 Task: Look for Airbnb properties in Tajpur, India from 24th December, 2023 to 28th December, 2023 for 1 adult. Place can be private room with 1  bedroom having 1 bed and 1 bathroom.
Action: Mouse moved to (471, 117)
Screenshot: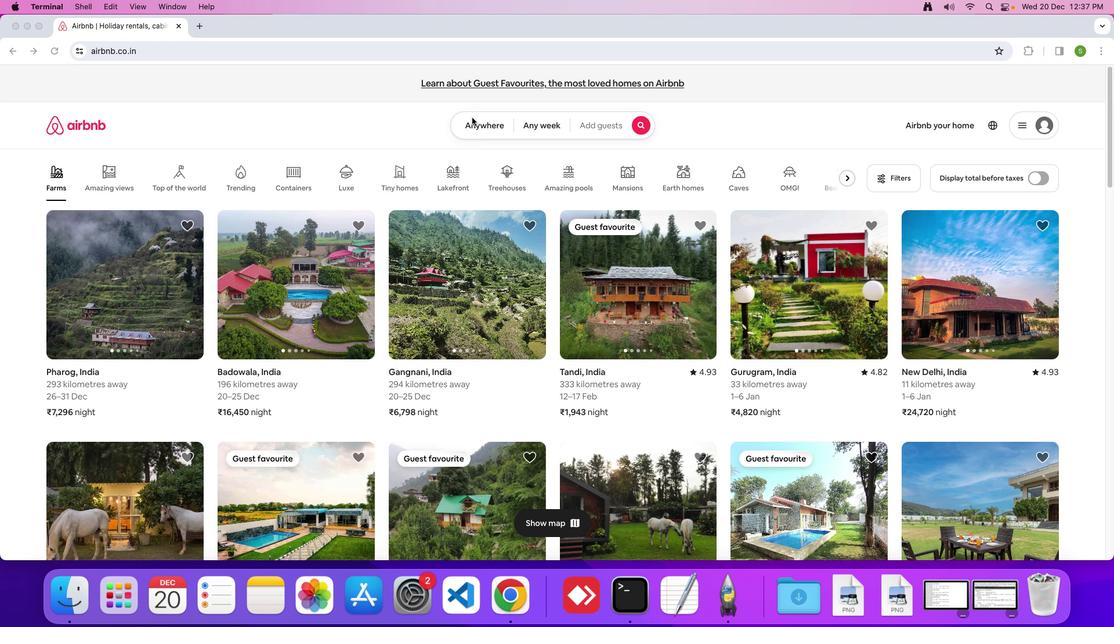 
Action: Mouse pressed left at (471, 117)
Screenshot: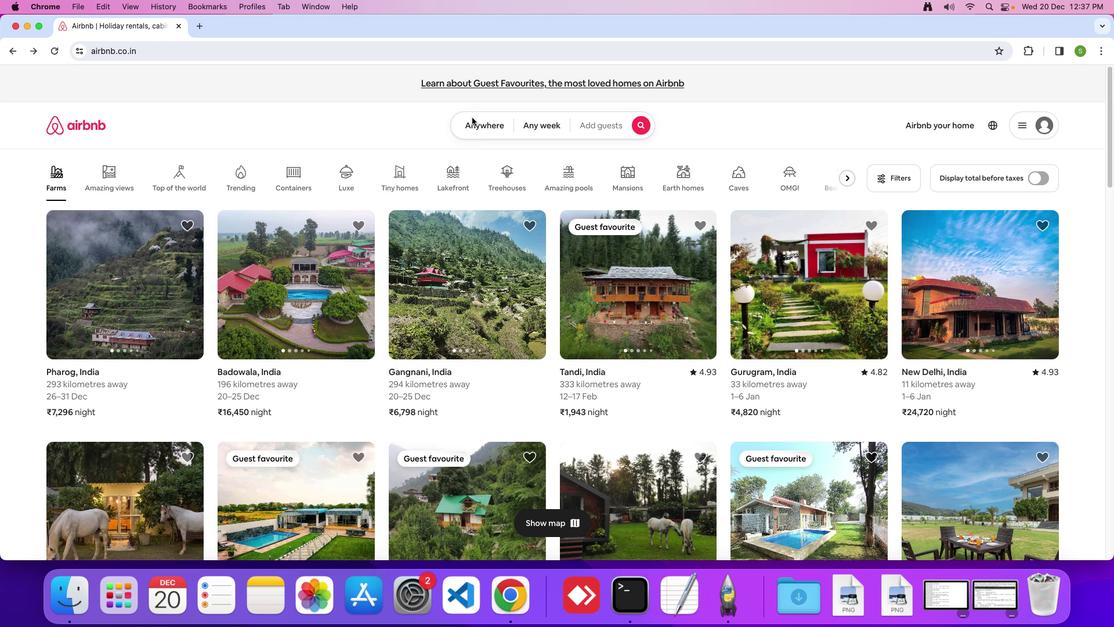 
Action: Mouse moved to (473, 123)
Screenshot: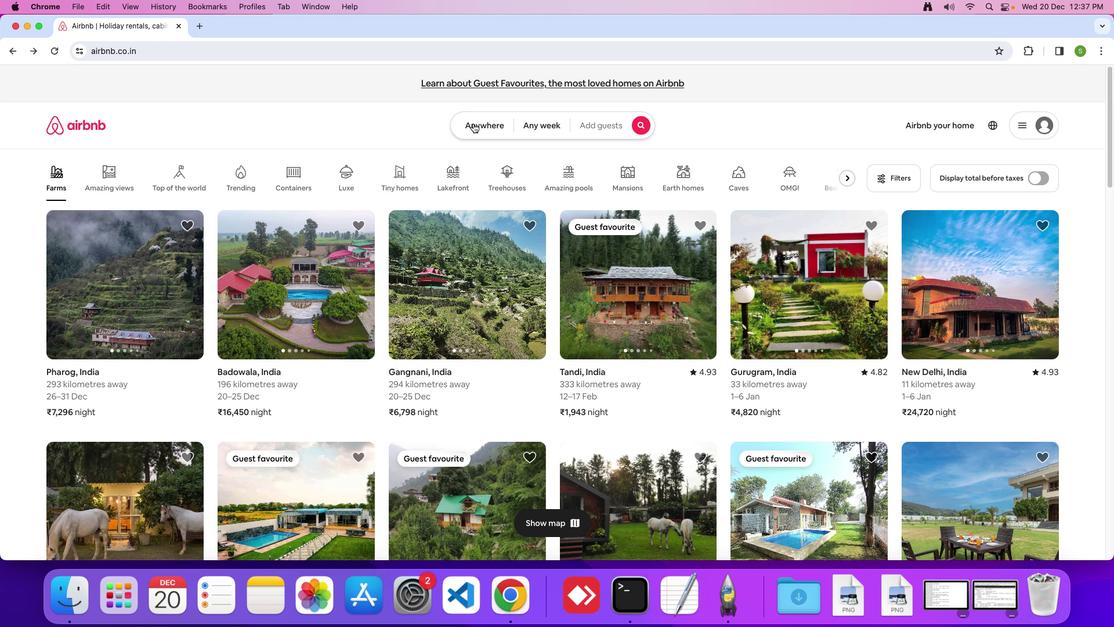 
Action: Mouse pressed left at (473, 123)
Screenshot: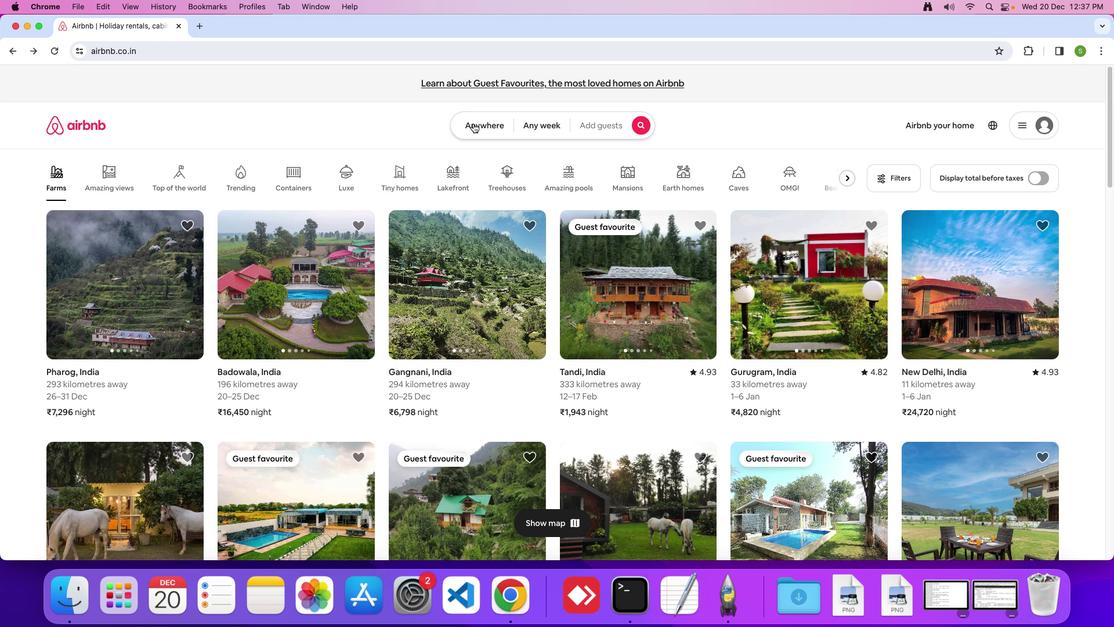 
Action: Mouse moved to (394, 170)
Screenshot: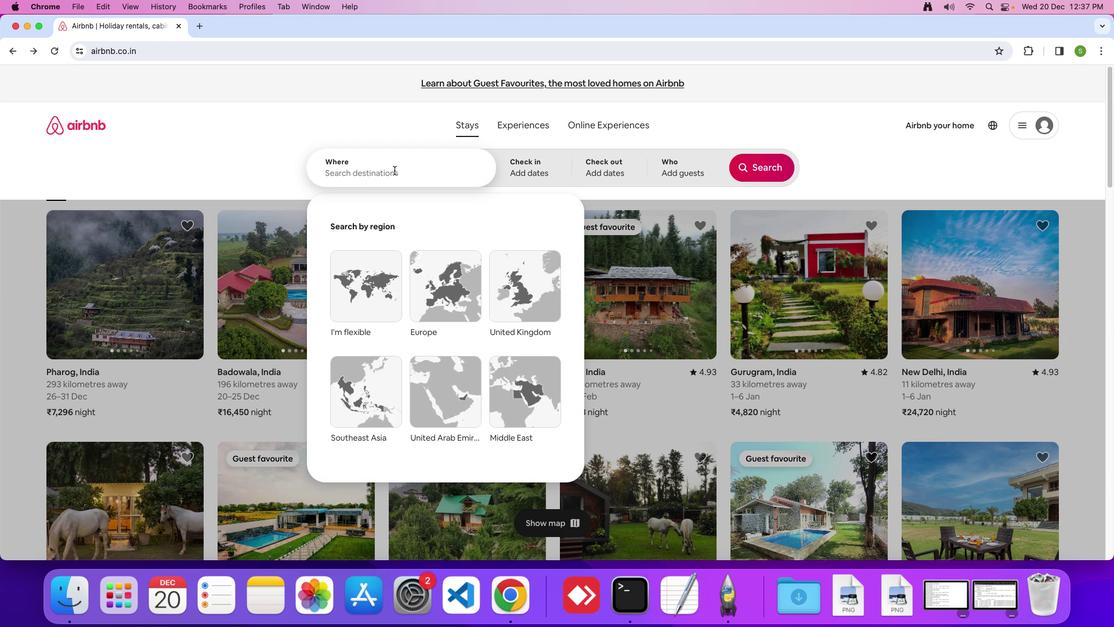 
Action: Mouse pressed left at (394, 170)
Screenshot: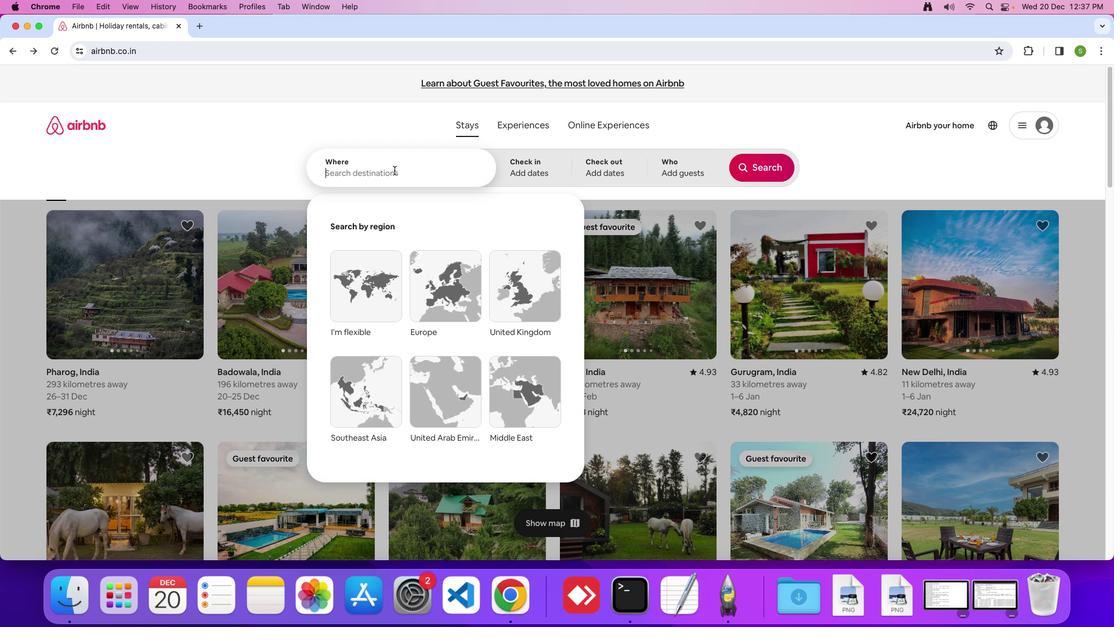 
Action: Key pressed 'T'Key.caps_lock'a''j''p''u''r'','Key.spaceKey.shift'I''n''d''i''a'Key.enter
Screenshot: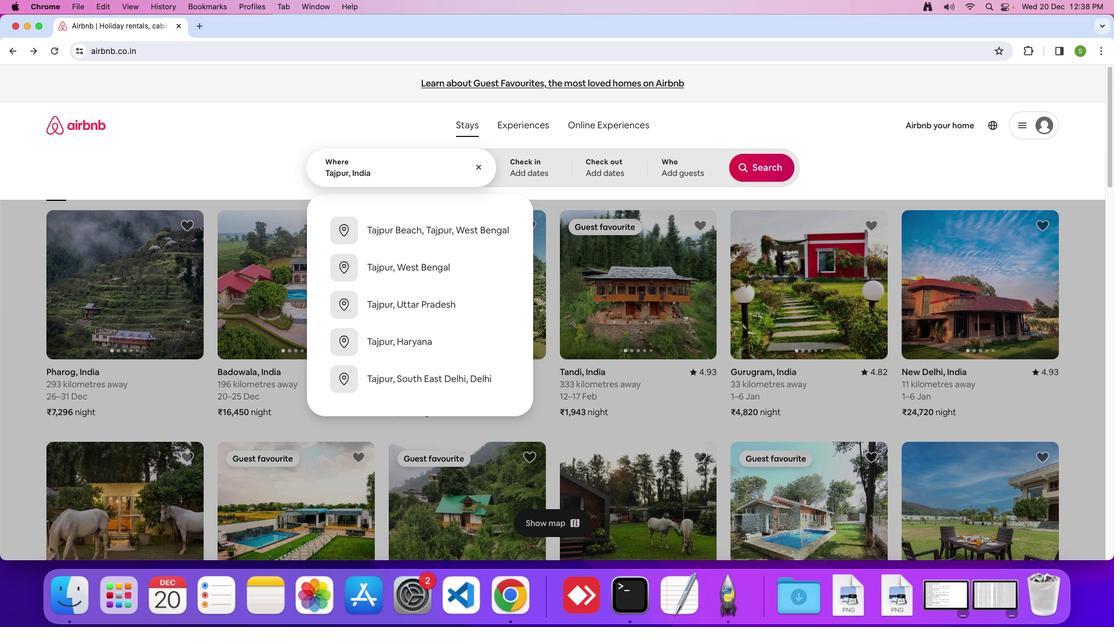 
Action: Mouse moved to (361, 429)
Screenshot: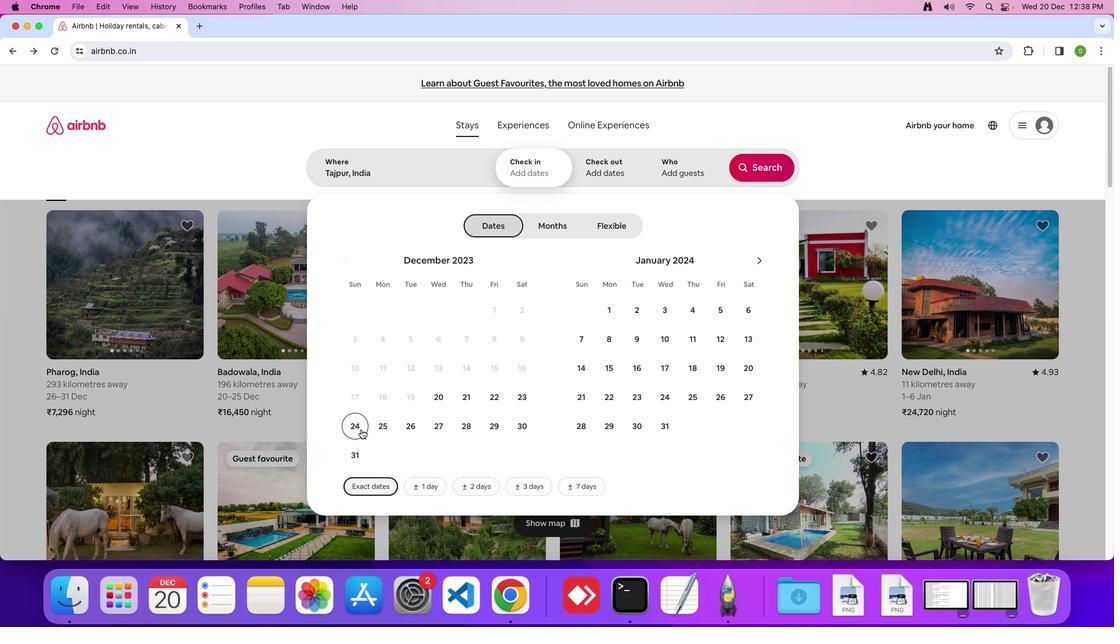 
Action: Mouse pressed left at (361, 429)
Screenshot: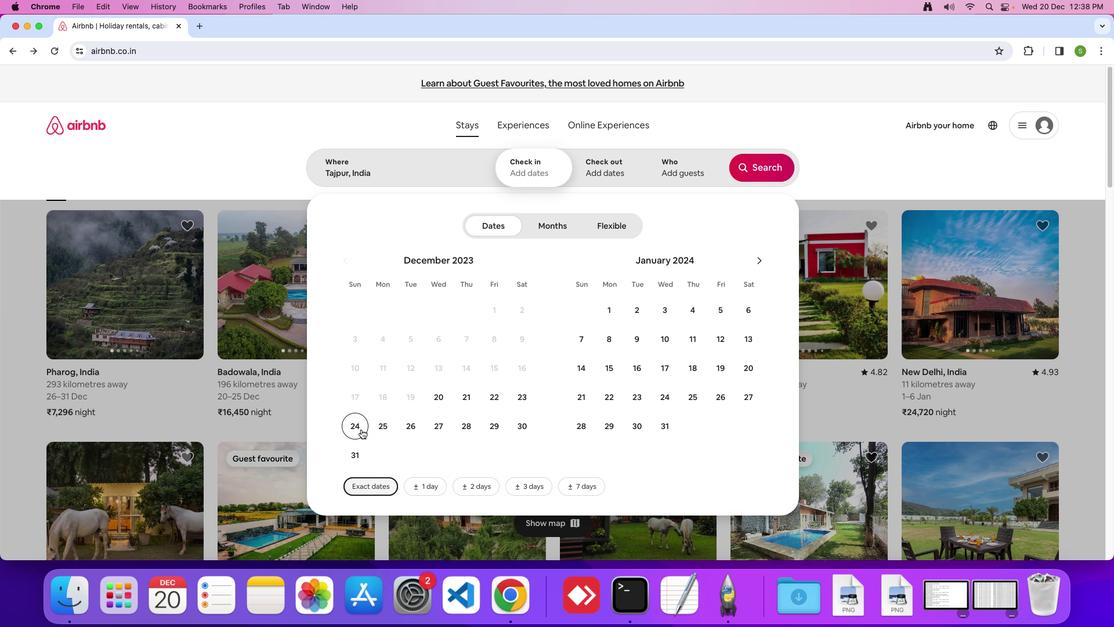 
Action: Mouse moved to (463, 424)
Screenshot: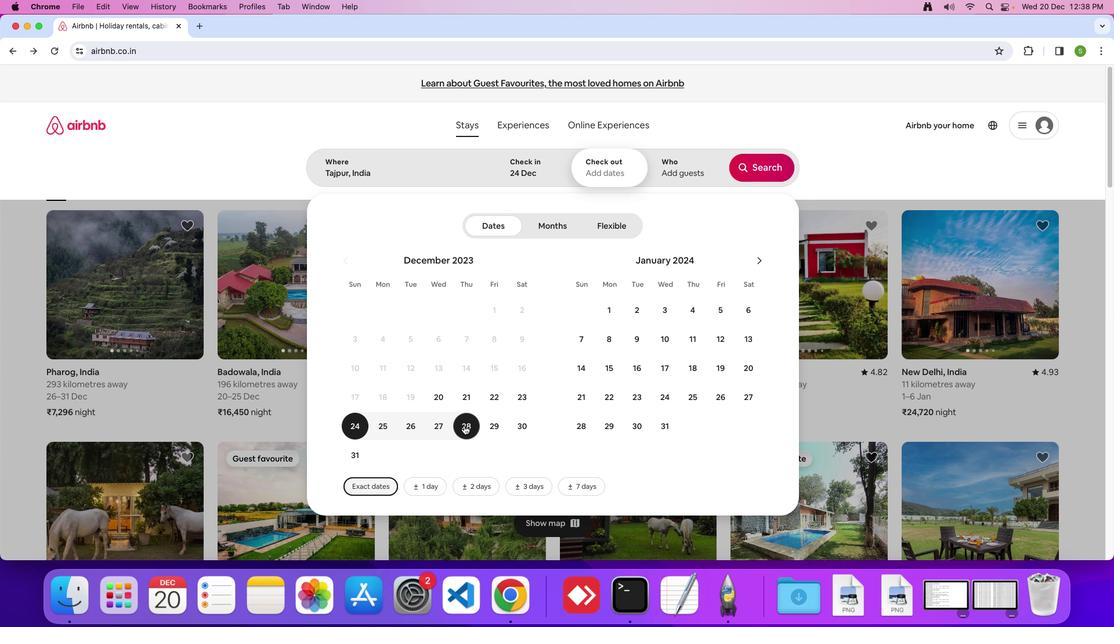 
Action: Mouse pressed left at (463, 424)
Screenshot: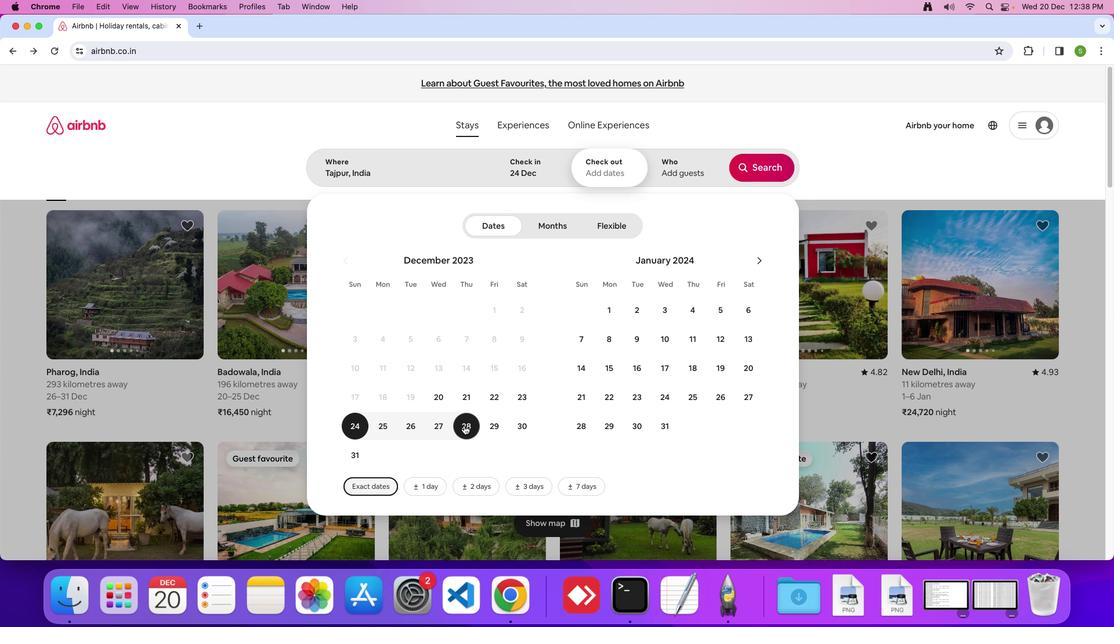 
Action: Mouse moved to (681, 167)
Screenshot: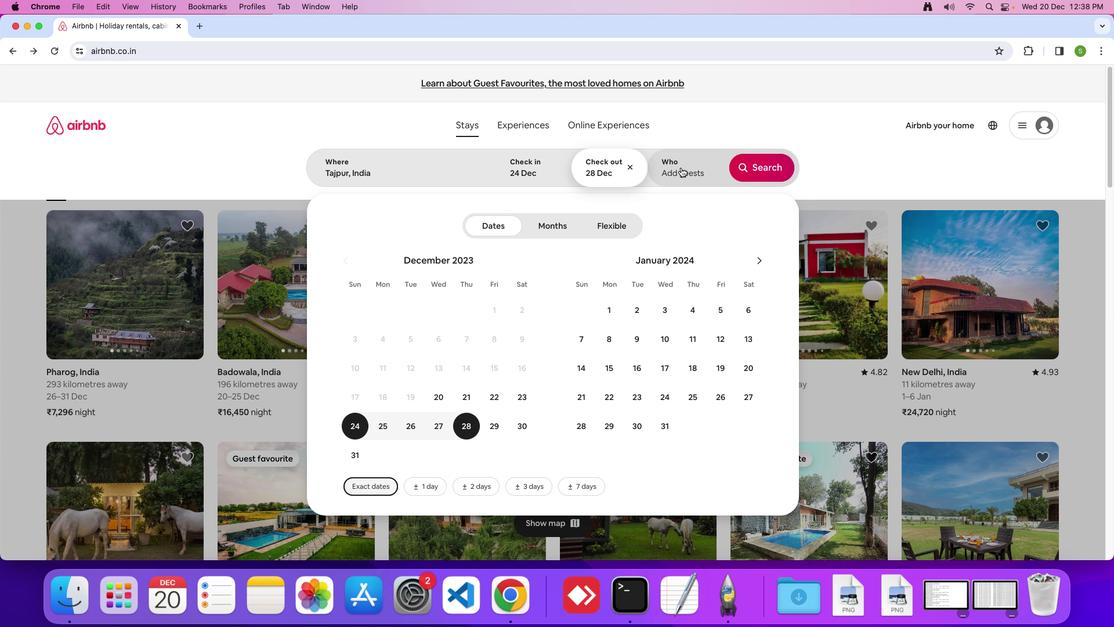 
Action: Mouse pressed left at (681, 167)
Screenshot: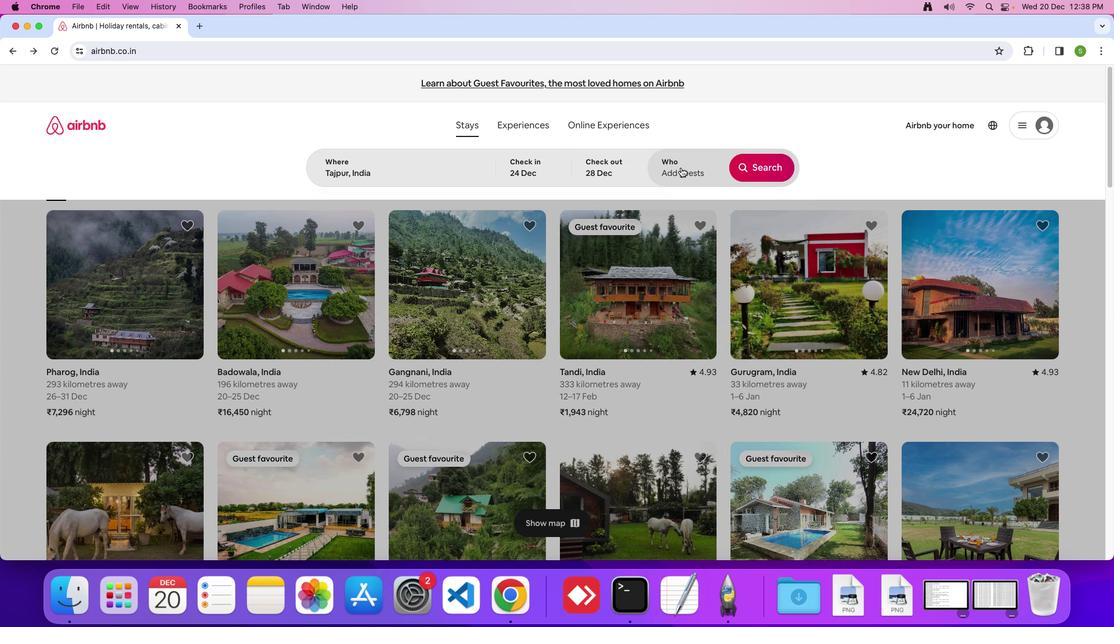 
Action: Mouse moved to (765, 230)
Screenshot: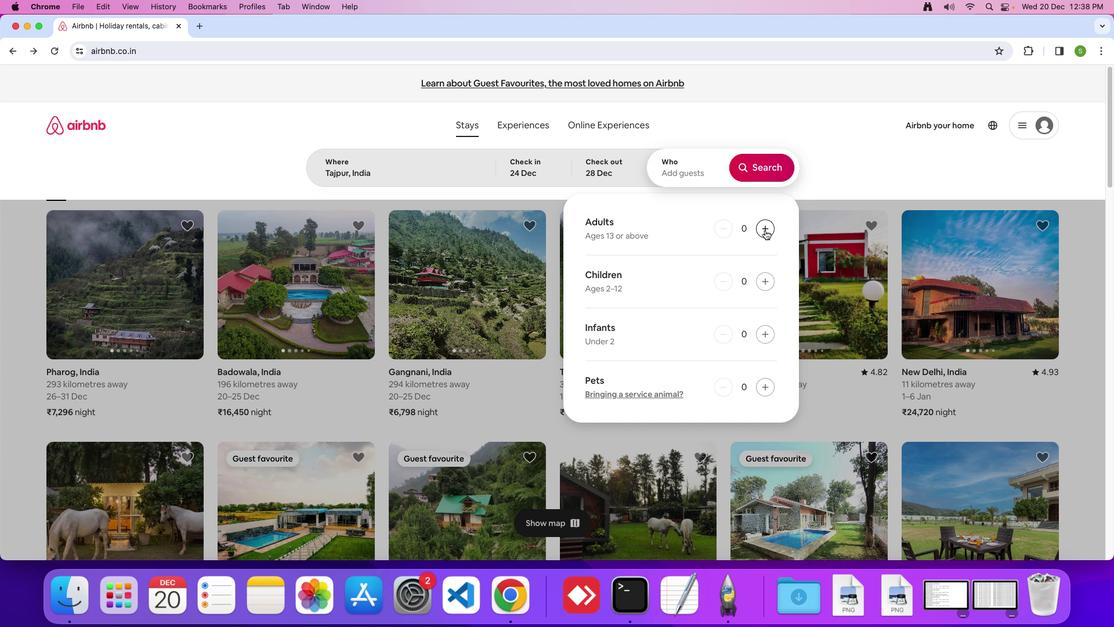 
Action: Mouse pressed left at (765, 230)
Screenshot: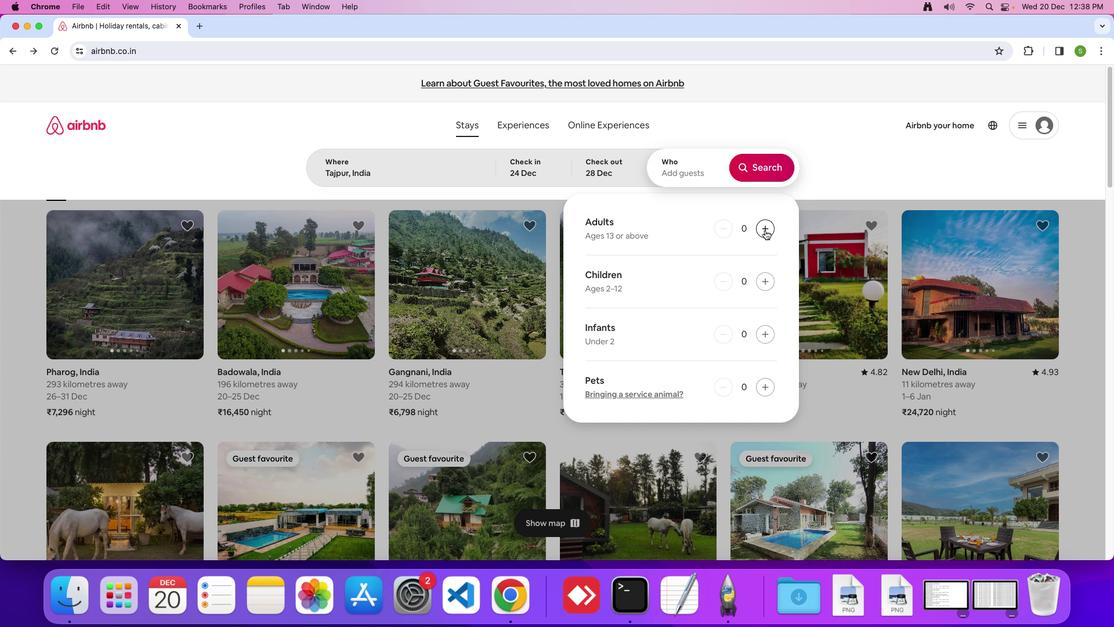 
Action: Mouse moved to (765, 164)
Screenshot: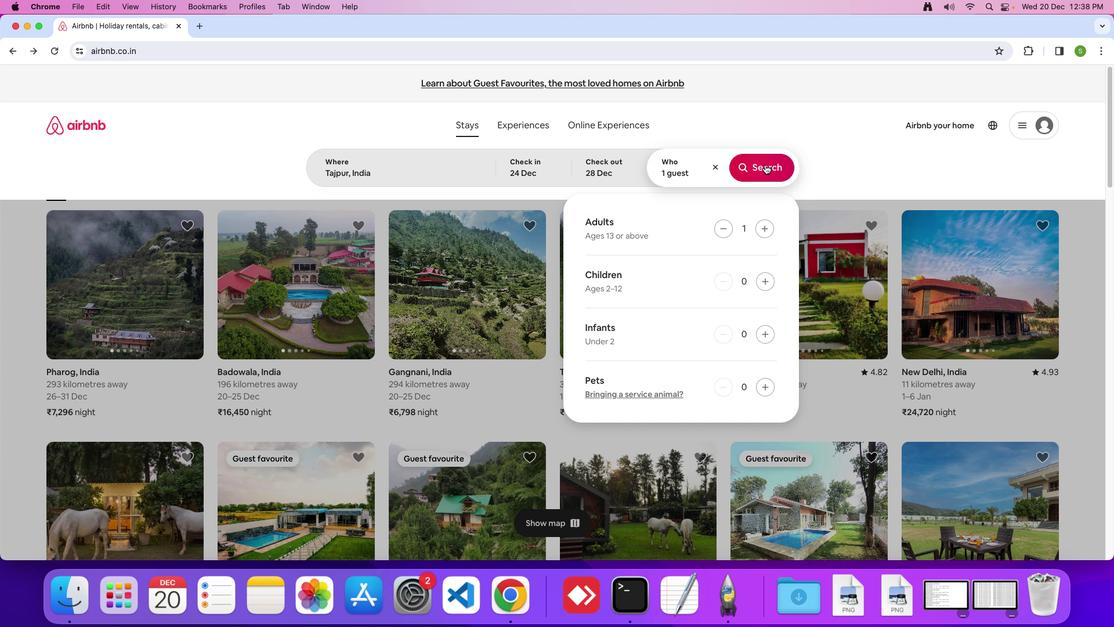
Action: Mouse pressed left at (765, 164)
Screenshot: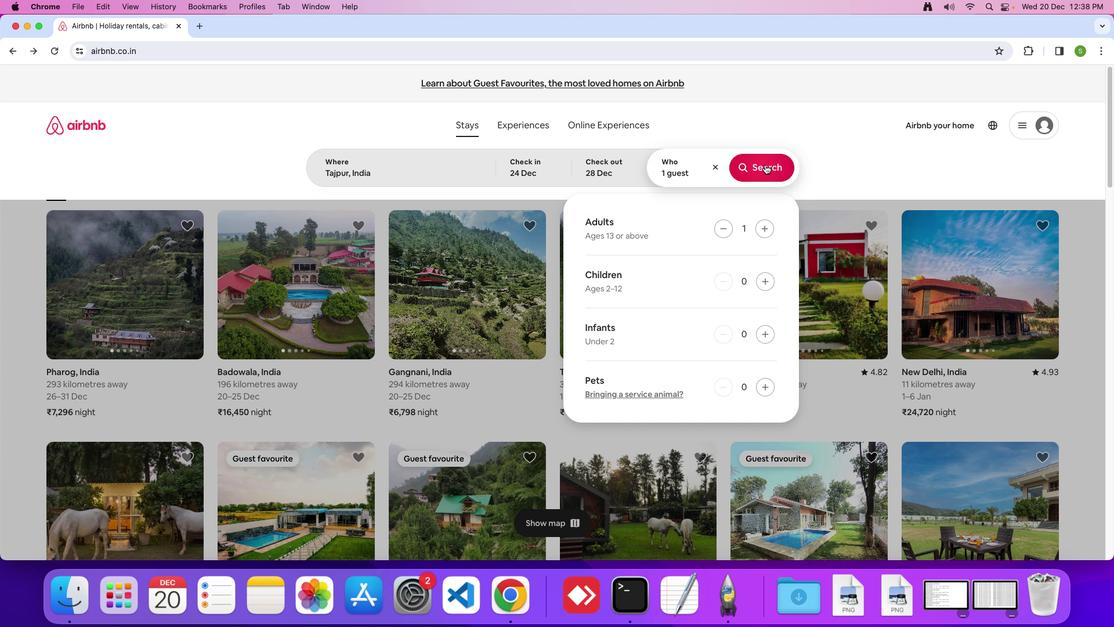 
Action: Mouse moved to (922, 133)
Screenshot: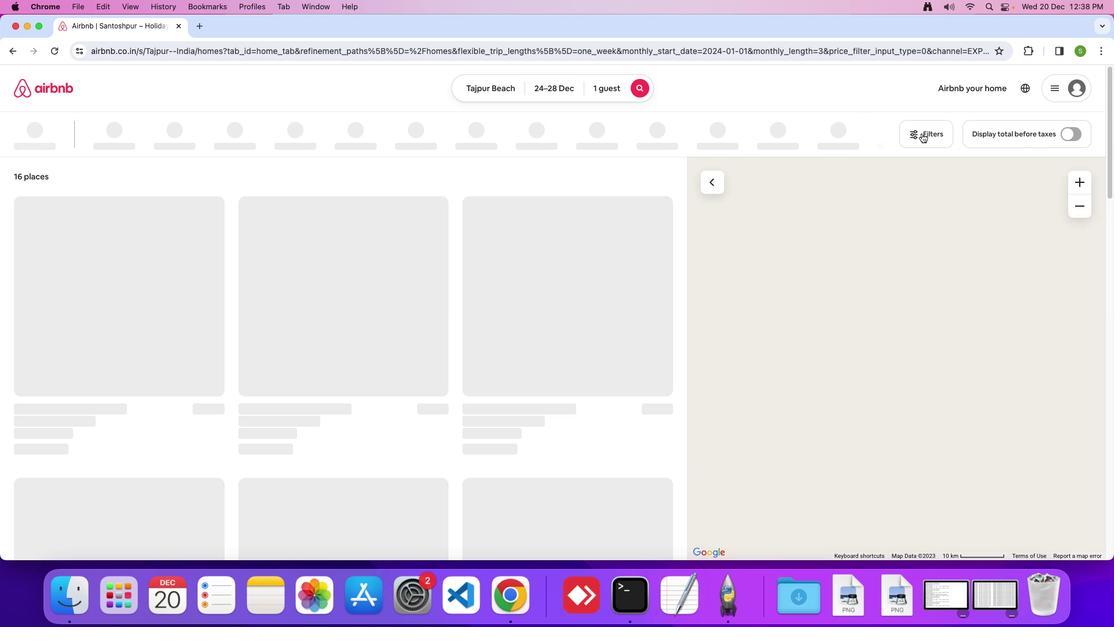 
Action: Mouse pressed left at (922, 133)
Screenshot: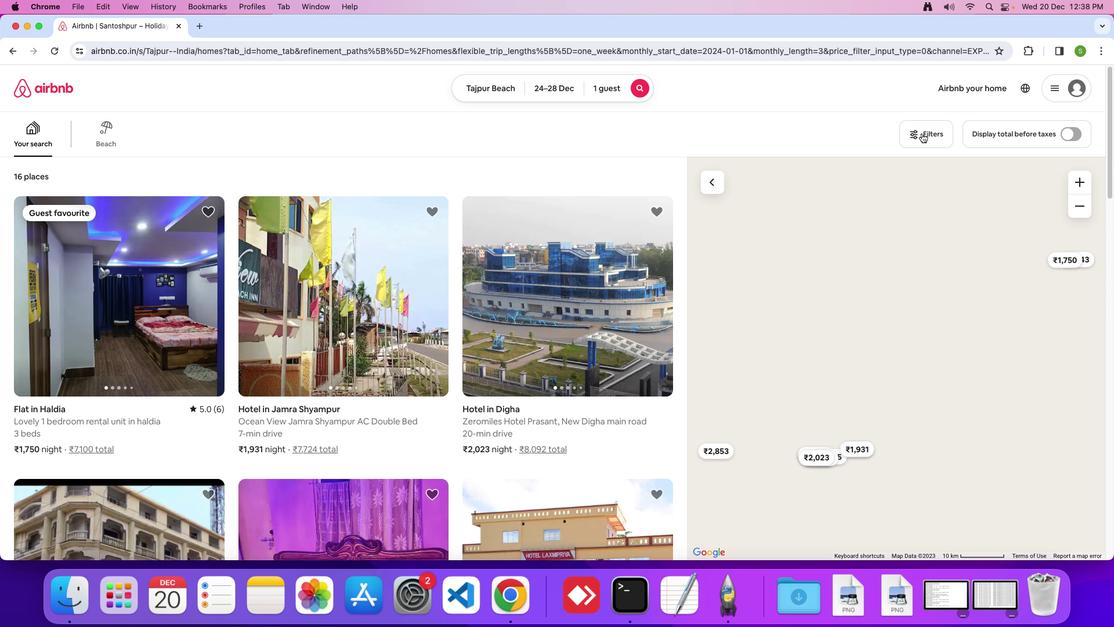 
Action: Mouse moved to (537, 328)
Screenshot: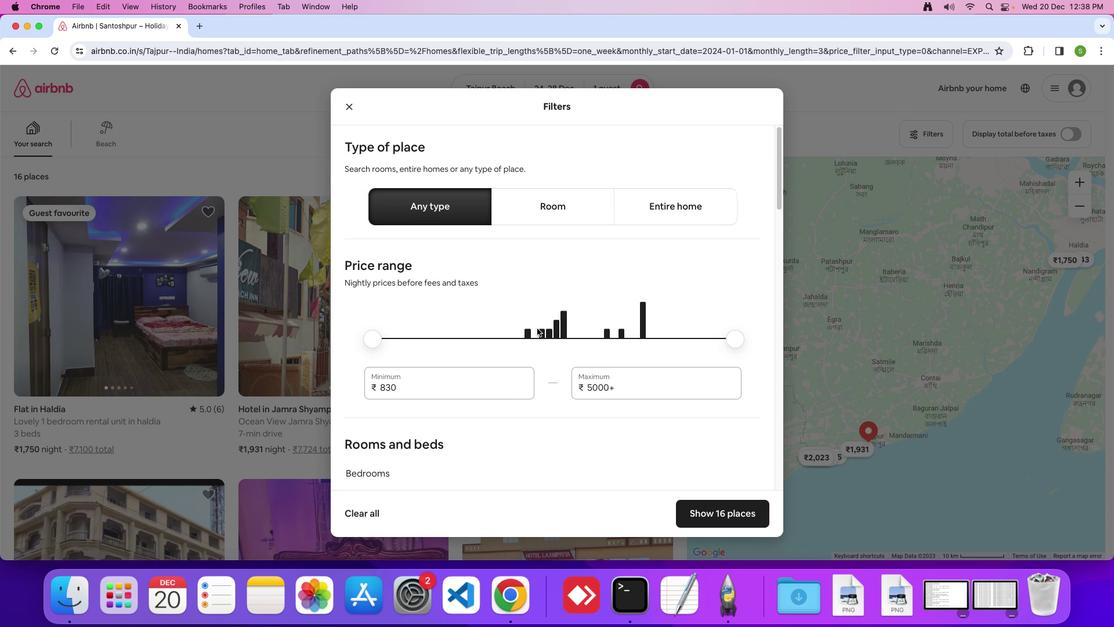 
Action: Mouse scrolled (537, 328) with delta (0, 0)
Screenshot: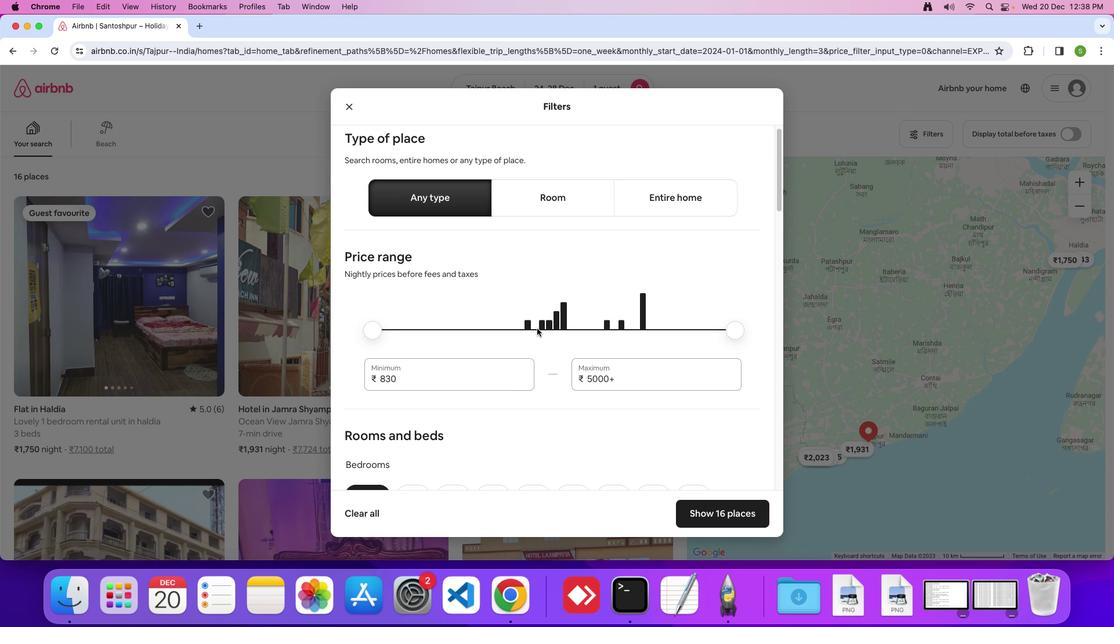 
Action: Mouse scrolled (537, 328) with delta (0, 0)
Screenshot: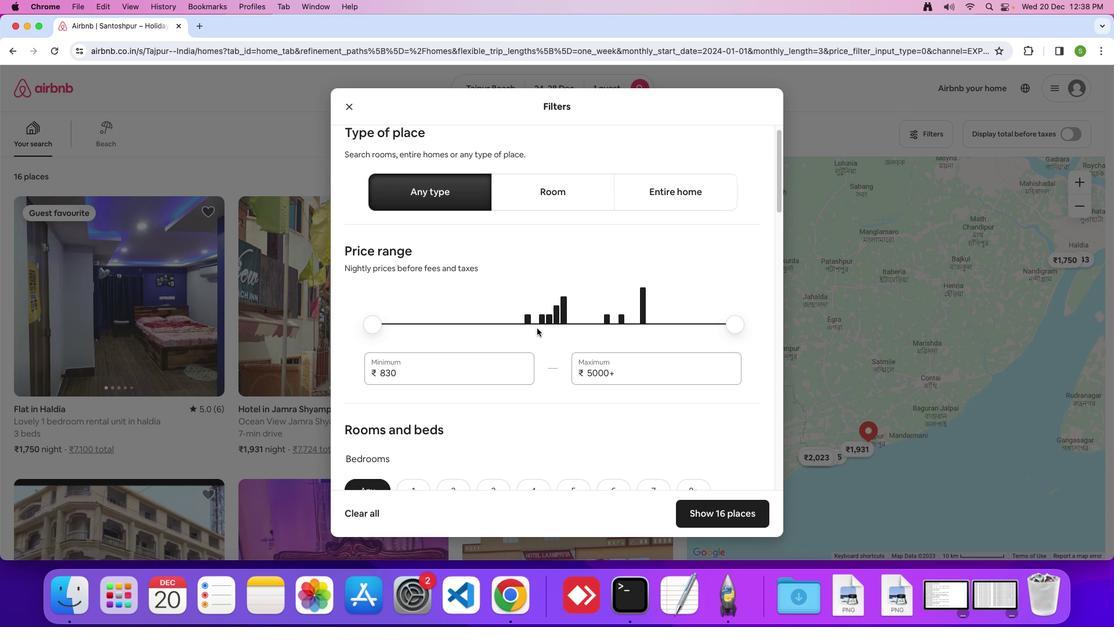 
Action: Mouse scrolled (537, 328) with delta (0, 0)
Screenshot: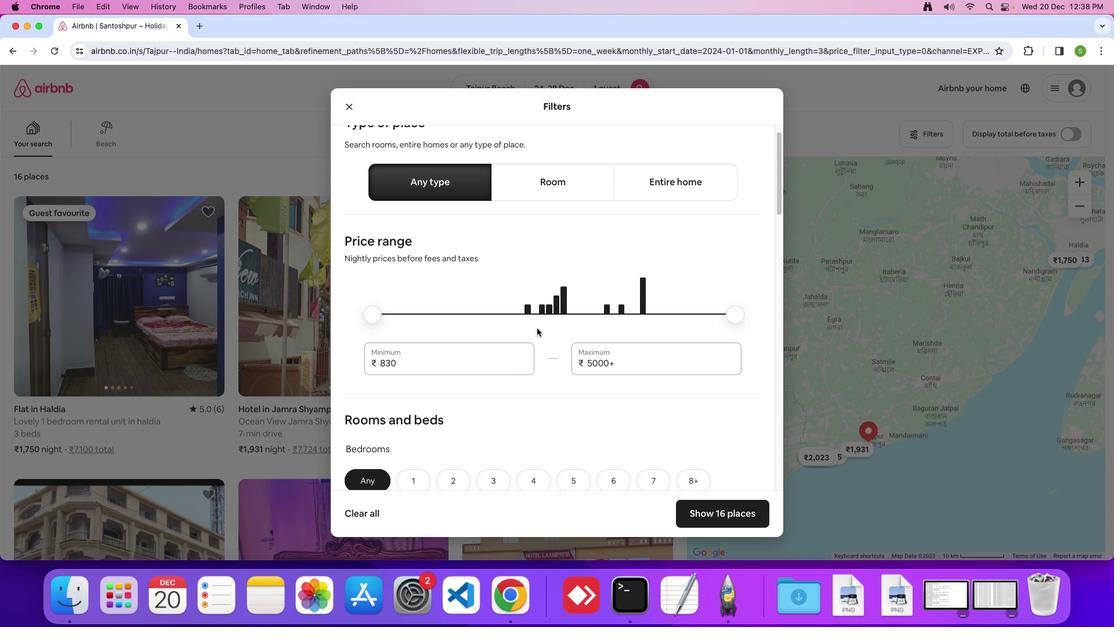 
Action: Mouse scrolled (537, 328) with delta (0, 0)
Screenshot: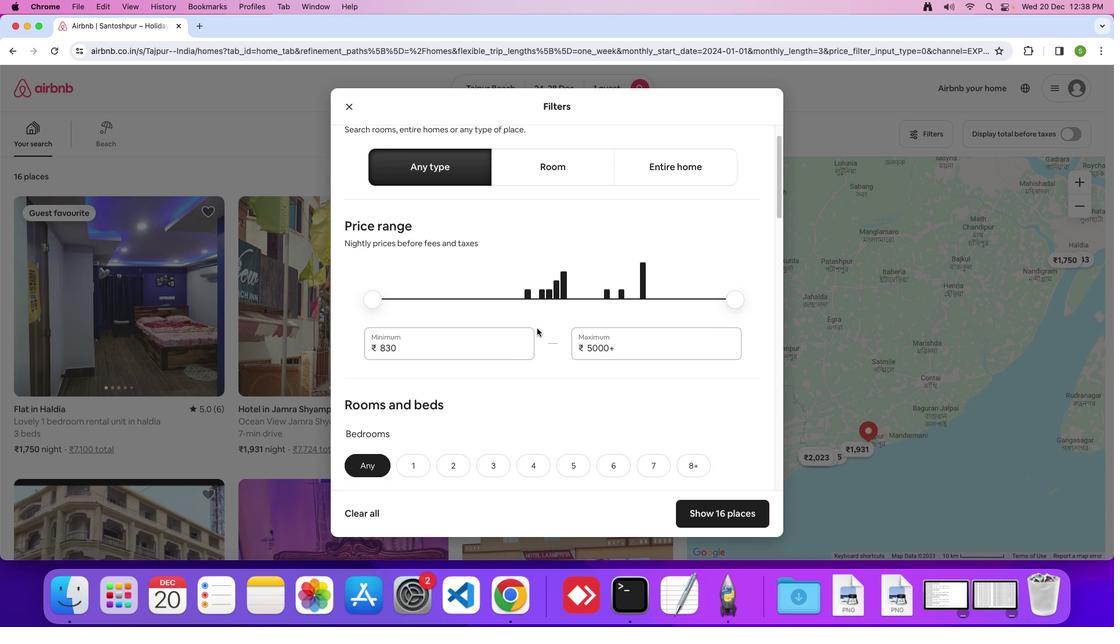 
Action: Mouse scrolled (537, 328) with delta (0, -1)
Screenshot: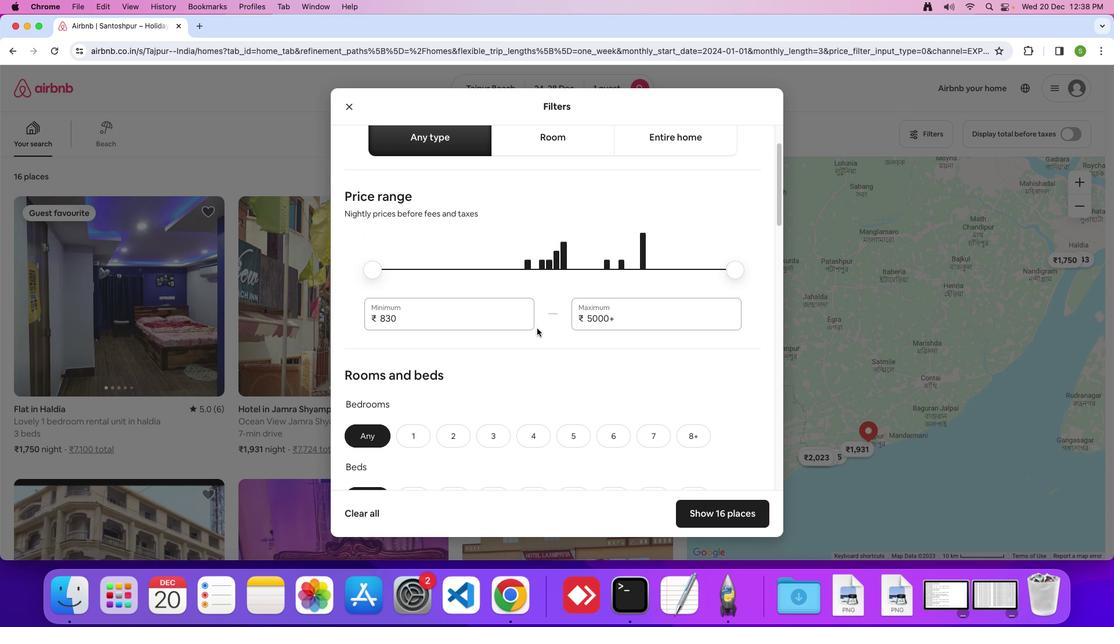 
Action: Mouse scrolled (537, 328) with delta (0, 0)
Screenshot: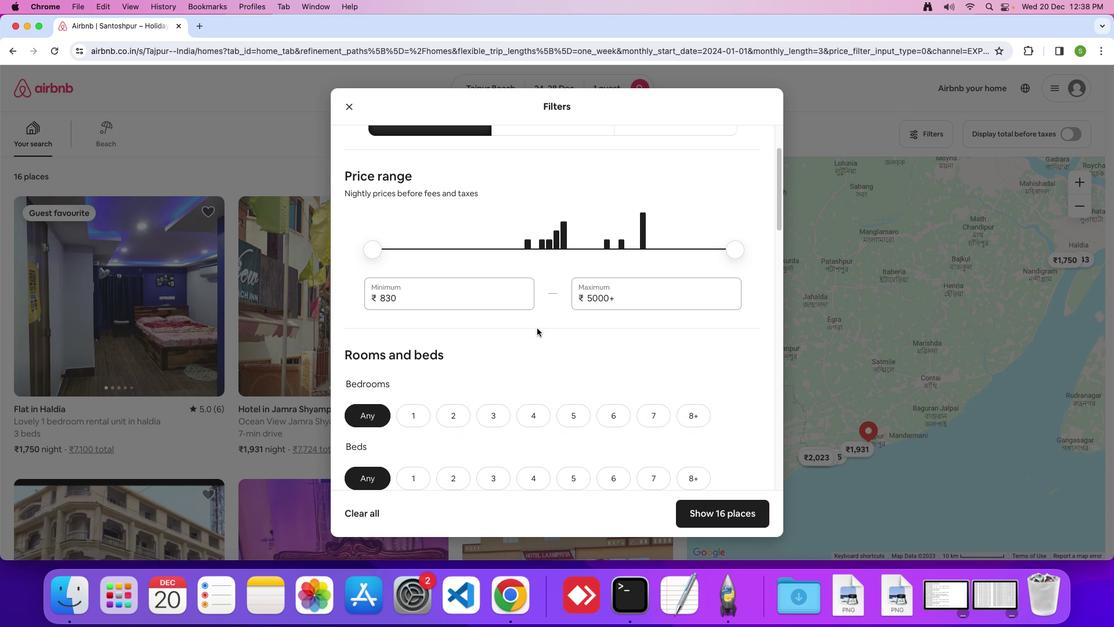 
Action: Mouse scrolled (537, 328) with delta (0, 0)
Screenshot: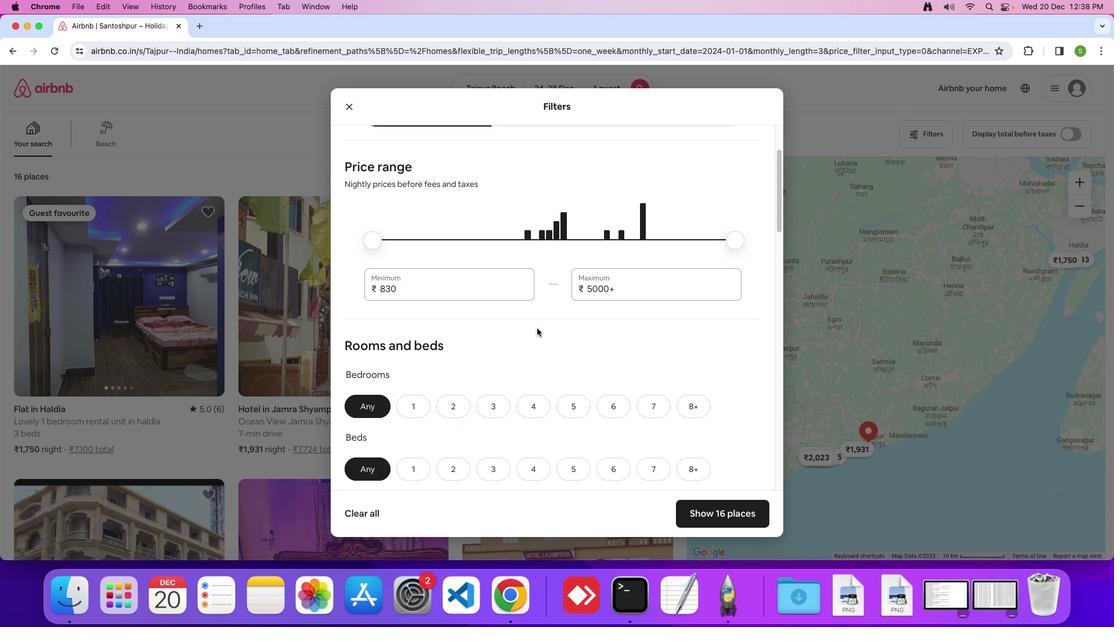
Action: Mouse scrolled (537, 328) with delta (0, 0)
Screenshot: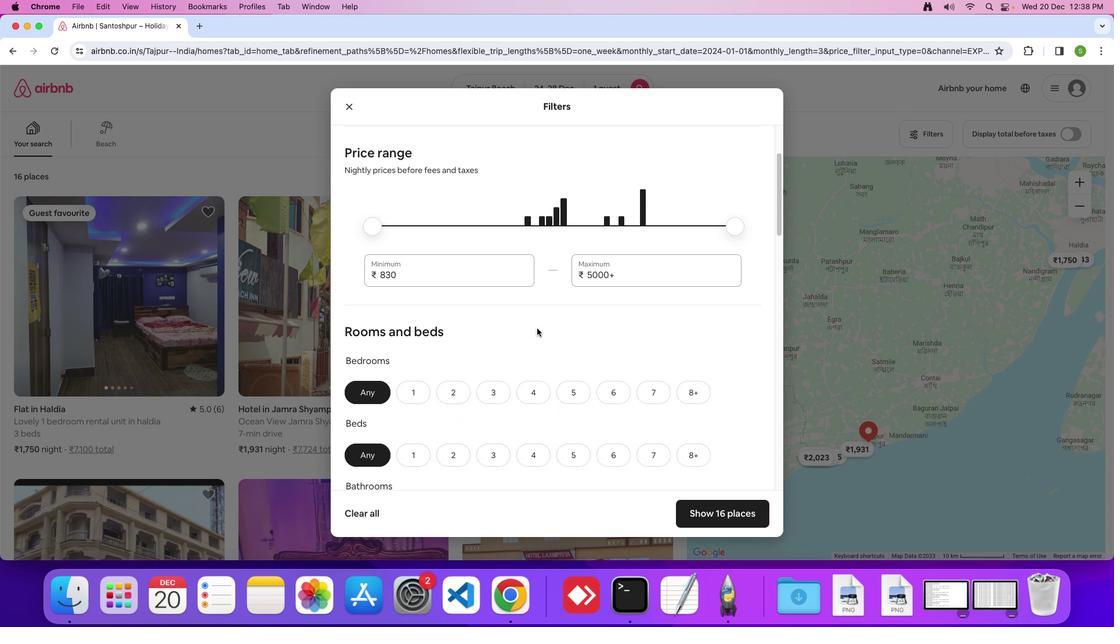 
Action: Mouse scrolled (537, 328) with delta (0, 0)
Screenshot: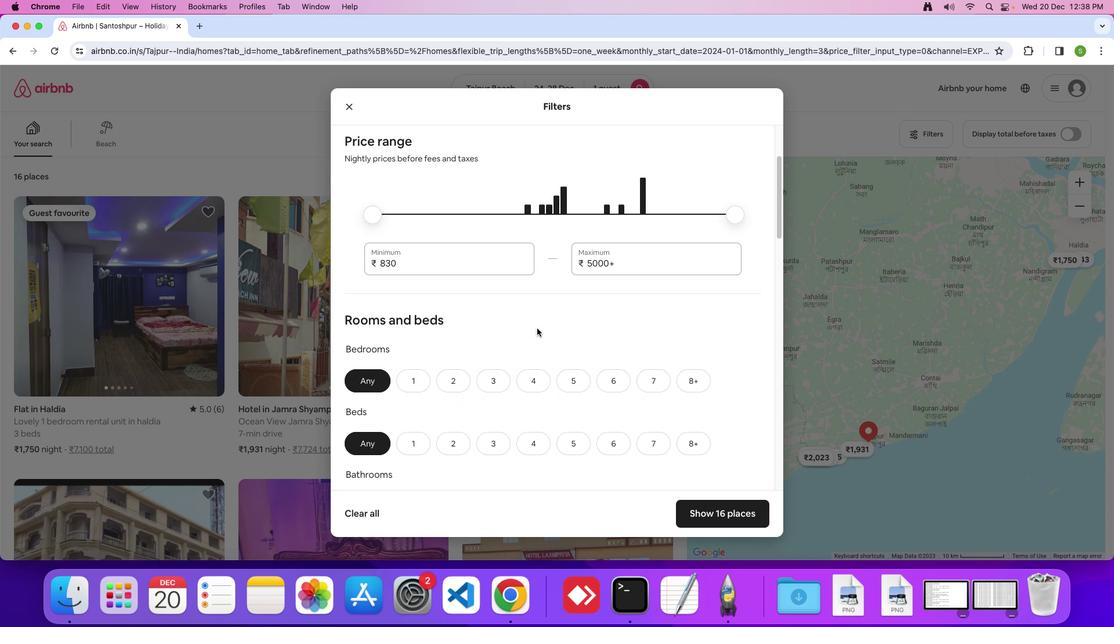 
Action: Mouse scrolled (537, 328) with delta (0, -1)
Screenshot: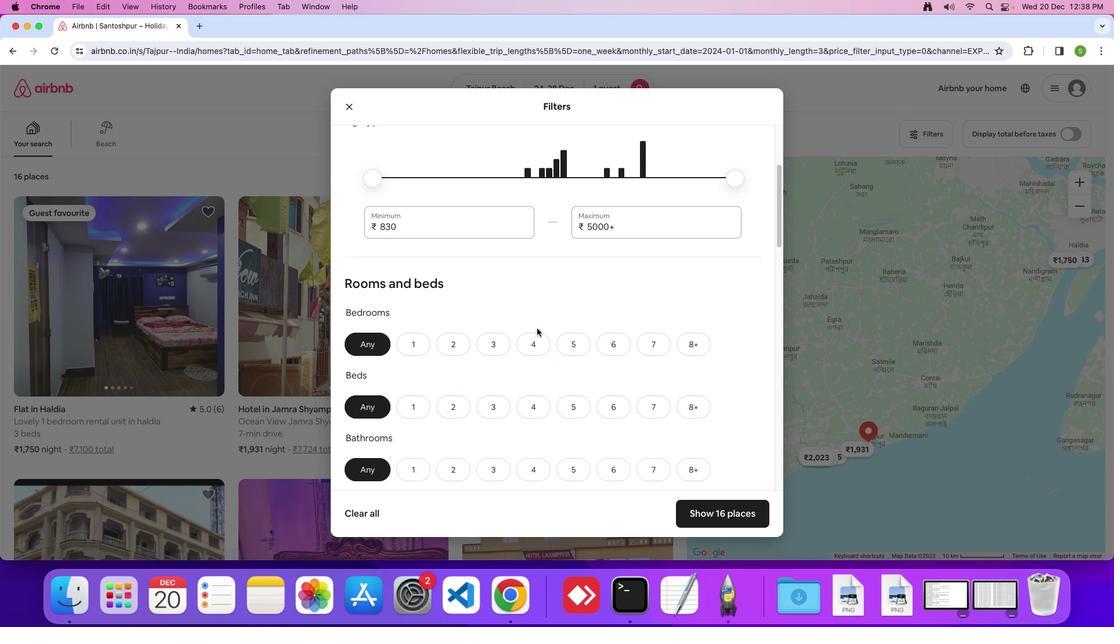 
Action: Mouse scrolled (537, 328) with delta (0, 0)
Screenshot: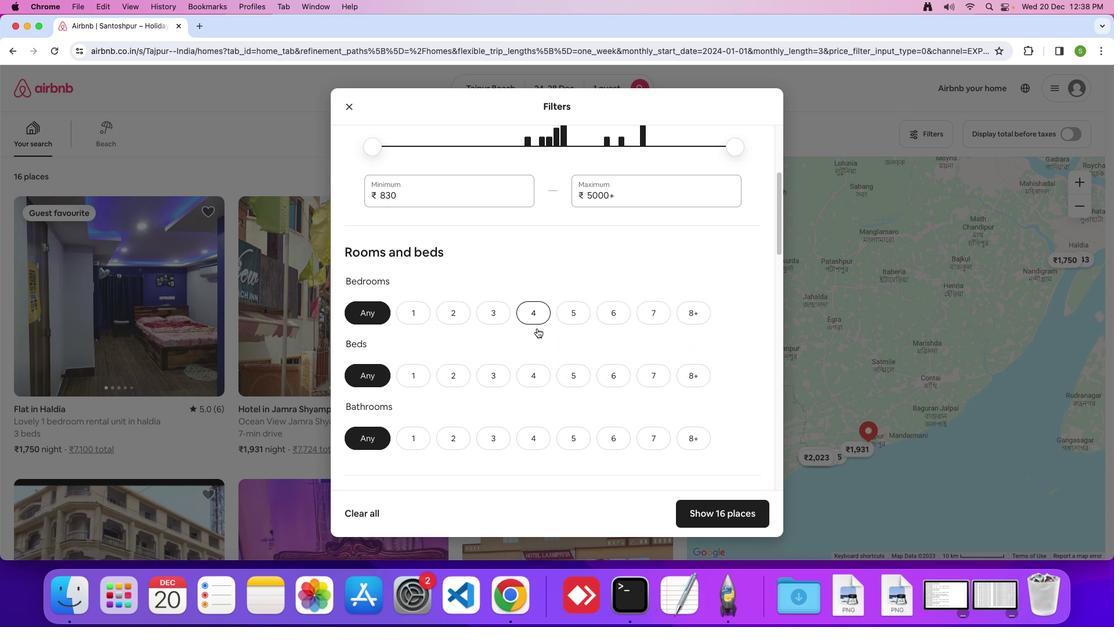 
Action: Mouse scrolled (537, 328) with delta (0, 0)
Screenshot: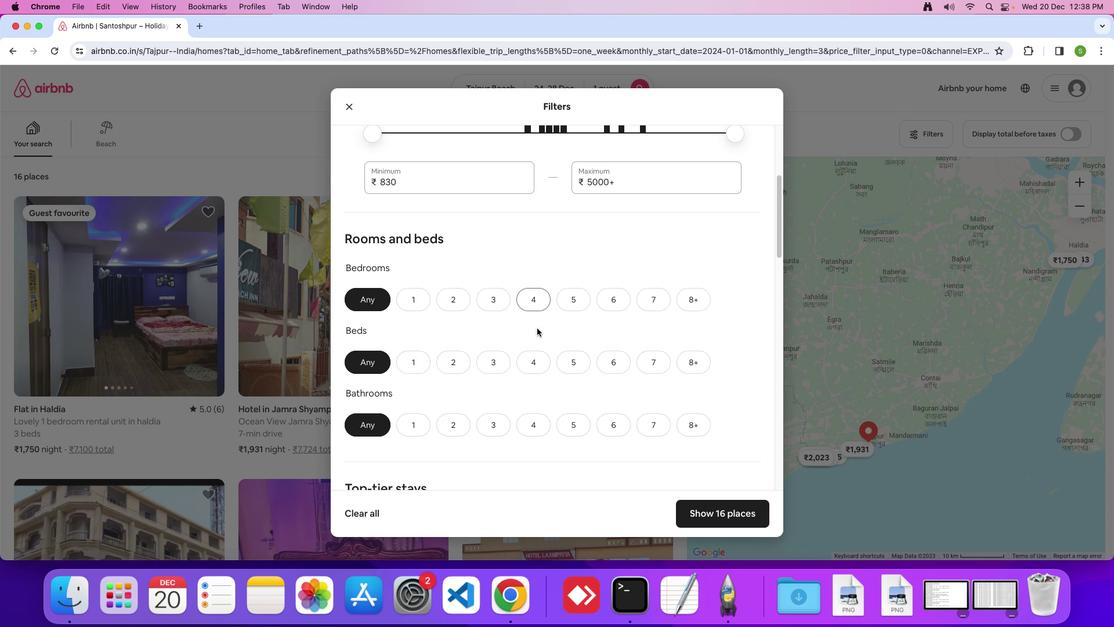 
Action: Mouse scrolled (537, 328) with delta (0, 0)
Screenshot: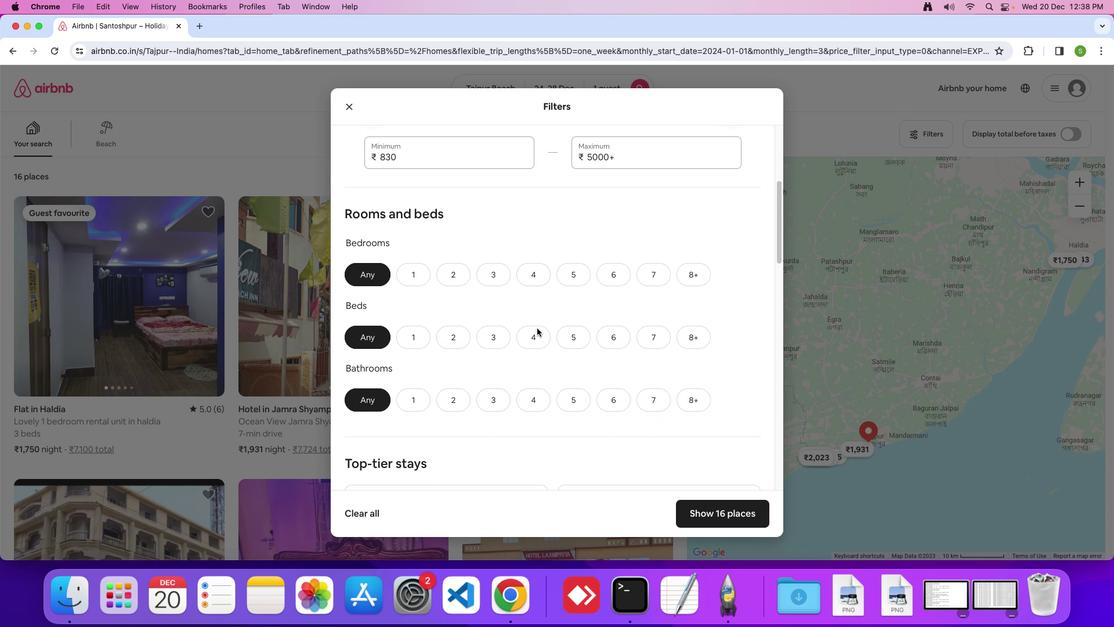 
Action: Mouse moved to (407, 258)
Screenshot: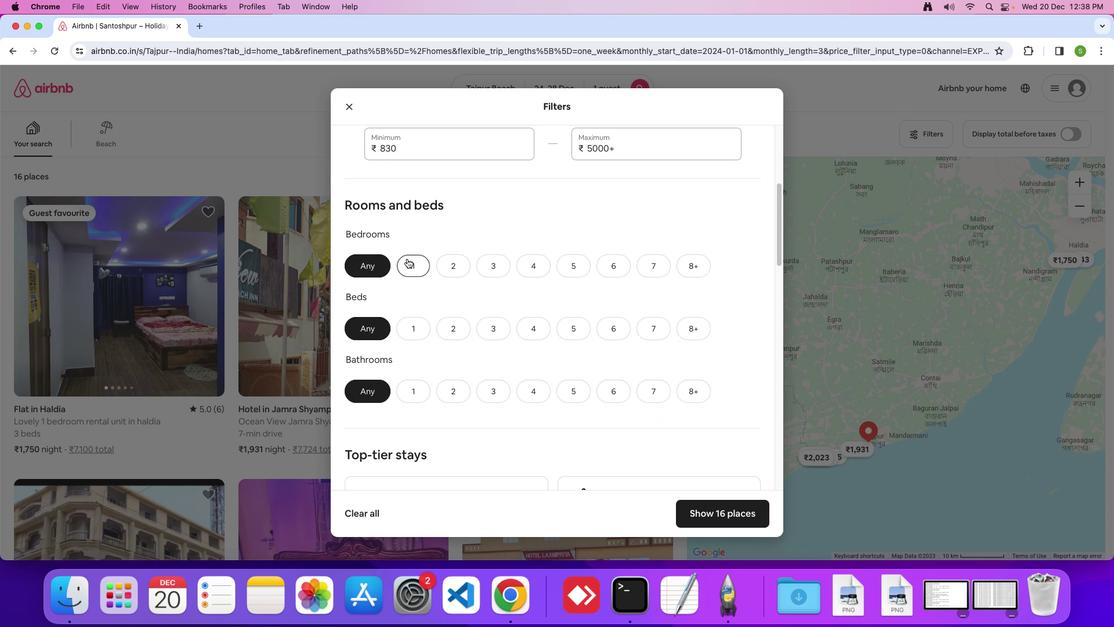 
Action: Mouse pressed left at (407, 258)
Screenshot: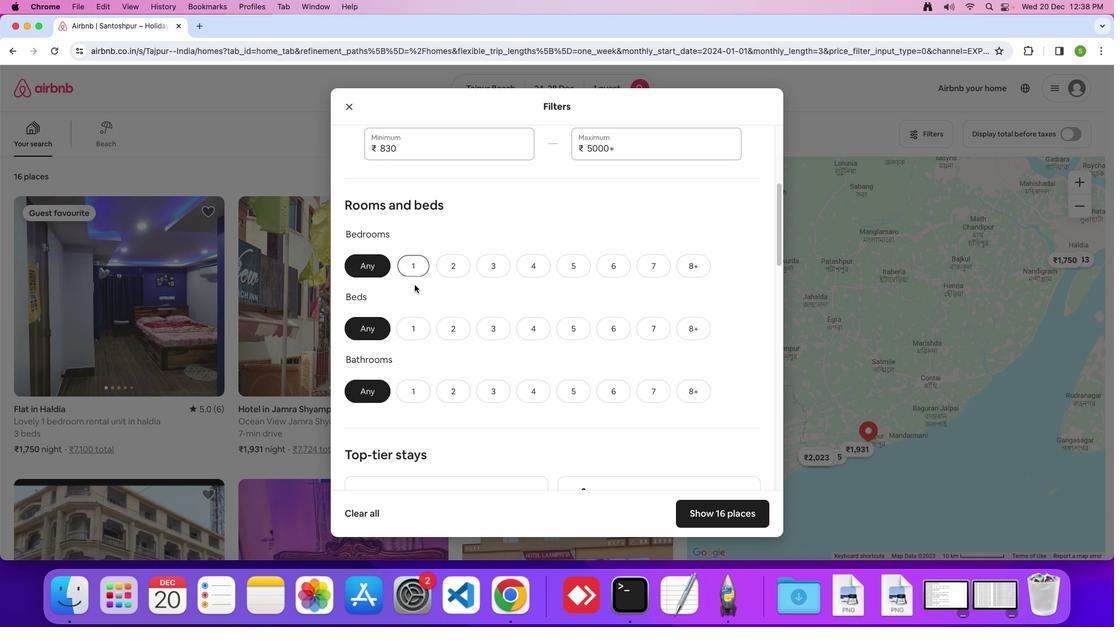 
Action: Mouse moved to (412, 318)
Screenshot: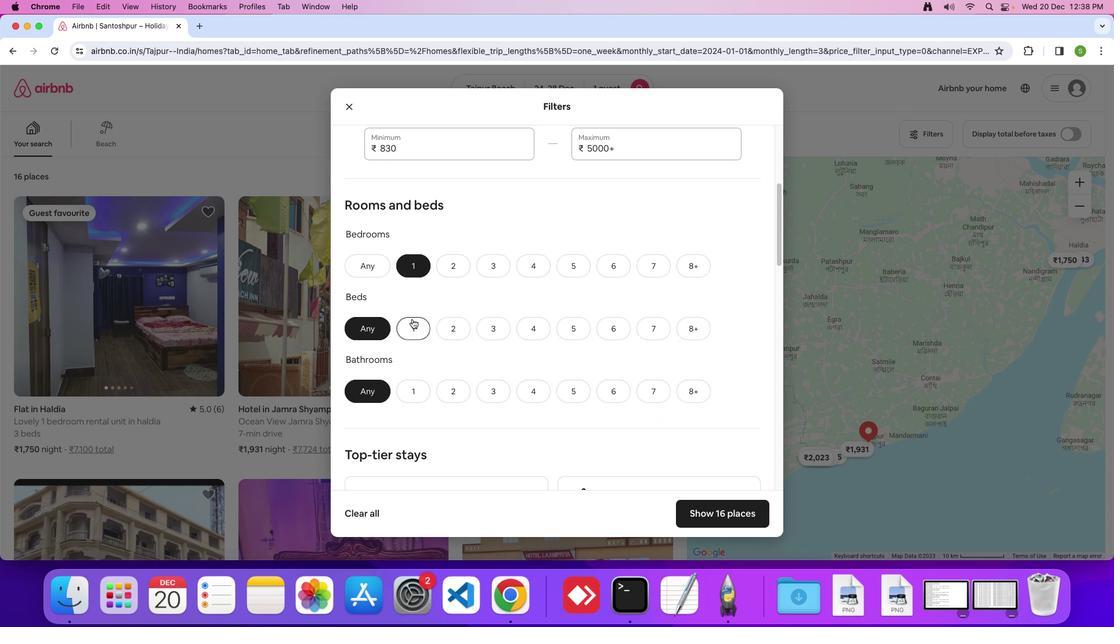 
Action: Mouse pressed left at (412, 318)
Screenshot: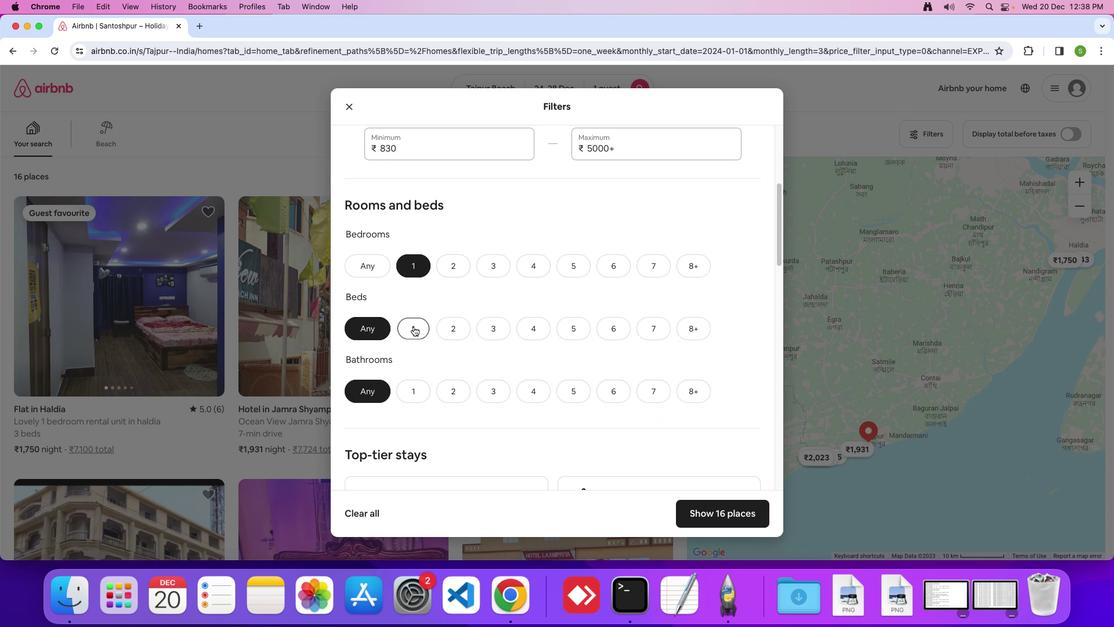 
Action: Mouse moved to (410, 386)
Screenshot: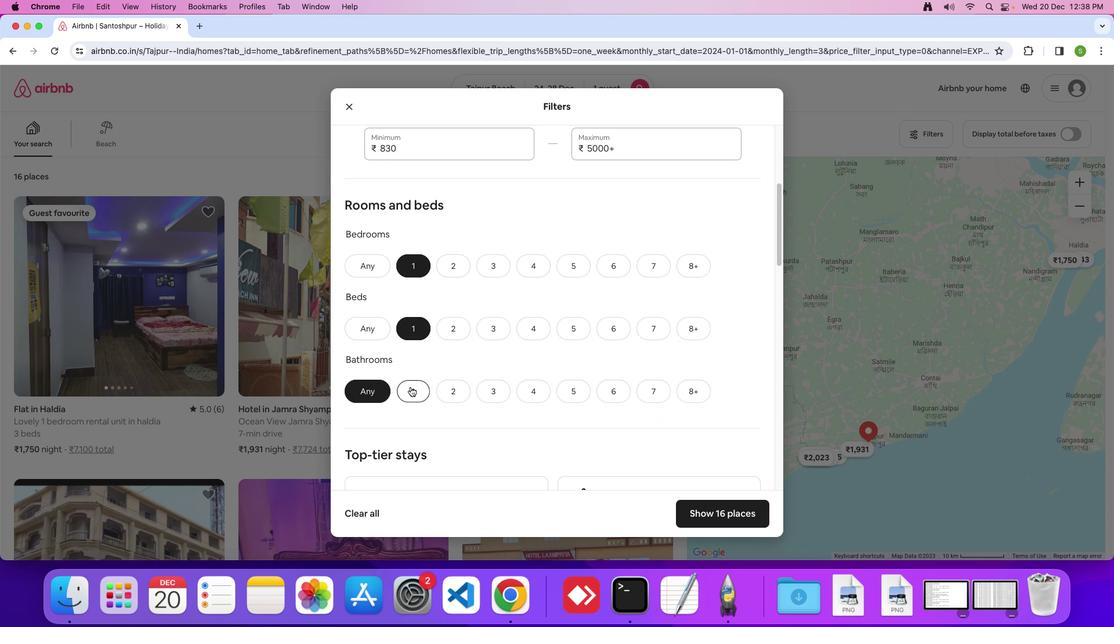 
Action: Mouse pressed left at (410, 386)
Screenshot: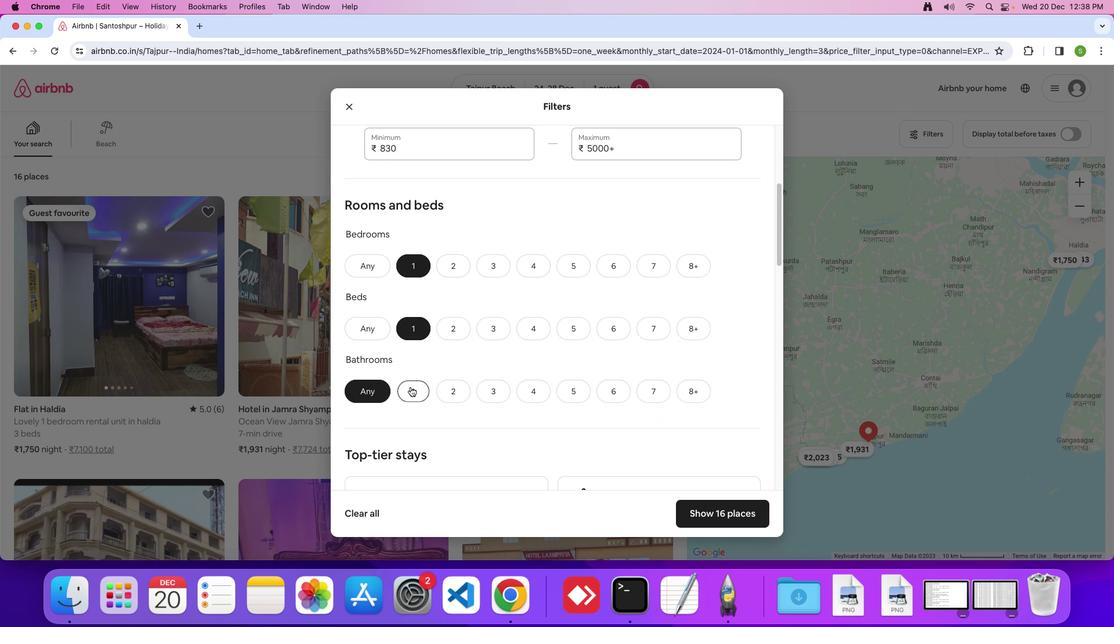 
Action: Mouse moved to (510, 343)
Screenshot: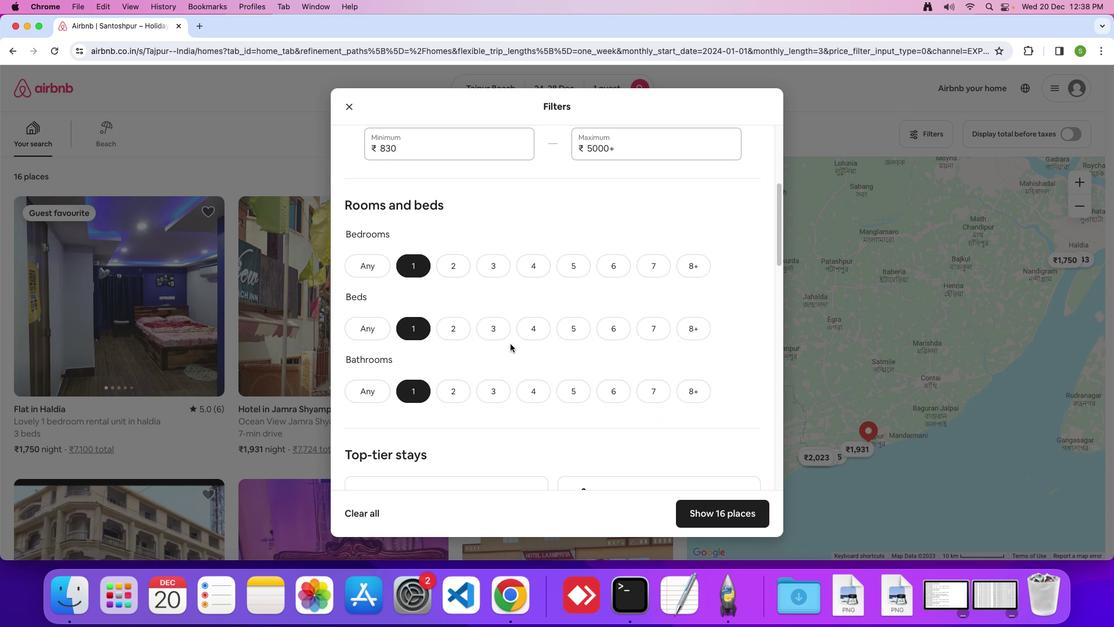 
Action: Mouse scrolled (510, 343) with delta (0, 0)
Screenshot: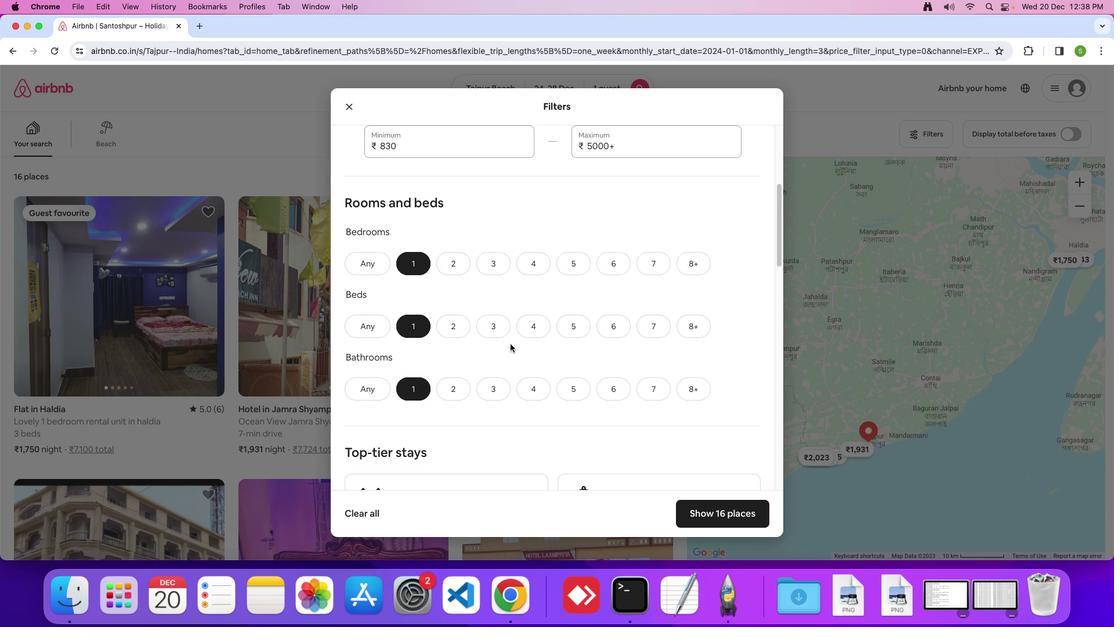 
Action: Mouse scrolled (510, 343) with delta (0, 0)
Screenshot: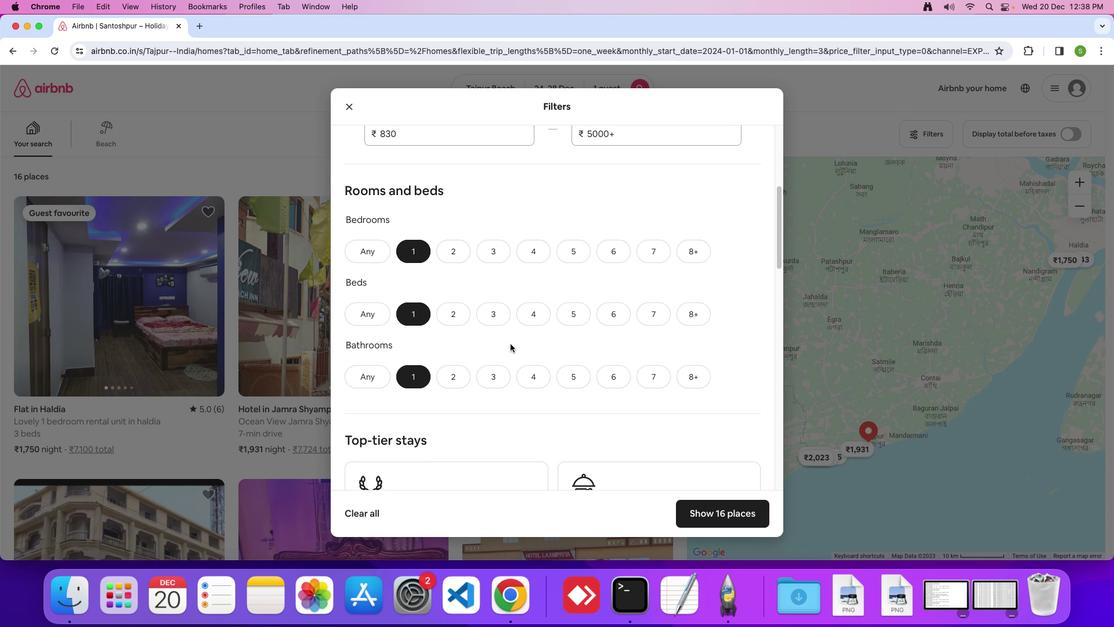 
Action: Mouse scrolled (510, 343) with delta (0, 0)
Screenshot: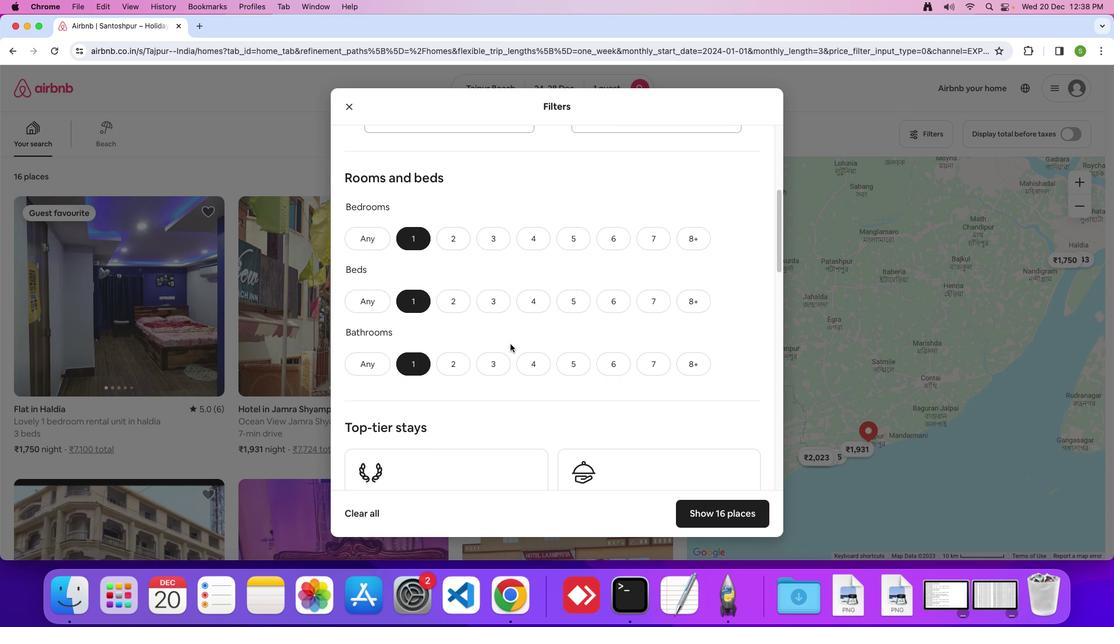 
Action: Mouse scrolled (510, 343) with delta (0, 0)
Screenshot: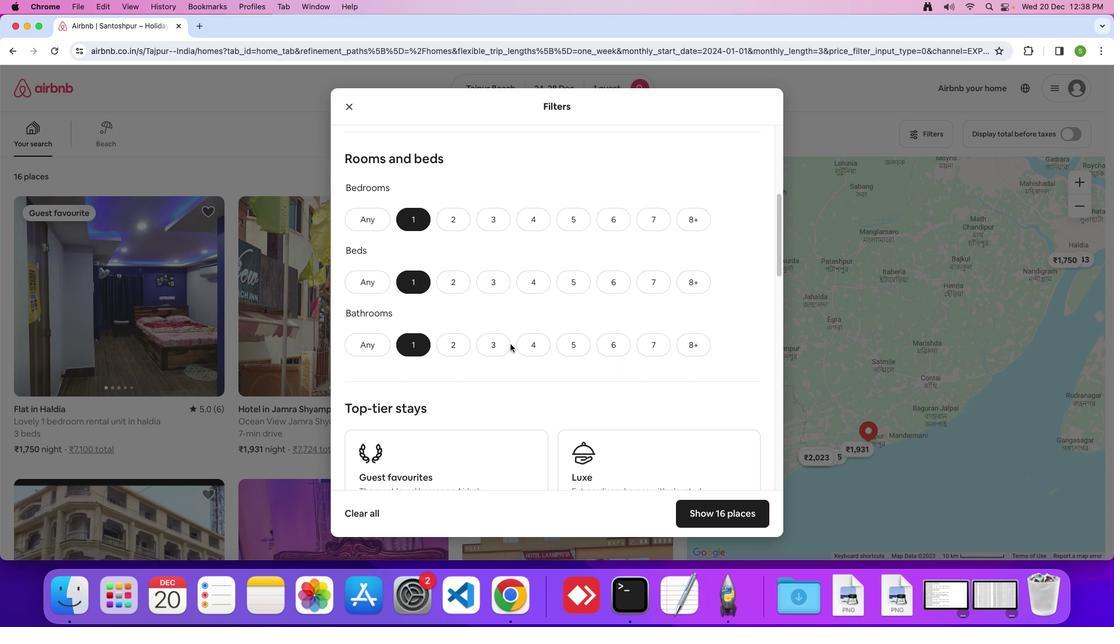 
Action: Mouse scrolled (510, 343) with delta (0, -1)
Screenshot: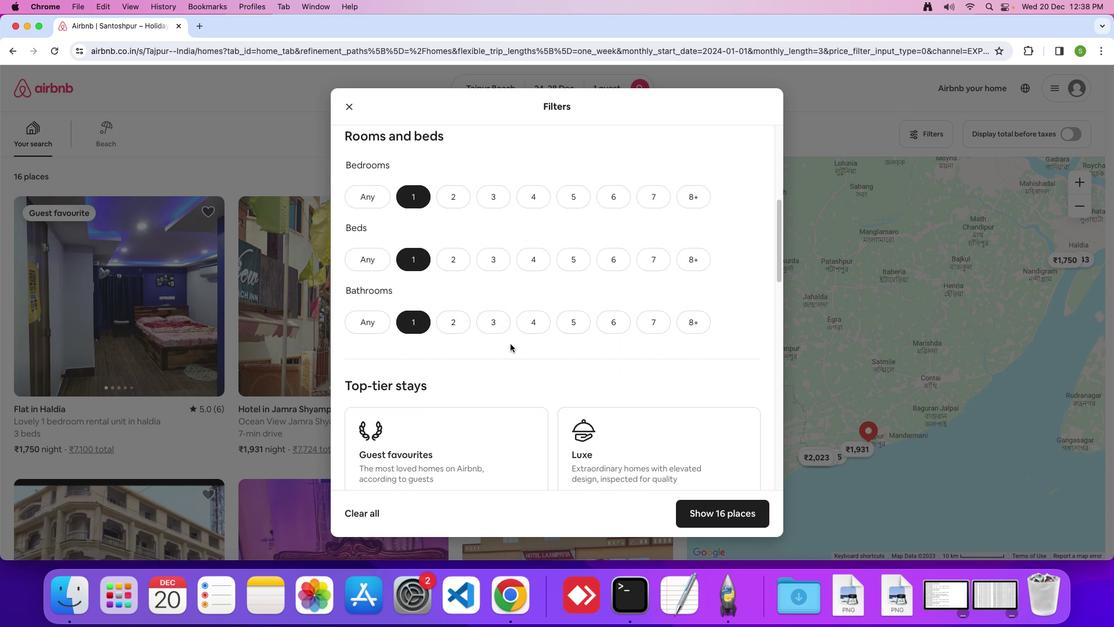 
Action: Mouse scrolled (510, 343) with delta (0, 0)
Screenshot: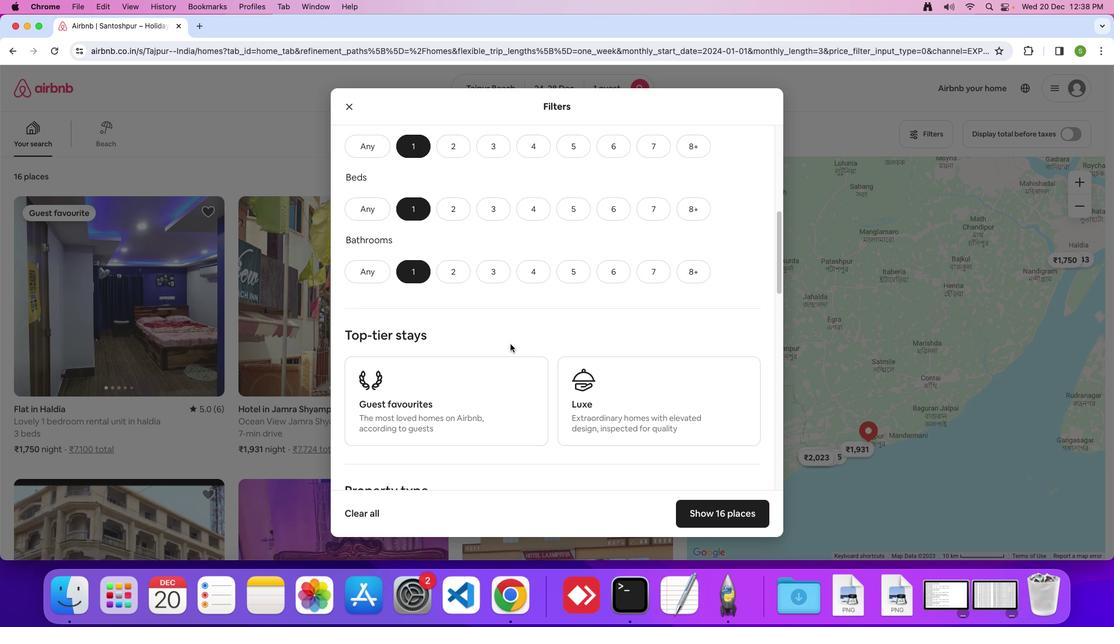 
Action: Mouse scrolled (510, 343) with delta (0, 0)
Screenshot: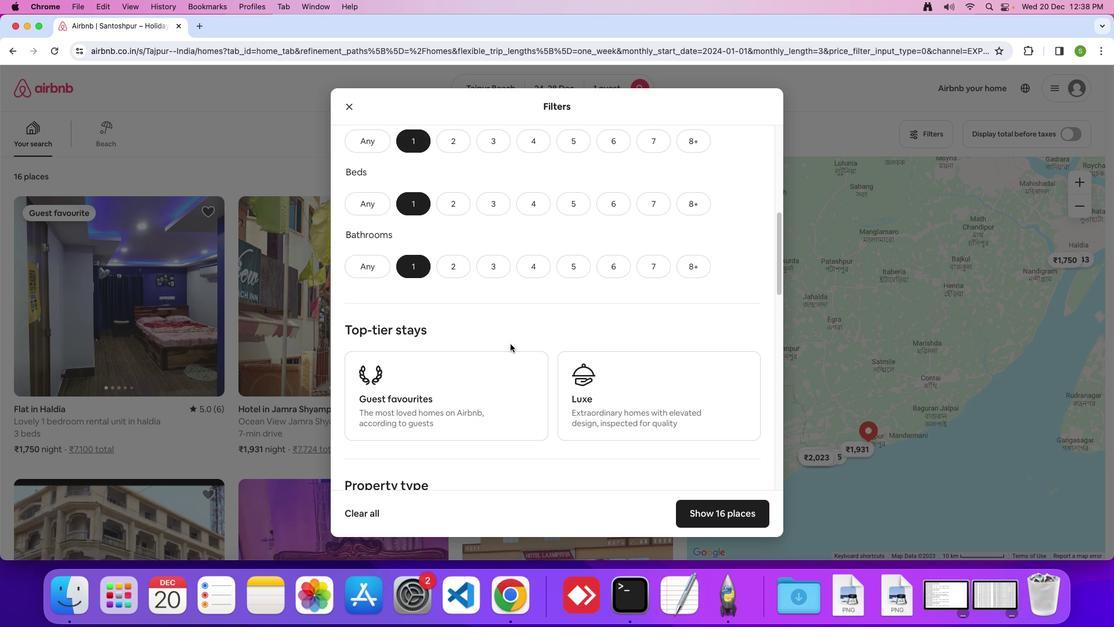 
Action: Mouse scrolled (510, 343) with delta (0, 0)
Screenshot: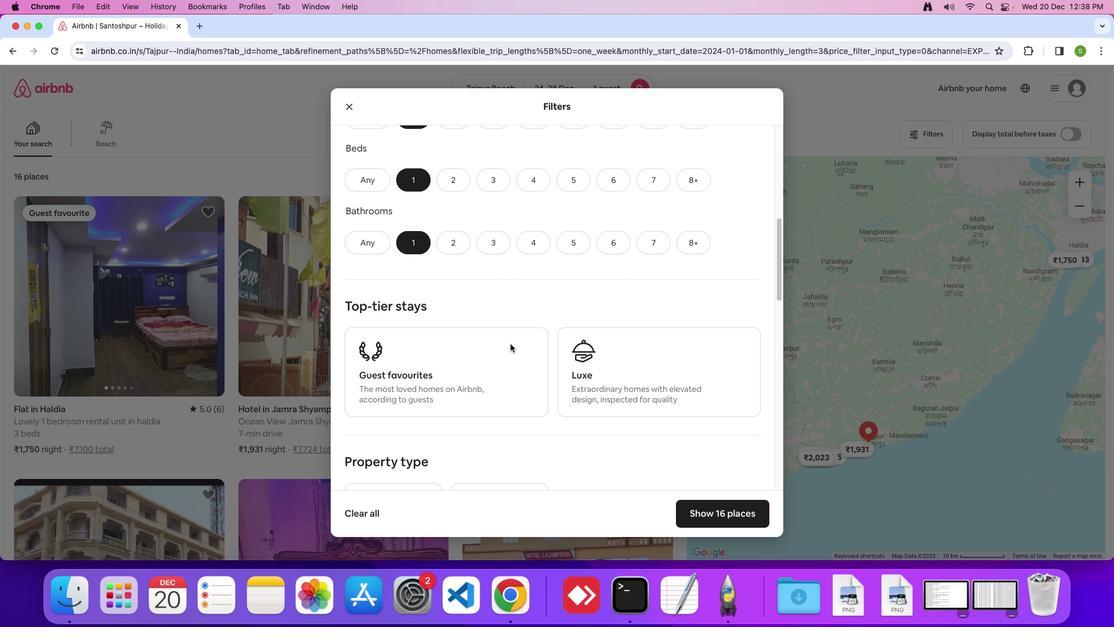 
Action: Mouse scrolled (510, 343) with delta (0, 0)
Screenshot: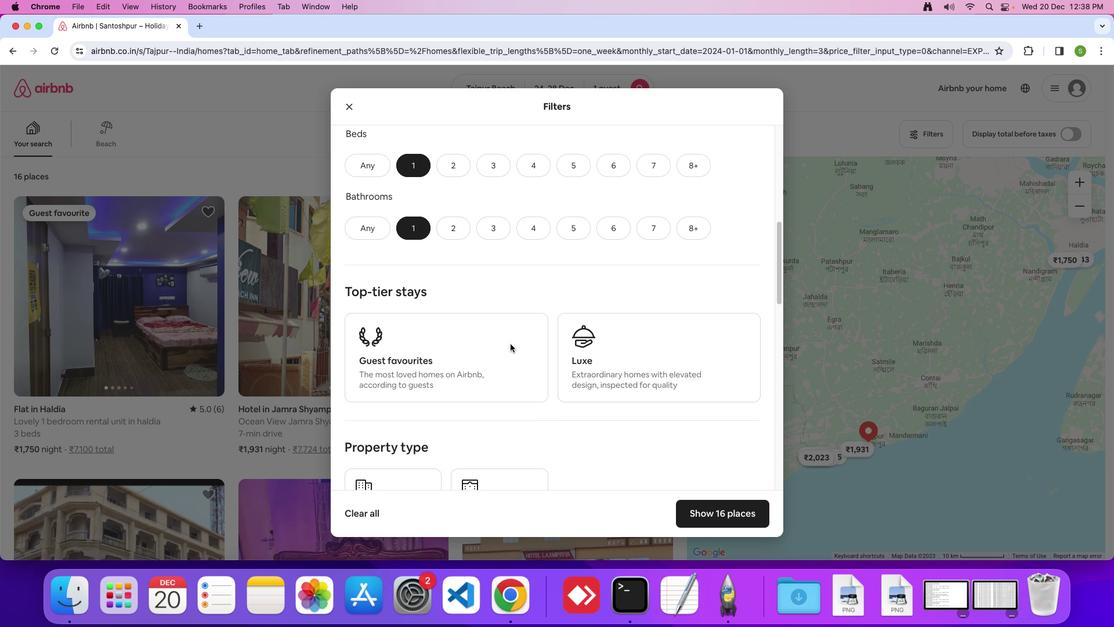 
Action: Mouse scrolled (510, 343) with delta (0, -1)
Screenshot: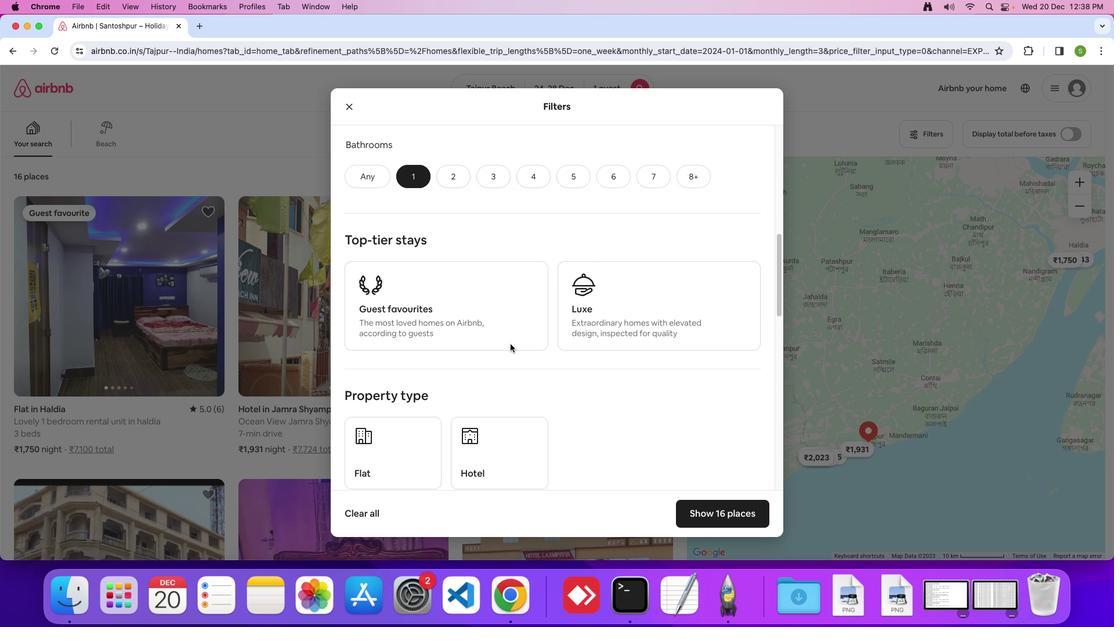 
Action: Mouse scrolled (510, 343) with delta (0, 0)
Screenshot: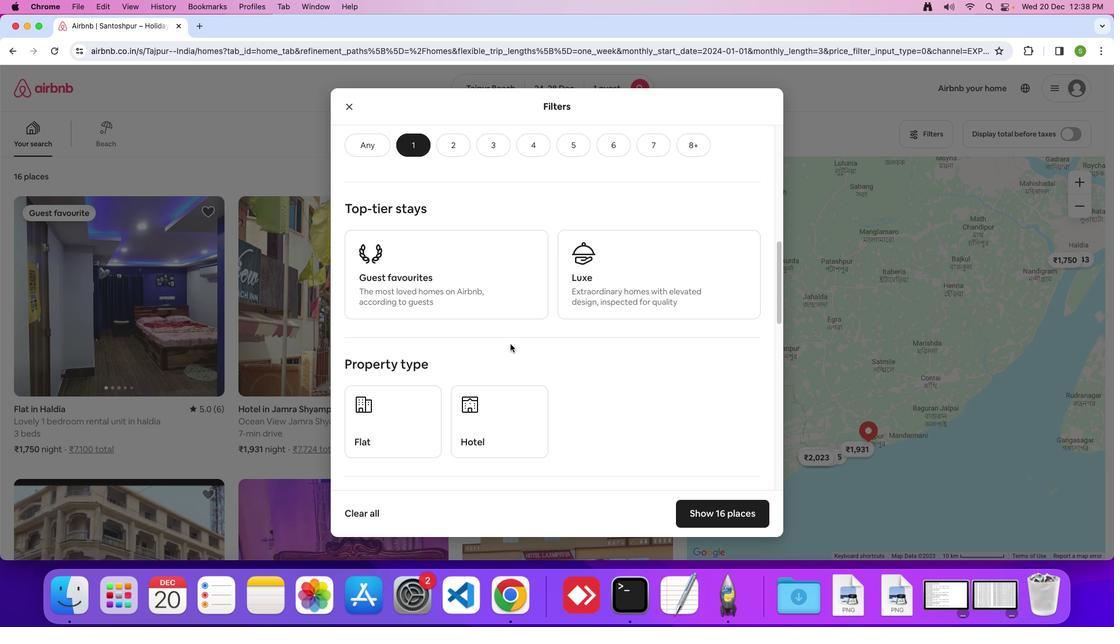 
Action: Mouse scrolled (510, 343) with delta (0, 0)
Screenshot: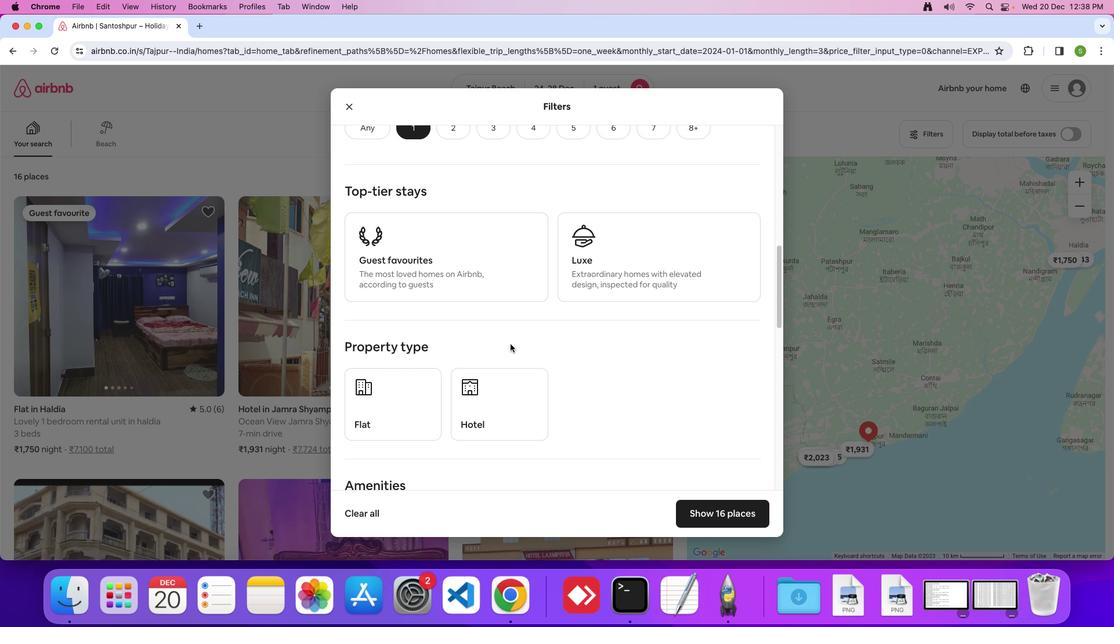 
Action: Mouse scrolled (510, 343) with delta (0, -1)
Screenshot: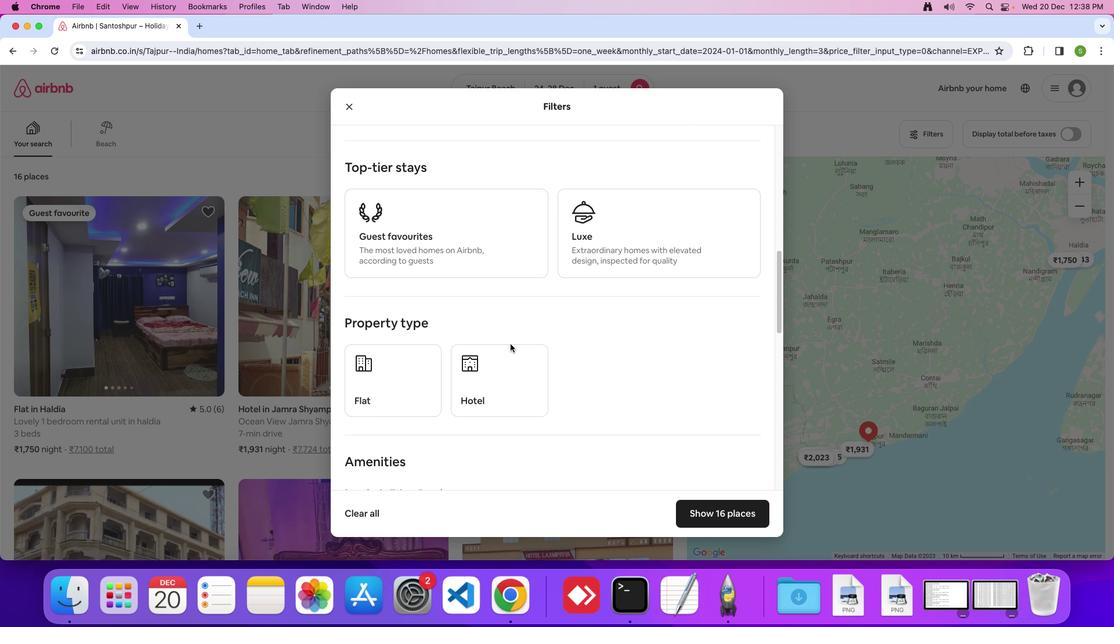 
Action: Mouse scrolled (510, 343) with delta (0, 0)
Screenshot: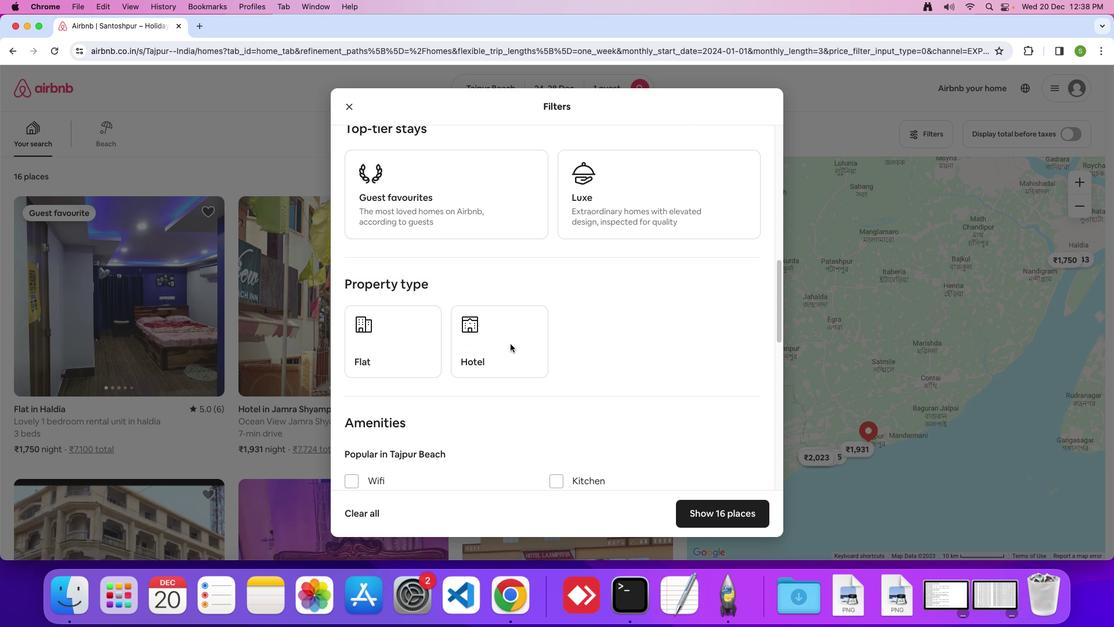 
Action: Mouse scrolled (510, 343) with delta (0, 0)
Screenshot: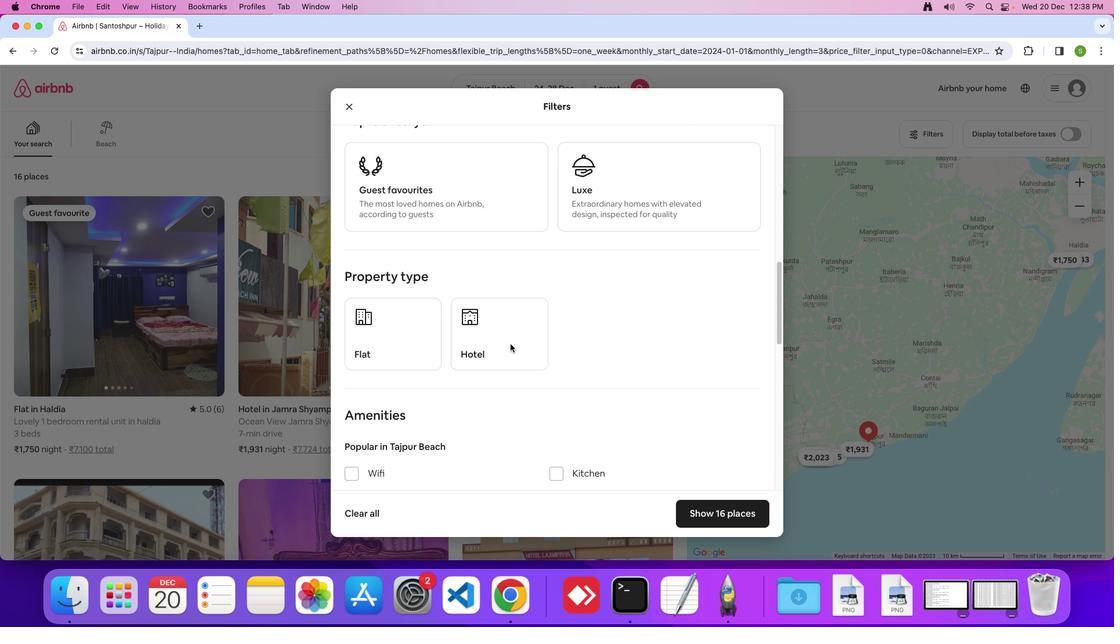 
Action: Mouse scrolled (510, 343) with delta (0, 0)
Screenshot: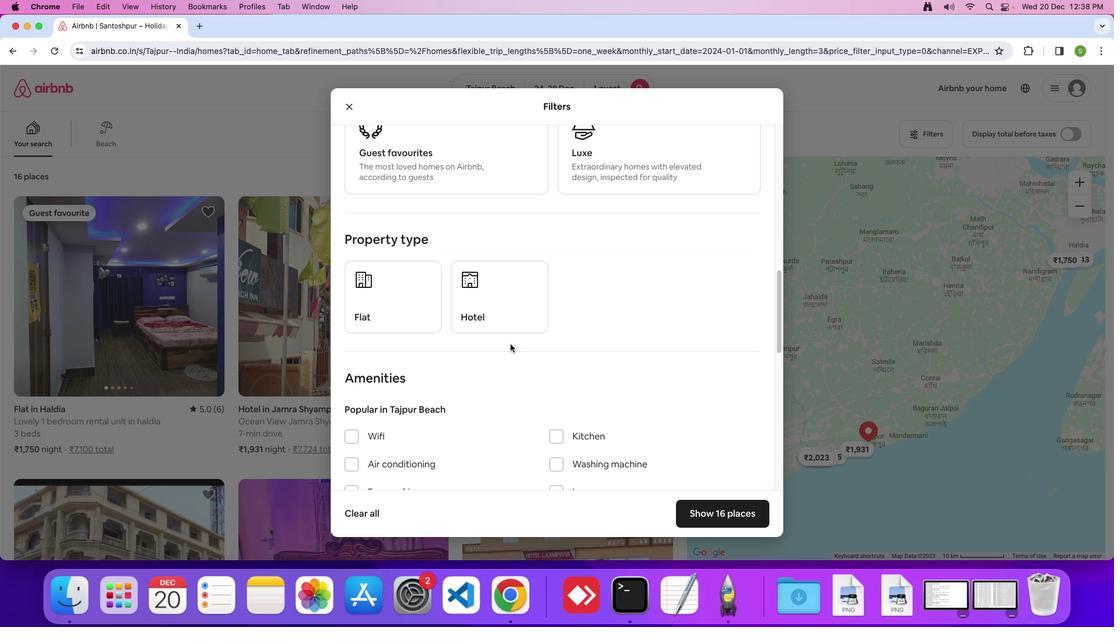 
Action: Mouse scrolled (510, 343) with delta (0, 0)
Screenshot: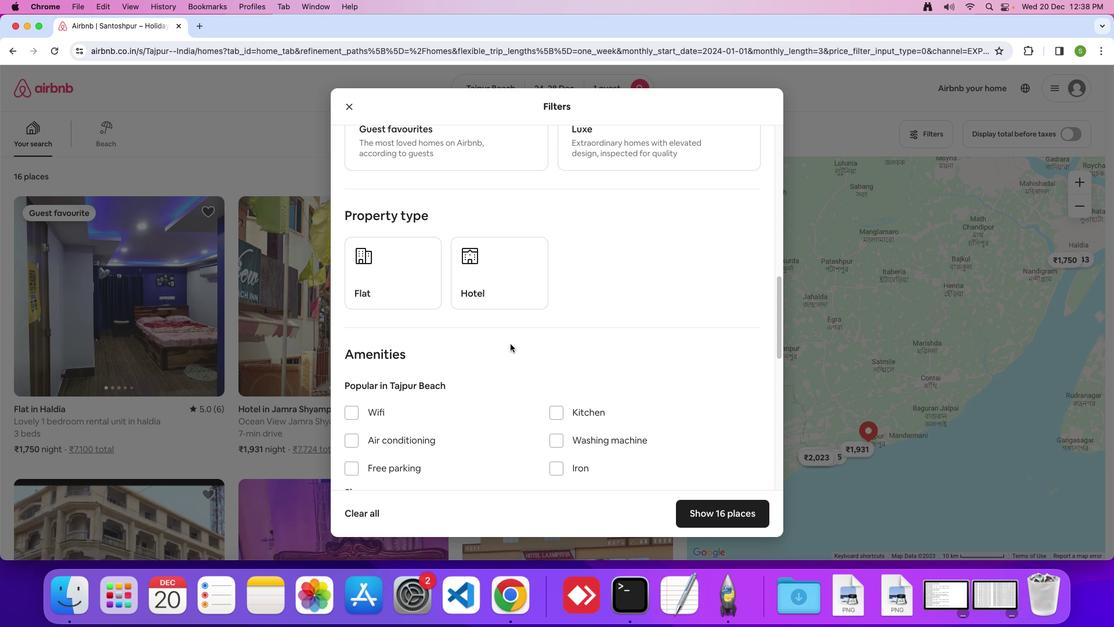 
Action: Mouse scrolled (510, 343) with delta (0, 0)
Screenshot: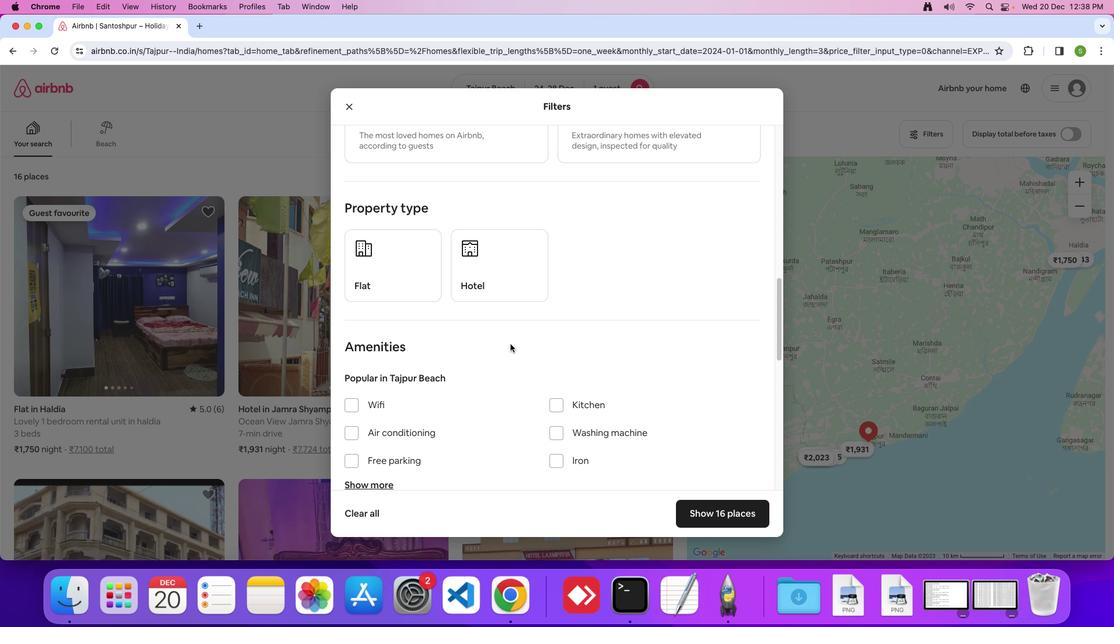 
Action: Mouse scrolled (510, 343) with delta (0, 0)
Screenshot: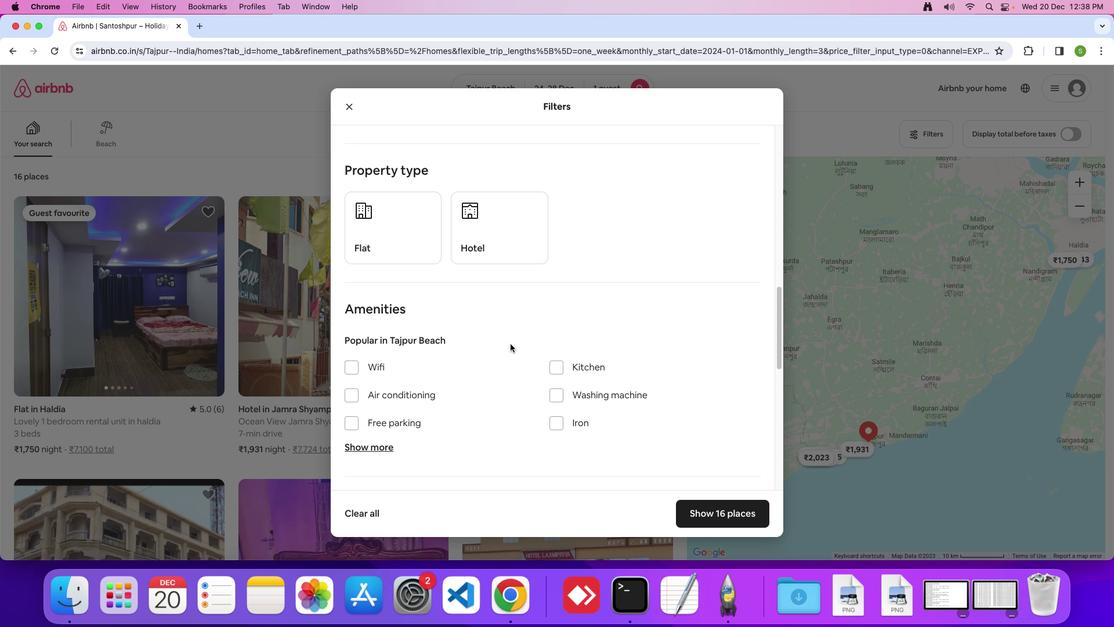 
Action: Mouse scrolled (510, 343) with delta (0, 0)
Screenshot: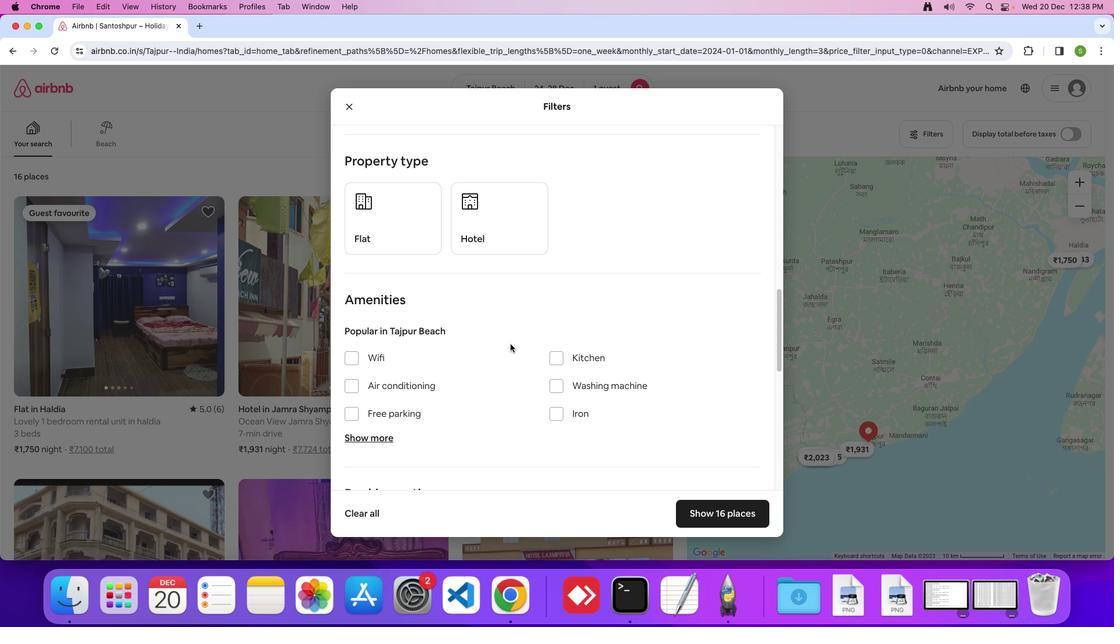 
Action: Mouse scrolled (510, 343) with delta (0, 0)
Screenshot: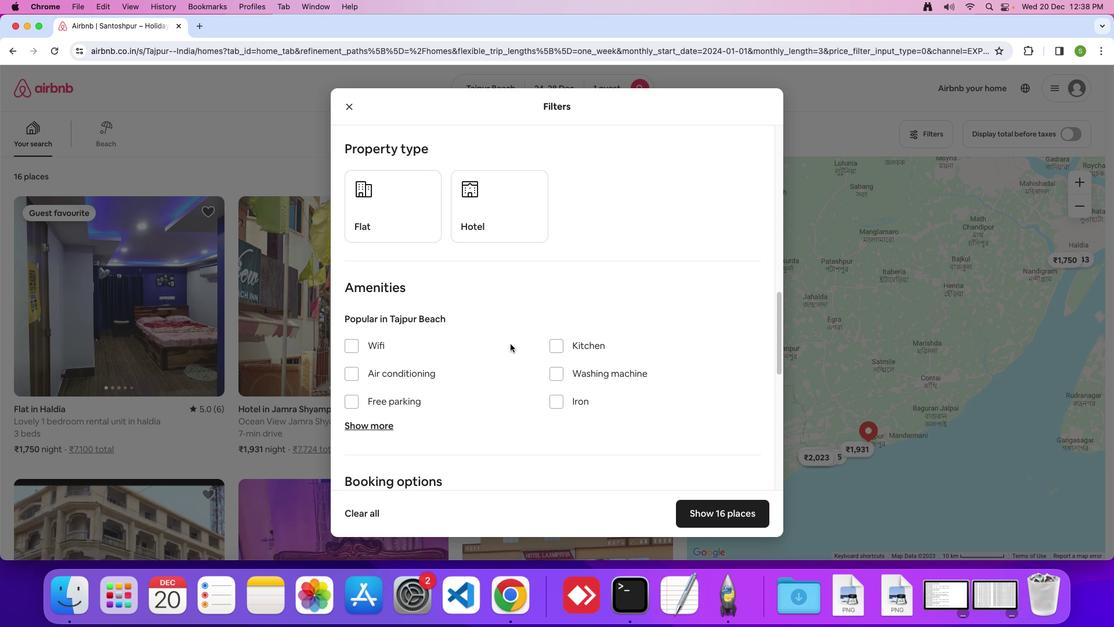 
Action: Mouse scrolled (510, 343) with delta (0, 0)
Screenshot: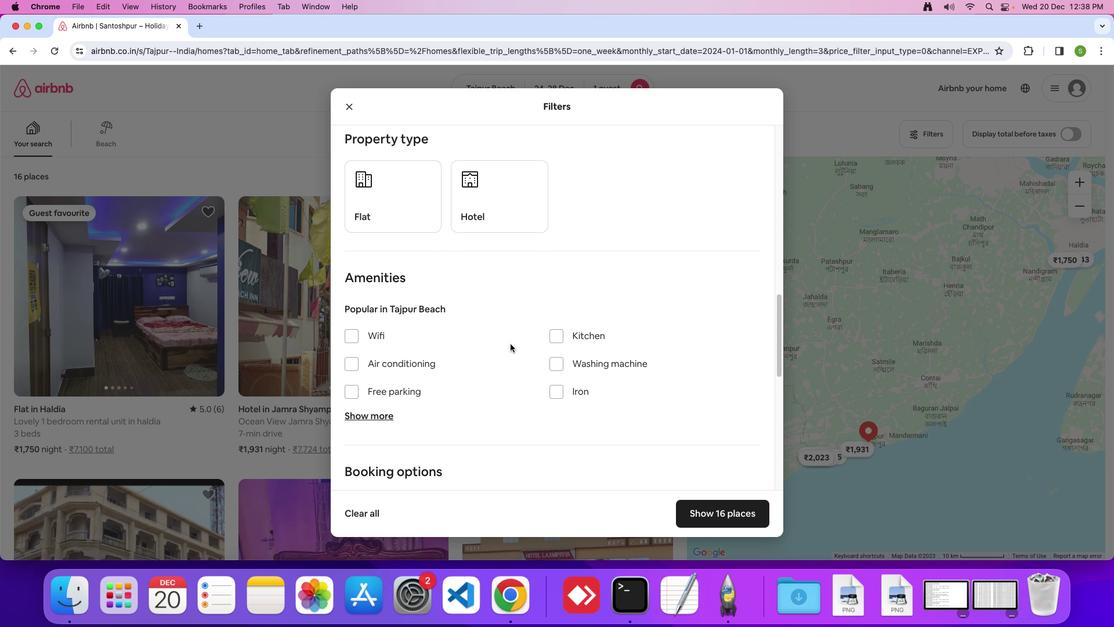 
Action: Mouse scrolled (510, 343) with delta (0, 0)
Screenshot: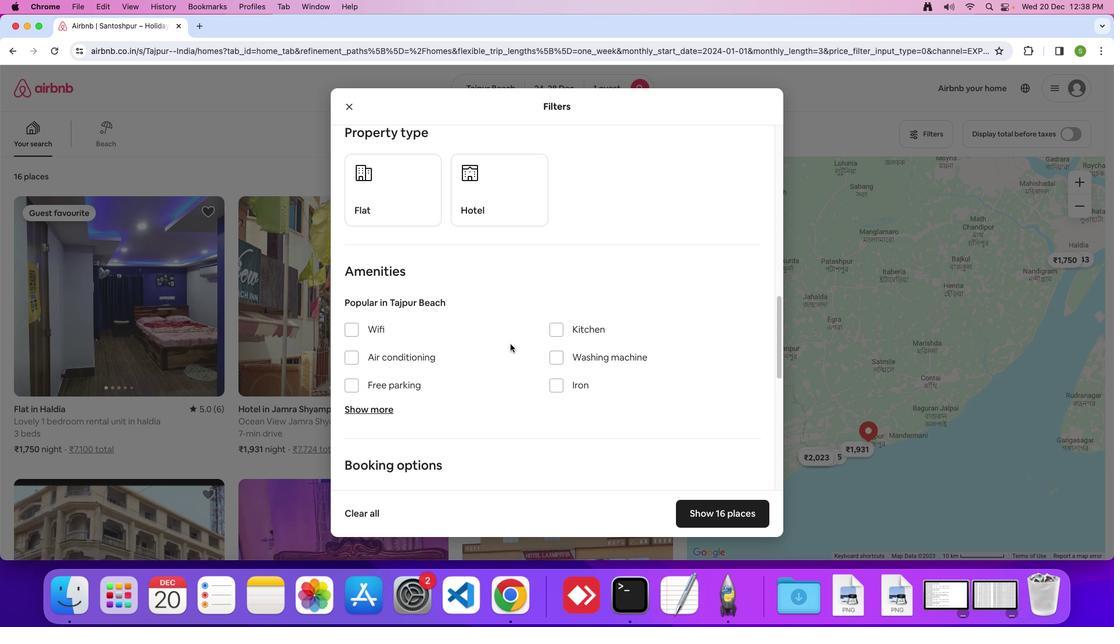 
Action: Mouse scrolled (510, 343) with delta (0, 0)
Screenshot: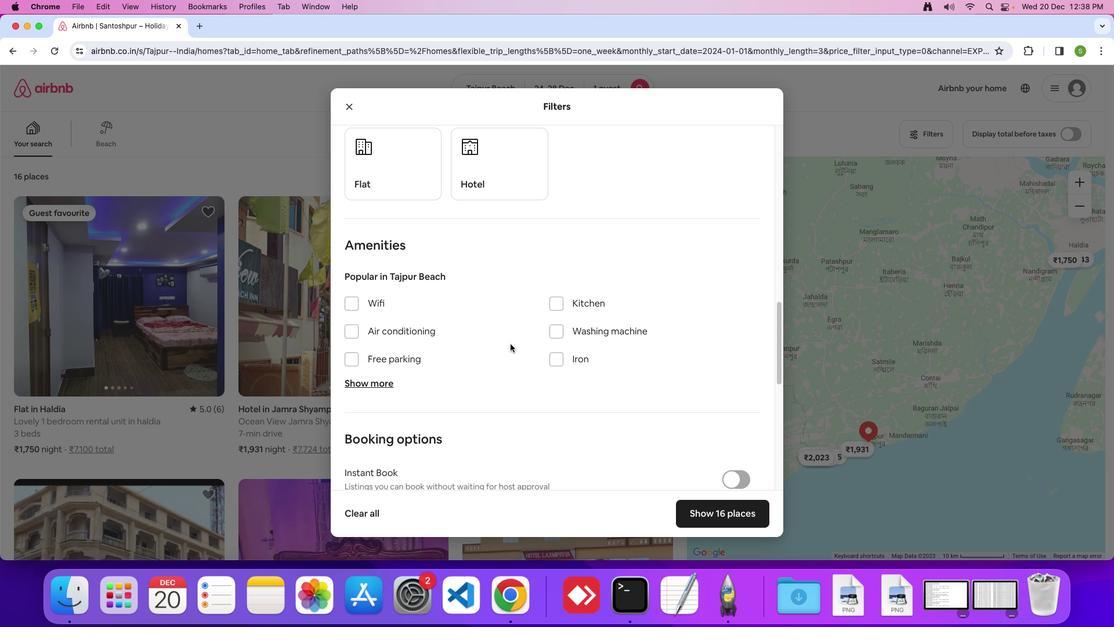 
Action: Mouse scrolled (510, 343) with delta (0, 0)
Screenshot: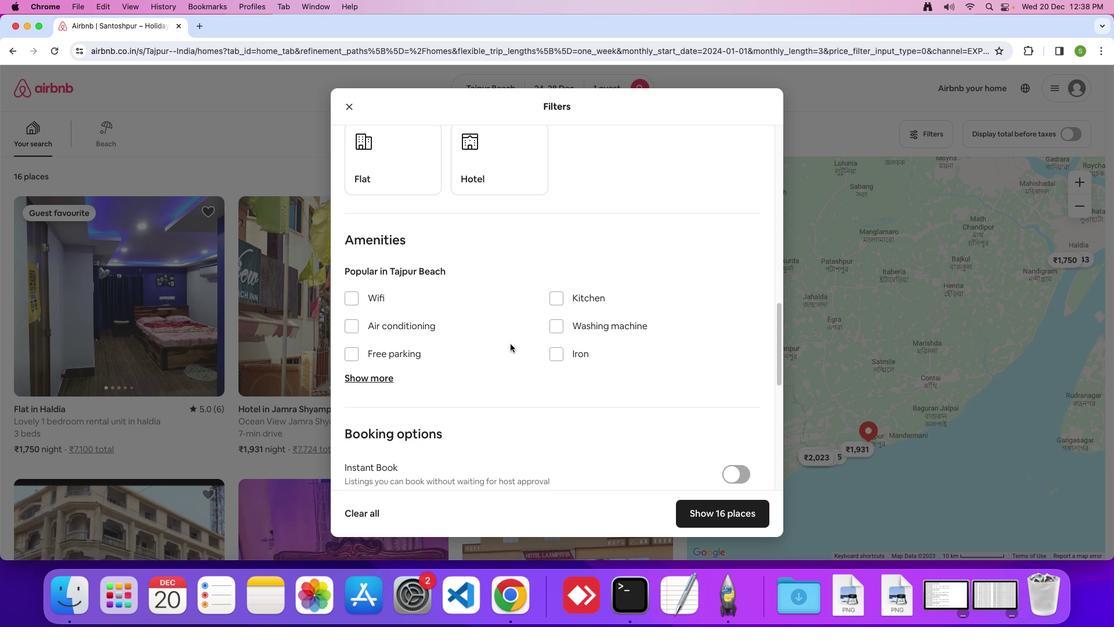 
Action: Mouse scrolled (510, 343) with delta (0, -1)
Screenshot: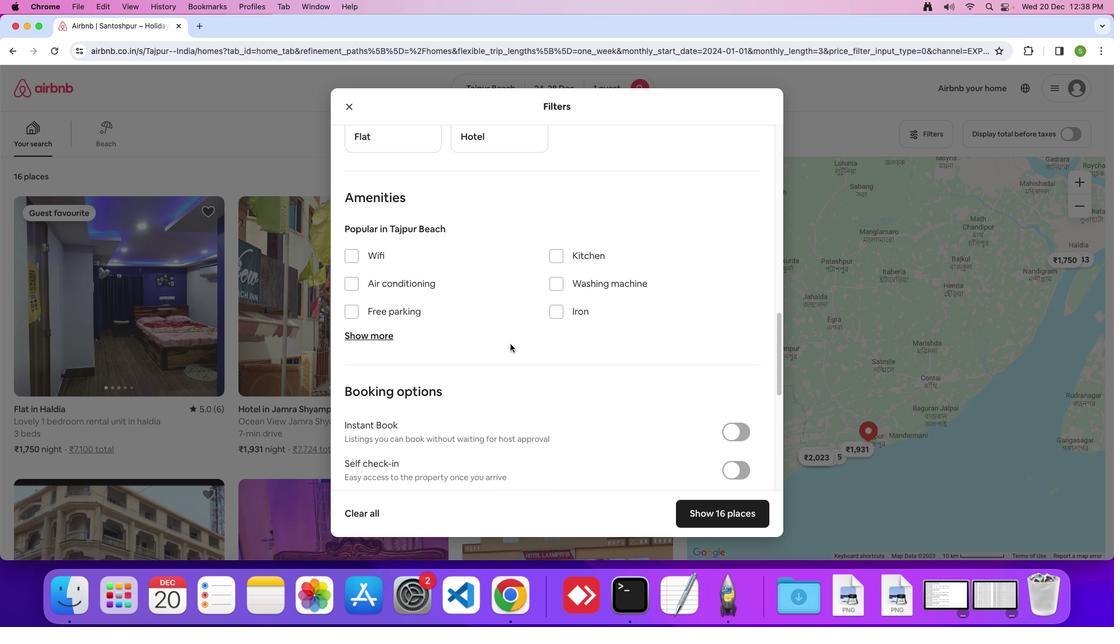 
Action: Mouse scrolled (510, 343) with delta (0, 0)
Screenshot: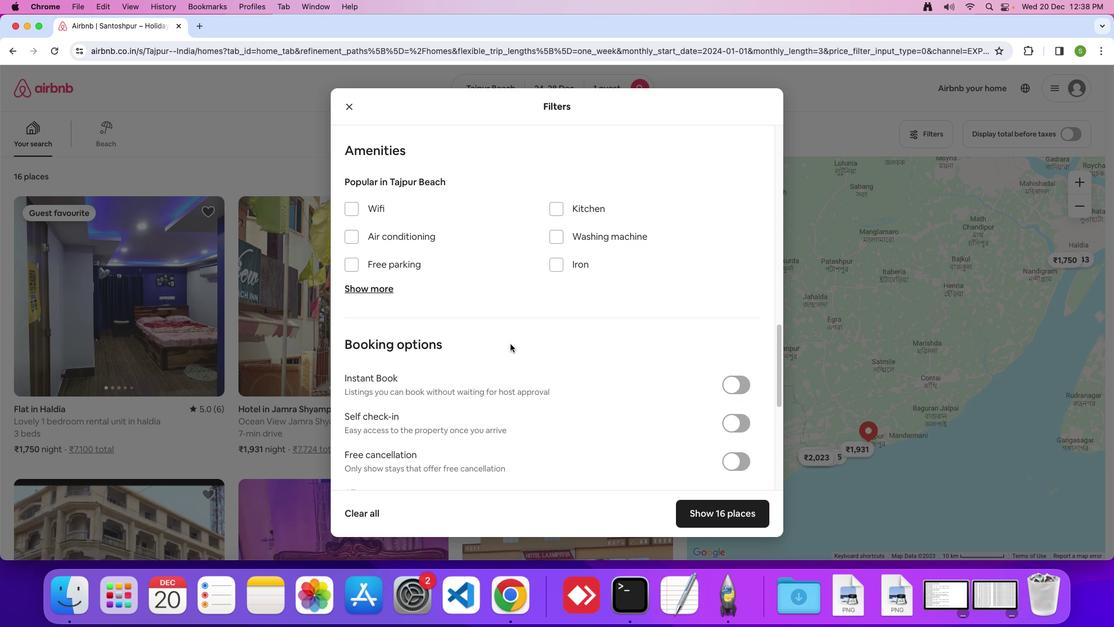 
Action: Mouse scrolled (510, 343) with delta (0, 0)
Screenshot: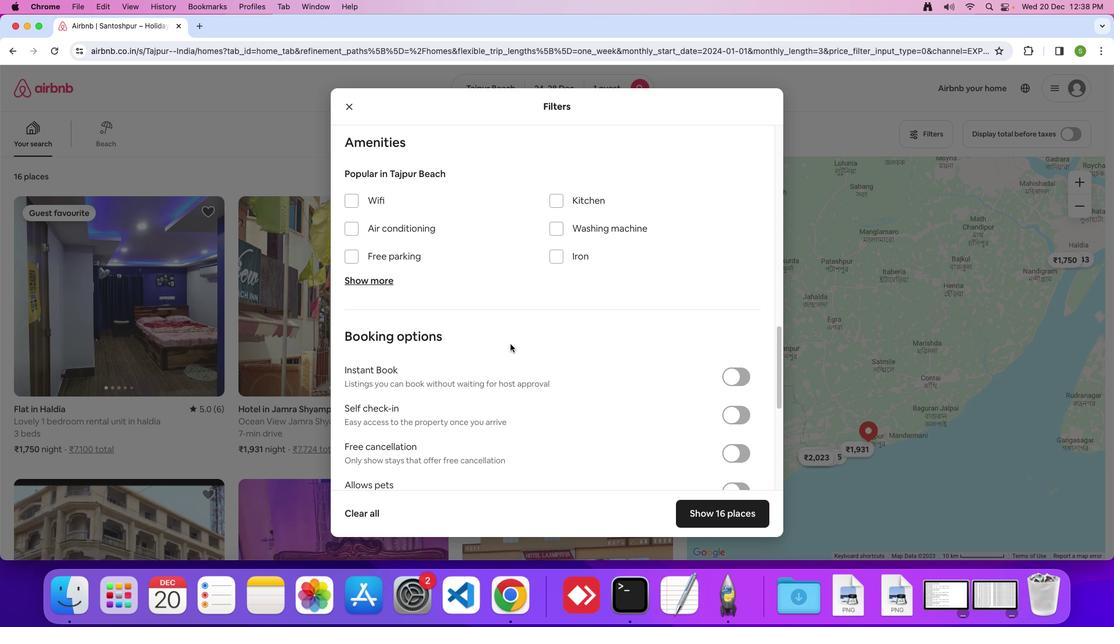 
Action: Mouse scrolled (510, 343) with delta (0, -1)
Screenshot: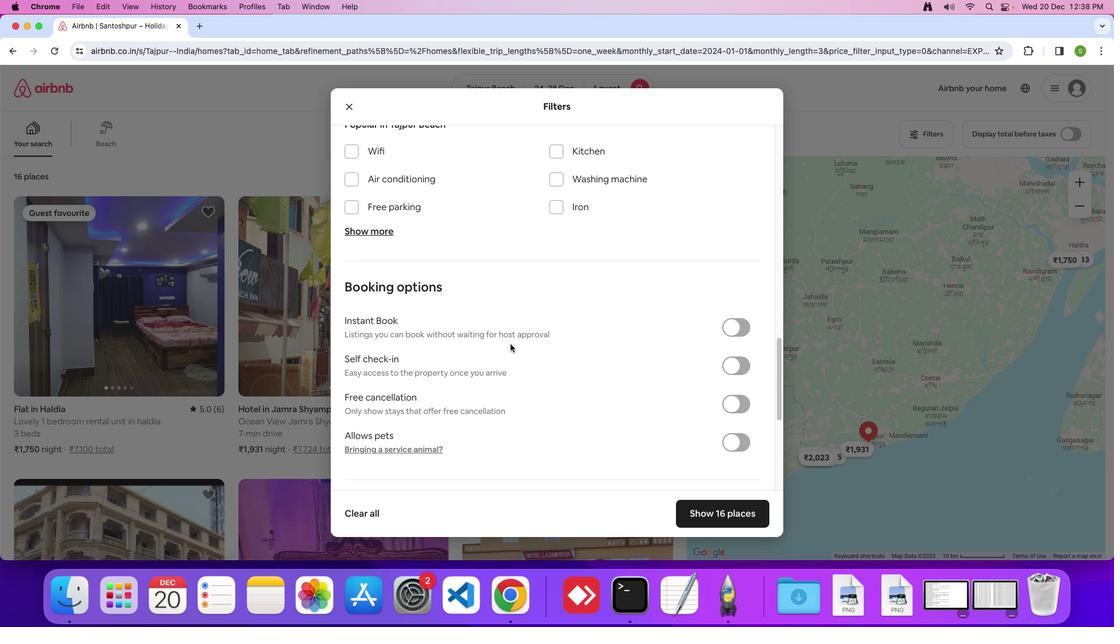 
Action: Mouse scrolled (510, 343) with delta (0, 0)
Screenshot: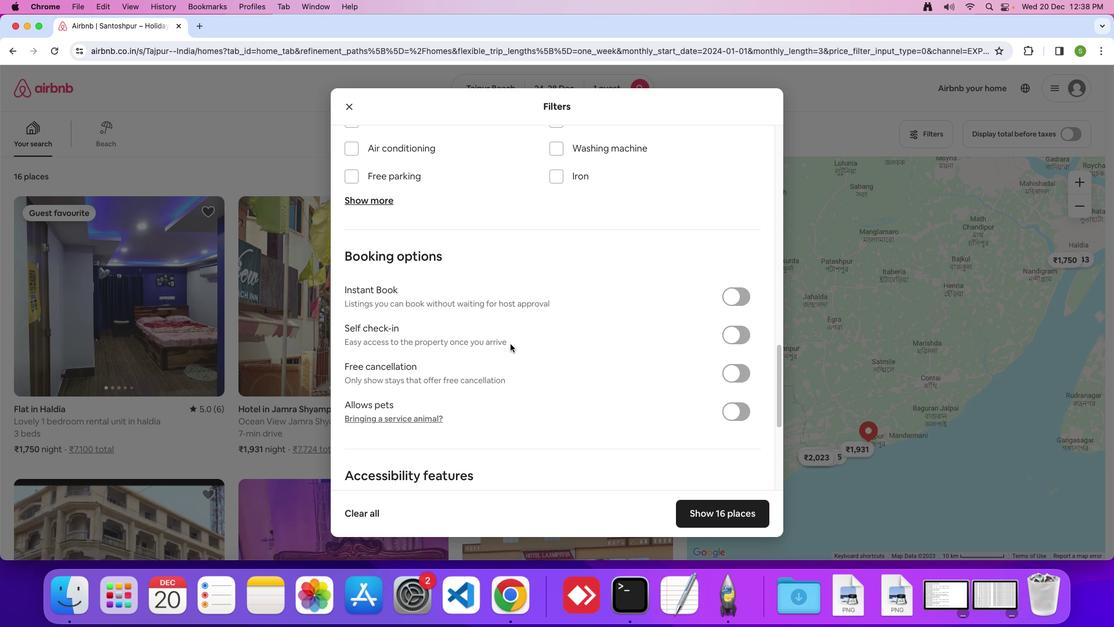 
Action: Mouse scrolled (510, 343) with delta (0, 0)
Screenshot: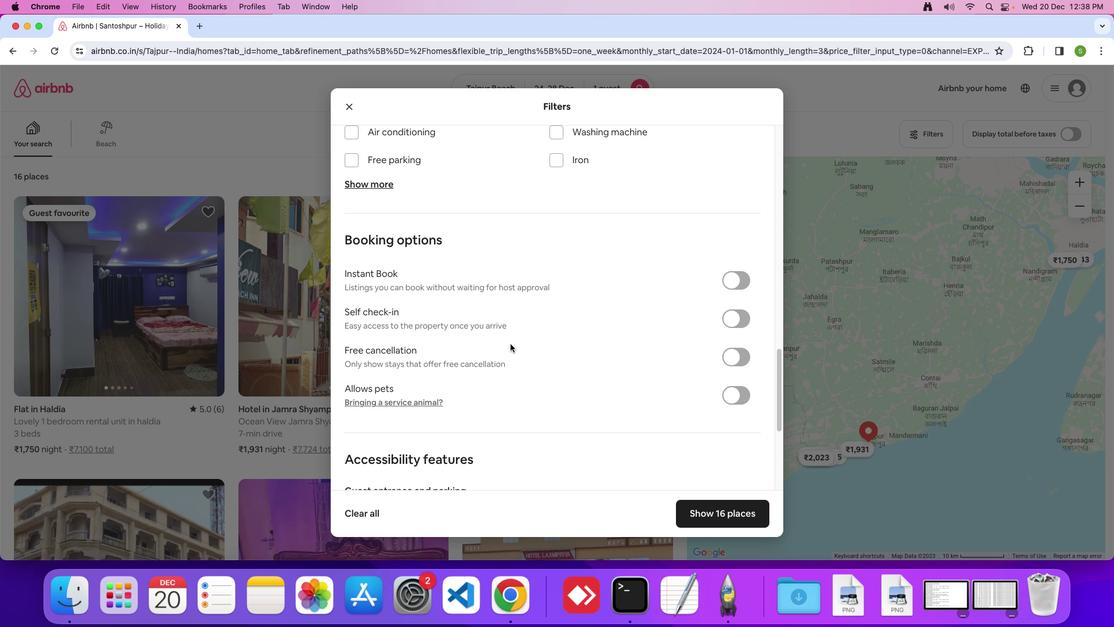 
Action: Mouse scrolled (510, 343) with delta (0, -1)
Screenshot: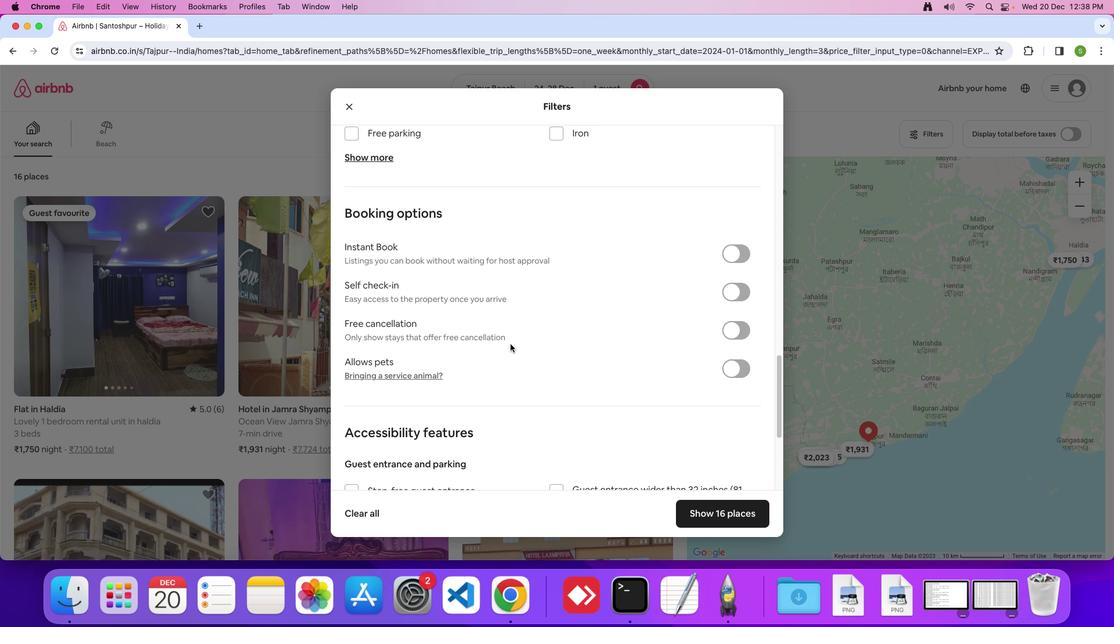 
Action: Mouse scrolled (510, 343) with delta (0, 0)
Screenshot: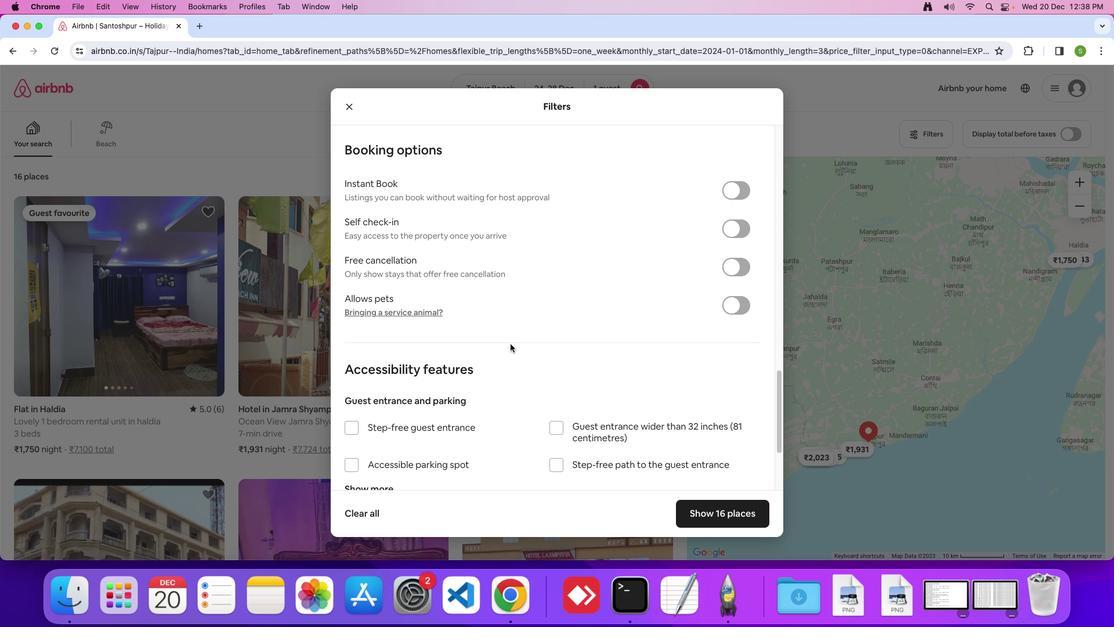 
Action: Mouse scrolled (510, 343) with delta (0, 0)
Screenshot: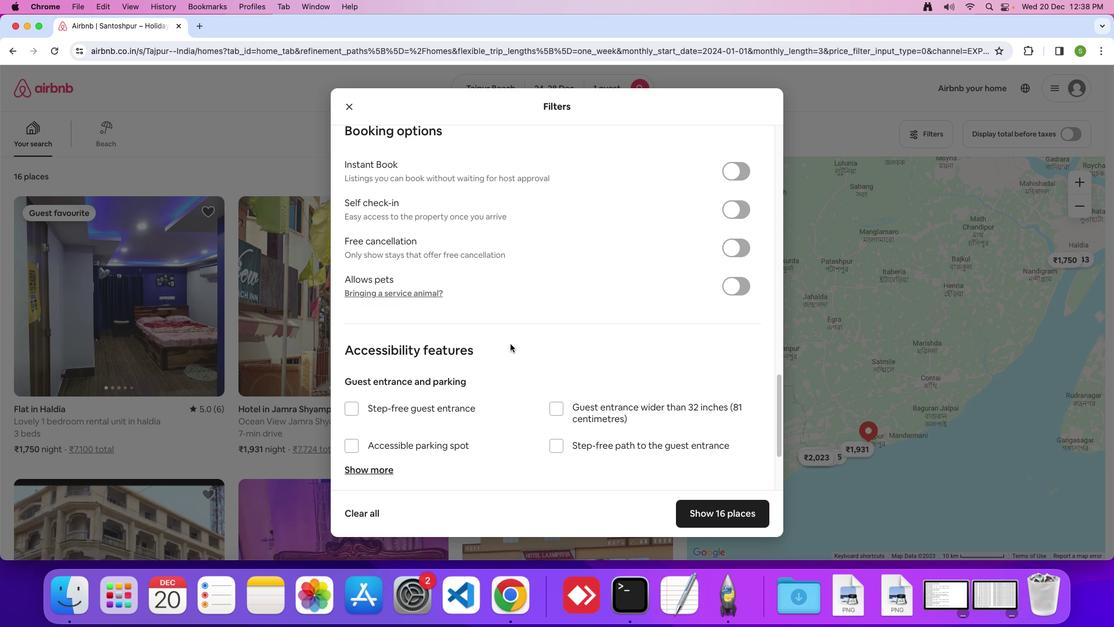 
Action: Mouse scrolled (510, 343) with delta (0, -1)
Screenshot: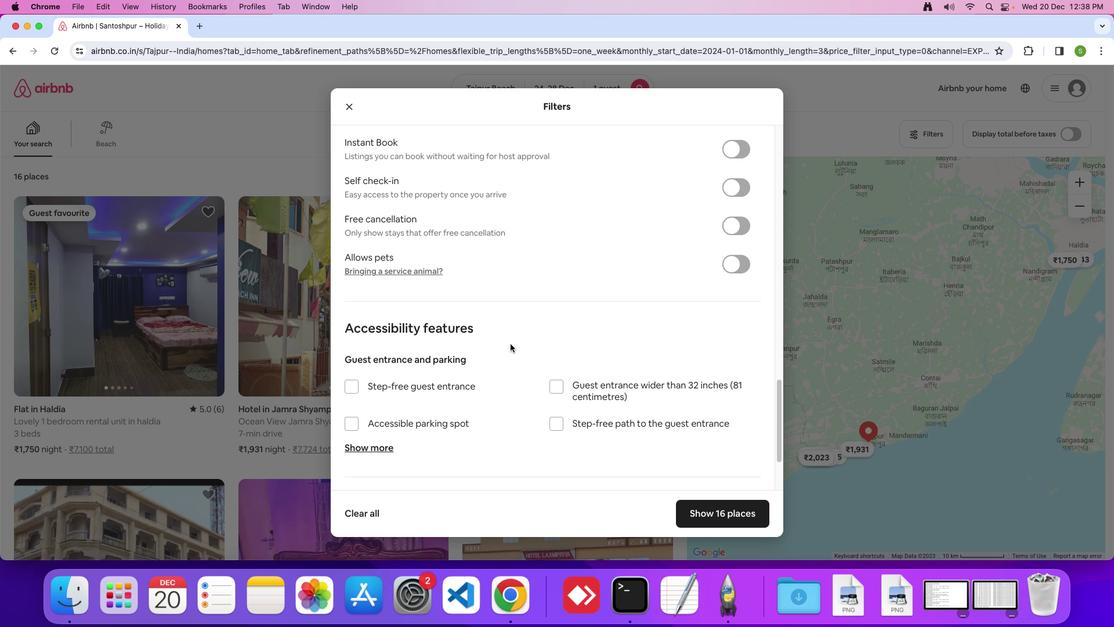 
Action: Mouse scrolled (510, 343) with delta (0, 0)
Screenshot: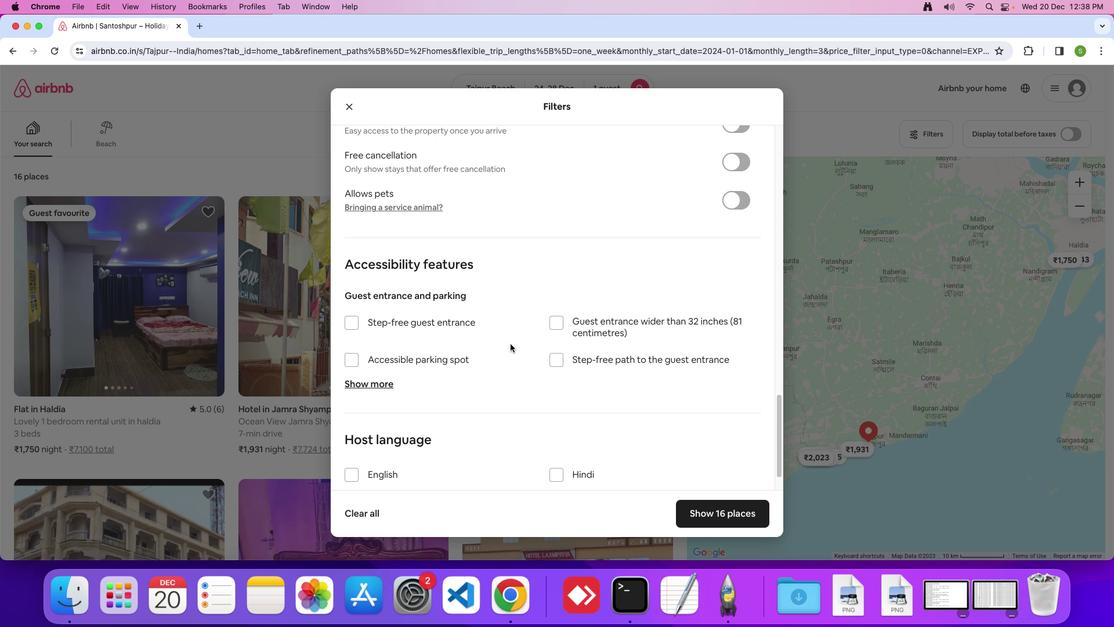 
Action: Mouse scrolled (510, 343) with delta (0, 0)
Screenshot: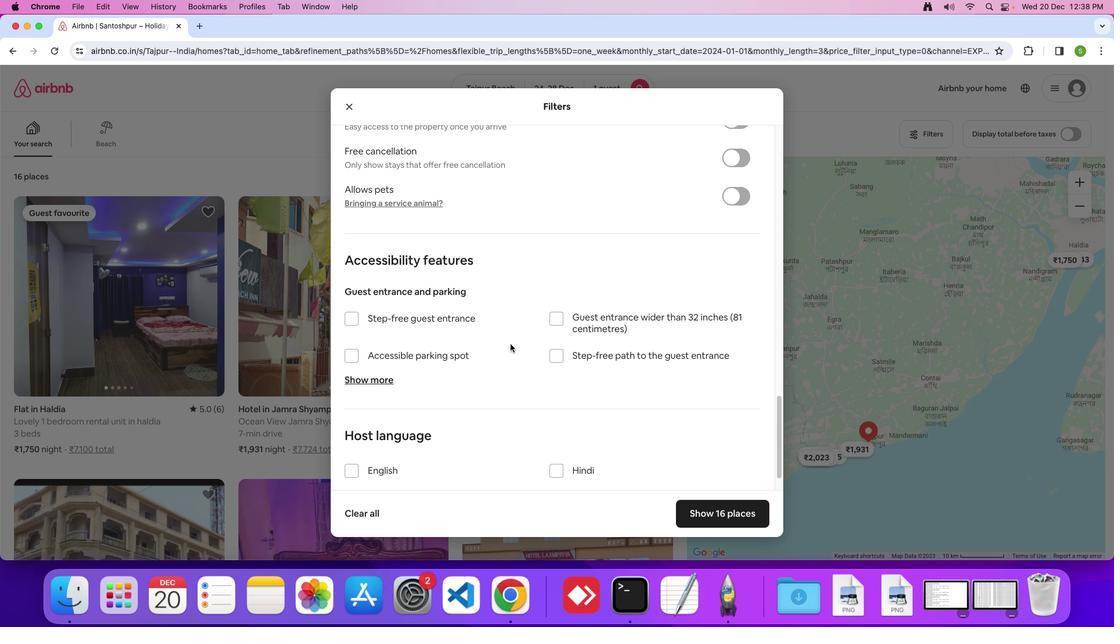 
Action: Mouse scrolled (510, 343) with delta (0, 0)
Screenshot: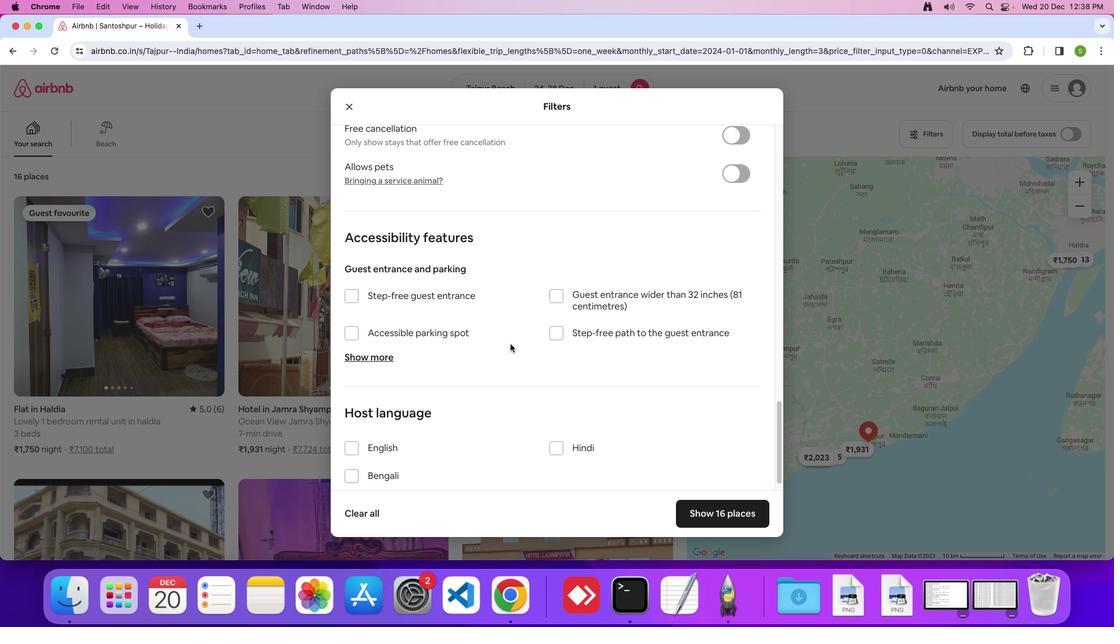 
Action: Mouse scrolled (510, 343) with delta (0, 0)
Screenshot: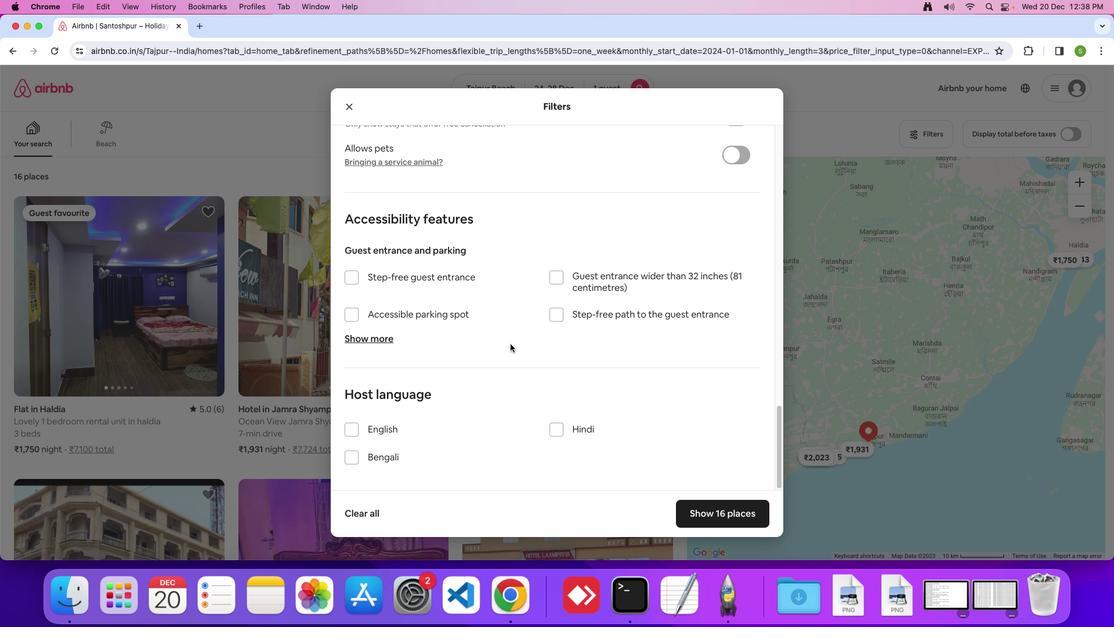 
Action: Mouse scrolled (510, 343) with delta (0, 0)
Screenshot: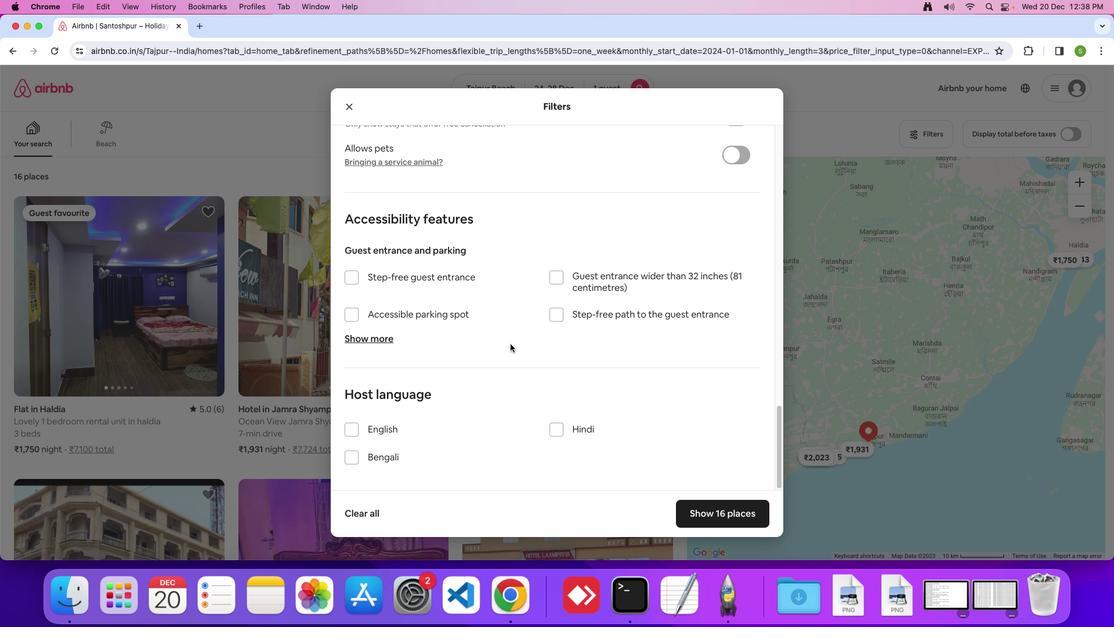 
Action: Mouse moved to (712, 519)
Screenshot: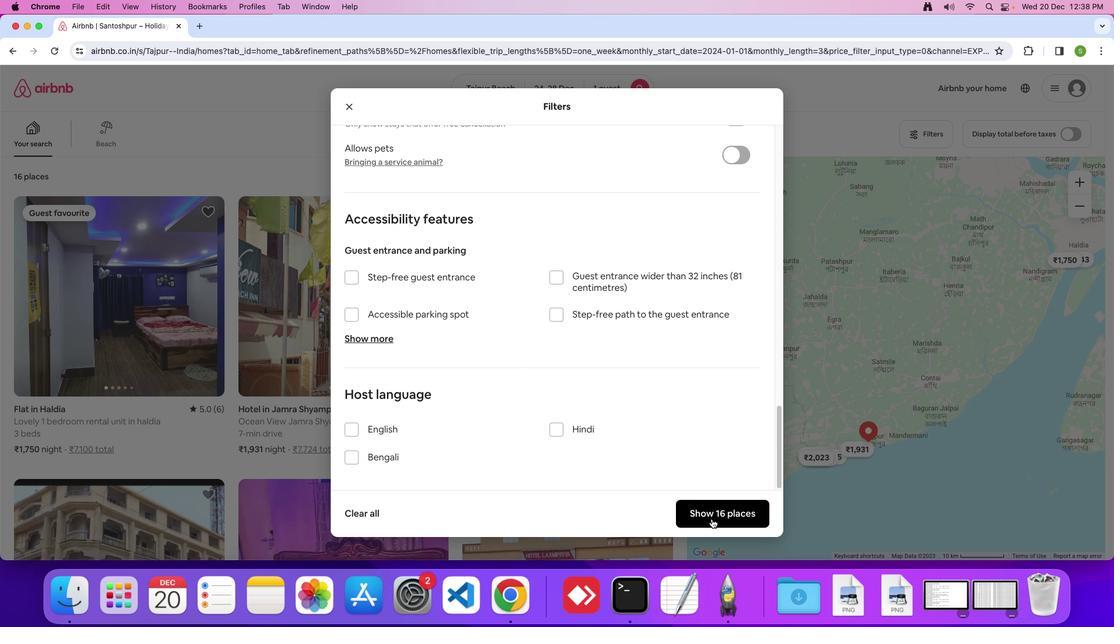 
Action: Mouse pressed left at (712, 519)
Screenshot: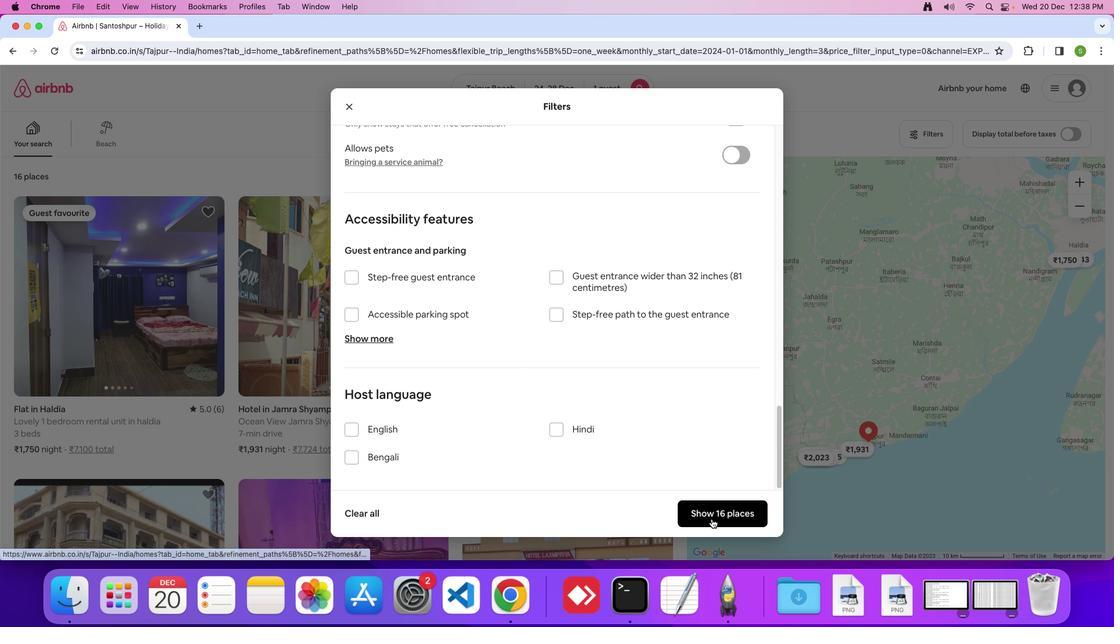 
Action: Mouse moved to (155, 254)
Screenshot: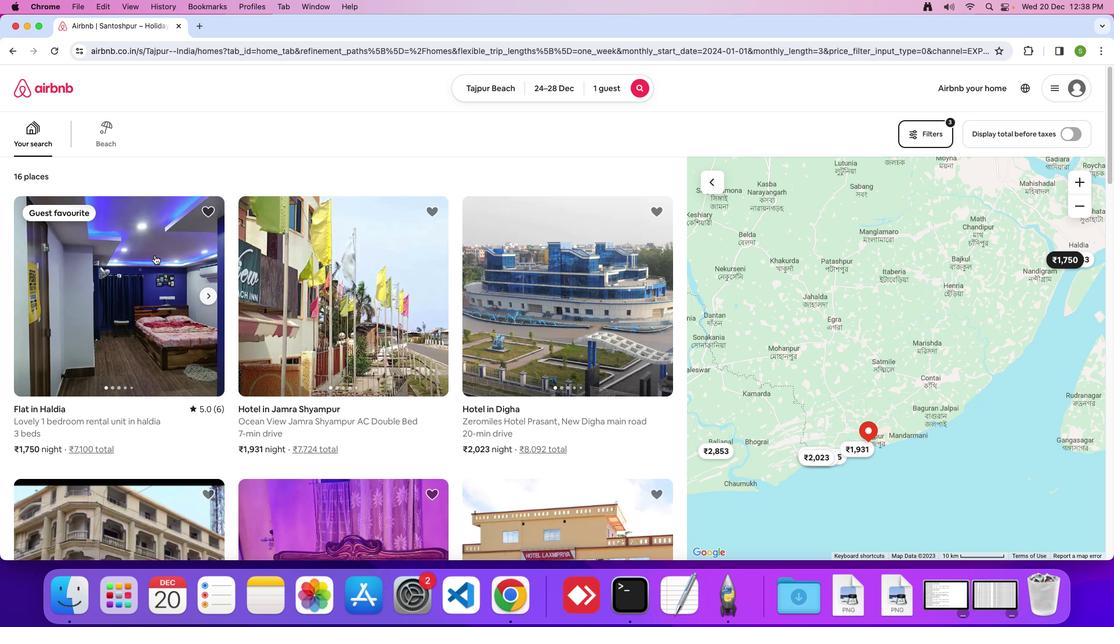 
Action: Mouse pressed left at (155, 254)
Screenshot: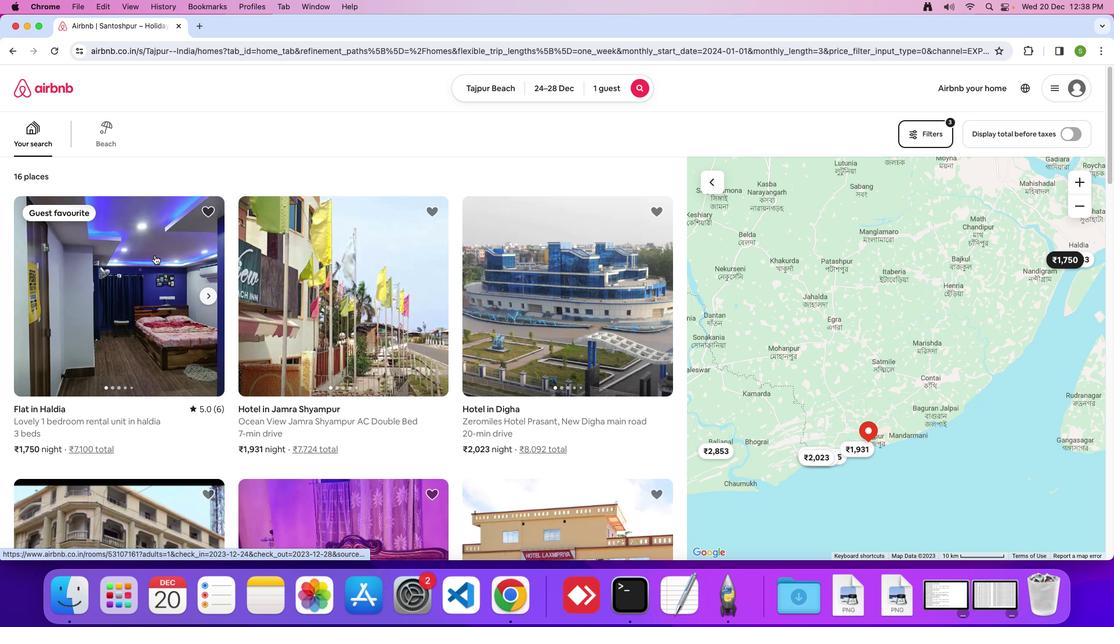 
Action: Mouse moved to (390, 250)
Screenshot: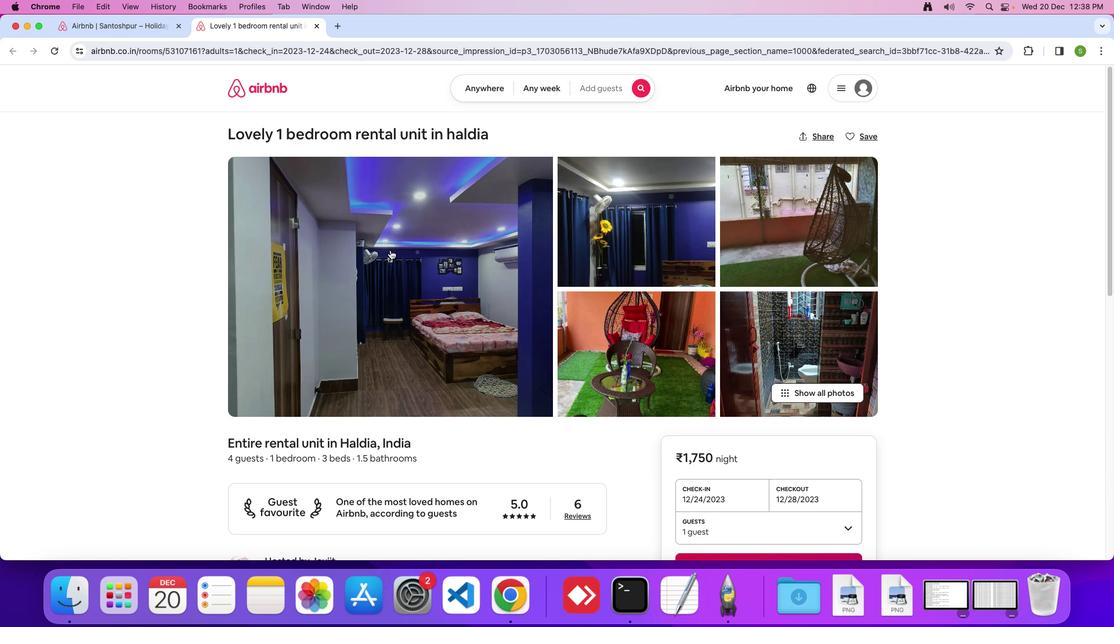 
Action: Mouse pressed left at (390, 250)
Screenshot: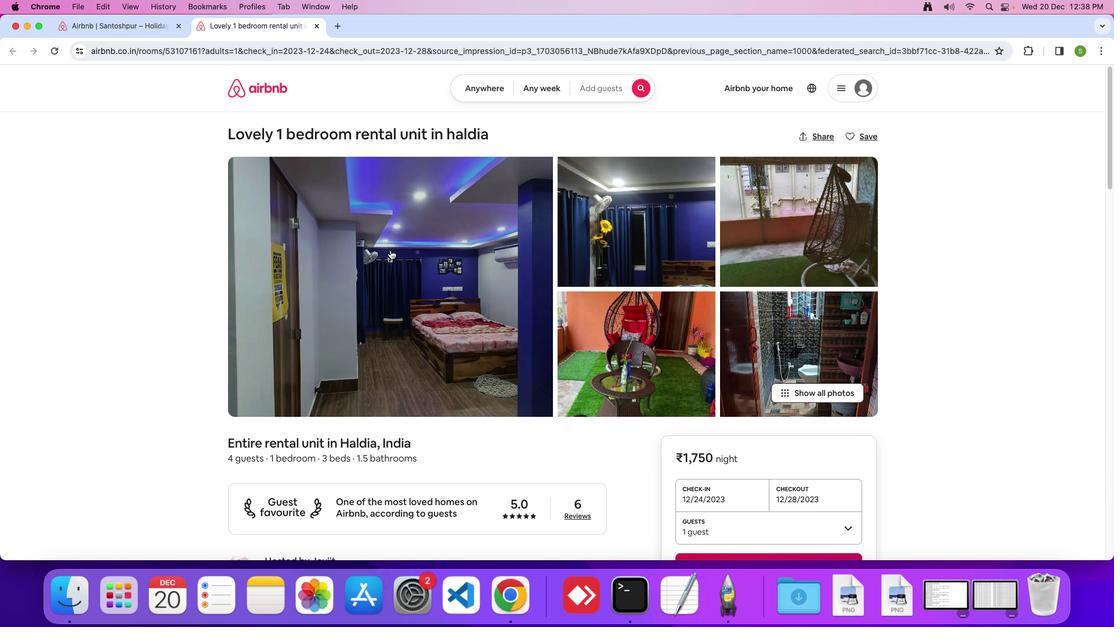 
Action: Mouse moved to (556, 292)
Screenshot: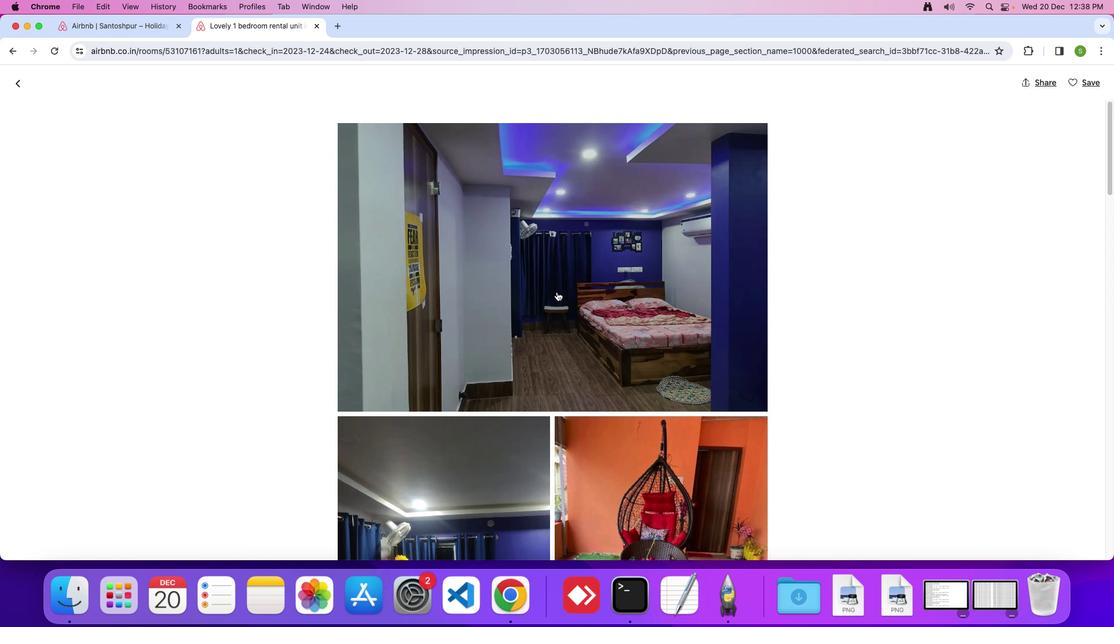 
Action: Mouse scrolled (556, 292) with delta (0, 0)
Screenshot: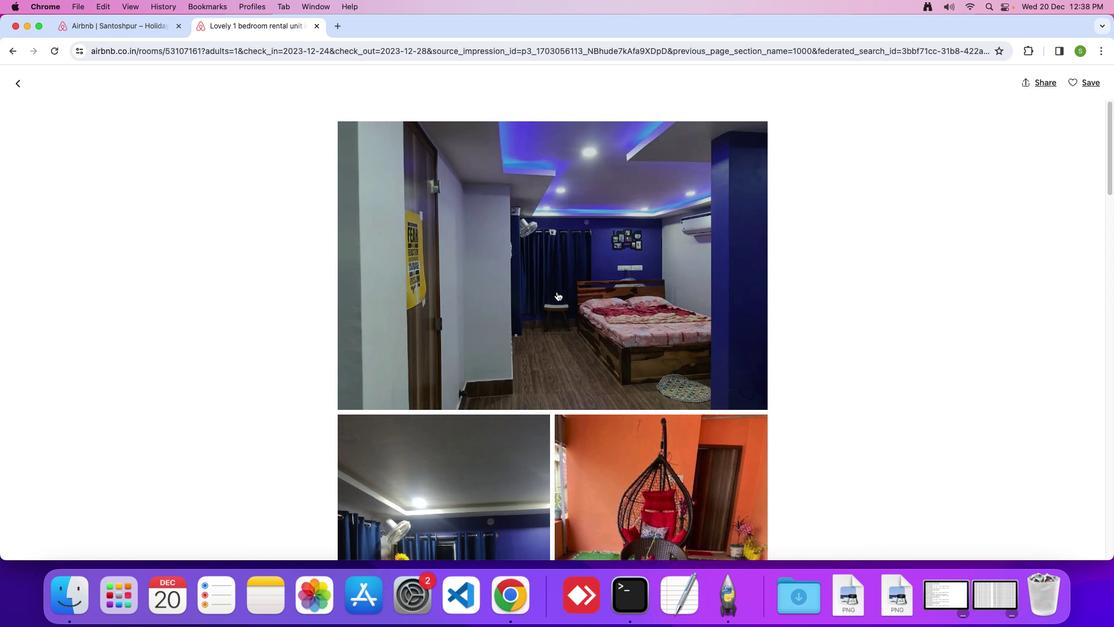 
Action: Mouse scrolled (556, 292) with delta (0, 0)
Screenshot: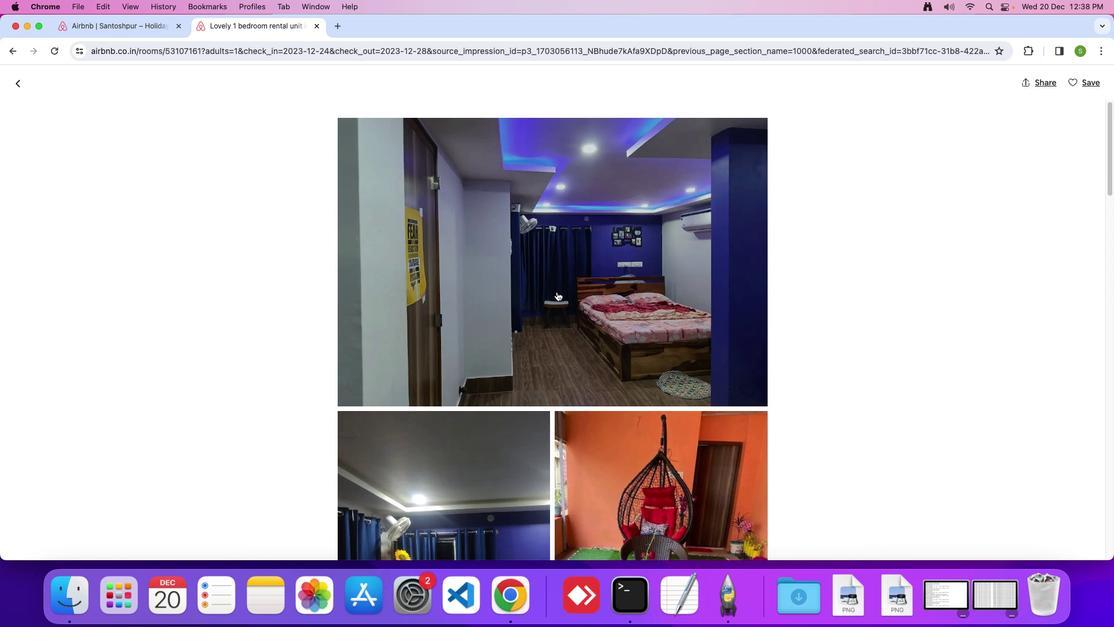 
Action: Mouse scrolled (556, 292) with delta (0, -1)
Screenshot: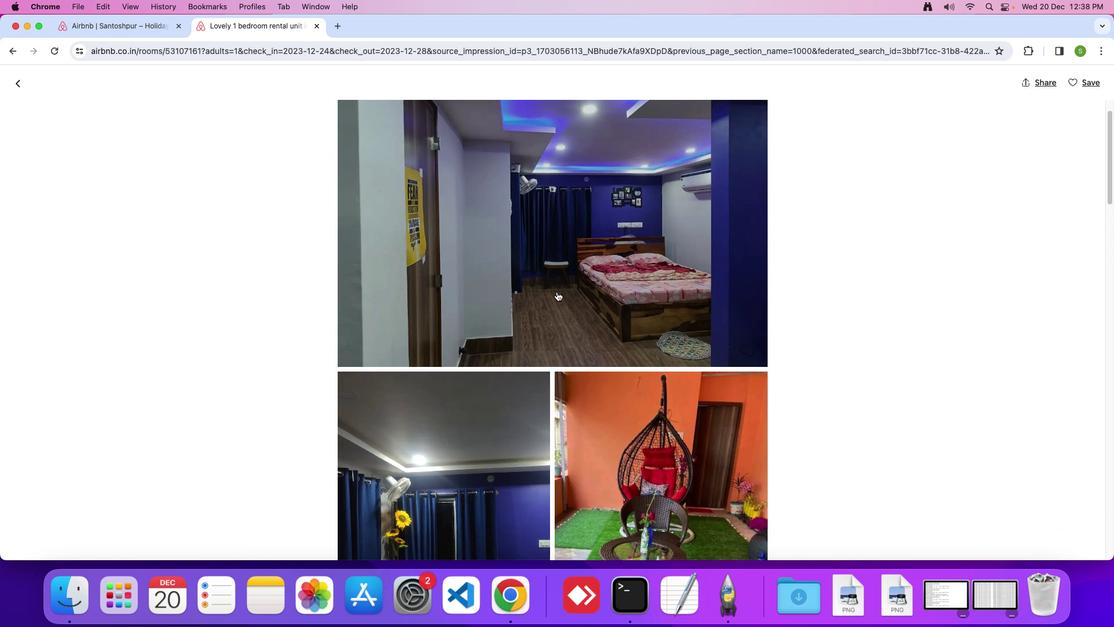 
Action: Mouse scrolled (556, 292) with delta (0, 0)
Screenshot: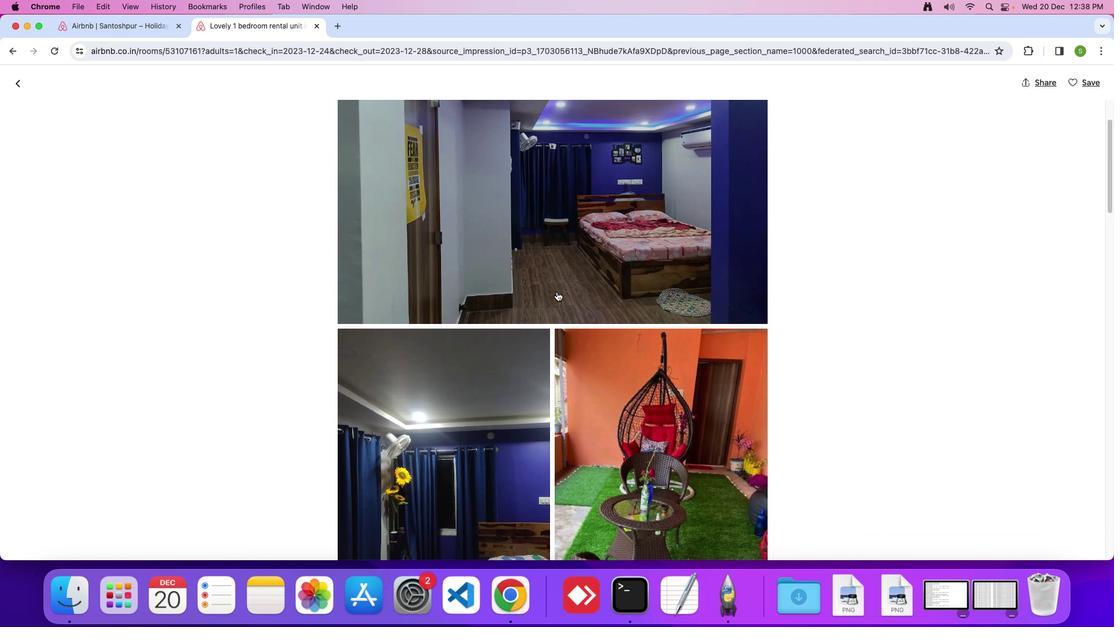 
Action: Mouse scrolled (556, 292) with delta (0, 0)
Screenshot: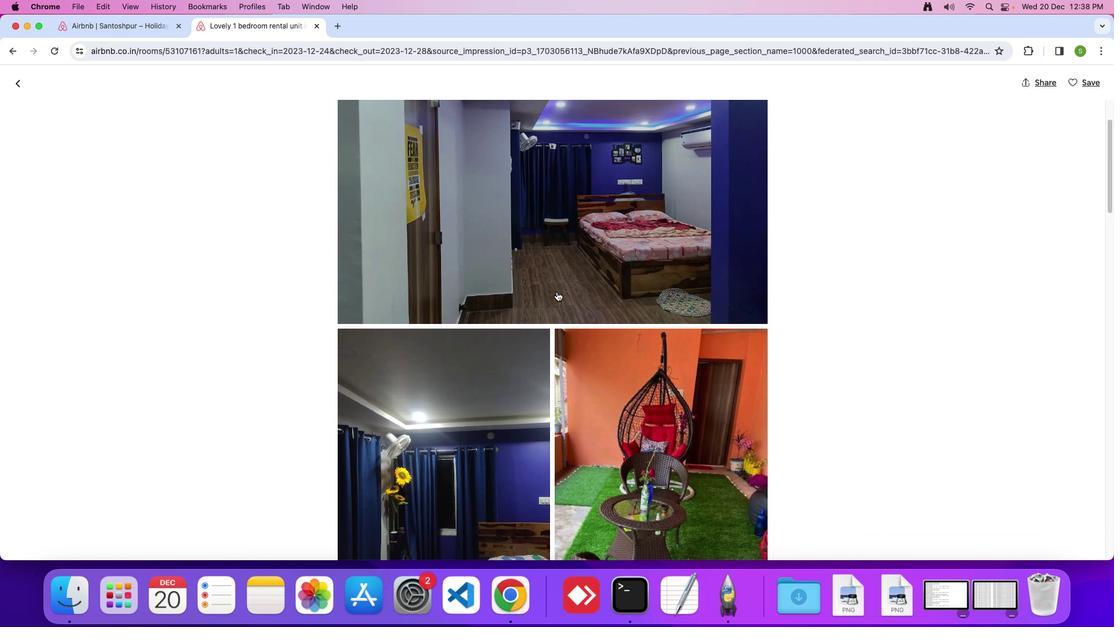 
Action: Mouse scrolled (556, 292) with delta (0, -1)
Screenshot: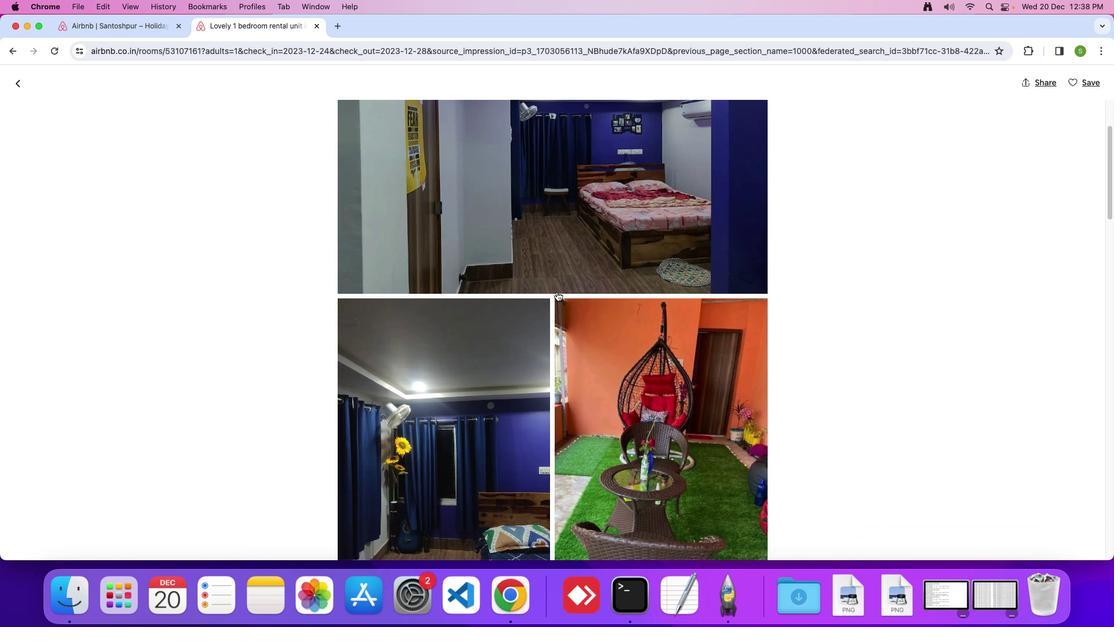 
Action: Mouse scrolled (556, 292) with delta (0, 0)
Screenshot: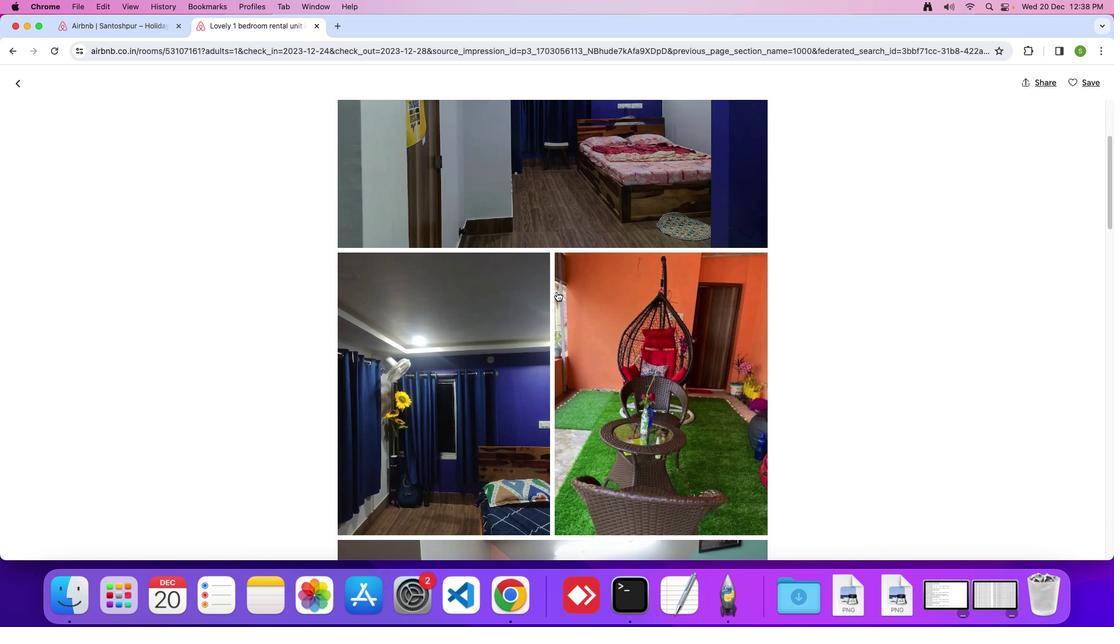 
Action: Mouse scrolled (556, 292) with delta (0, 0)
Screenshot: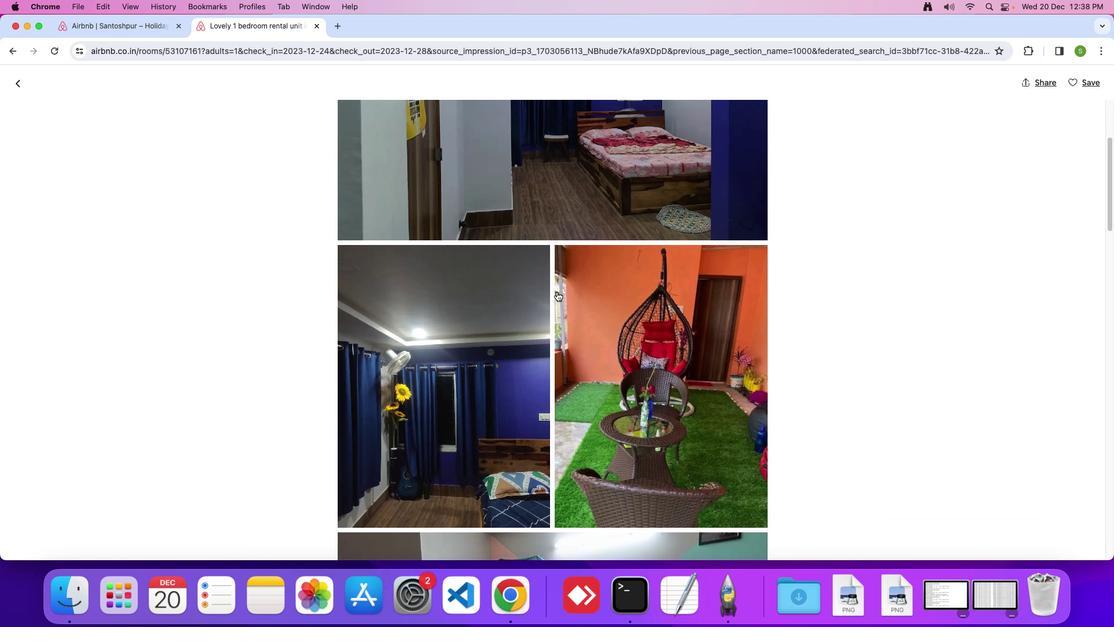 
Action: Mouse scrolled (556, 292) with delta (0, 0)
Screenshot: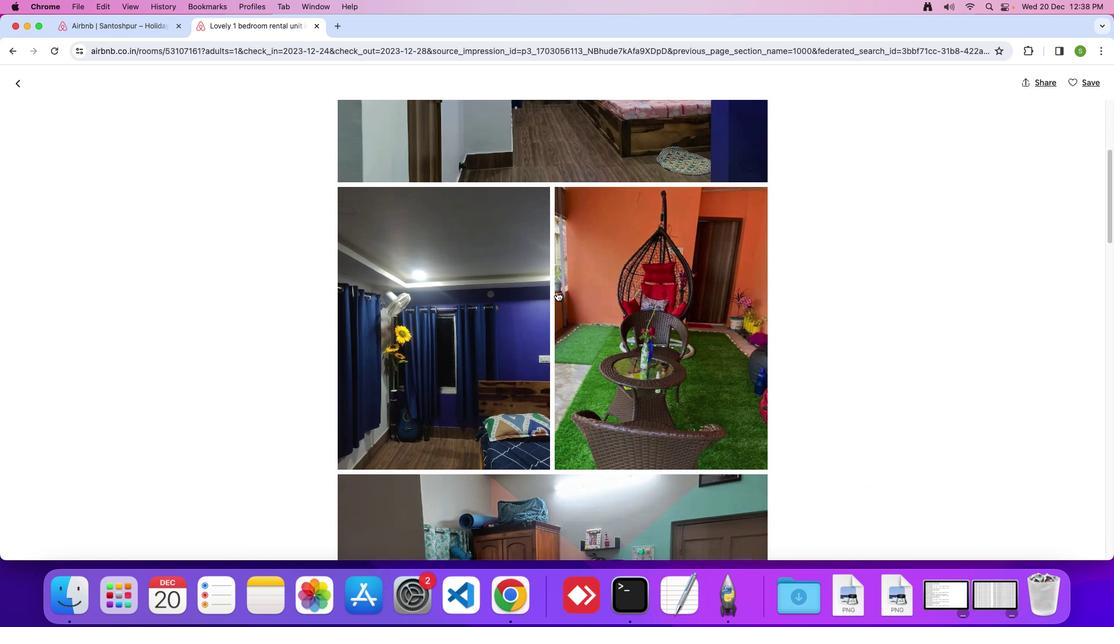 
Action: Mouse scrolled (556, 292) with delta (0, 0)
Screenshot: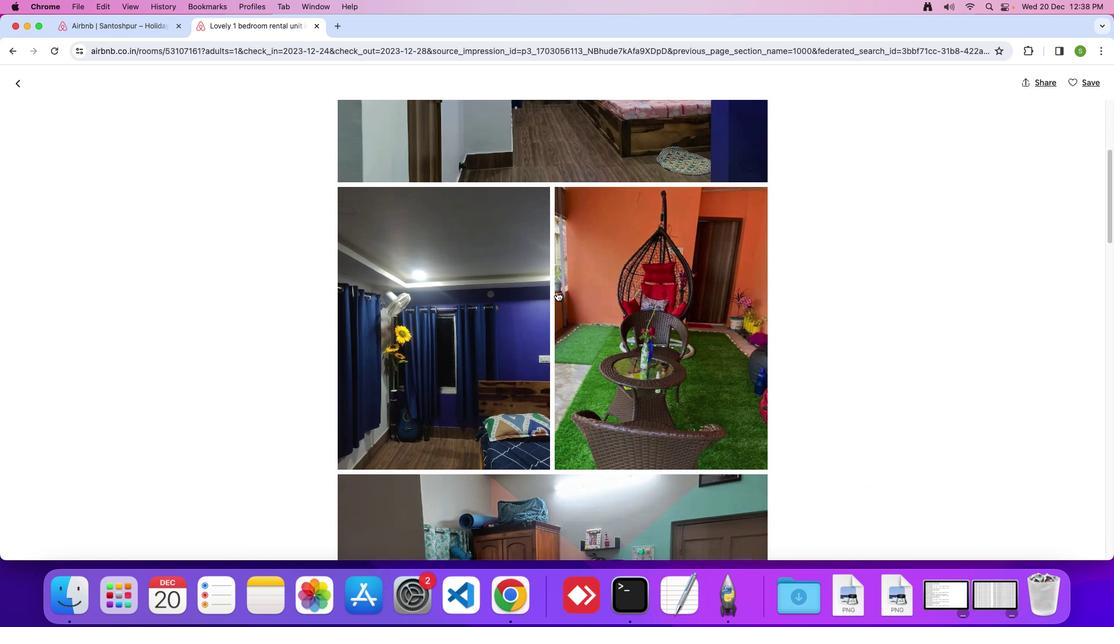 
Action: Mouse scrolled (556, 292) with delta (0, -1)
Screenshot: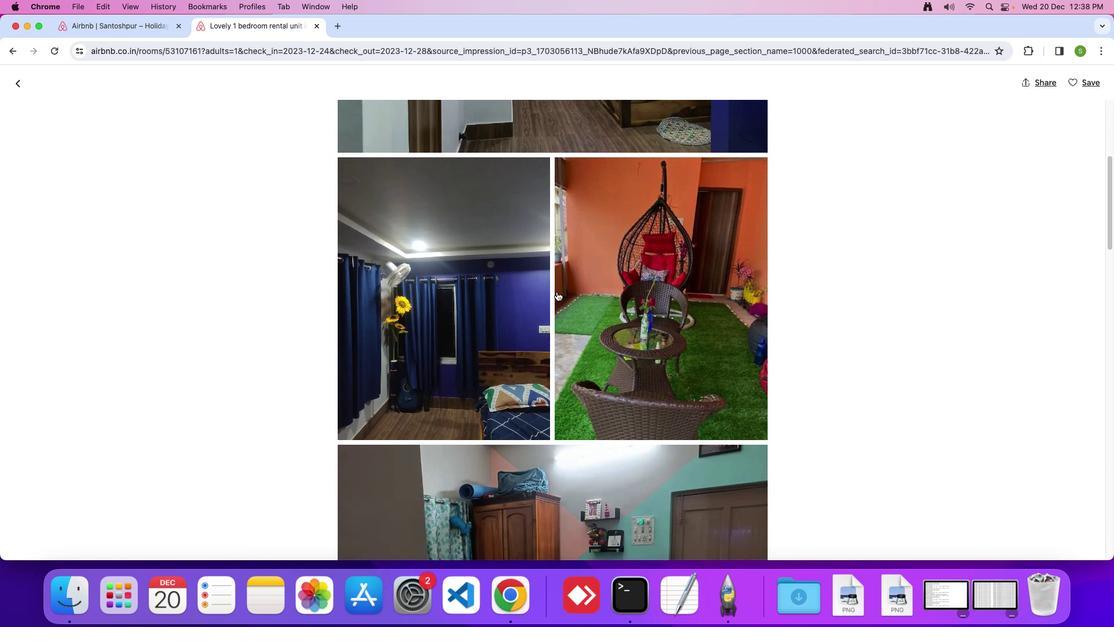 
Action: Mouse scrolled (556, 292) with delta (0, 0)
Screenshot: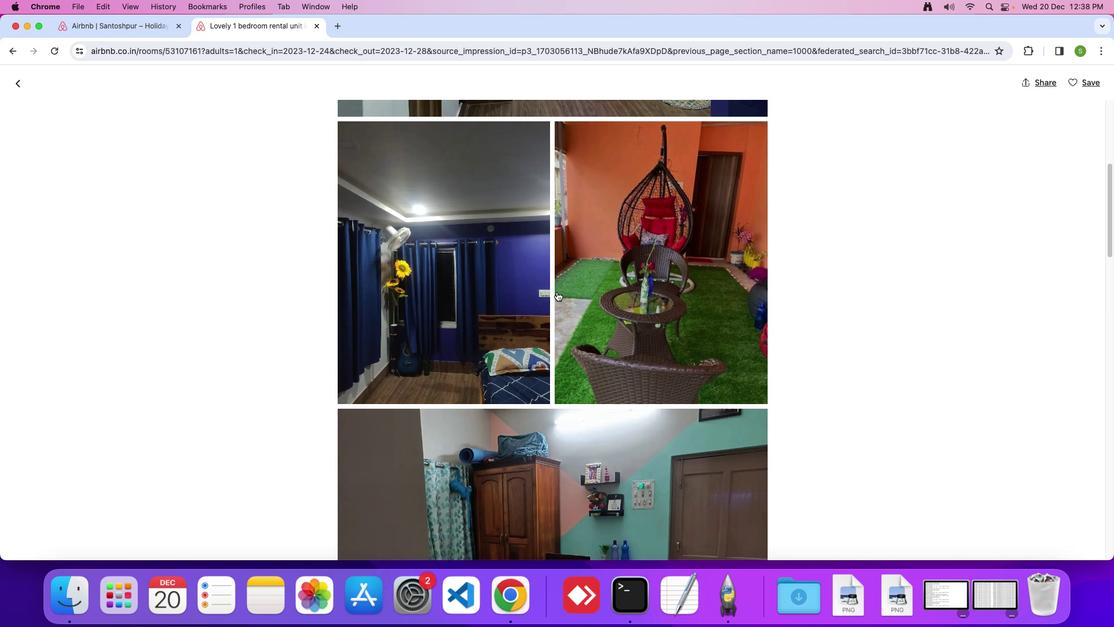 
Action: Mouse scrolled (556, 292) with delta (0, 0)
Screenshot: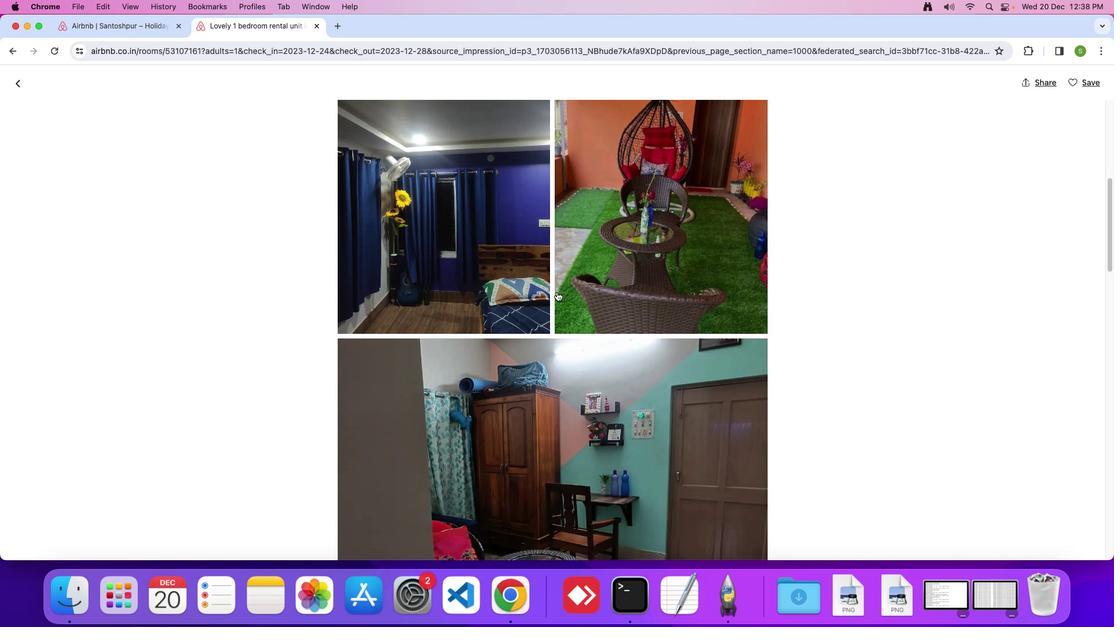 
Action: Mouse scrolled (556, 292) with delta (0, -1)
Screenshot: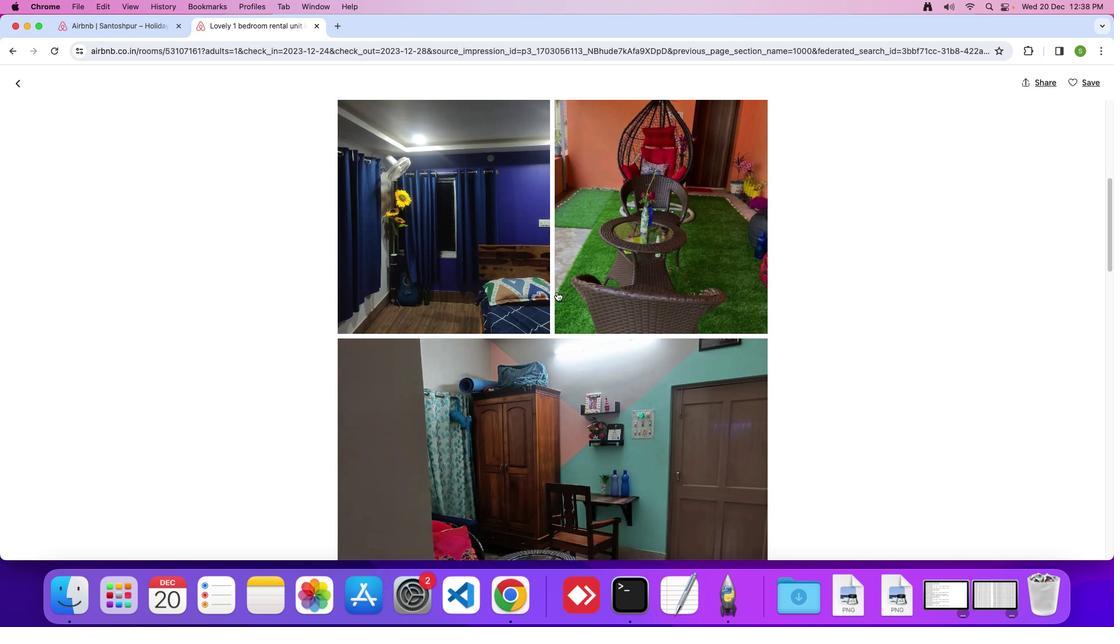 
Action: Mouse scrolled (556, 292) with delta (0, 0)
Screenshot: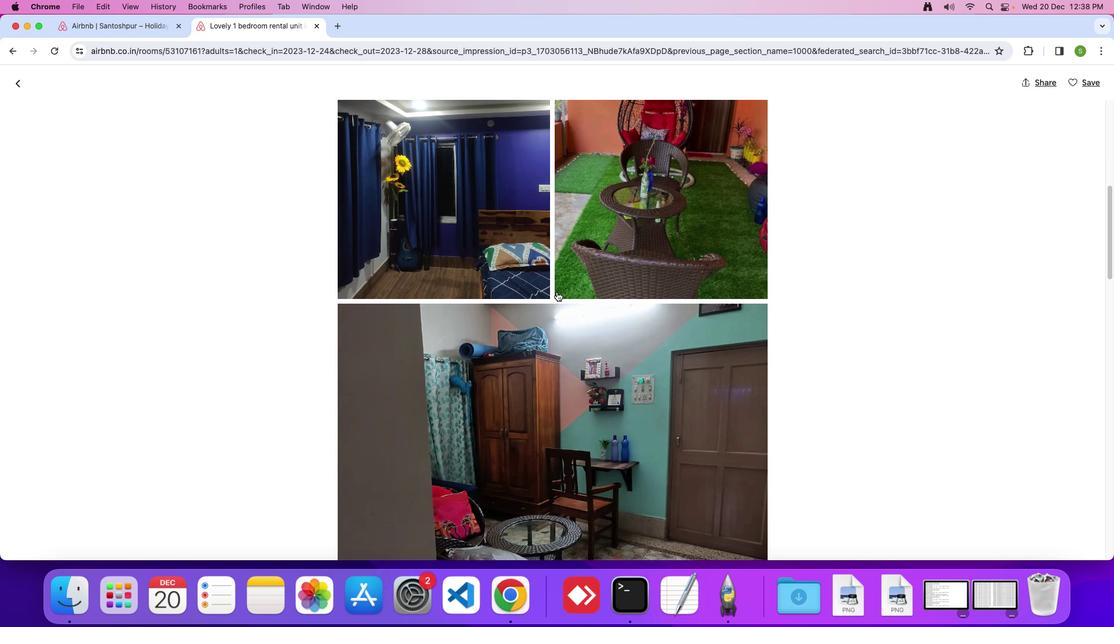 
Action: Mouse scrolled (556, 292) with delta (0, 0)
Screenshot: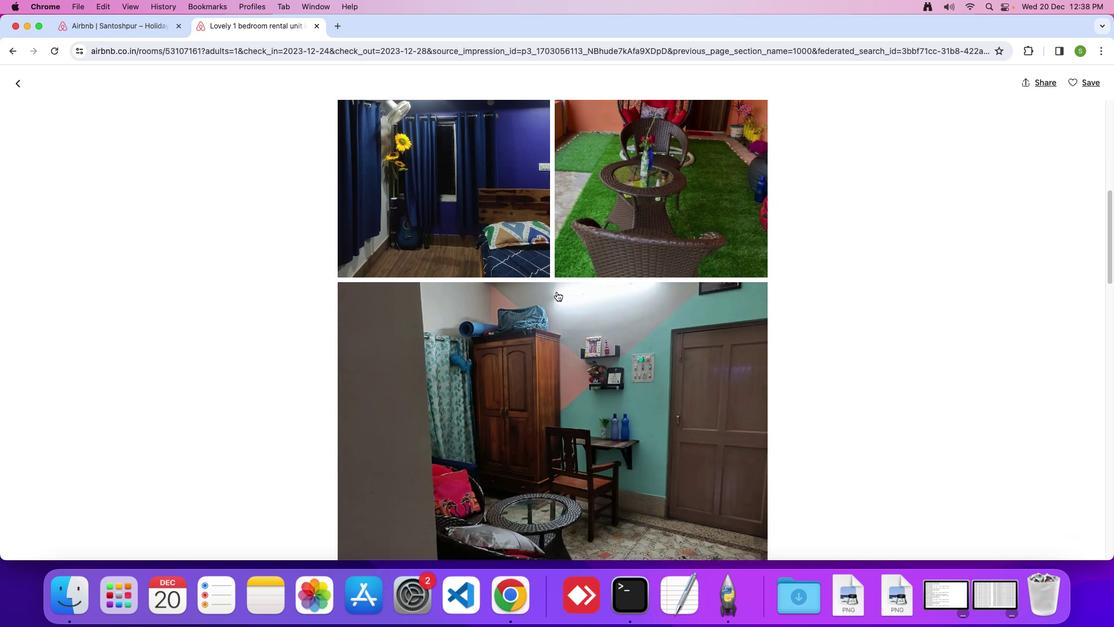 
Action: Mouse scrolled (556, 292) with delta (0, -1)
Screenshot: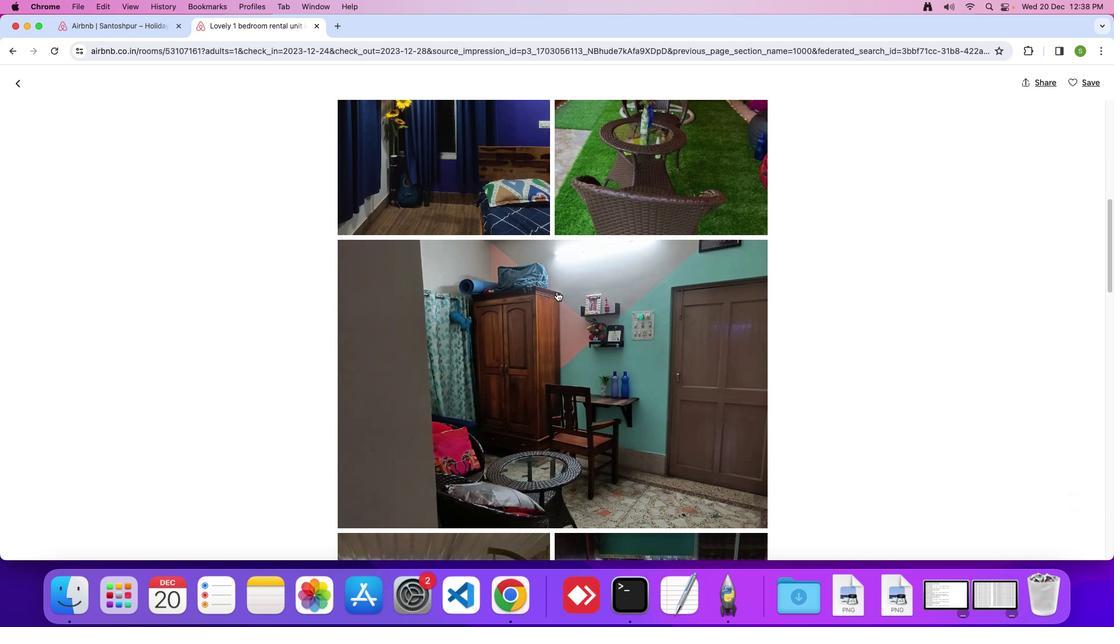 
Action: Mouse scrolled (556, 292) with delta (0, 0)
Screenshot: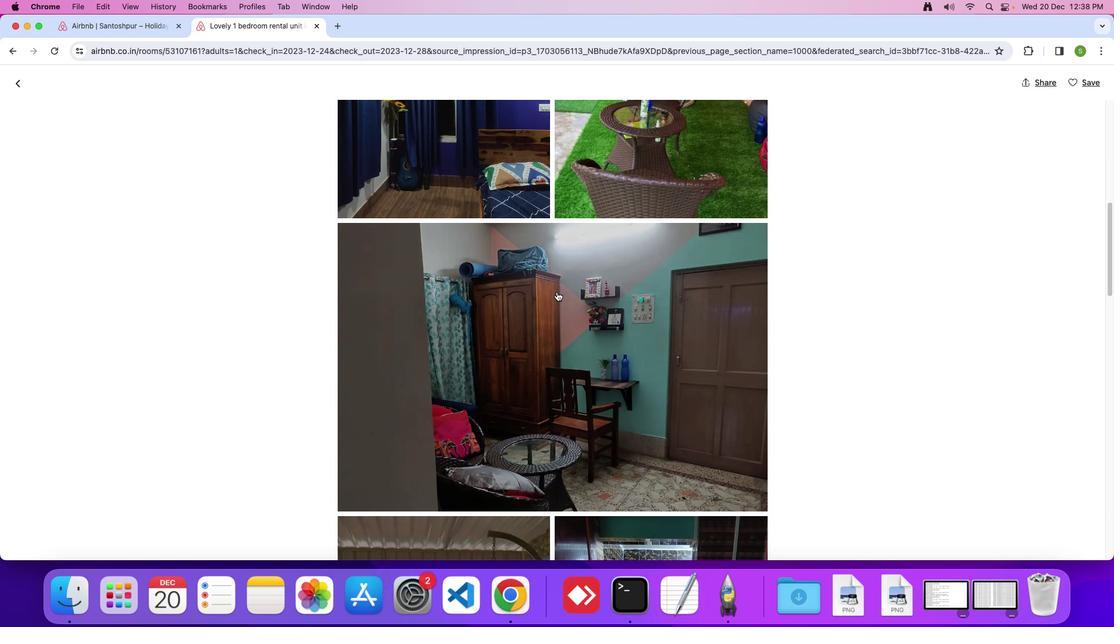 
Action: Mouse scrolled (556, 292) with delta (0, 0)
Screenshot: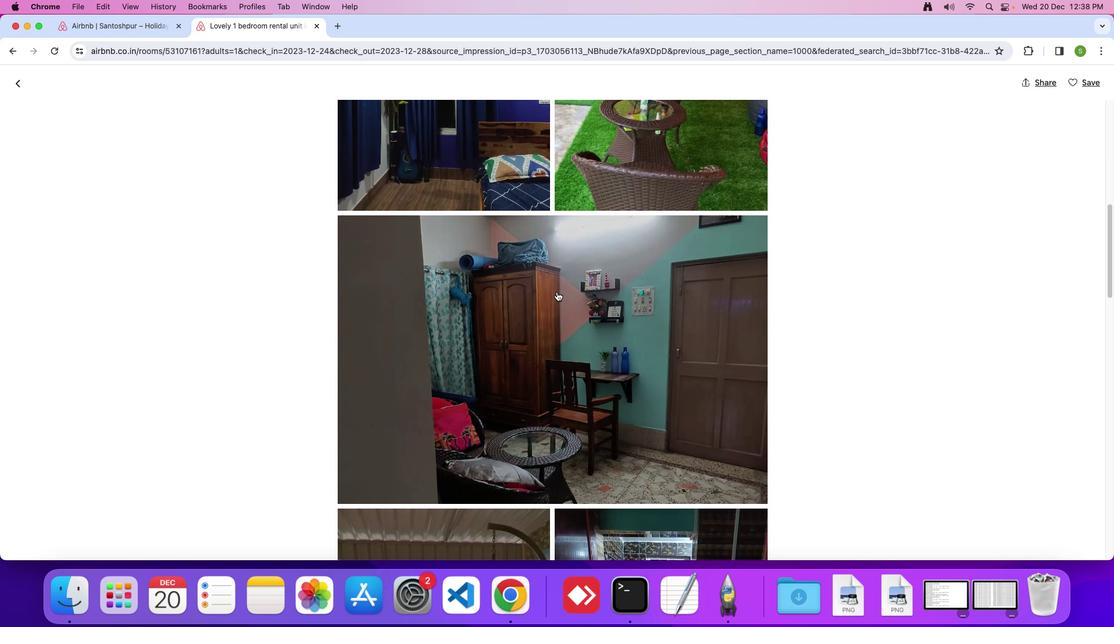 
Action: Mouse scrolled (556, 292) with delta (0, 0)
Screenshot: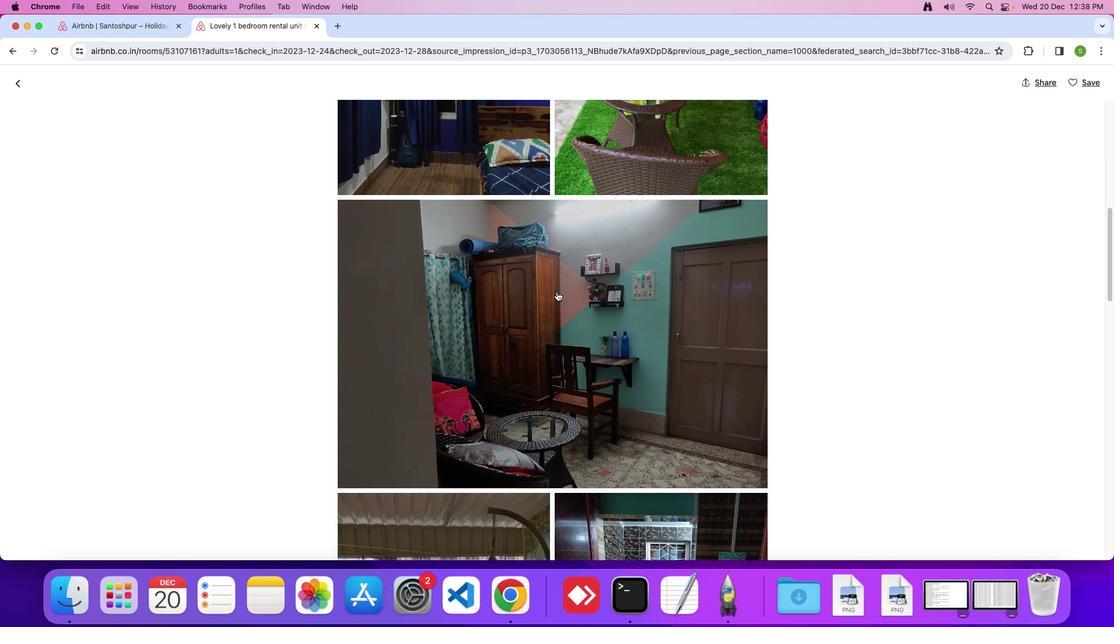 
Action: Mouse scrolled (556, 292) with delta (0, 0)
Screenshot: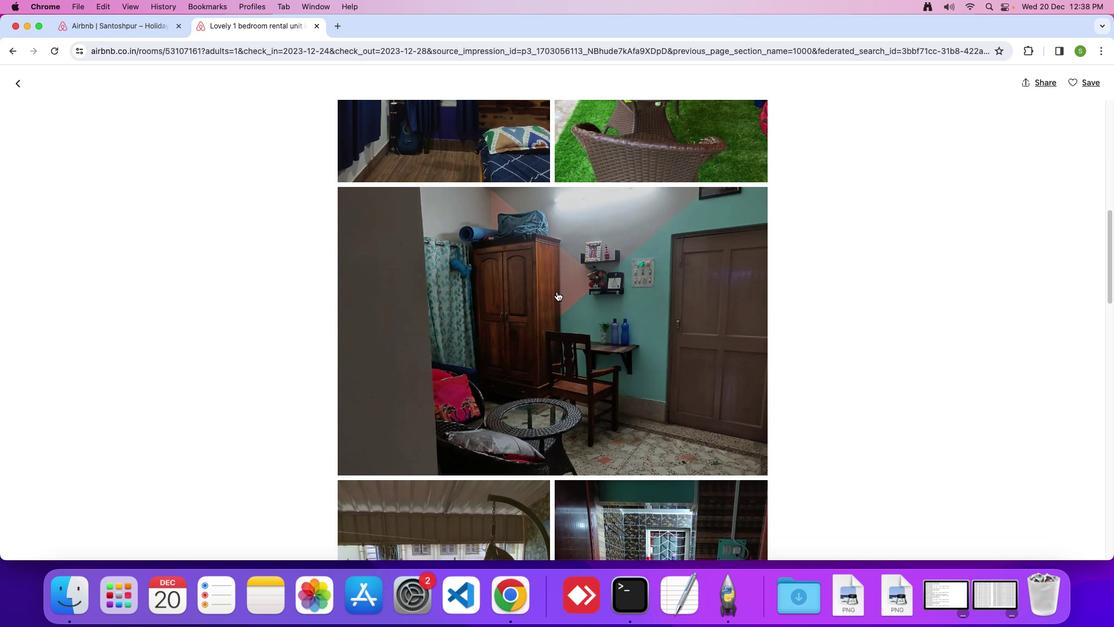 
Action: Mouse scrolled (556, 292) with delta (0, -1)
Screenshot: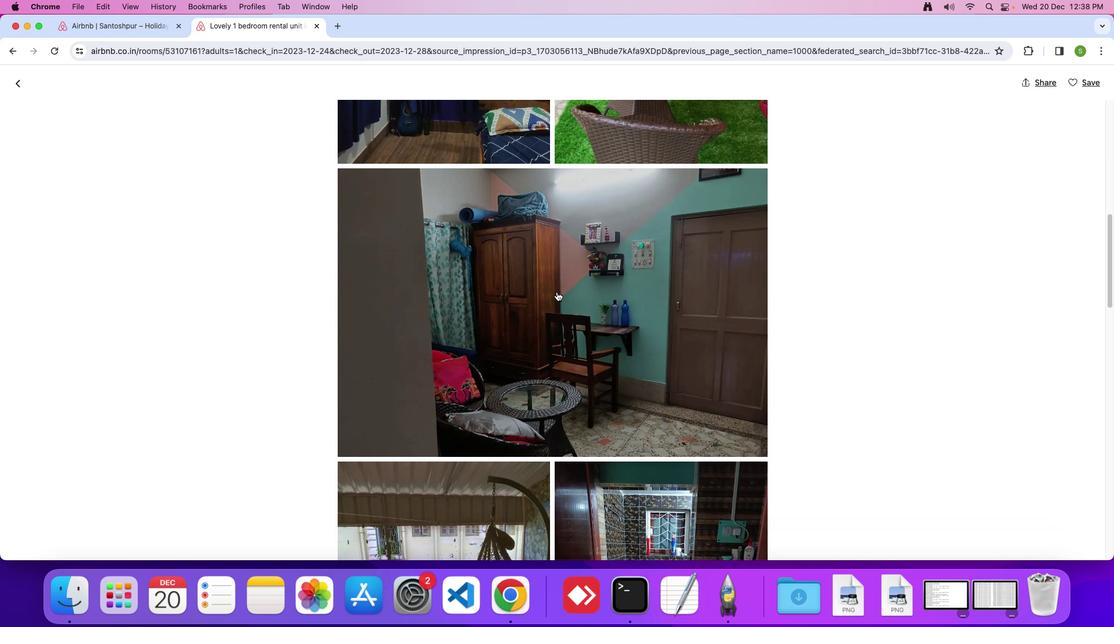 
Action: Mouse scrolled (556, 292) with delta (0, 0)
Screenshot: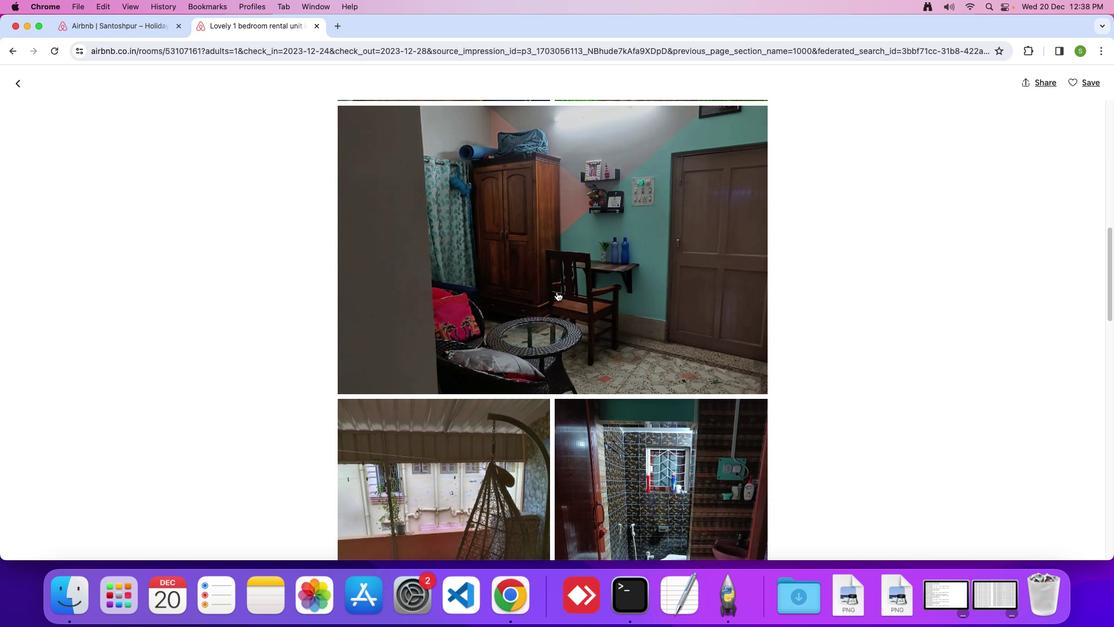 
Action: Mouse scrolled (556, 292) with delta (0, 0)
Screenshot: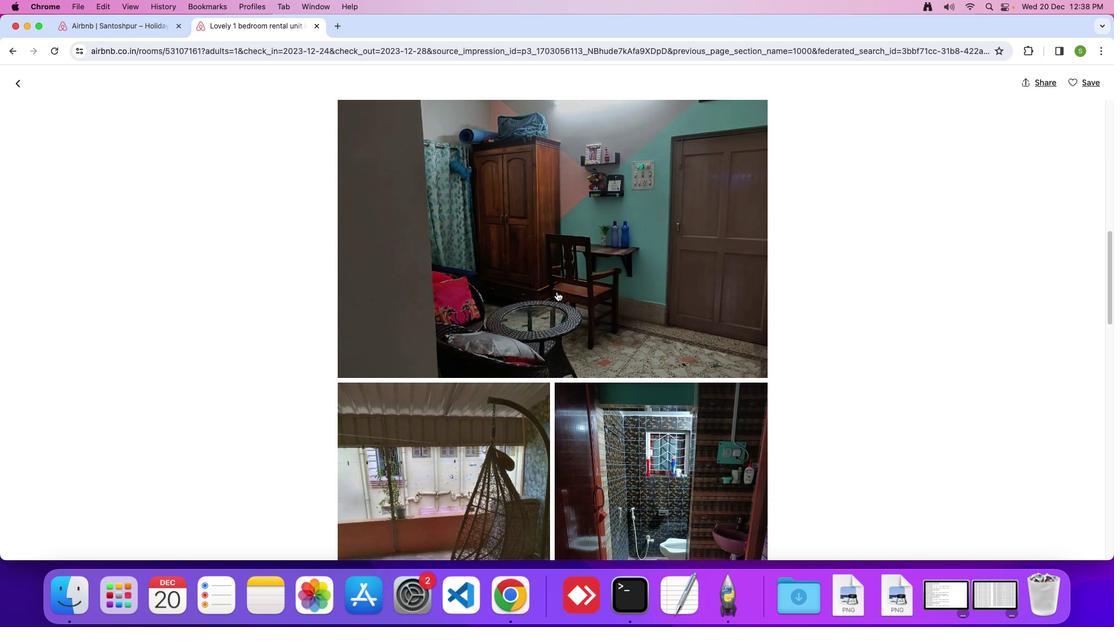 
Action: Mouse scrolled (556, 292) with delta (0, -1)
Screenshot: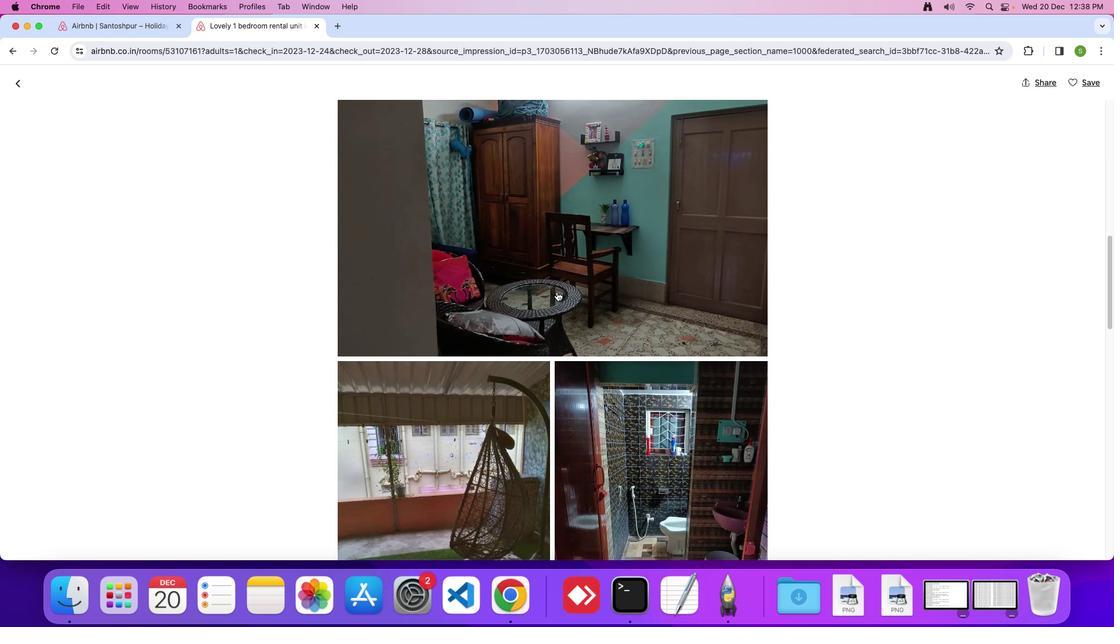 
Action: Mouse scrolled (556, 292) with delta (0, 0)
Screenshot: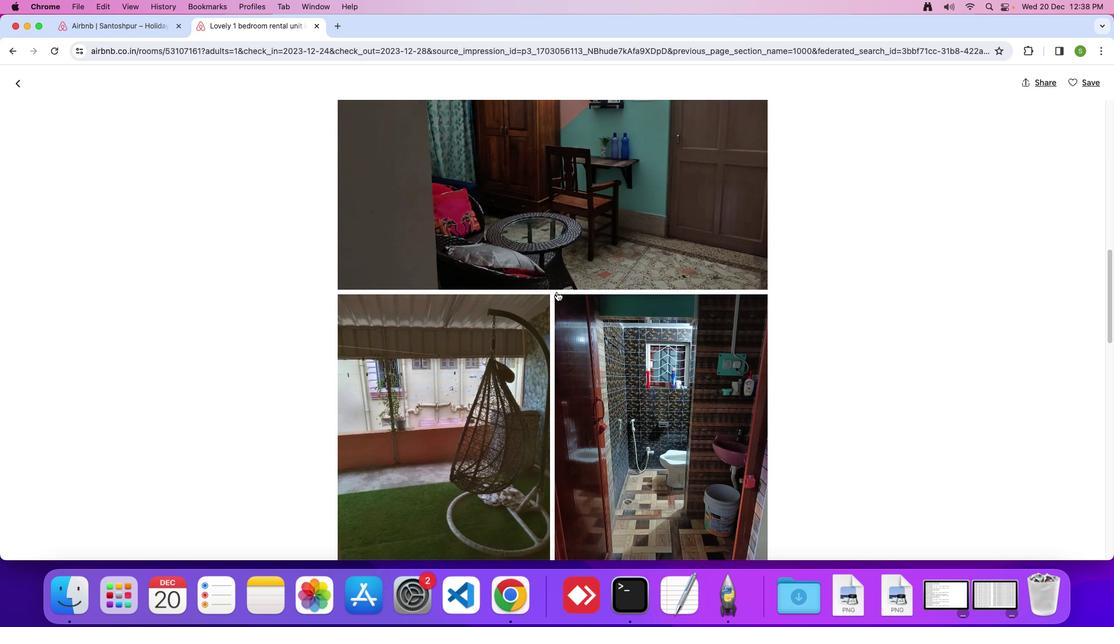 
Action: Mouse scrolled (556, 292) with delta (0, 0)
Screenshot: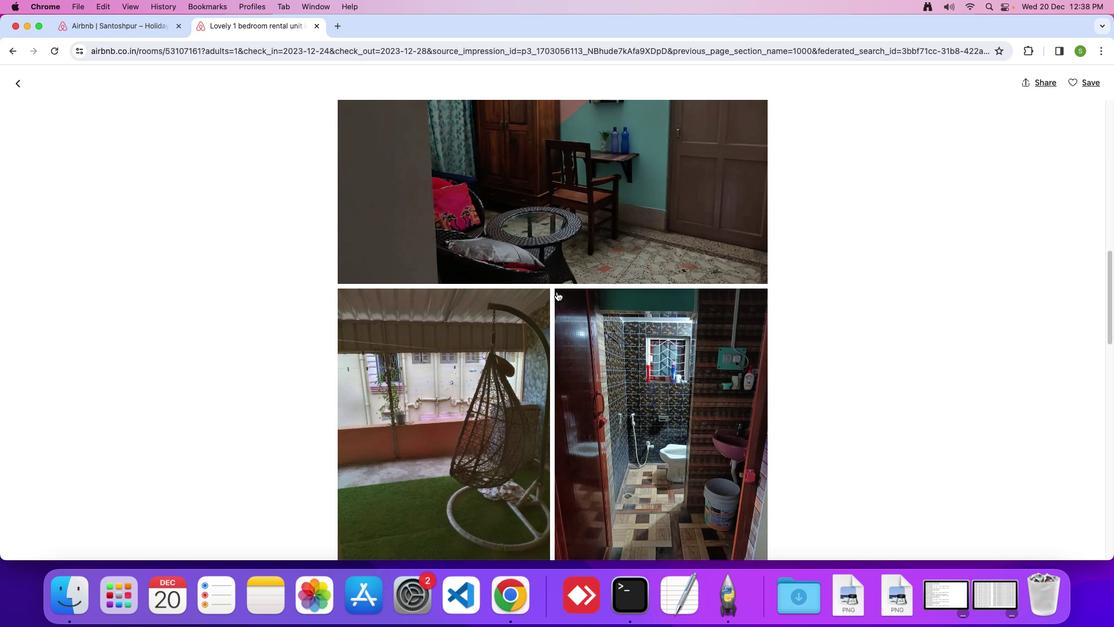 
Action: Mouse scrolled (556, 292) with delta (0, 0)
Screenshot: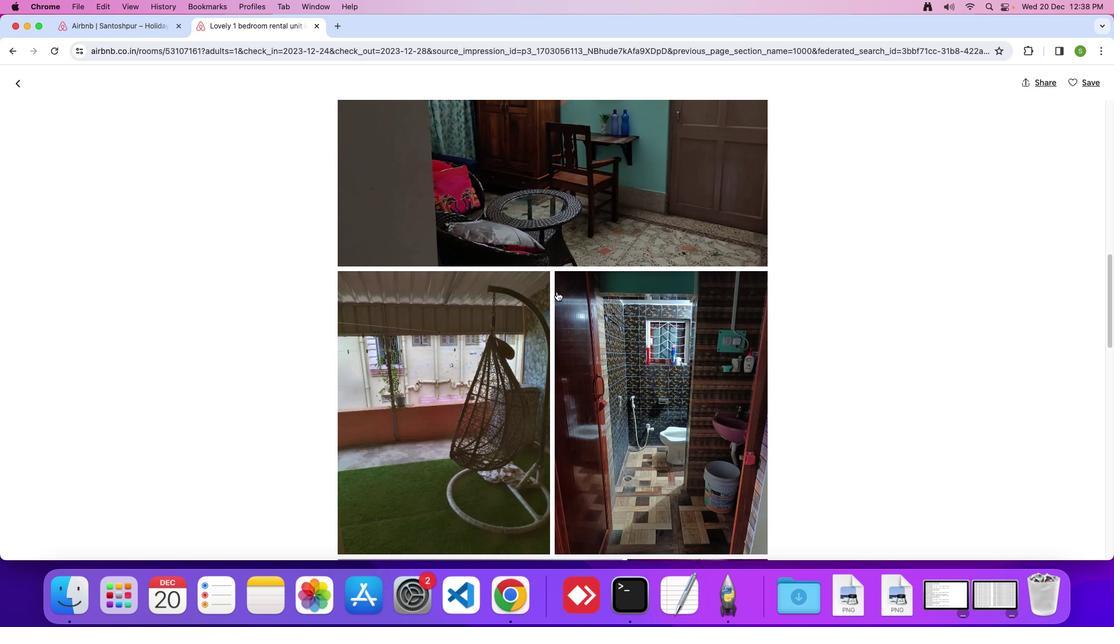 
Action: Mouse scrolled (556, 292) with delta (0, 0)
Screenshot: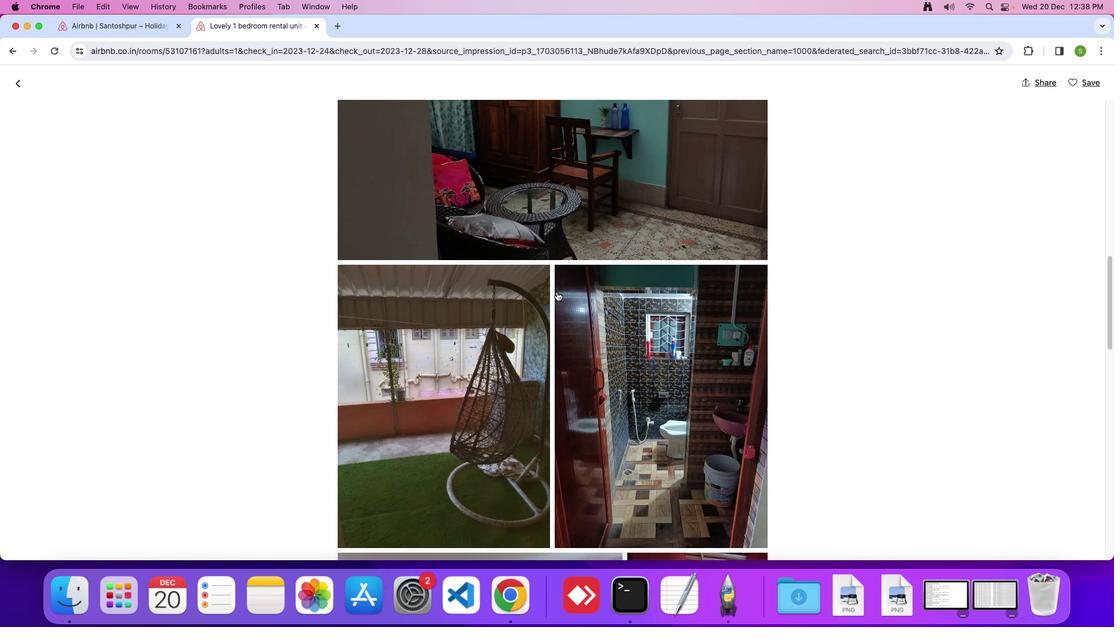 
Action: Mouse scrolled (556, 292) with delta (0, -1)
Screenshot: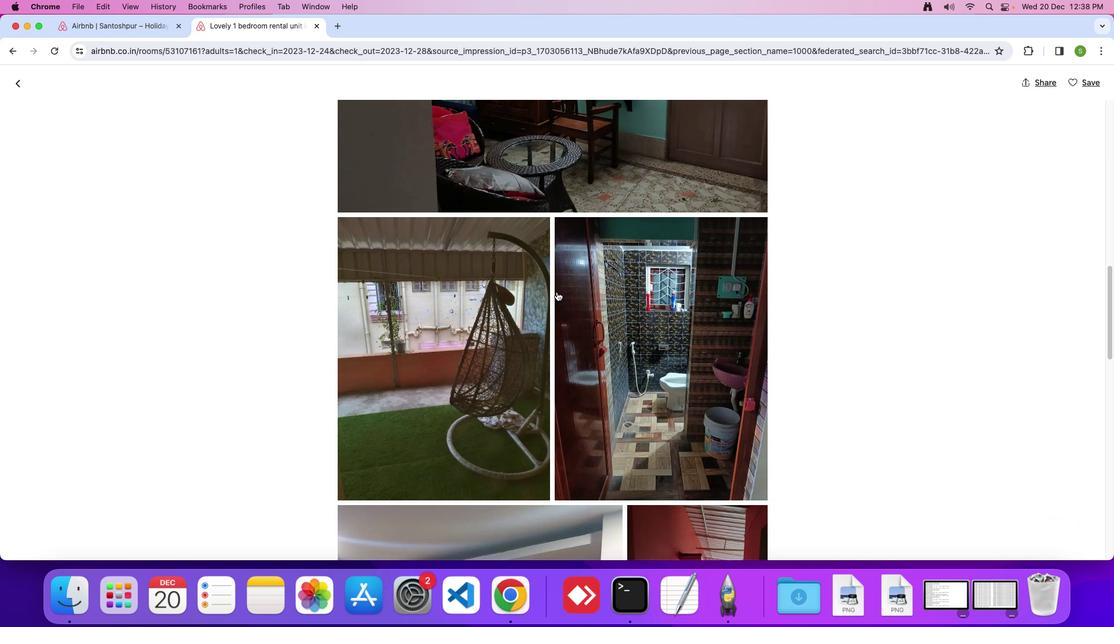 
Action: Mouse scrolled (556, 292) with delta (0, -1)
Screenshot: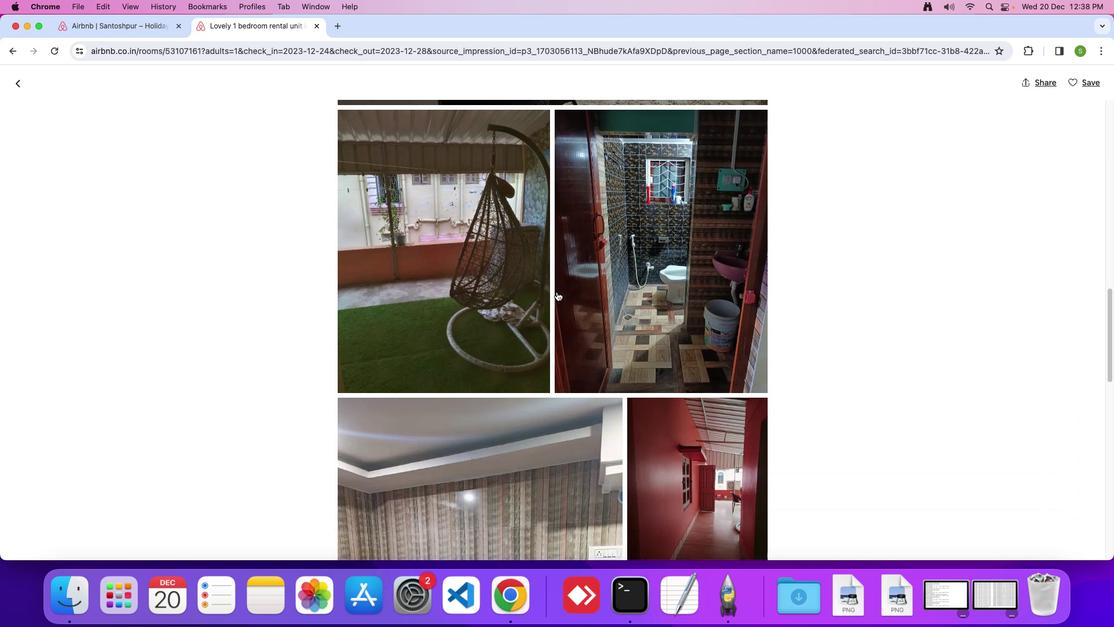 
Action: Mouse scrolled (556, 292) with delta (0, 0)
Screenshot: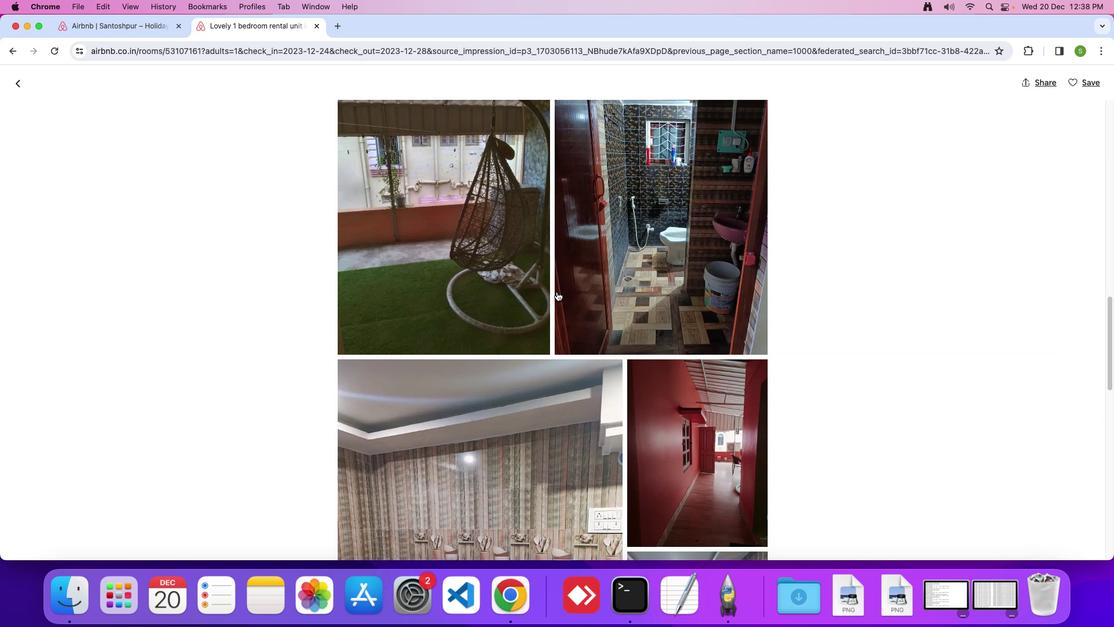 
Action: Mouse scrolled (556, 292) with delta (0, 0)
Screenshot: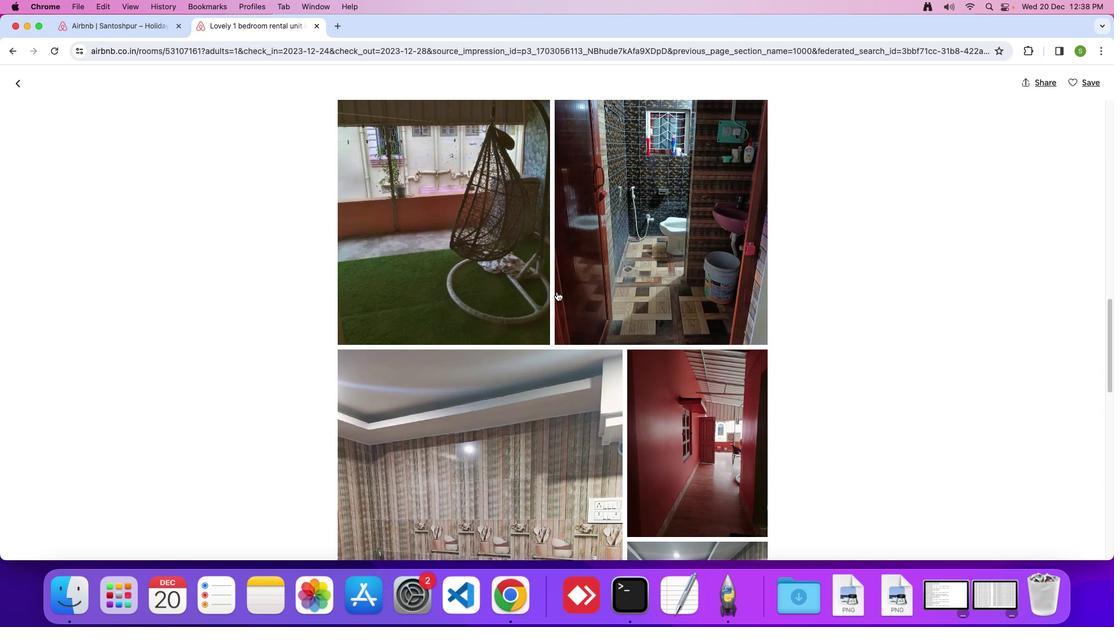 
Action: Mouse scrolled (556, 292) with delta (0, 0)
Screenshot: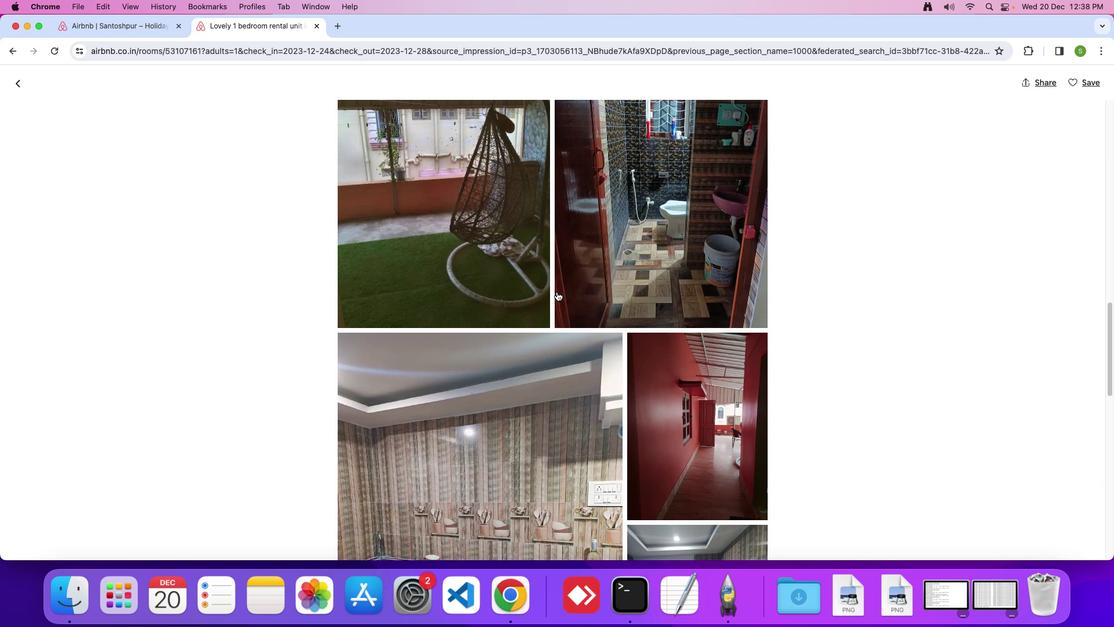 
Action: Mouse scrolled (556, 292) with delta (0, 0)
Screenshot: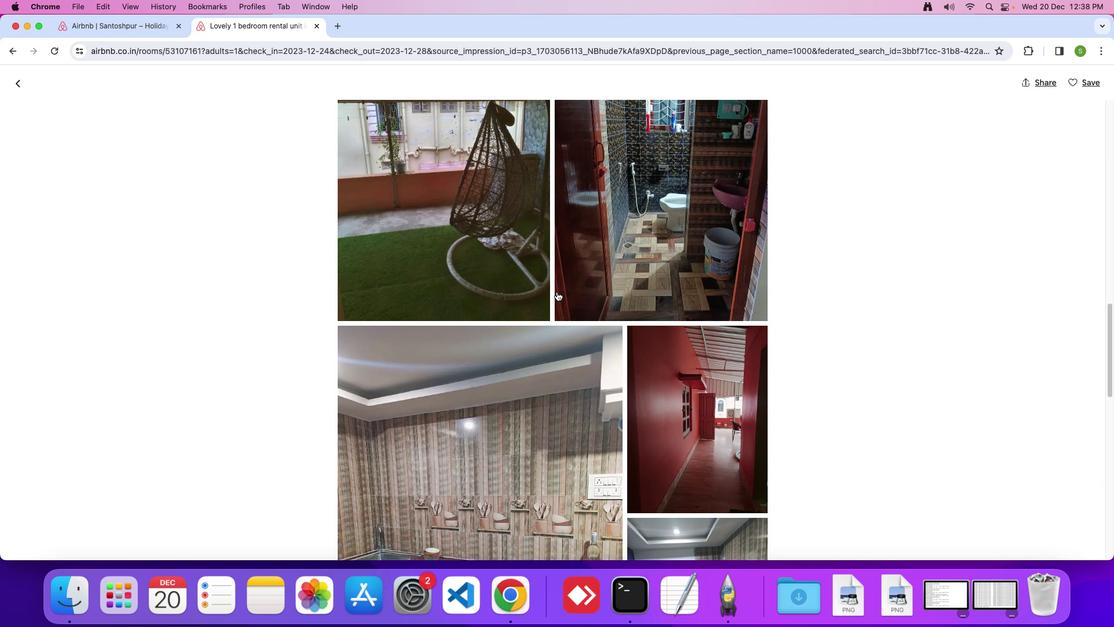 
Action: Mouse scrolled (556, 292) with delta (0, -1)
Screenshot: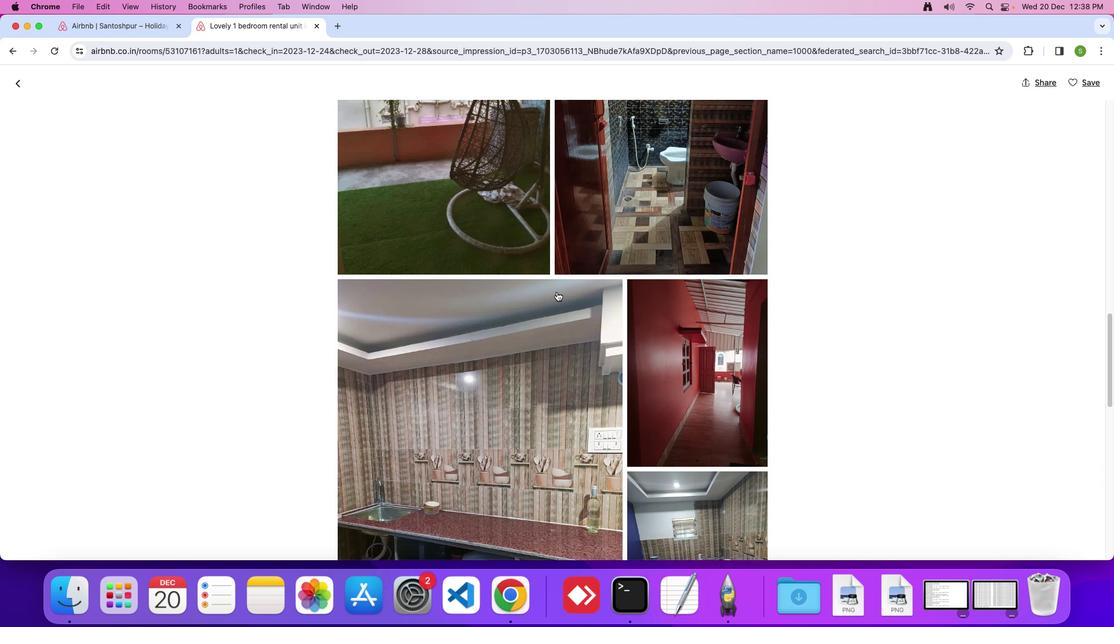 
Action: Mouse scrolled (556, 292) with delta (0, 0)
Screenshot: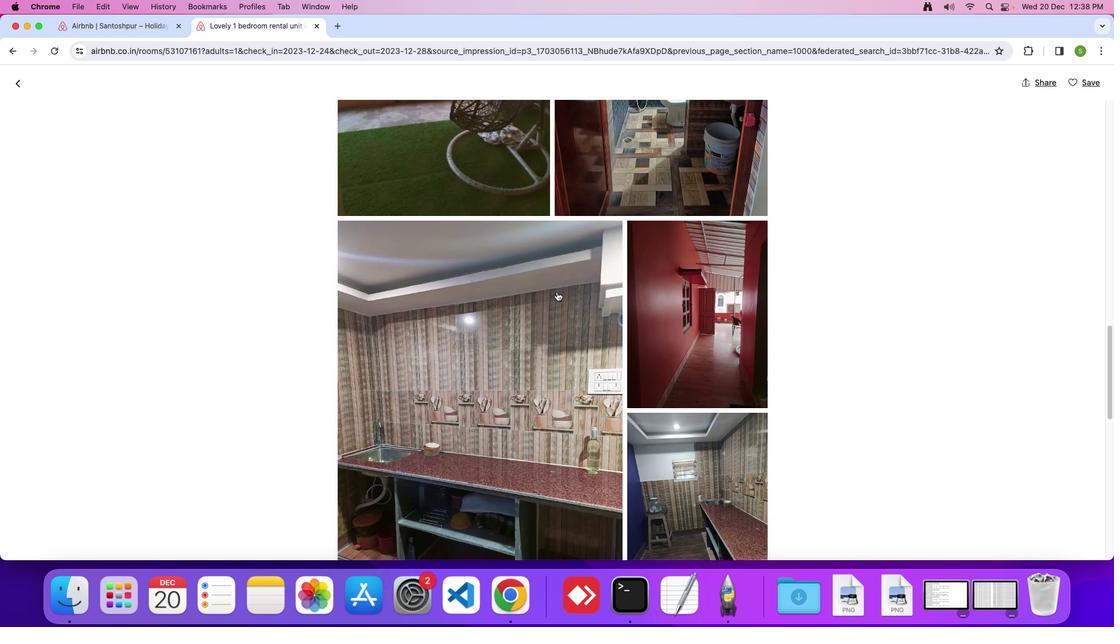 
Action: Mouse scrolled (556, 292) with delta (0, 0)
Screenshot: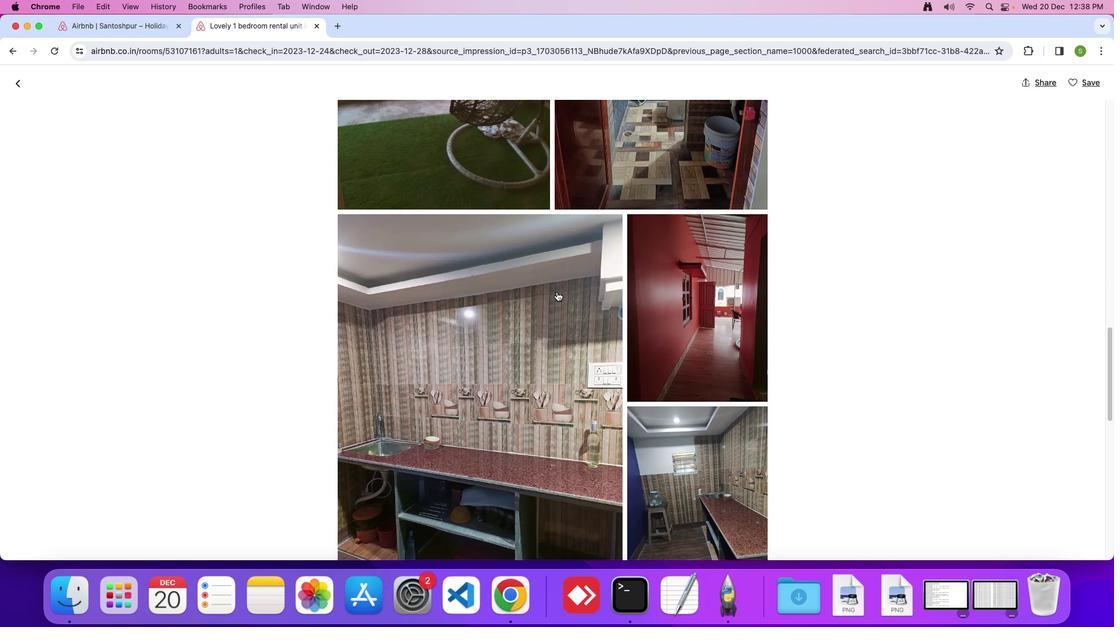 
Action: Mouse scrolled (556, 292) with delta (0, -1)
Screenshot: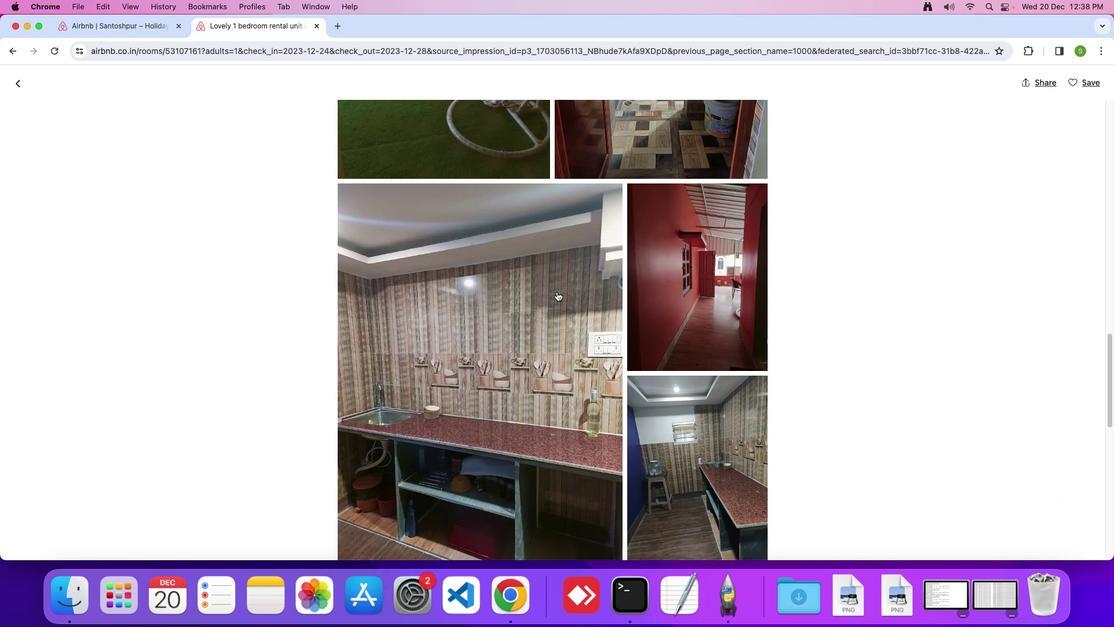 
Action: Mouse scrolled (556, 292) with delta (0, 0)
Screenshot: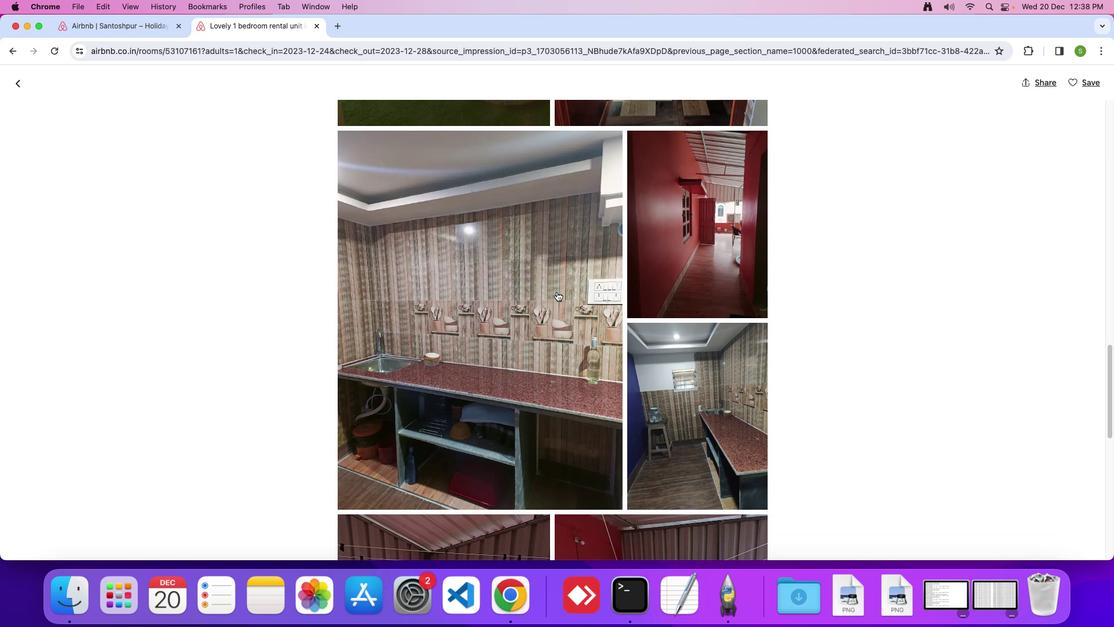 
Action: Mouse scrolled (556, 292) with delta (0, 0)
Screenshot: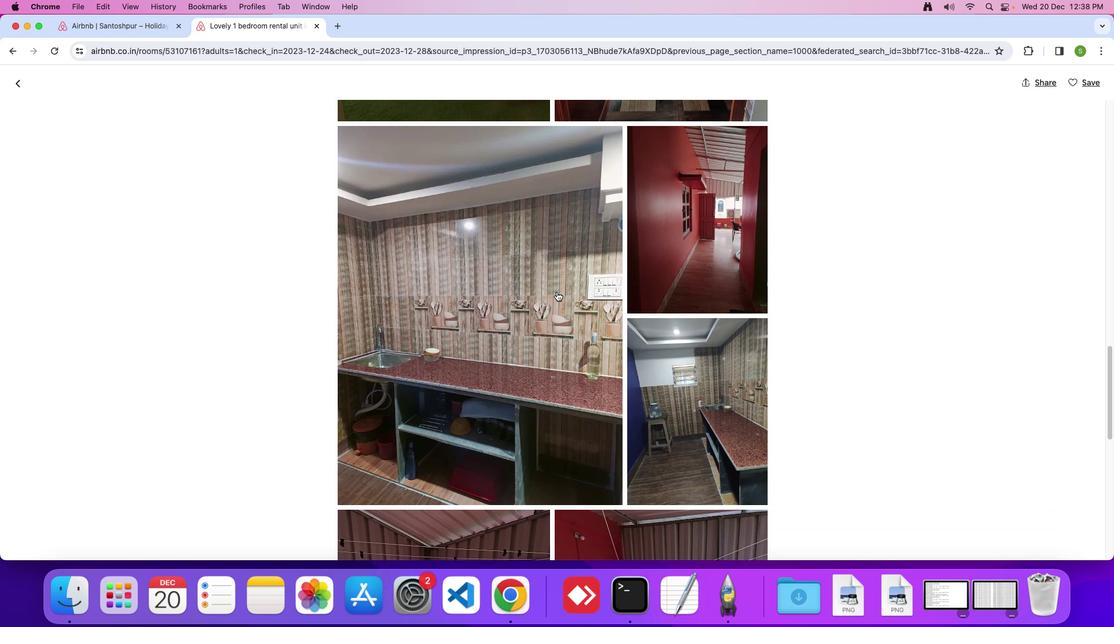 
Action: Mouse scrolled (556, 292) with delta (0, 0)
Screenshot: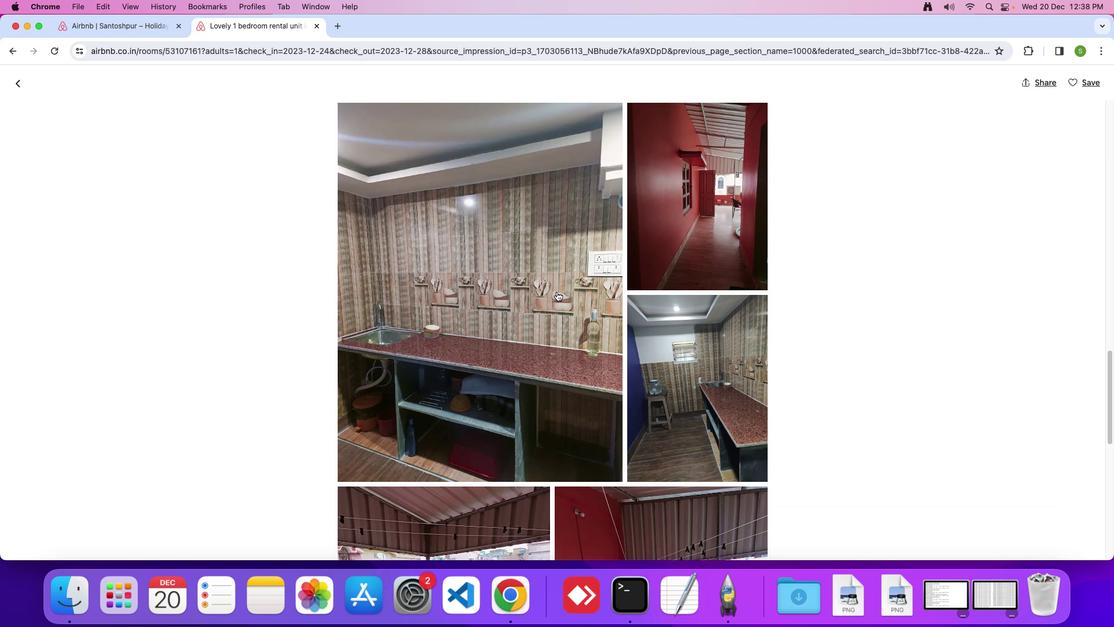 
Action: Mouse scrolled (556, 292) with delta (0, 0)
Screenshot: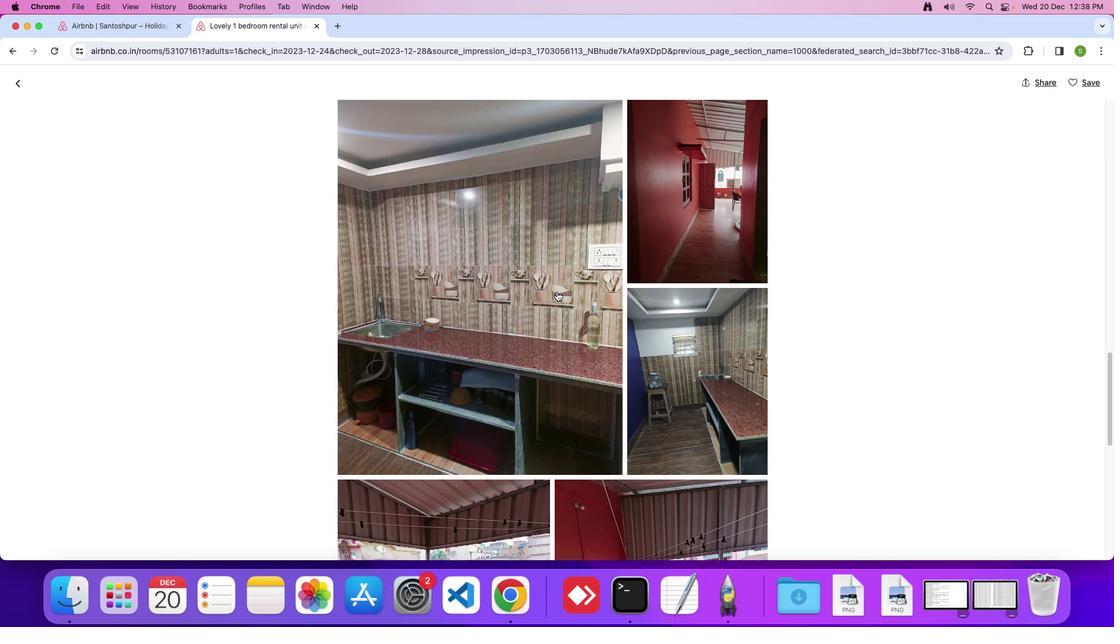 
Action: Mouse scrolled (556, 292) with delta (0, -1)
Screenshot: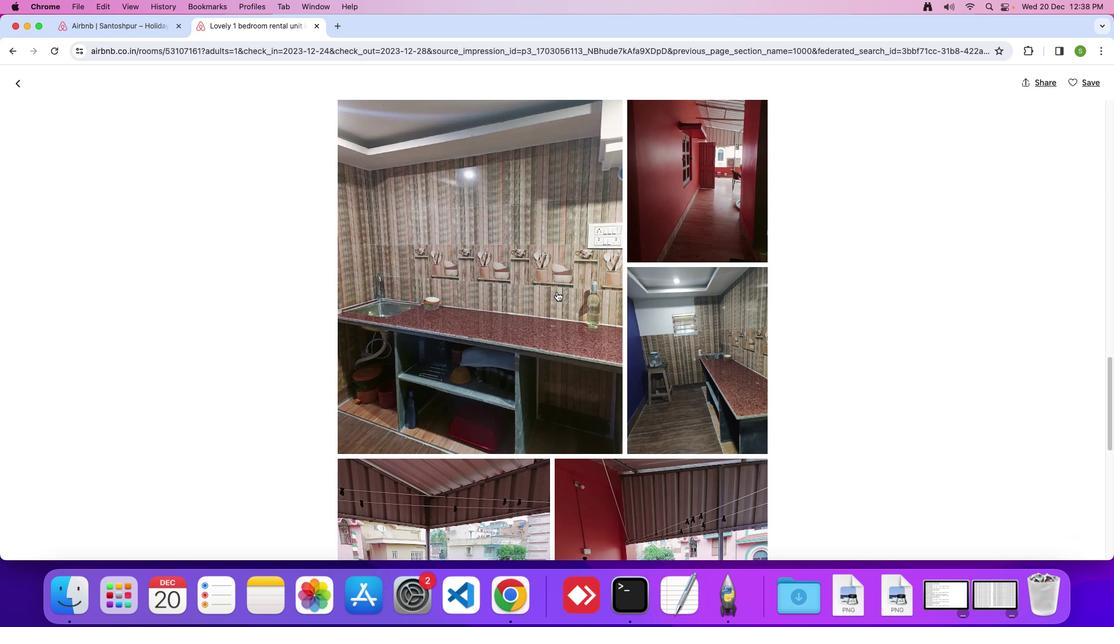 
Action: Mouse scrolled (556, 292) with delta (0, 0)
Screenshot: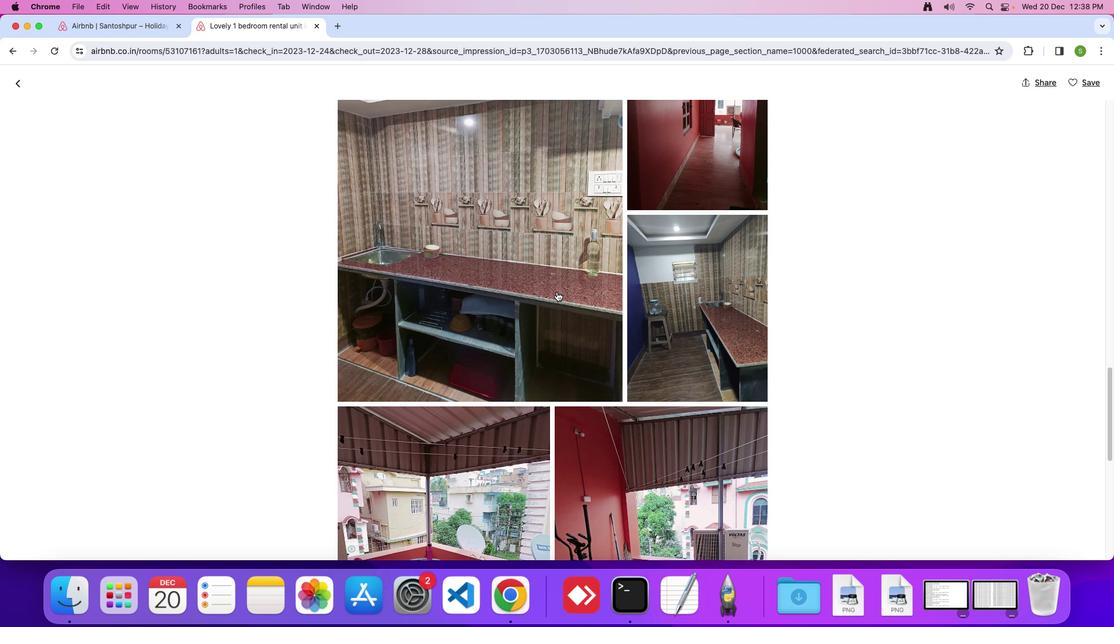 
Action: Mouse scrolled (556, 292) with delta (0, 0)
Screenshot: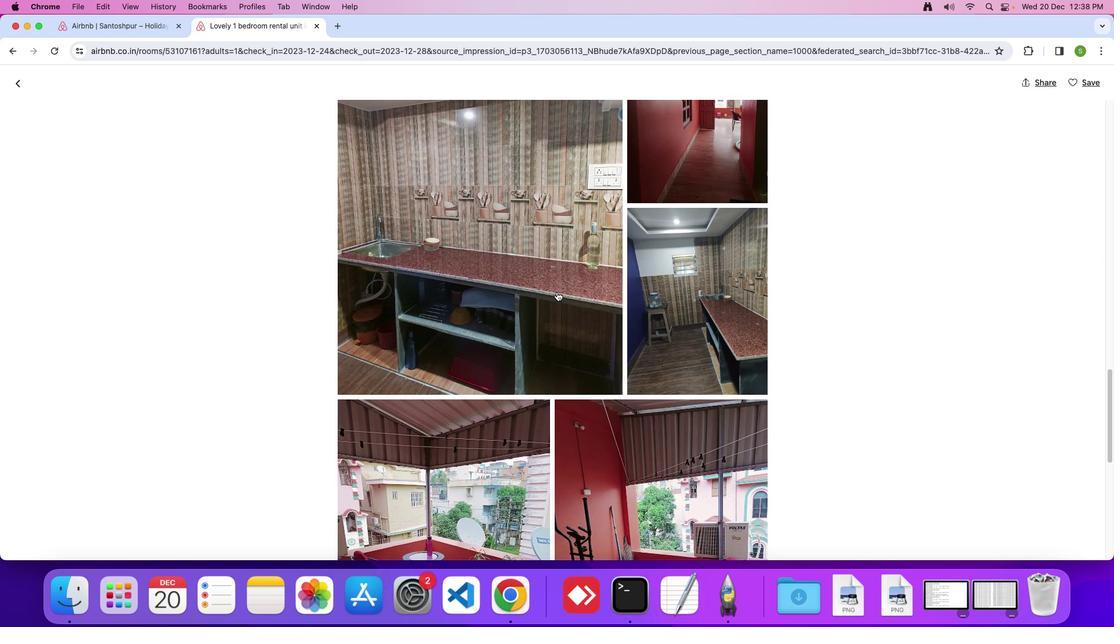 
Action: Mouse scrolled (556, 292) with delta (0, 0)
Screenshot: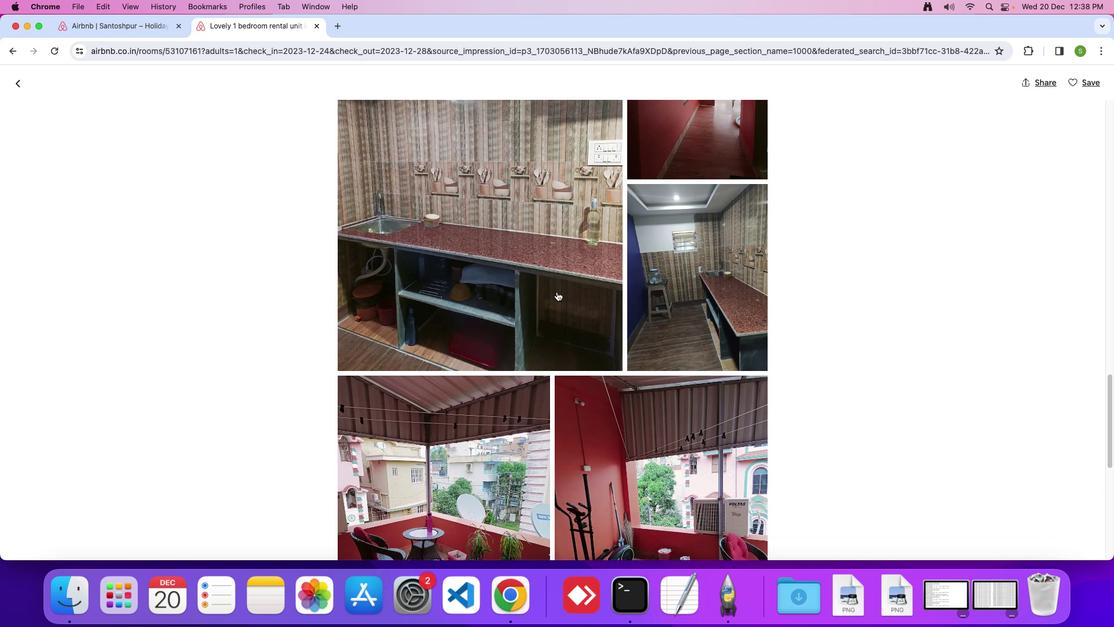 
Action: Mouse scrolled (556, 292) with delta (0, 0)
Screenshot: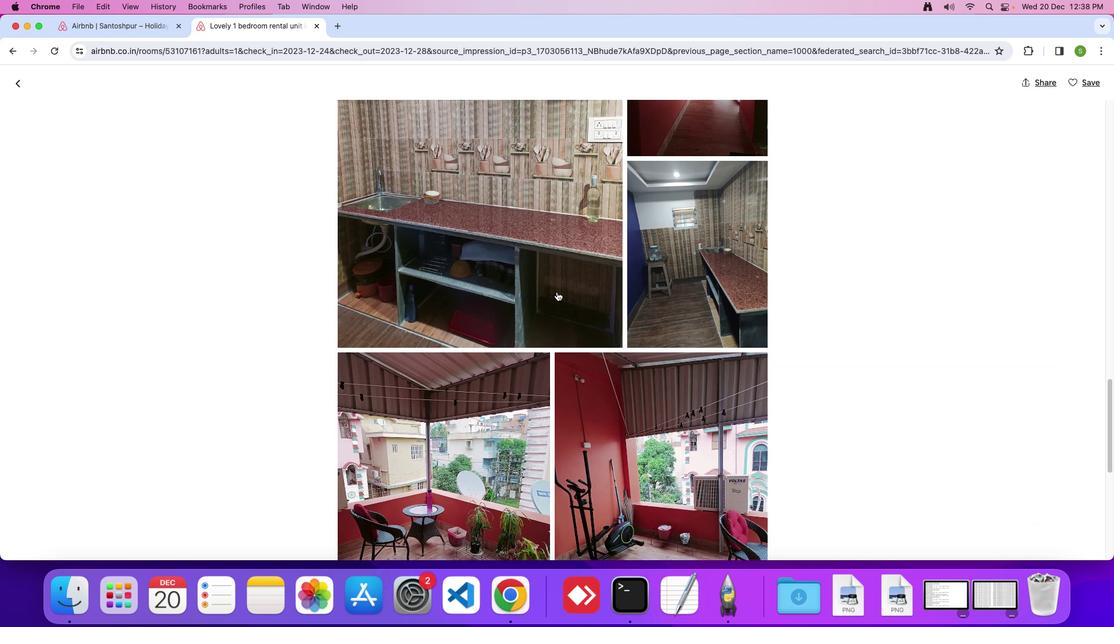 
Action: Mouse scrolled (556, 292) with delta (0, 0)
Screenshot: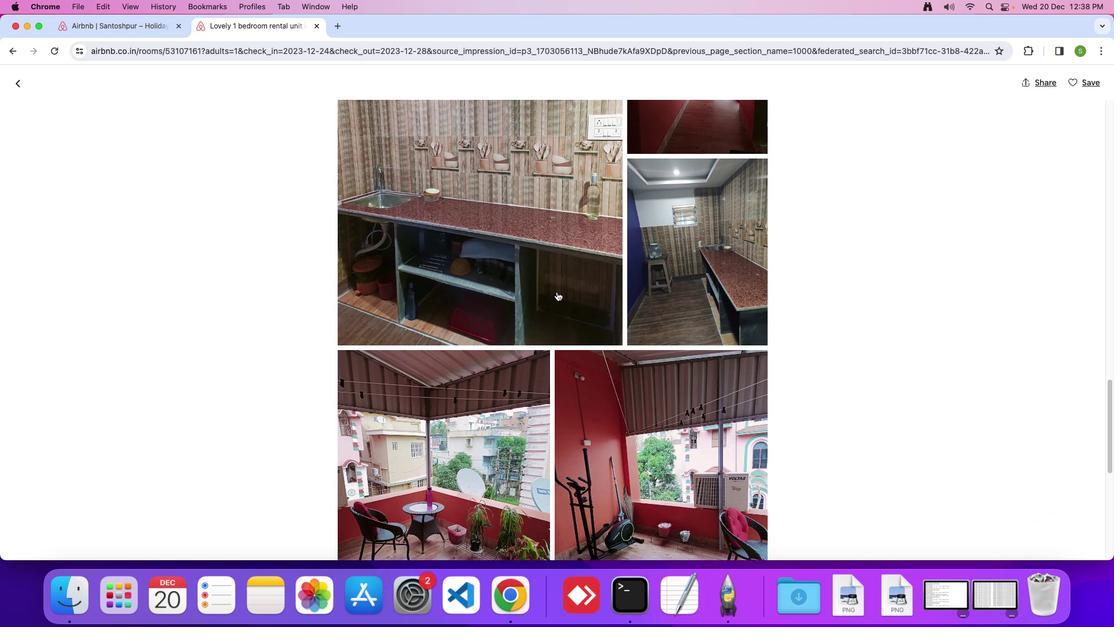 
Action: Mouse scrolled (556, 292) with delta (0, 0)
Screenshot: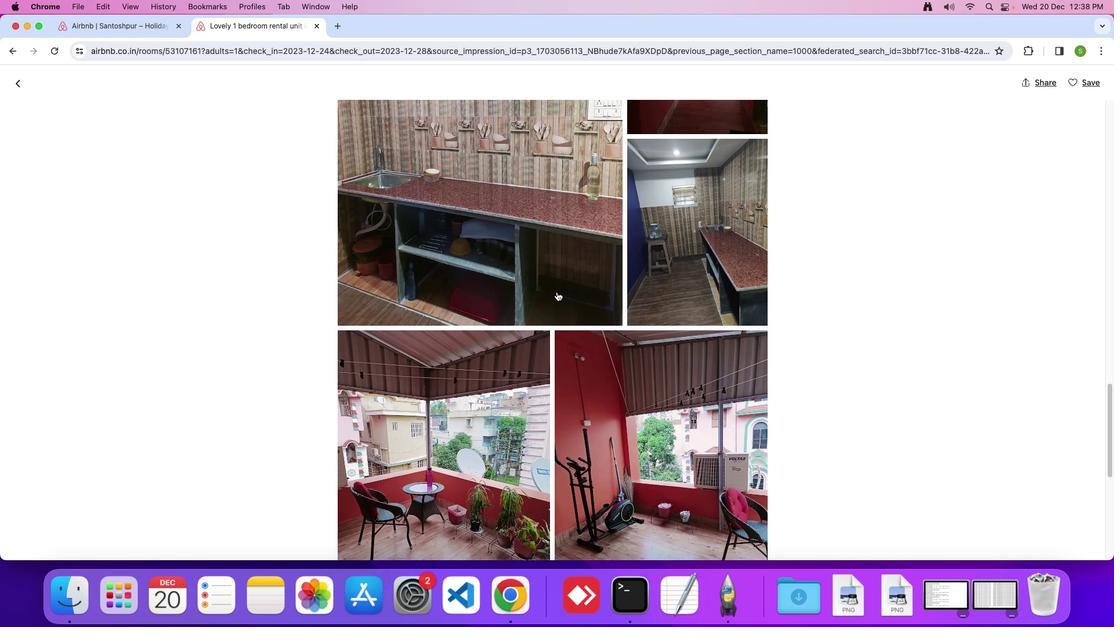 
Action: Mouse scrolled (556, 292) with delta (0, 0)
Screenshot: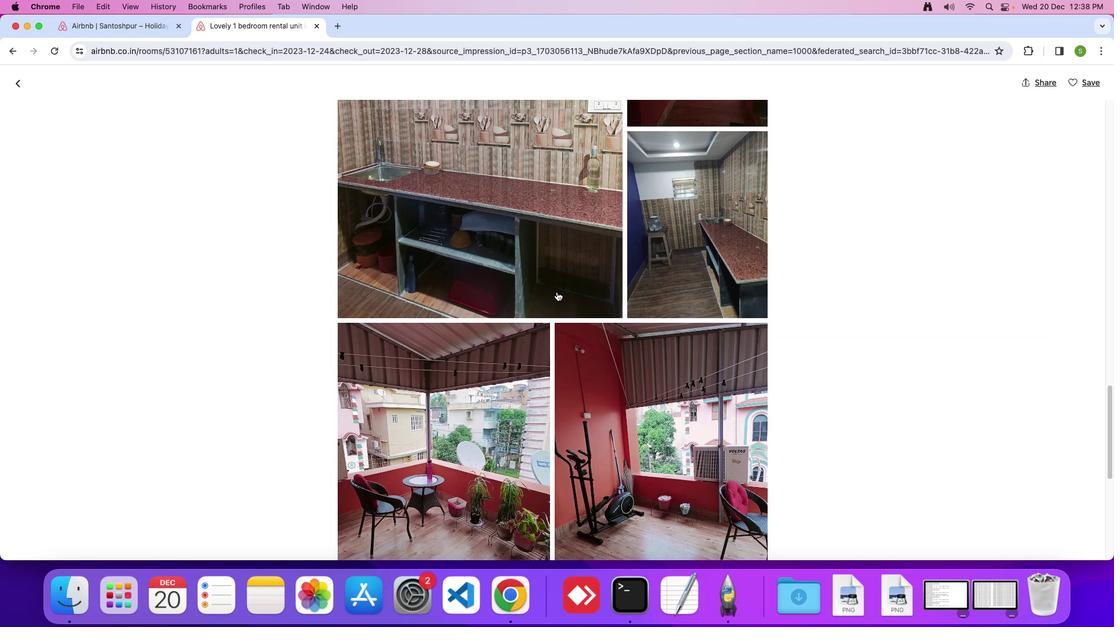 
Action: Mouse scrolled (556, 292) with delta (0, 0)
Screenshot: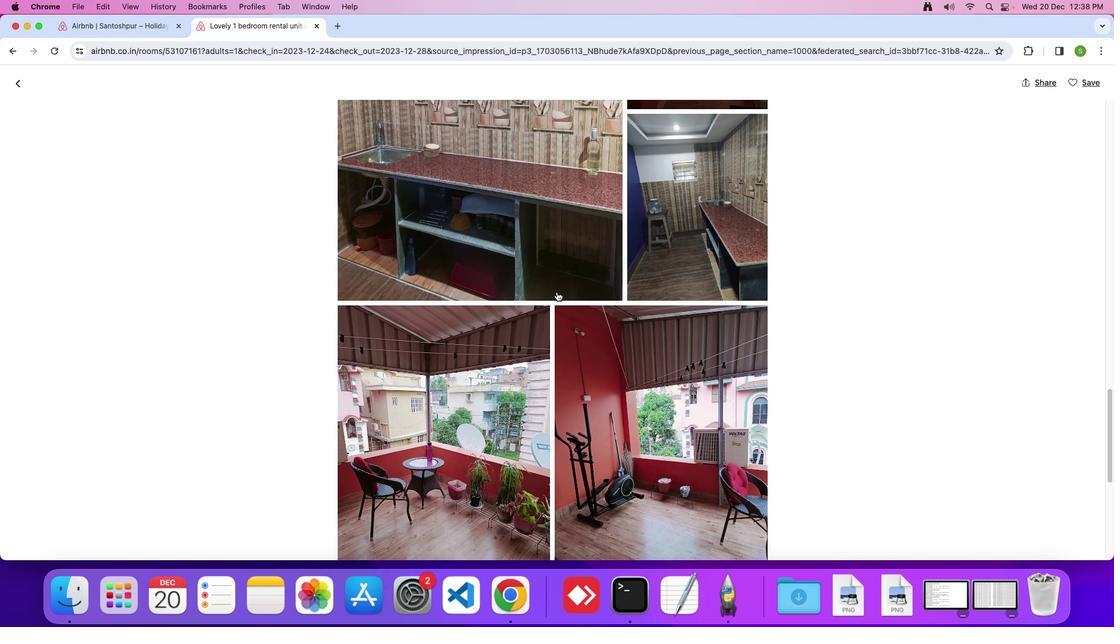 
Action: Mouse scrolled (556, 292) with delta (0, 0)
Screenshot: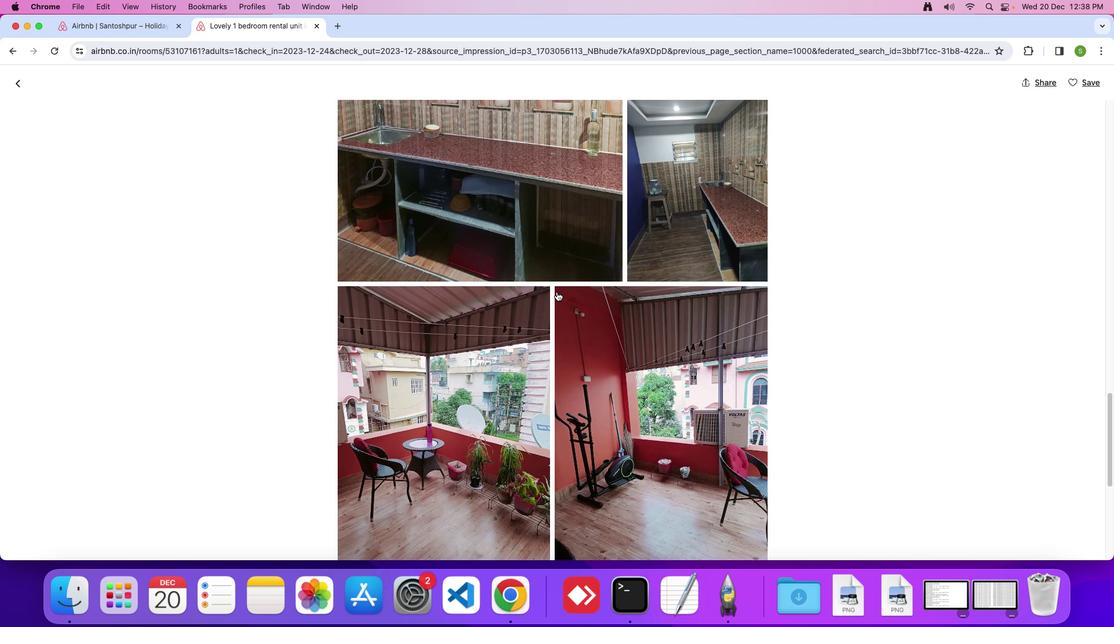 
Action: Mouse scrolled (556, 292) with delta (0, -1)
Screenshot: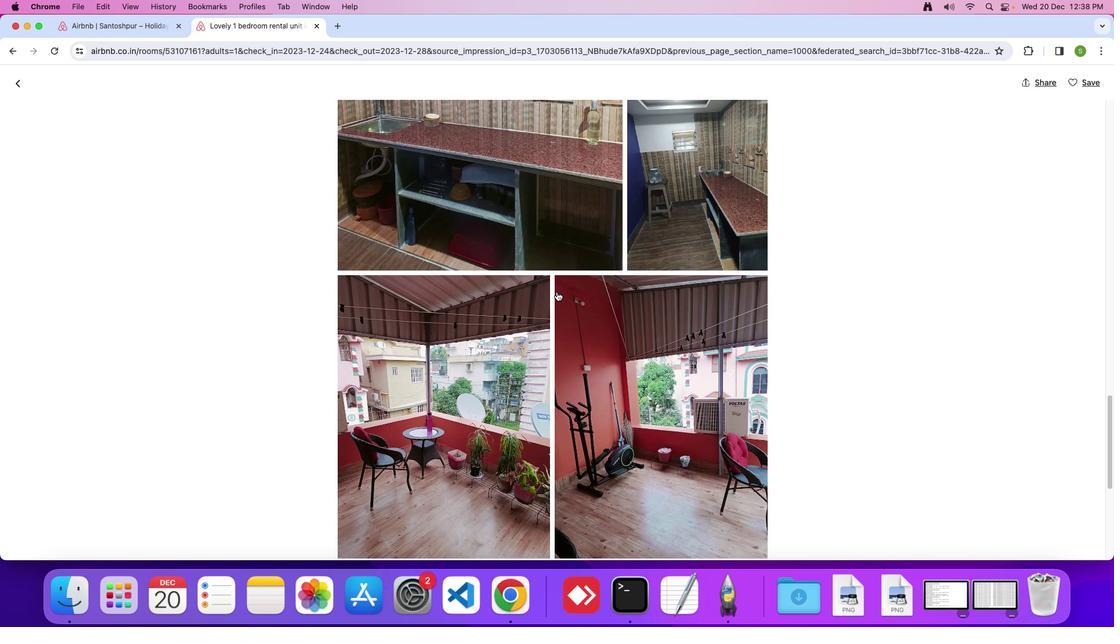 
Action: Mouse scrolled (556, 292) with delta (0, 0)
Screenshot: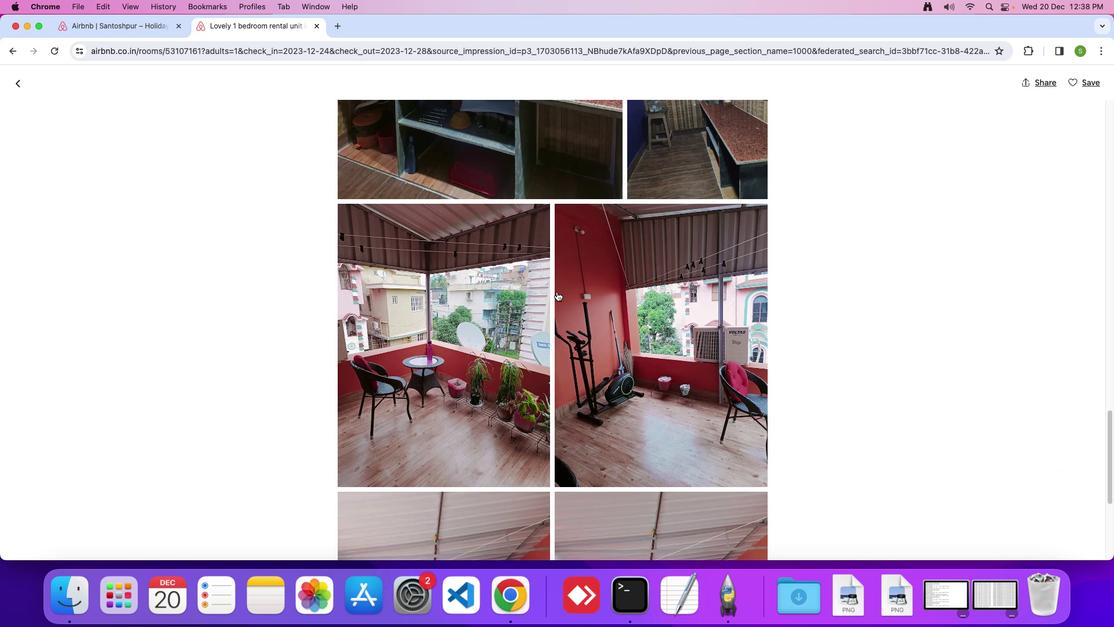 
Action: Mouse scrolled (556, 292) with delta (0, 0)
Screenshot: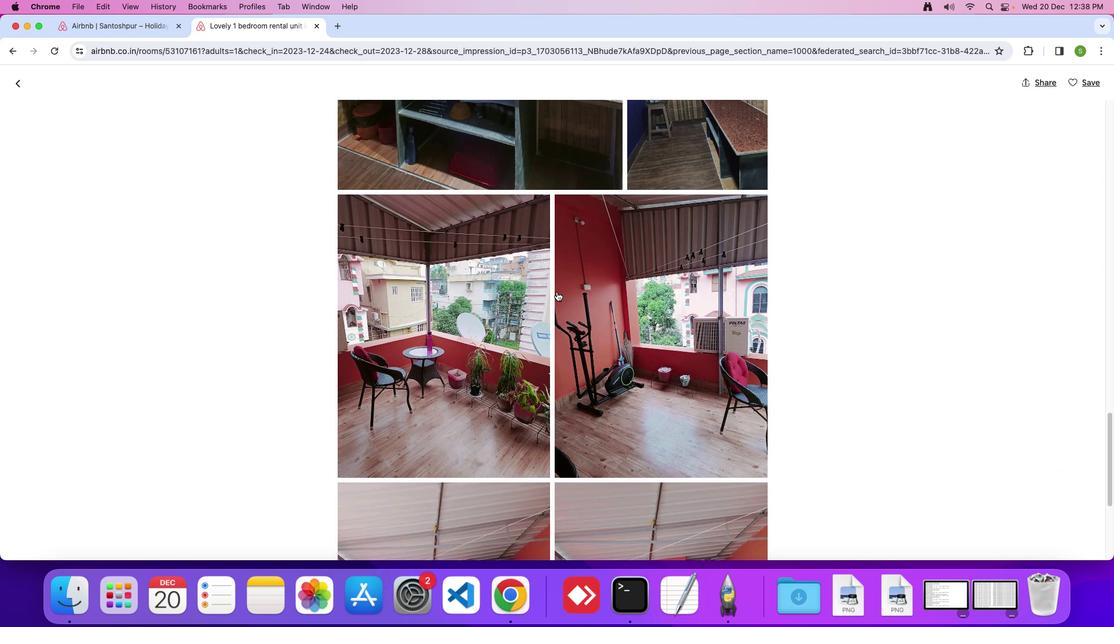 
Action: Mouse scrolled (556, 292) with delta (0, 0)
Screenshot: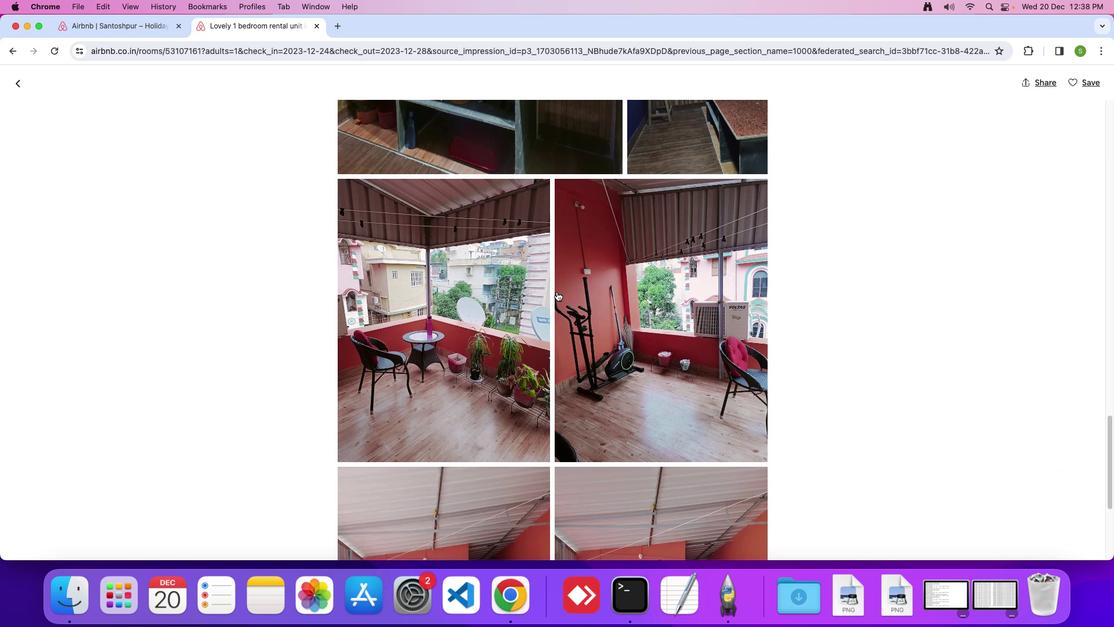 
Action: Mouse scrolled (556, 292) with delta (0, 0)
Screenshot: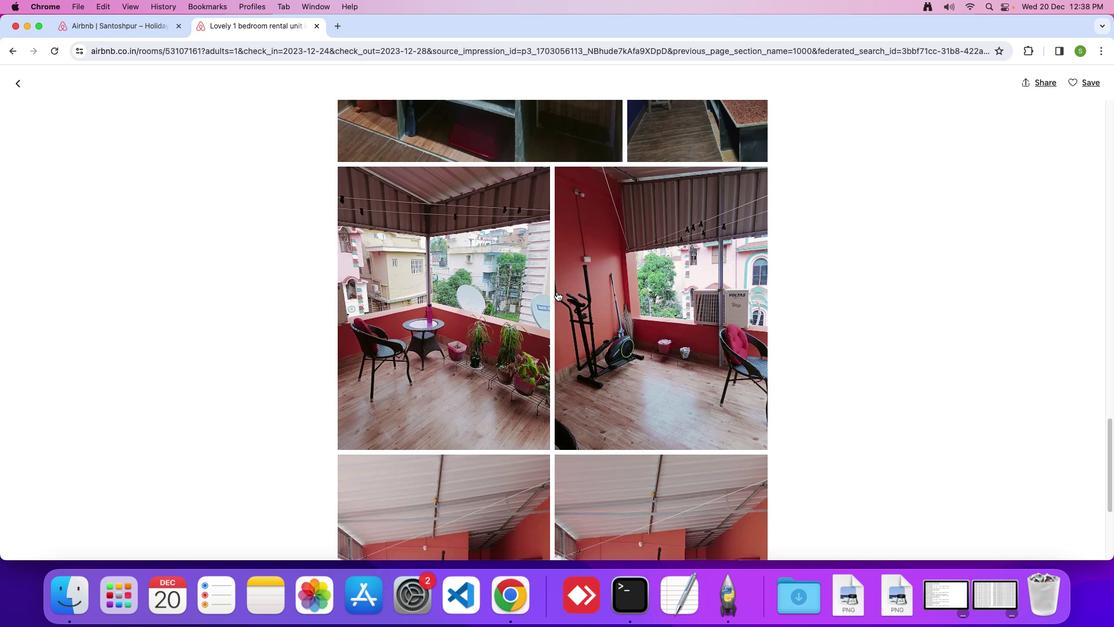 
Action: Mouse scrolled (556, 292) with delta (0, -1)
Screenshot: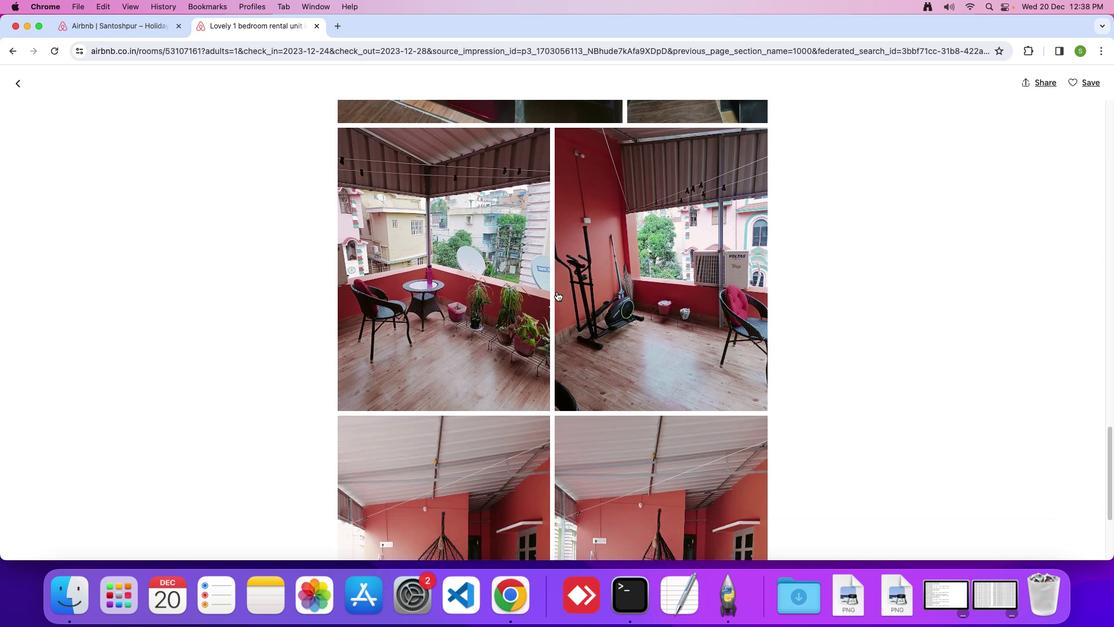 
Action: Mouse scrolled (556, 292) with delta (0, 0)
Screenshot: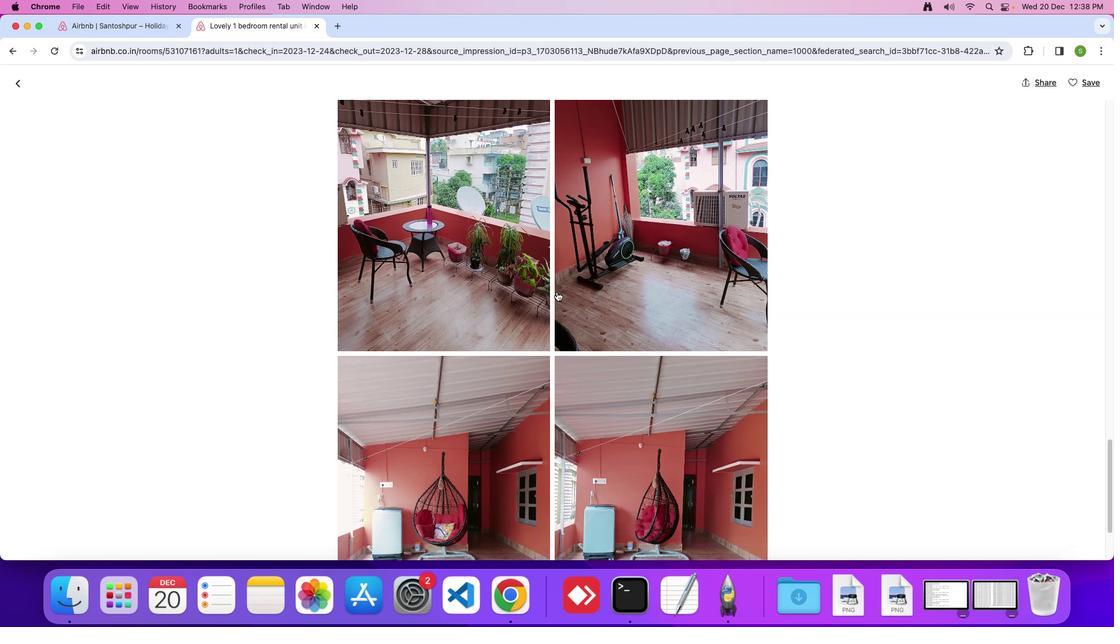 
Action: Mouse scrolled (556, 292) with delta (0, 0)
Screenshot: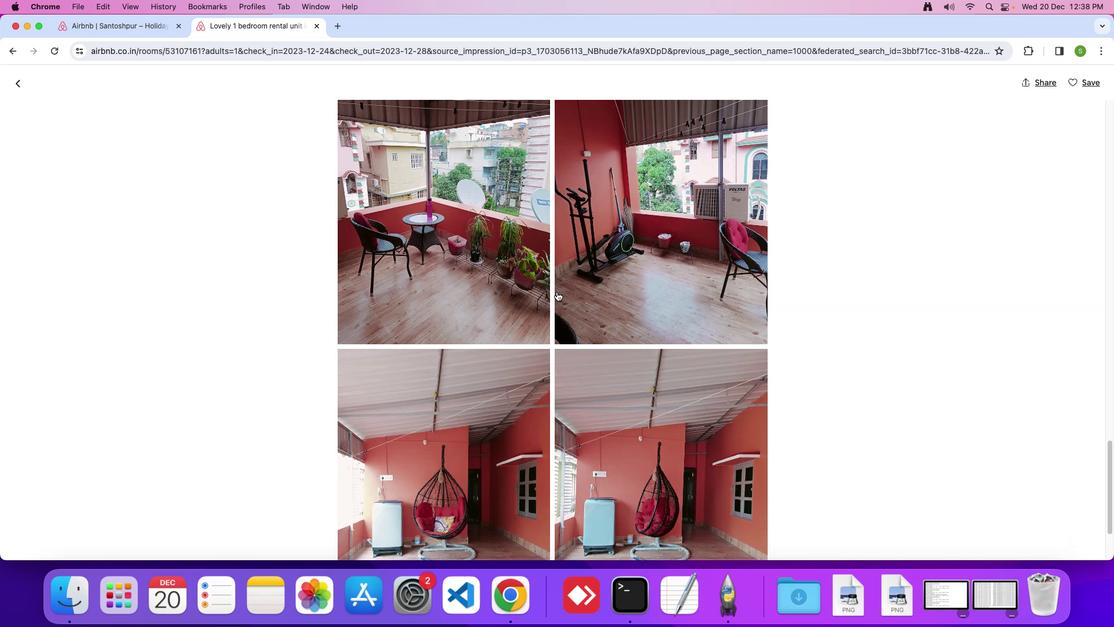 
Action: Mouse scrolled (556, 292) with delta (0, 0)
Screenshot: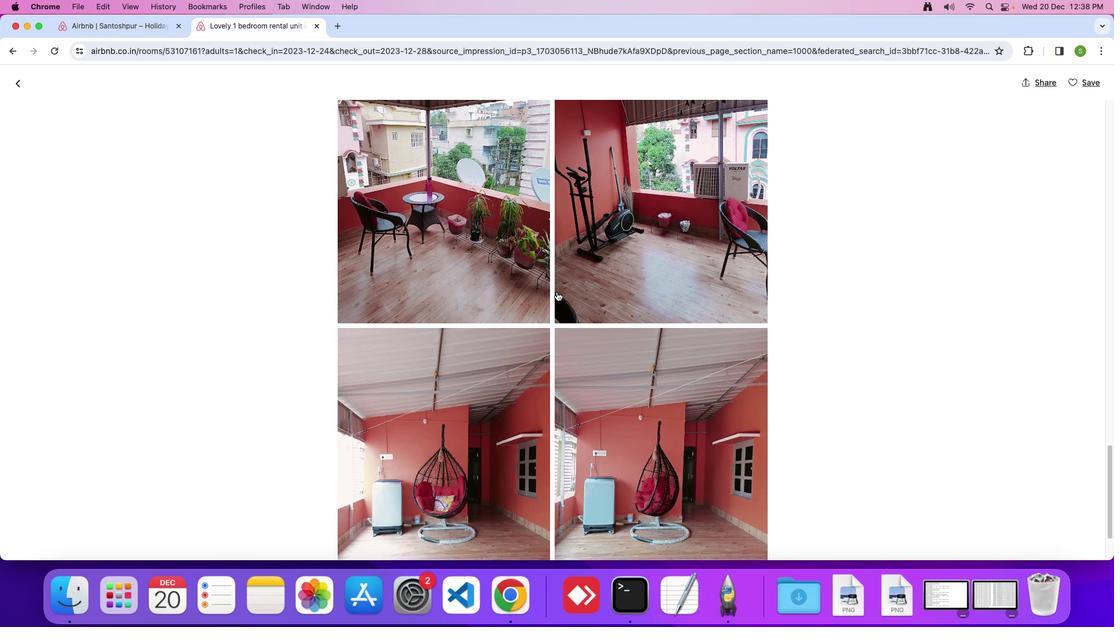 
Action: Mouse scrolled (556, 292) with delta (0, 0)
Screenshot: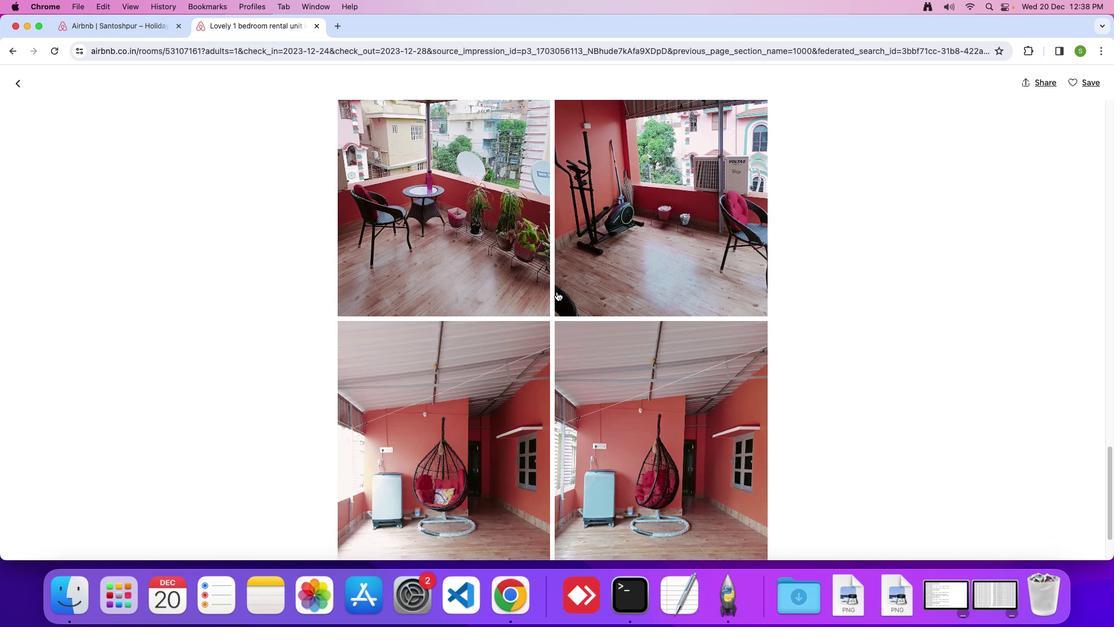 
Action: Mouse scrolled (556, 292) with delta (0, 0)
Screenshot: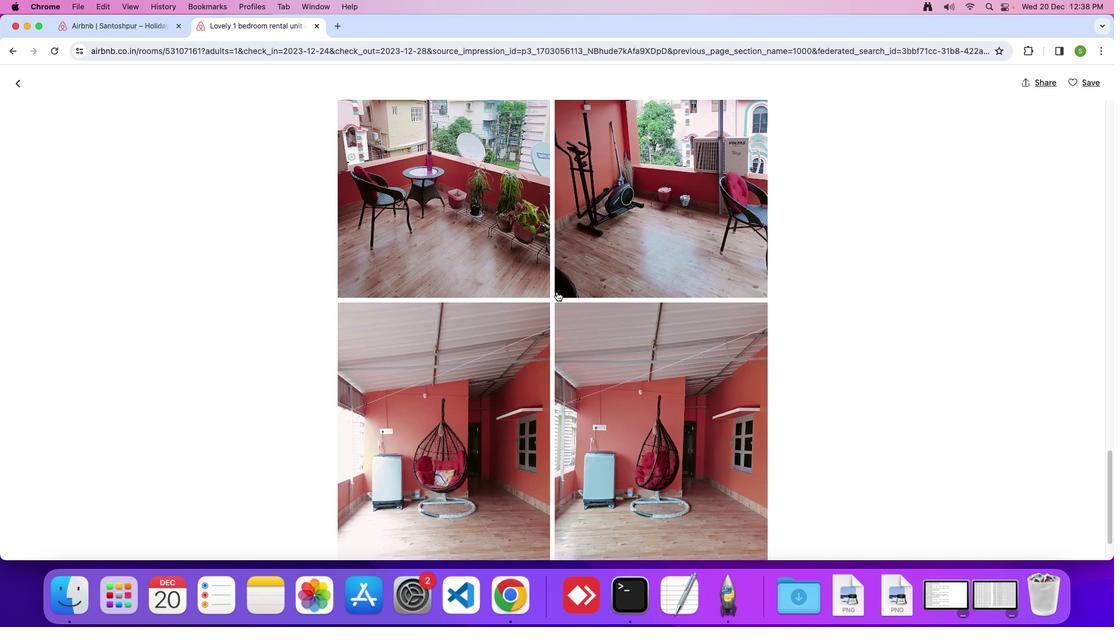 
Action: Mouse scrolled (556, 292) with delta (0, 0)
Screenshot: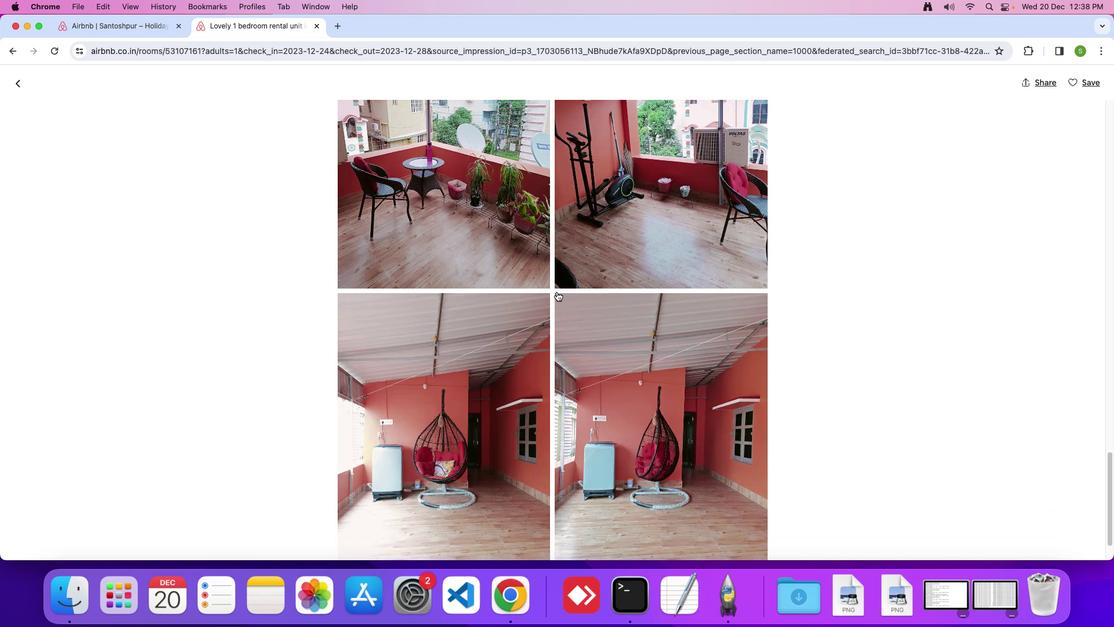 
Action: Mouse scrolled (556, 292) with delta (0, -1)
Screenshot: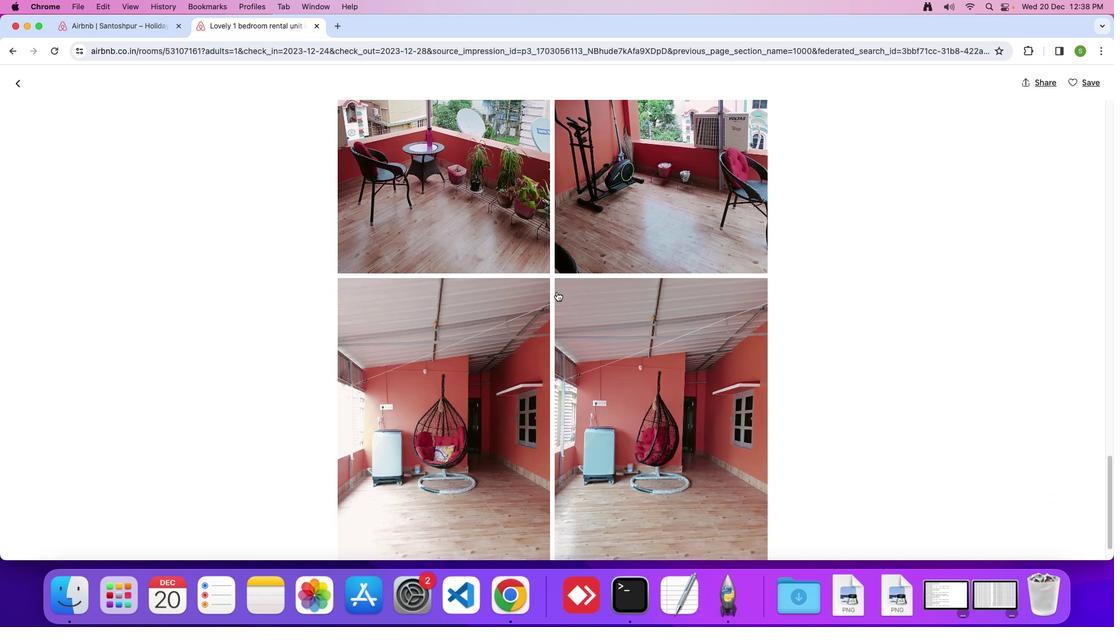 
Action: Mouse scrolled (556, 292) with delta (0, 0)
Screenshot: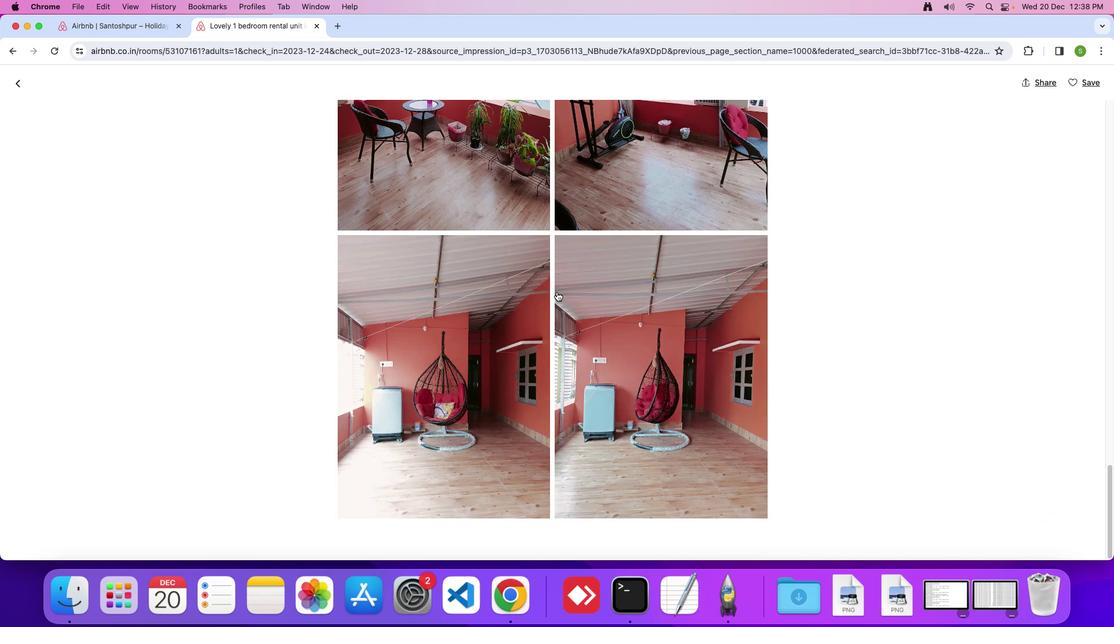 
Action: Mouse scrolled (556, 292) with delta (0, 0)
Screenshot: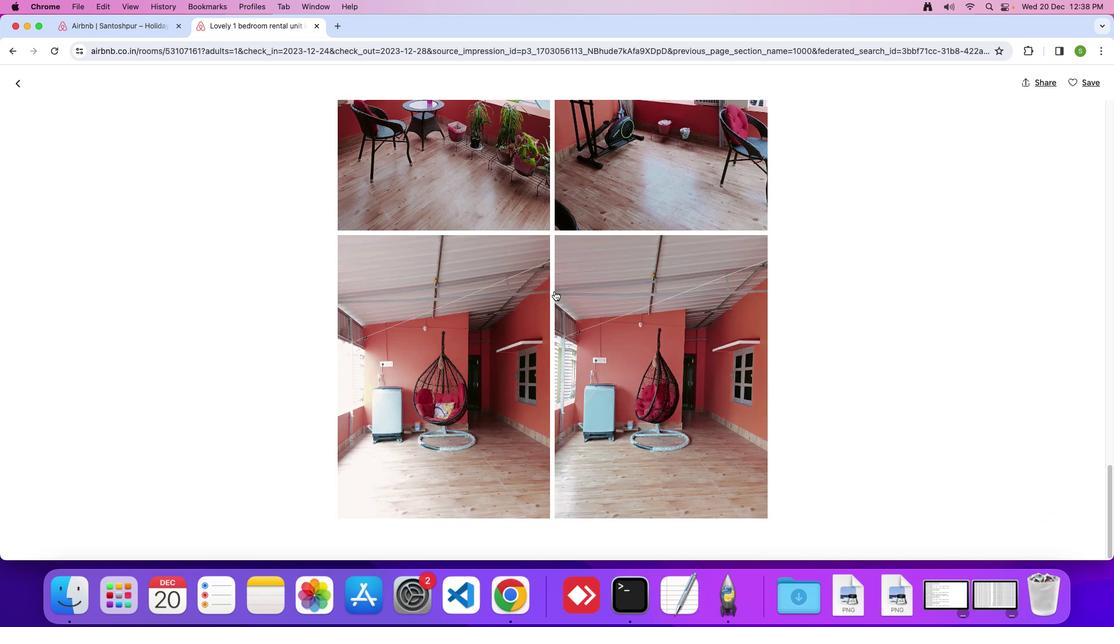 
Action: Mouse moved to (12, 80)
Screenshot: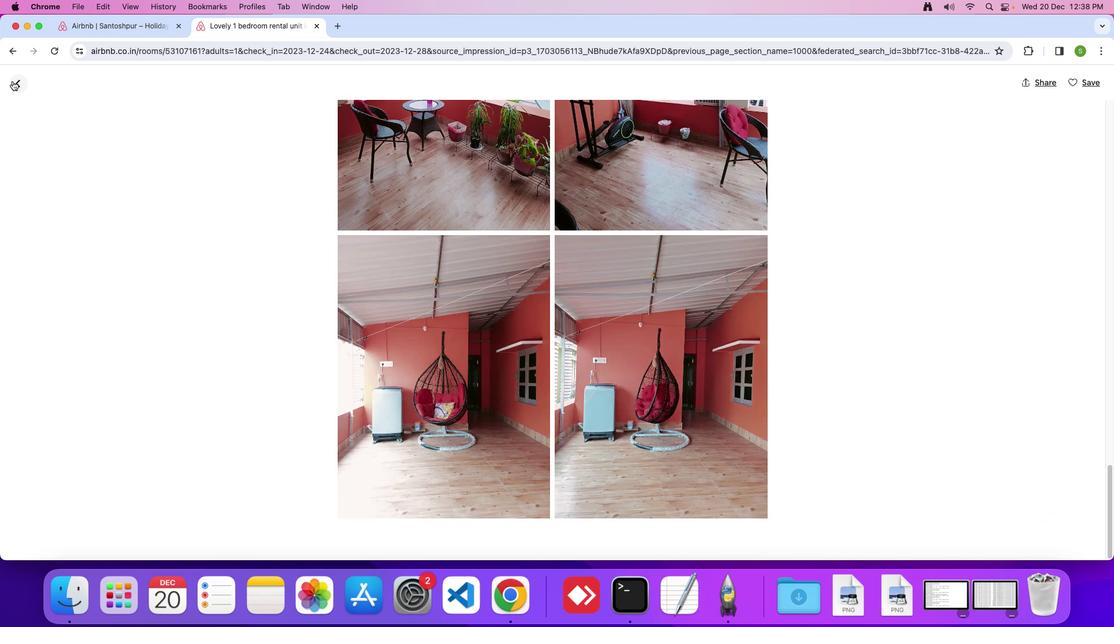 
Action: Mouse pressed left at (12, 80)
Screenshot: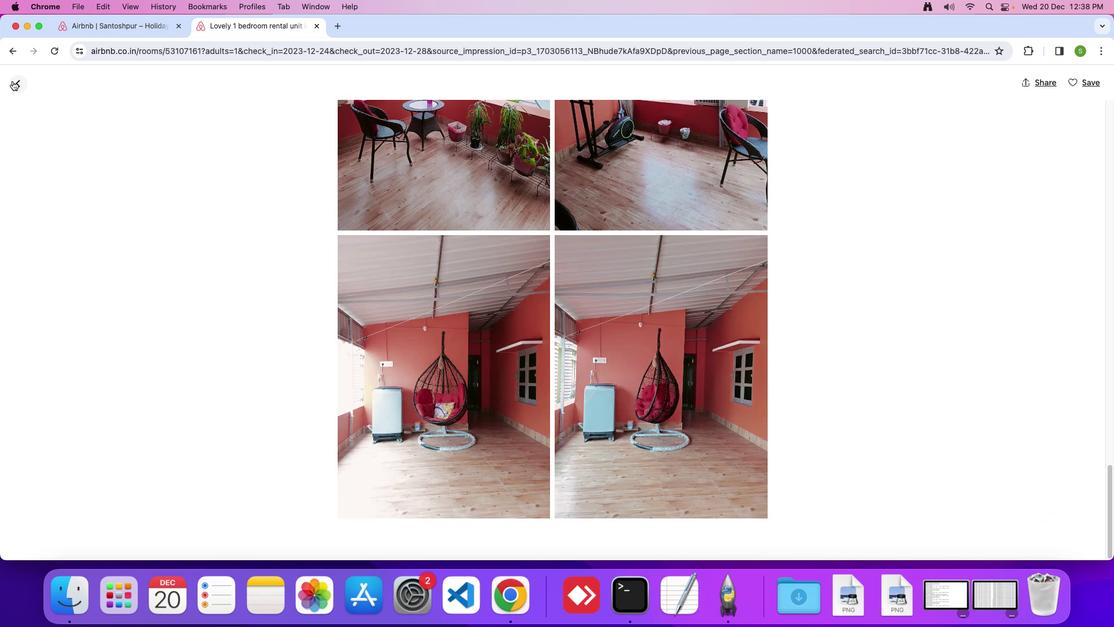 
Action: Mouse moved to (424, 282)
Screenshot: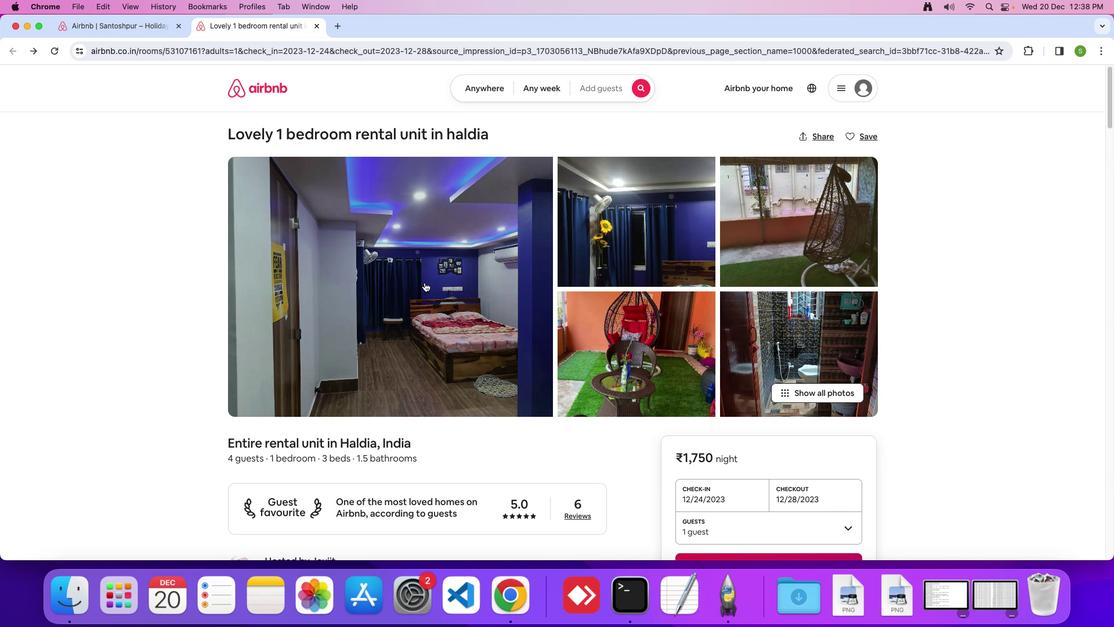 
Action: Mouse scrolled (424, 282) with delta (0, 0)
Screenshot: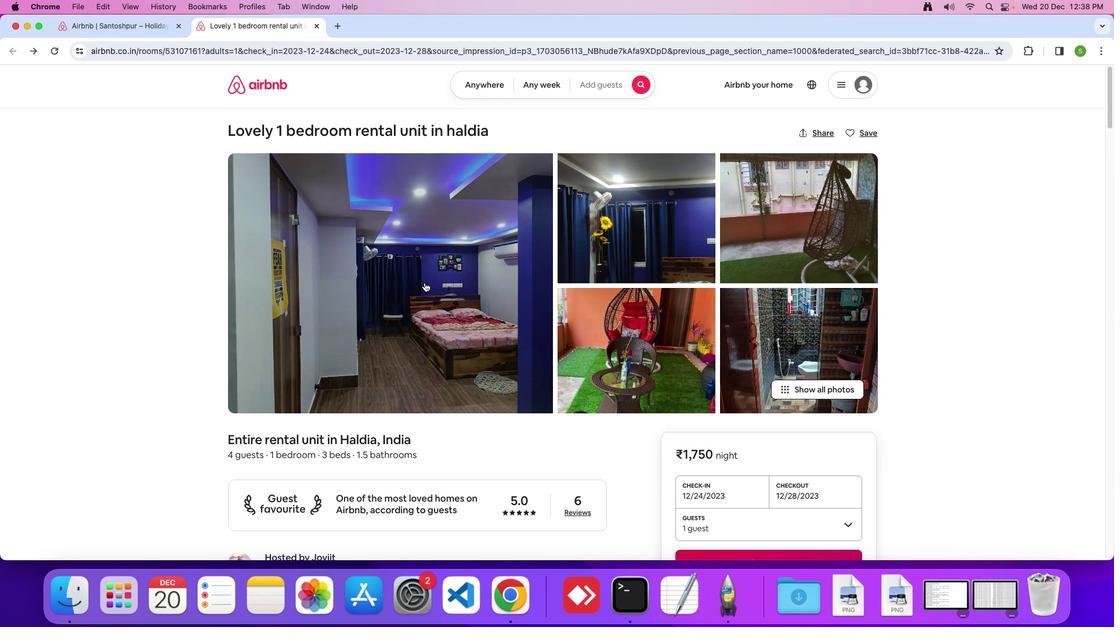 
Action: Mouse scrolled (424, 282) with delta (0, 0)
Screenshot: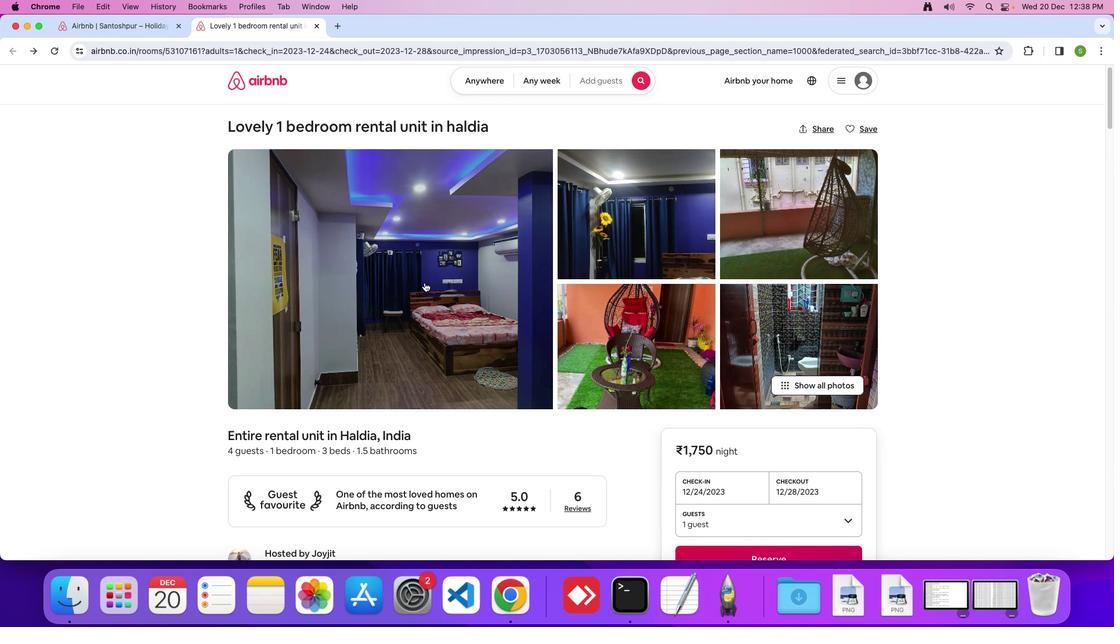 
Action: Mouse scrolled (424, 282) with delta (0, -1)
Screenshot: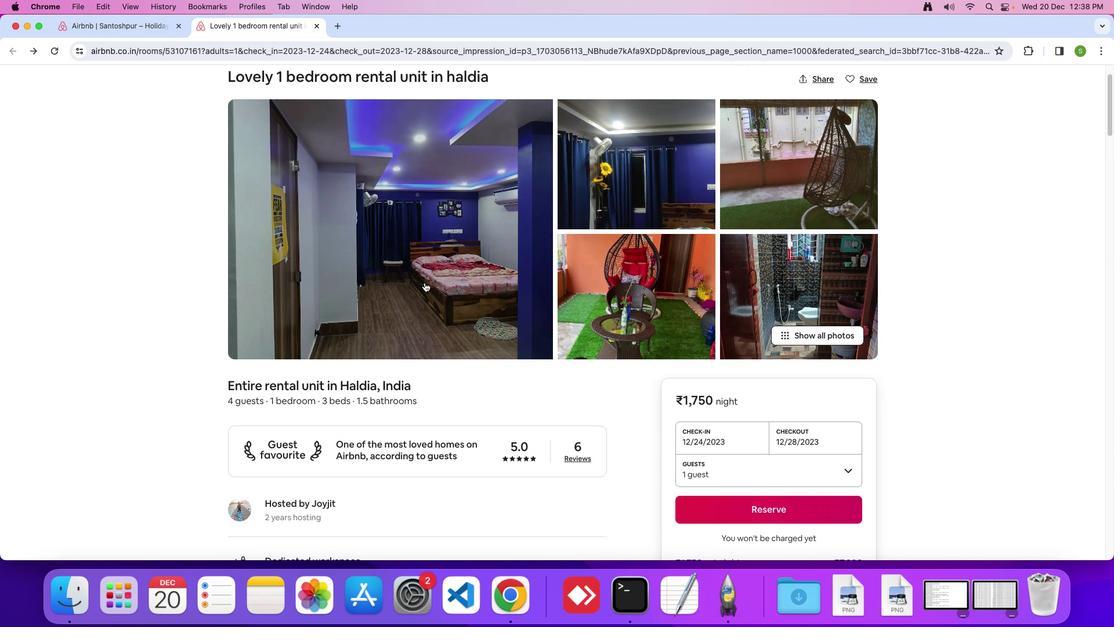 
Action: Mouse scrolled (424, 282) with delta (0, 0)
Screenshot: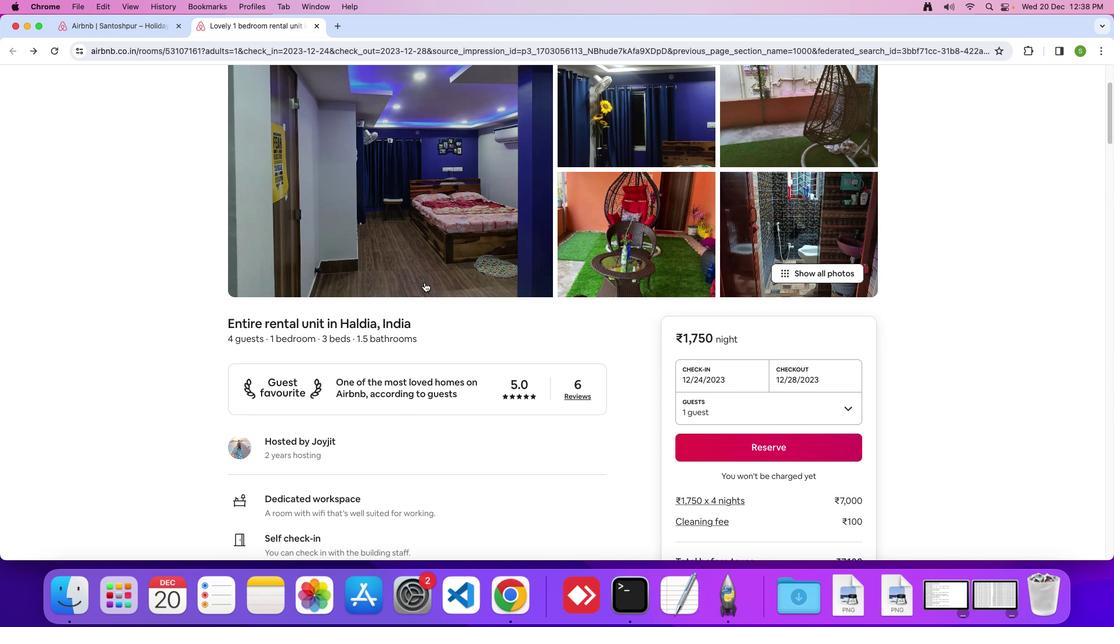 
Action: Mouse scrolled (424, 282) with delta (0, 0)
Screenshot: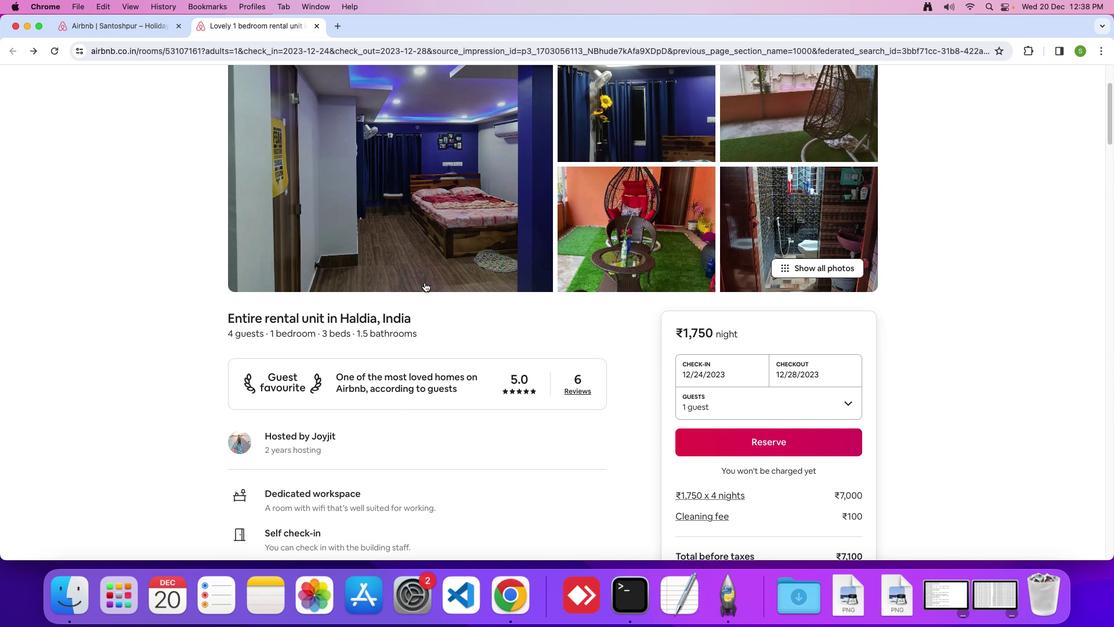 
Action: Mouse scrolled (424, 282) with delta (0, -1)
Screenshot: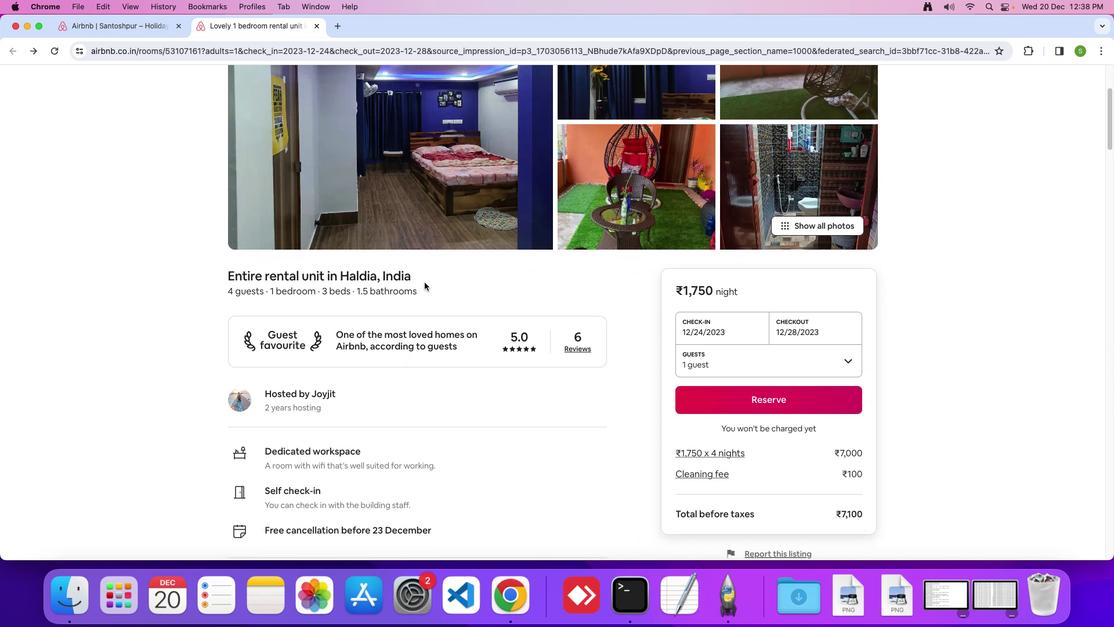 
Action: Mouse moved to (424, 282)
Screenshot: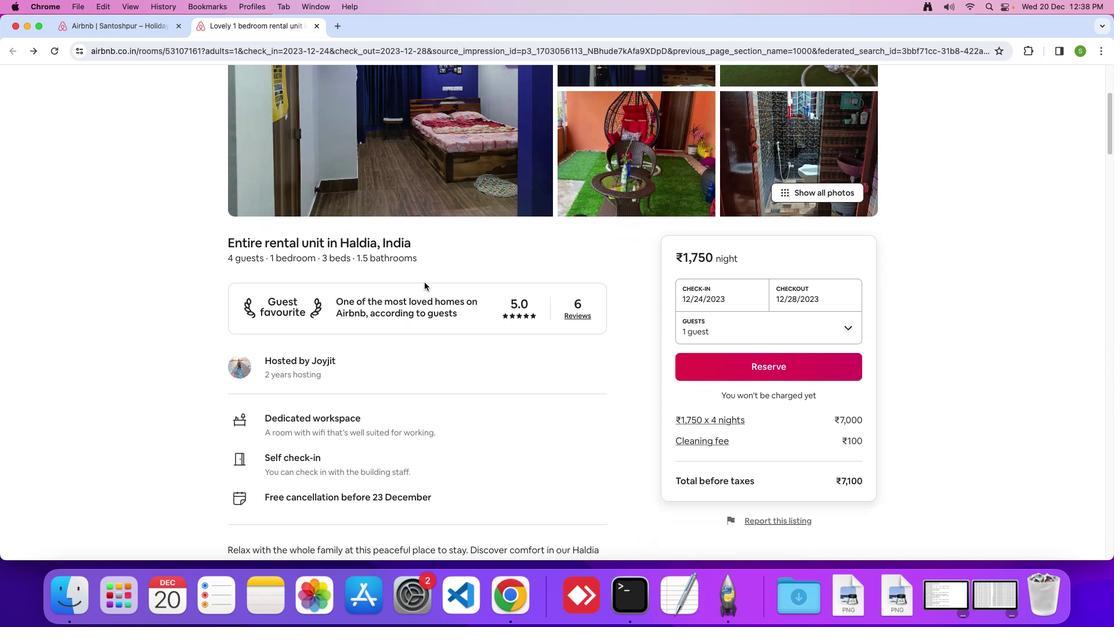 
Action: Mouse scrolled (424, 282) with delta (0, 0)
Screenshot: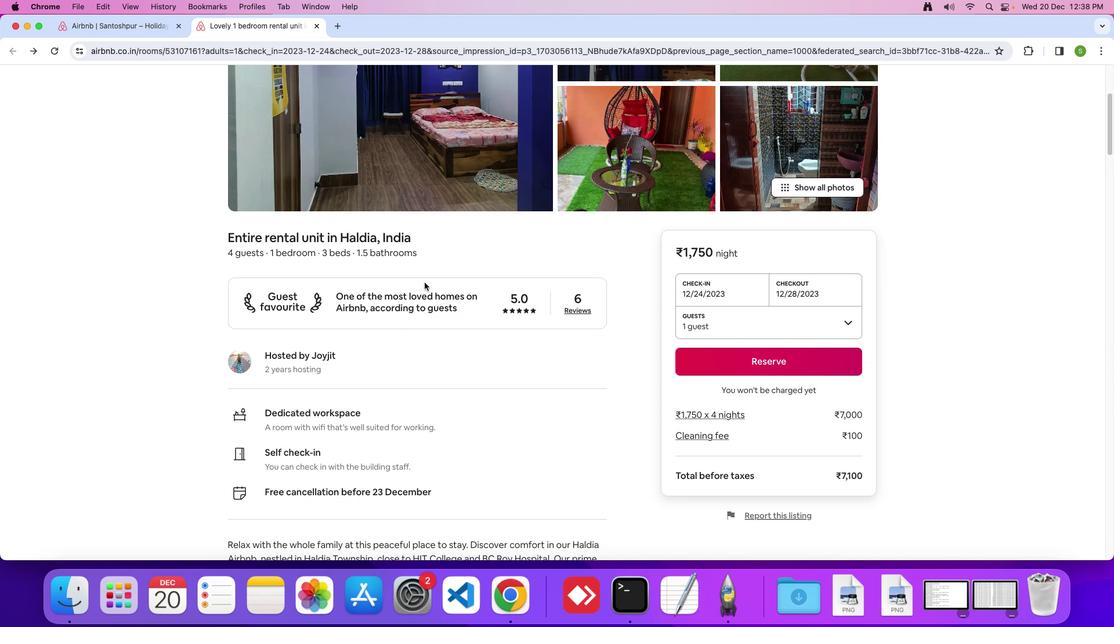 
Action: Mouse scrolled (424, 282) with delta (0, 0)
Screenshot: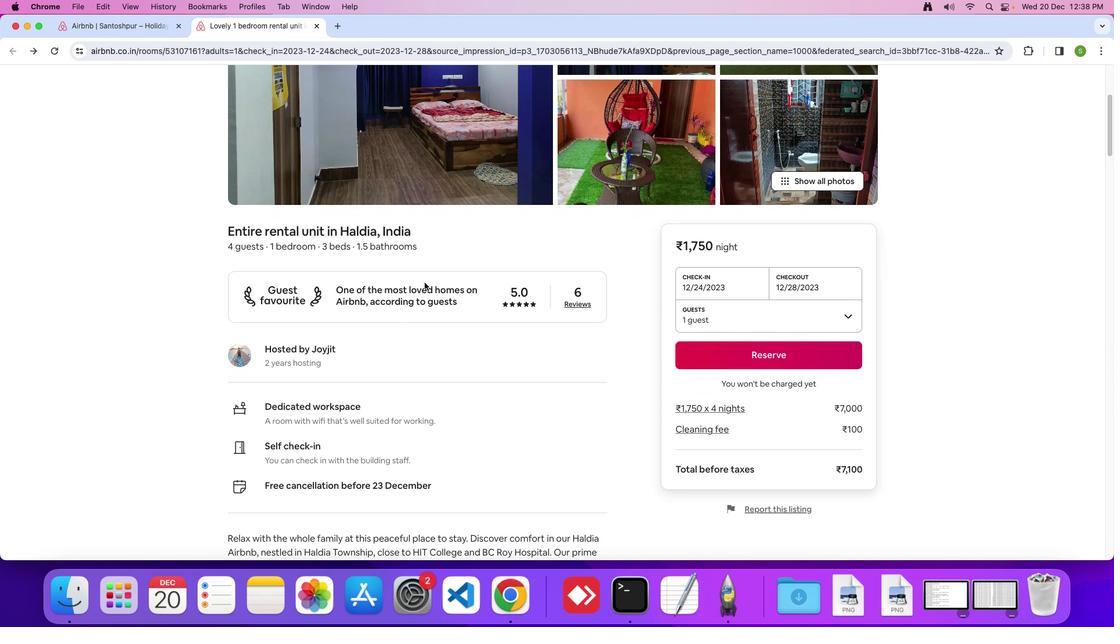 
Action: Mouse scrolled (424, 282) with delta (0, -1)
Screenshot: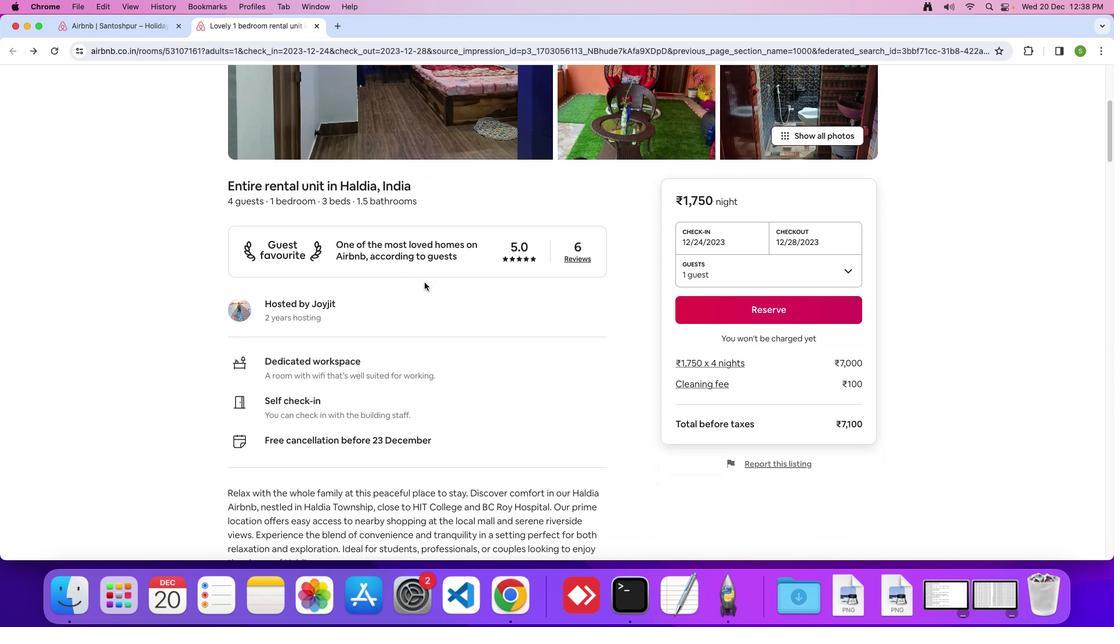 
Action: Mouse moved to (424, 282)
Screenshot: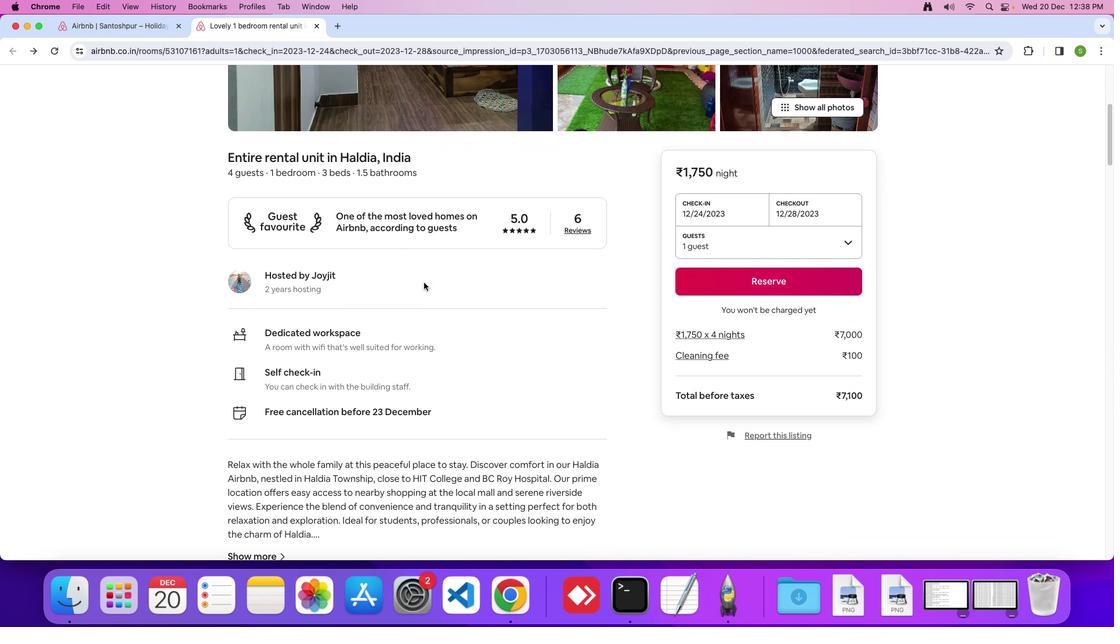
Action: Mouse scrolled (424, 282) with delta (0, 0)
Screenshot: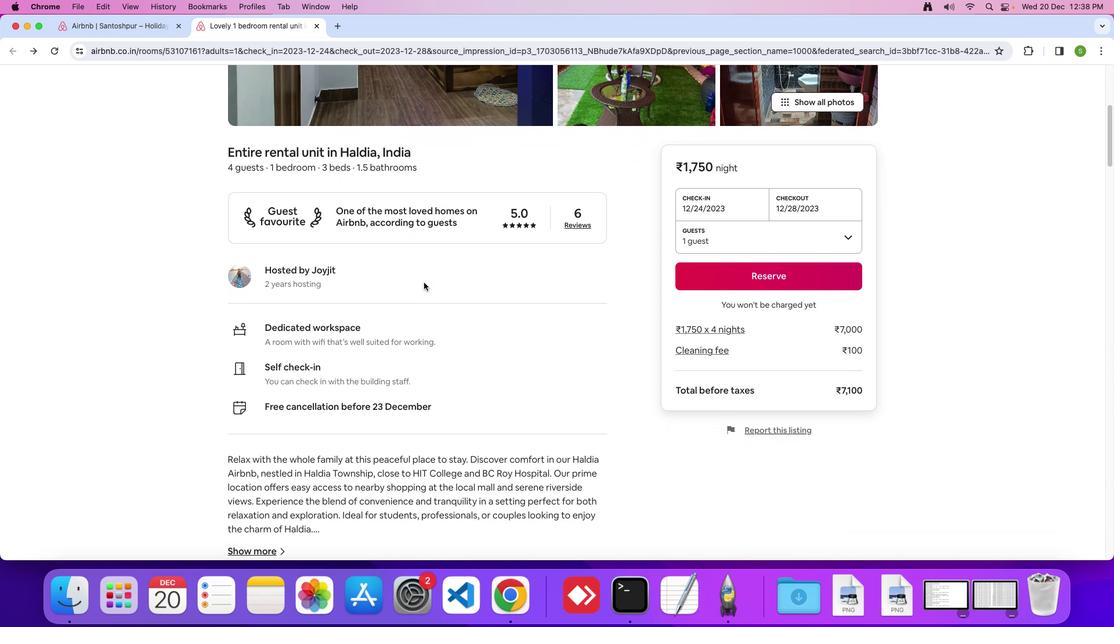 
Action: Mouse scrolled (424, 282) with delta (0, 0)
Screenshot: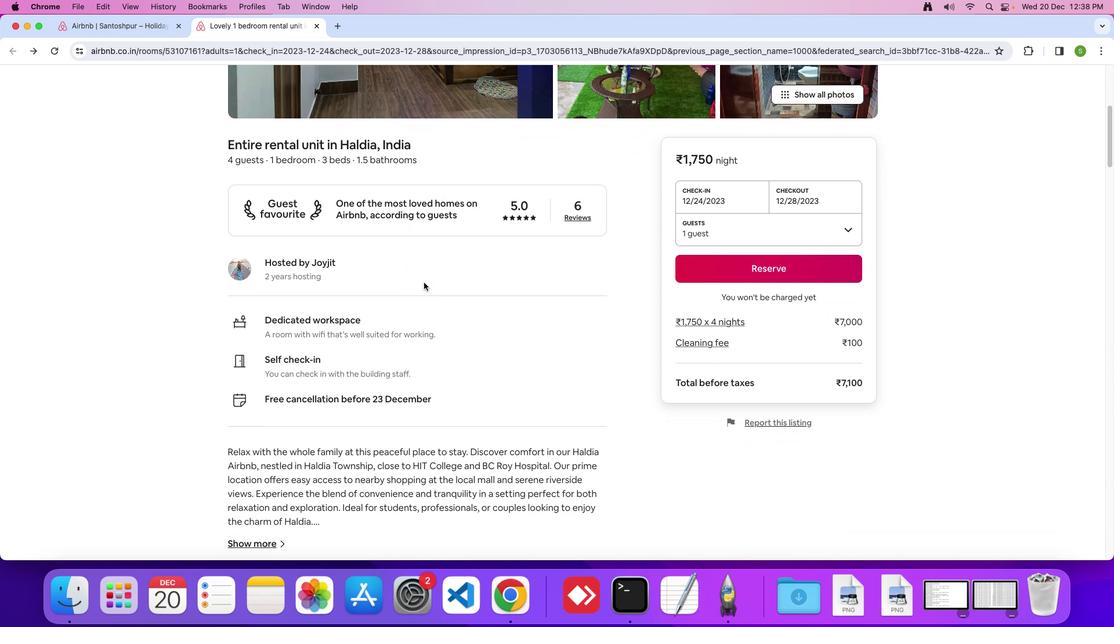 
Action: Mouse scrolled (424, 282) with delta (0, -1)
Screenshot: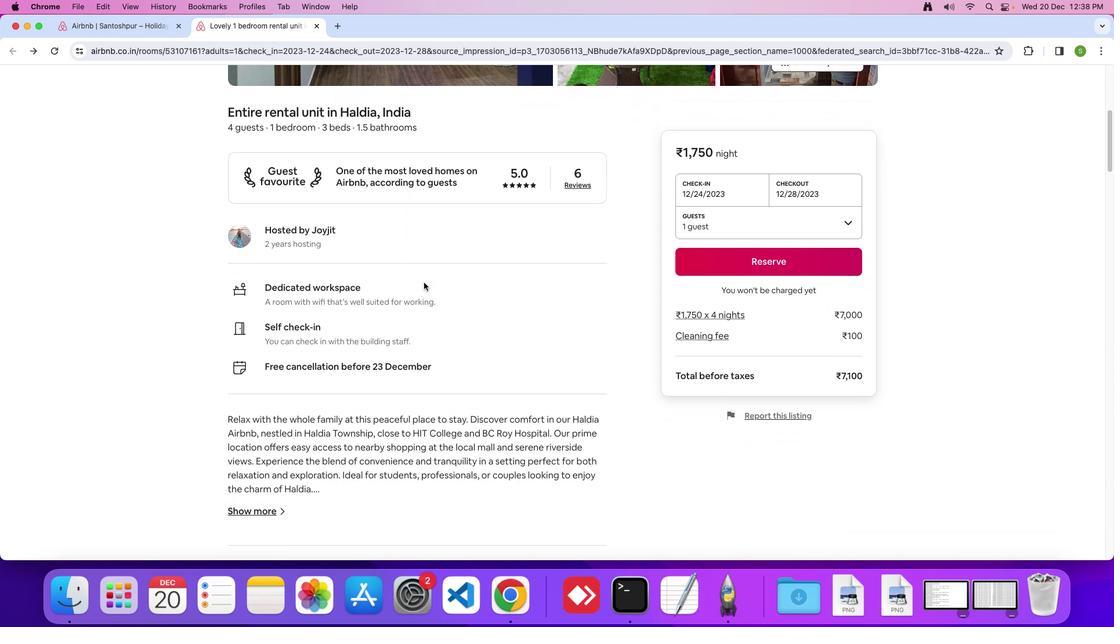 
Action: Mouse scrolled (424, 282) with delta (0, 0)
Screenshot: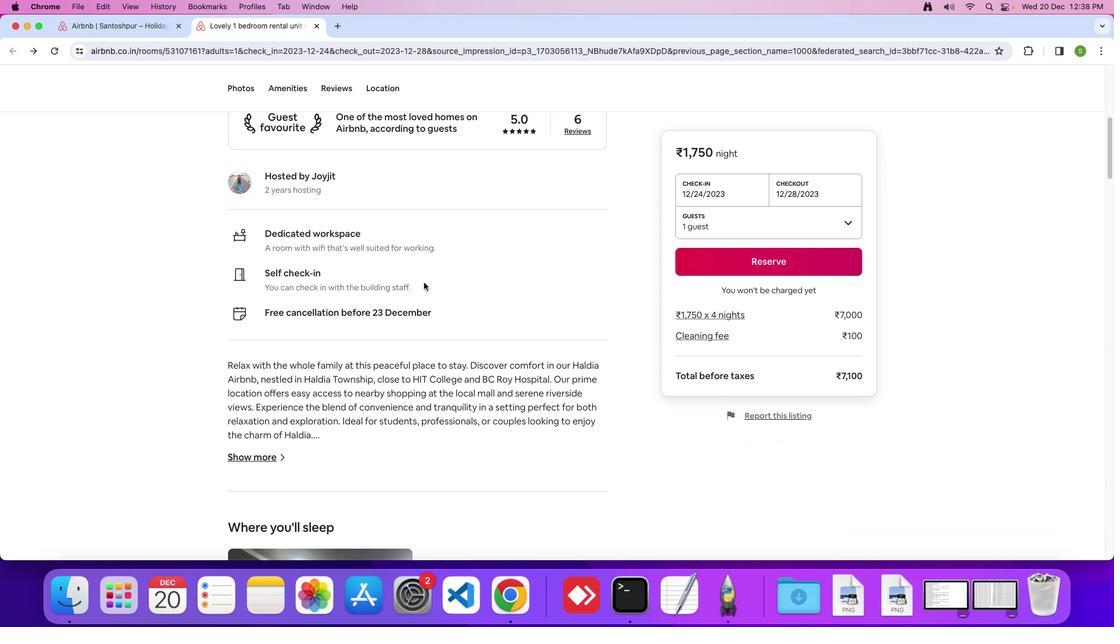 
Action: Mouse scrolled (424, 282) with delta (0, 0)
Screenshot: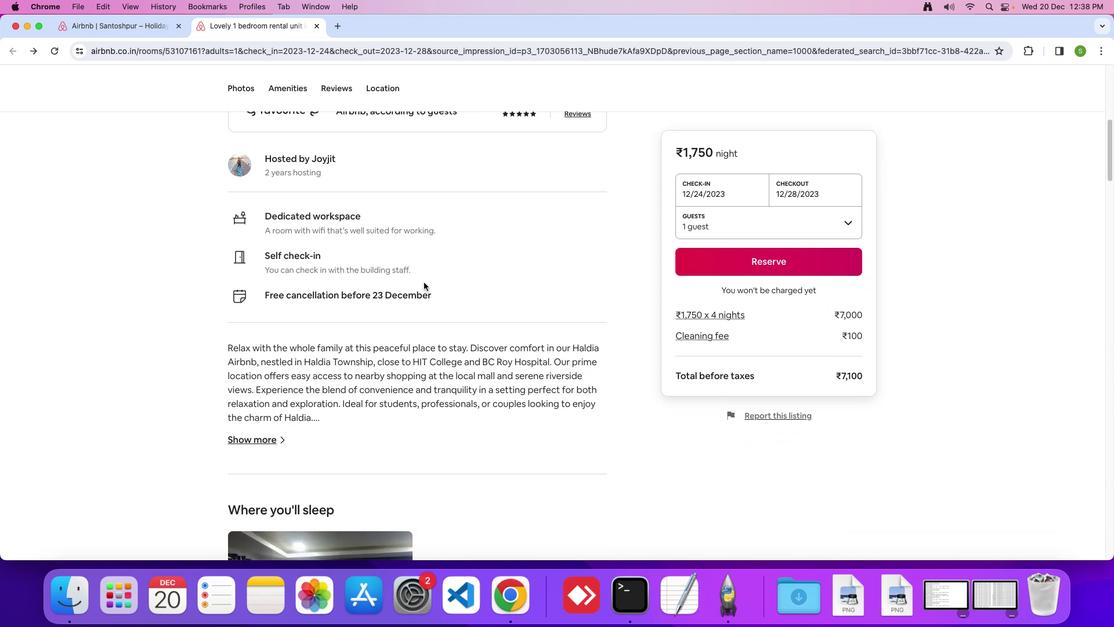 
Action: Mouse scrolled (424, 282) with delta (0, -1)
Screenshot: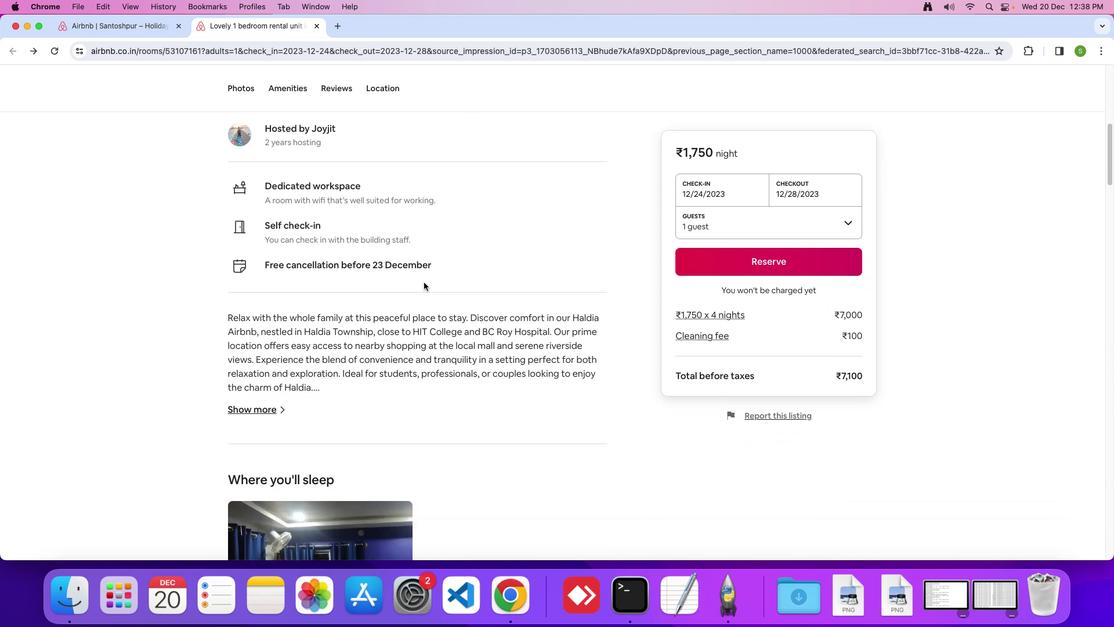 
Action: Mouse scrolled (424, 282) with delta (0, 0)
Screenshot: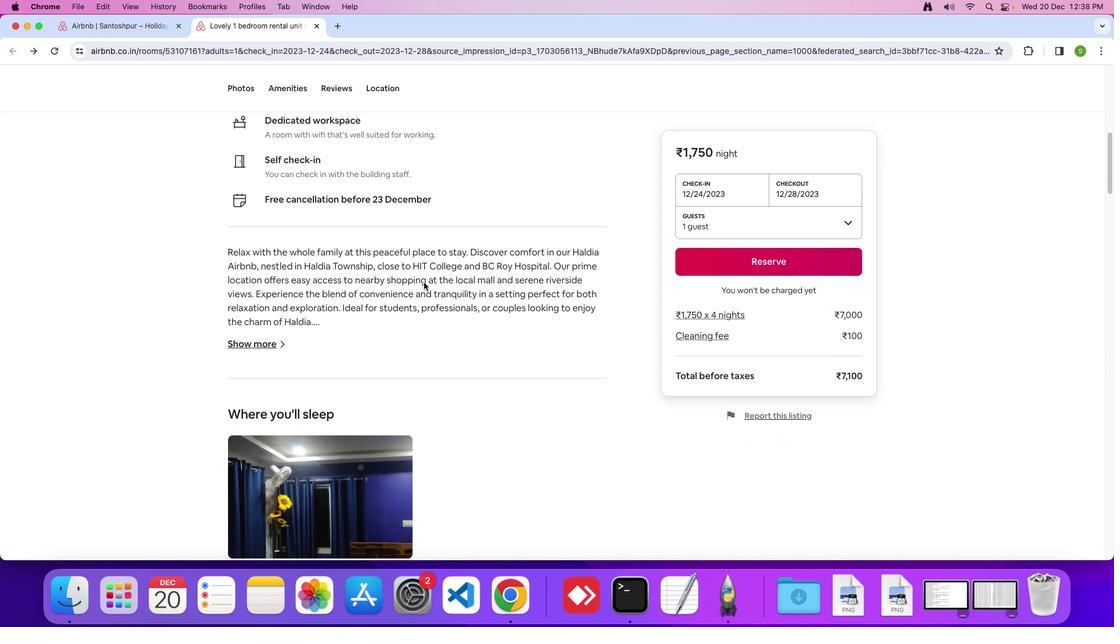 
Action: Mouse scrolled (424, 282) with delta (0, 0)
Screenshot: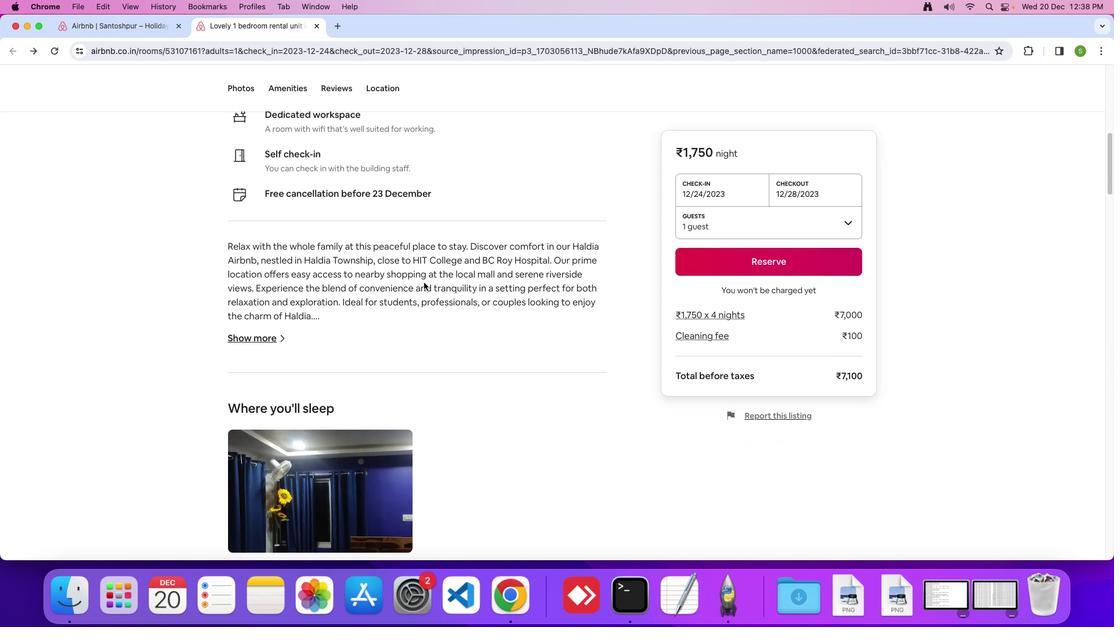 
Action: Mouse moved to (254, 318)
Screenshot: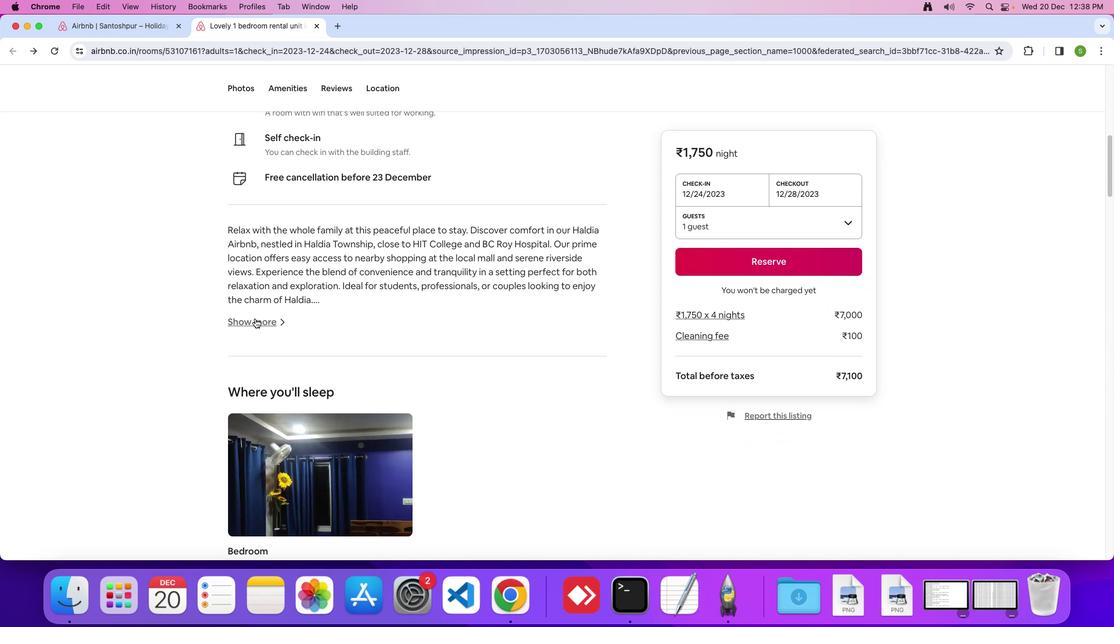
Action: Mouse pressed left at (254, 318)
Screenshot: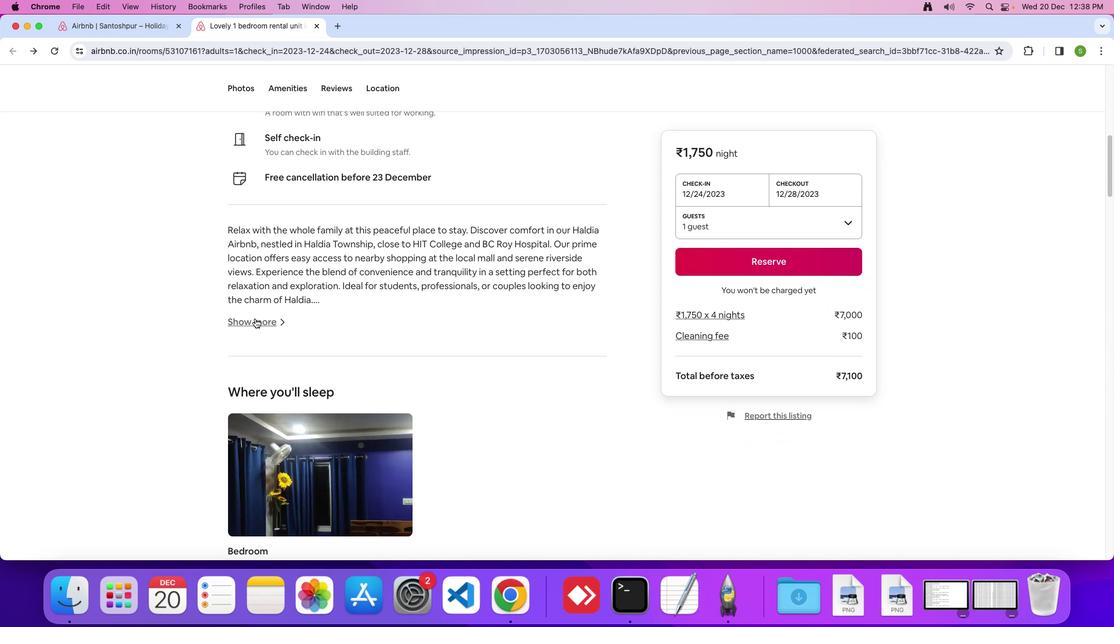 
Action: Mouse moved to (528, 260)
Screenshot: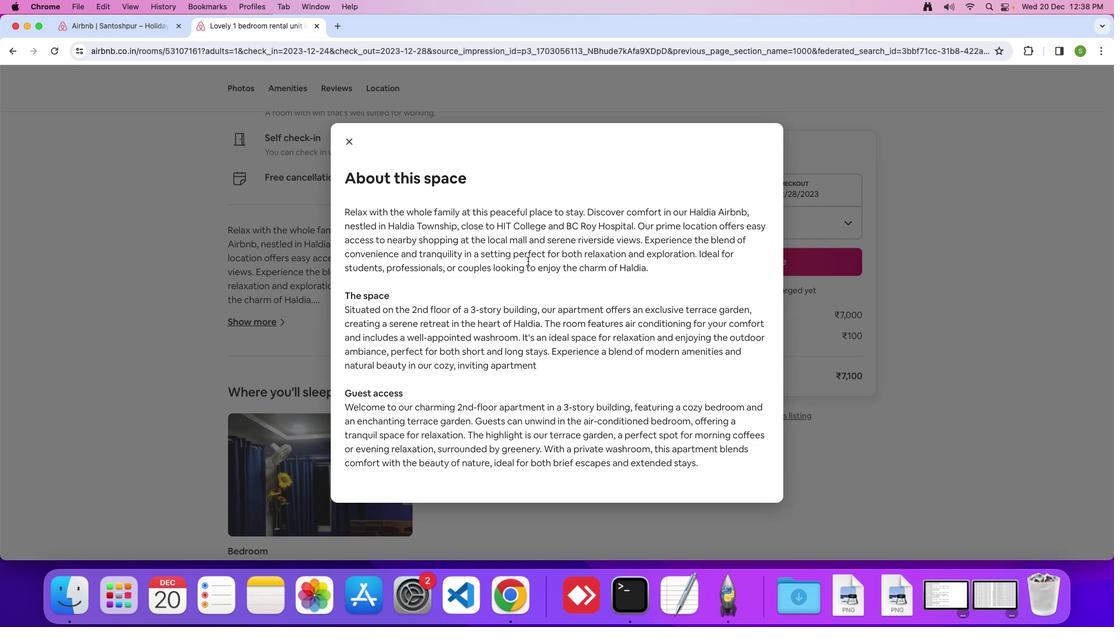 
Action: Mouse scrolled (528, 260) with delta (0, 0)
Screenshot: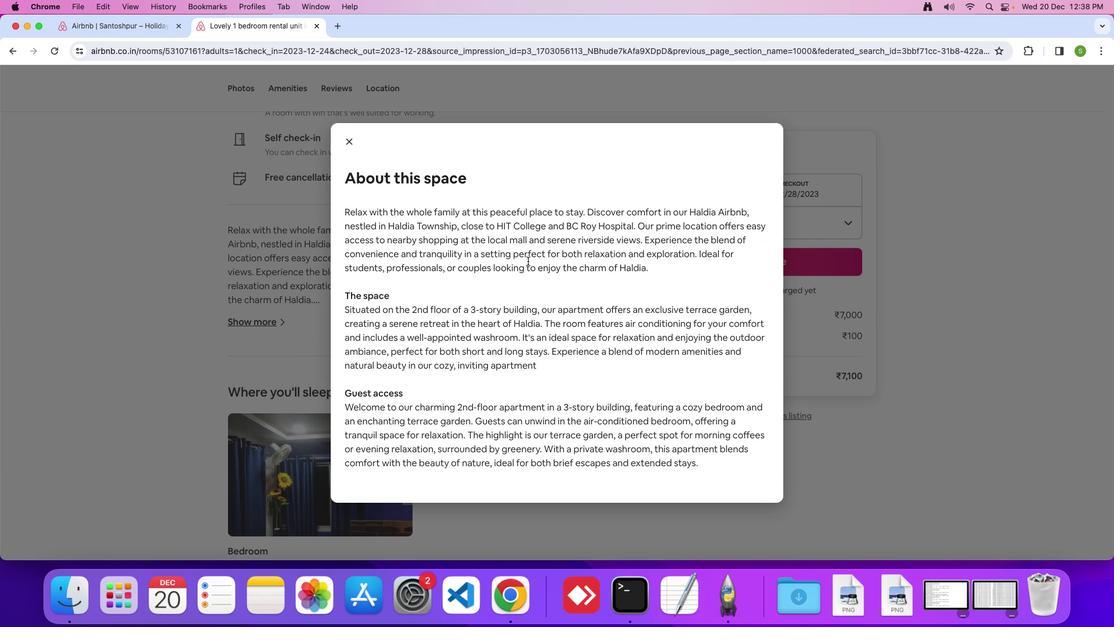 
Action: Mouse scrolled (528, 260) with delta (0, 0)
Screenshot: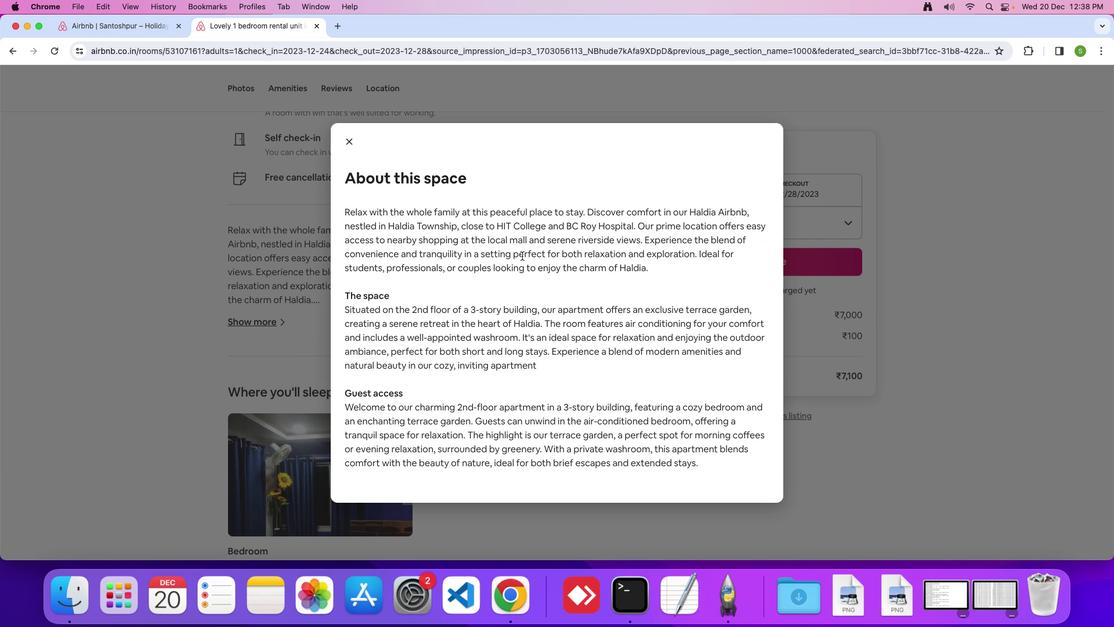 
Action: Mouse scrolled (528, 260) with delta (0, -1)
Screenshot: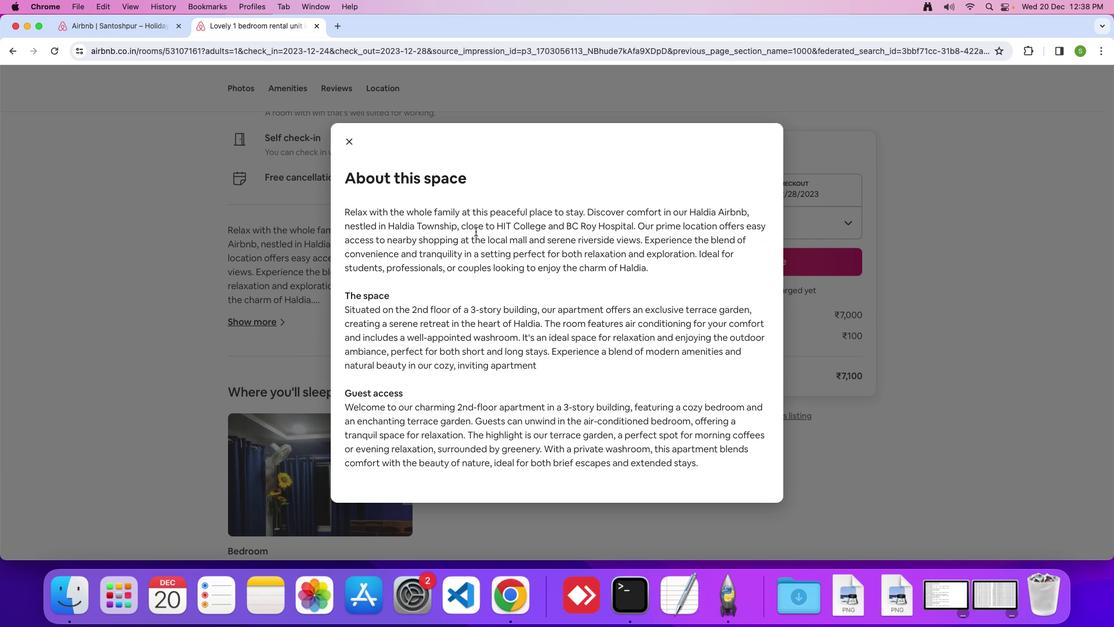 
Action: Mouse moved to (353, 142)
Screenshot: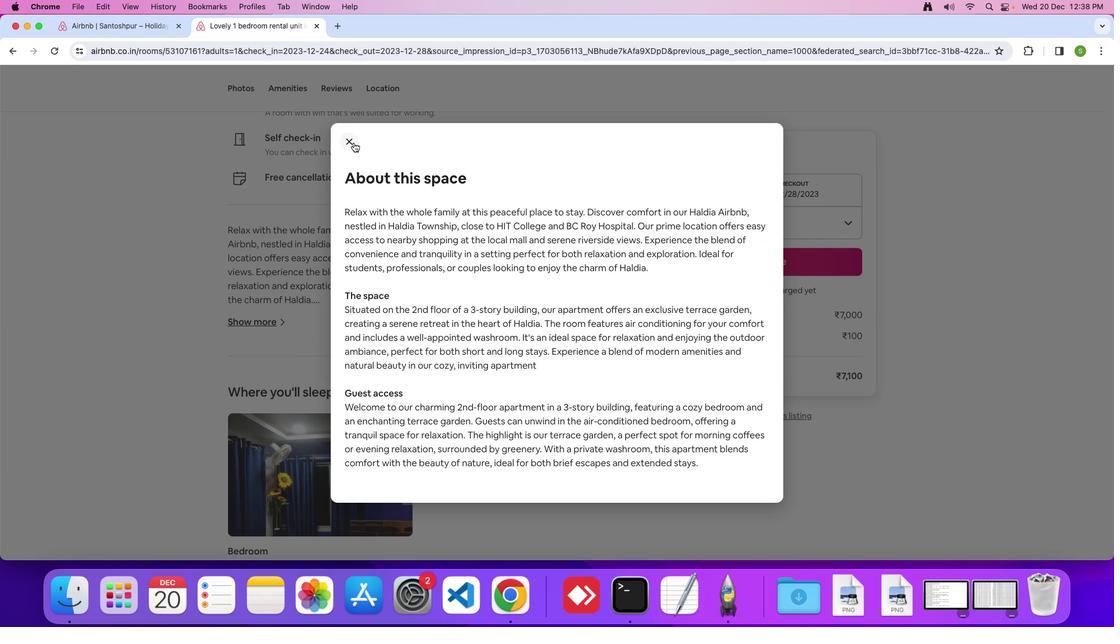 
Action: Mouse pressed left at (353, 142)
Screenshot: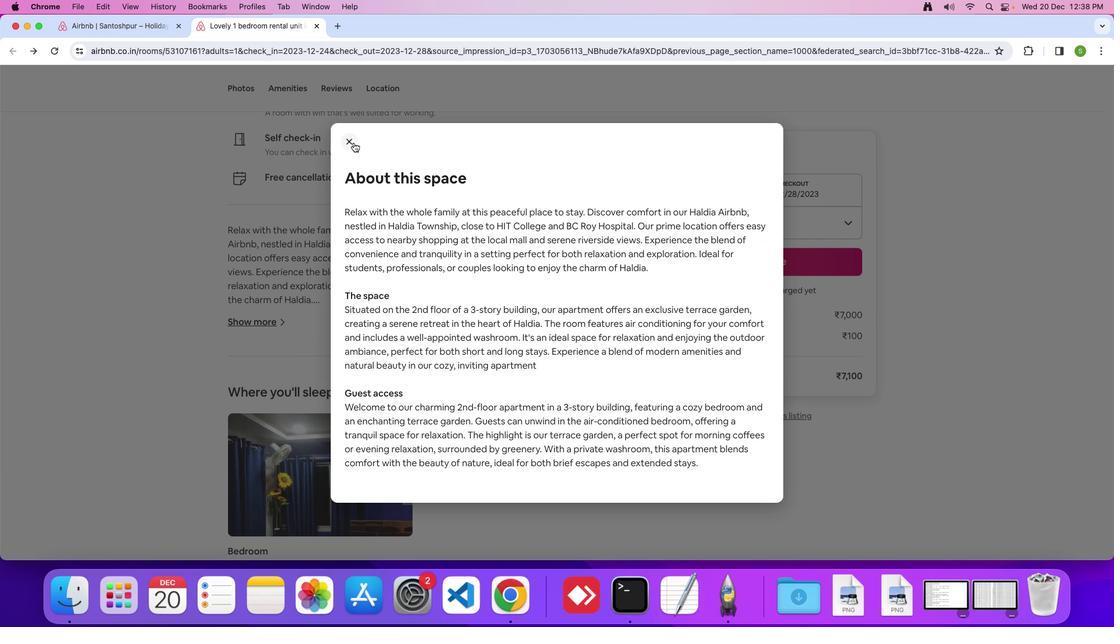 
Action: Mouse moved to (440, 326)
Screenshot: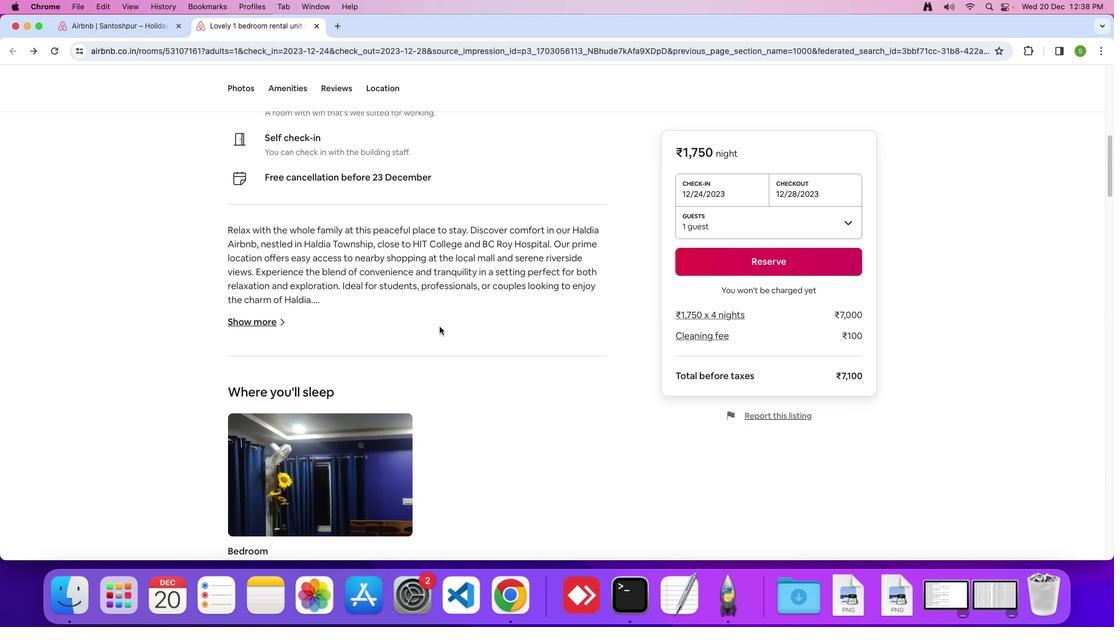 
Action: Mouse scrolled (440, 326) with delta (0, 0)
Screenshot: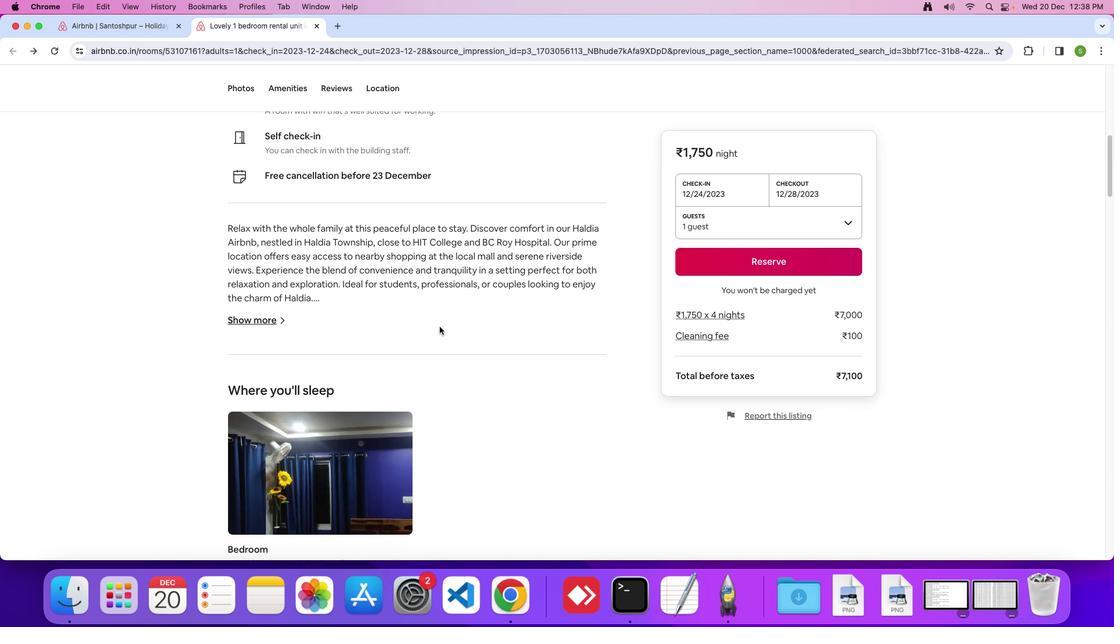 
Action: Mouse scrolled (440, 326) with delta (0, 0)
Screenshot: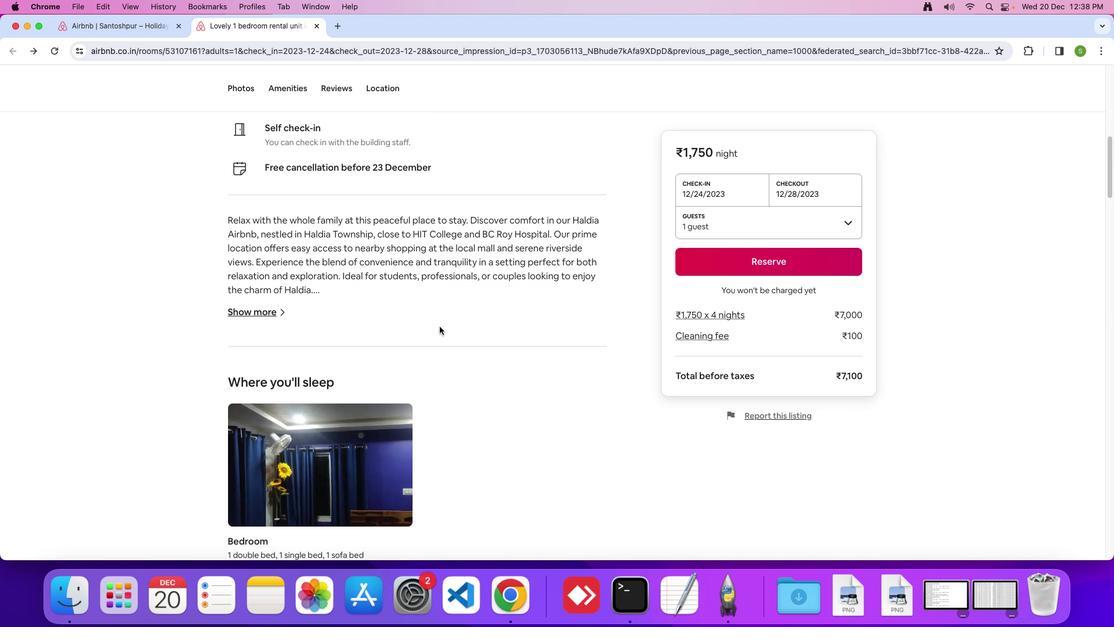 
Action: Mouse scrolled (440, 326) with delta (0, 0)
Screenshot: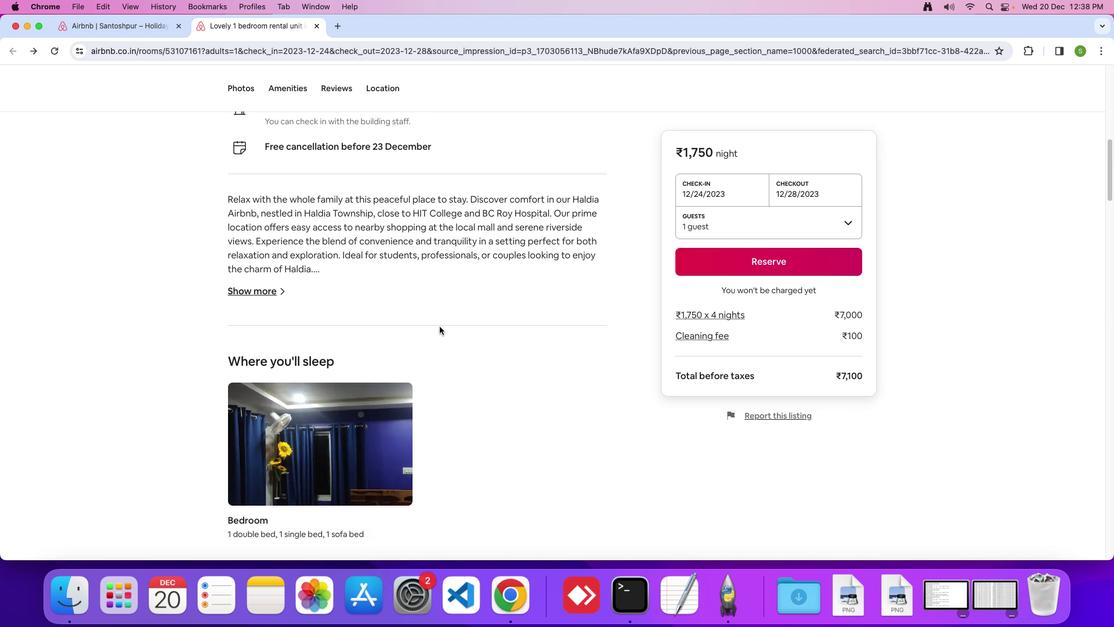 
Action: Mouse scrolled (440, 326) with delta (0, 0)
Screenshot: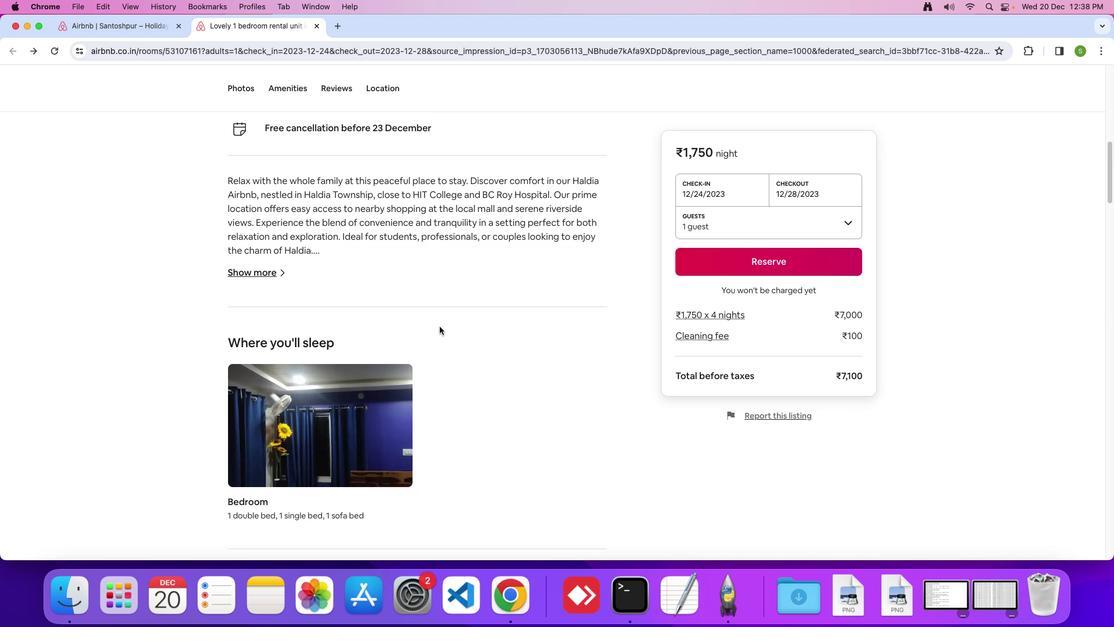 
Action: Mouse scrolled (440, 326) with delta (0, 0)
Screenshot: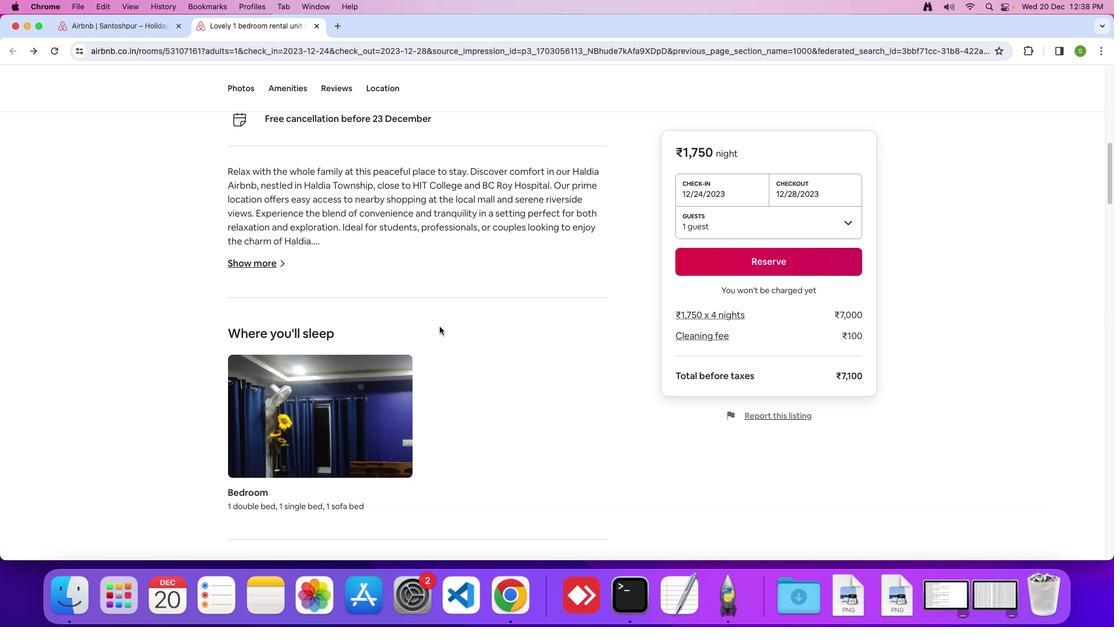 
Action: Mouse scrolled (440, 326) with delta (0, 0)
Screenshot: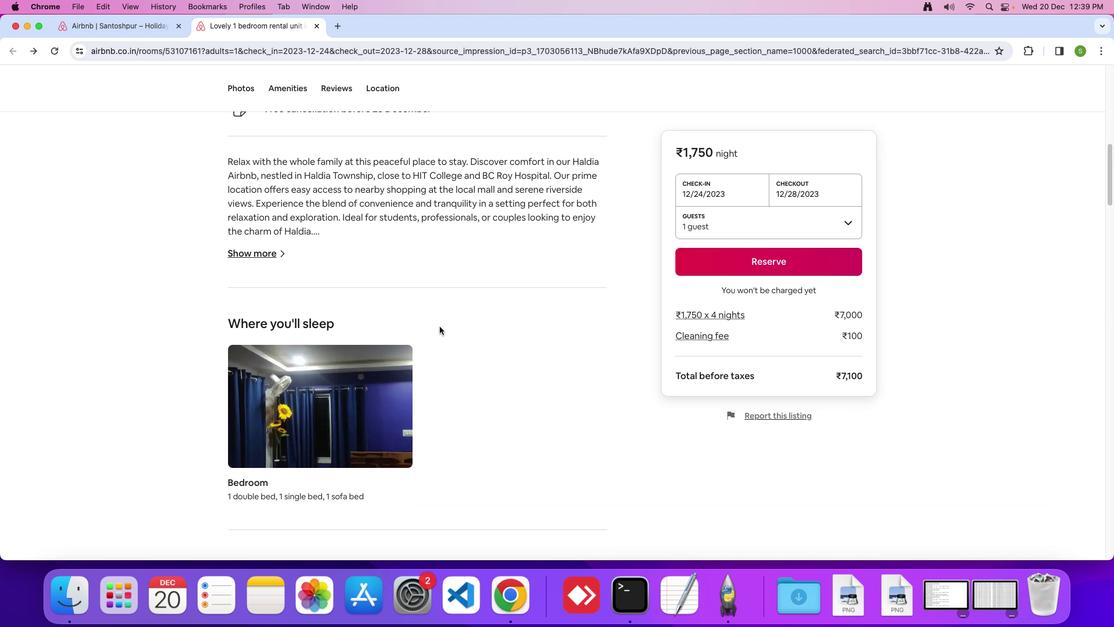 
Action: Mouse scrolled (440, 326) with delta (0, 0)
Screenshot: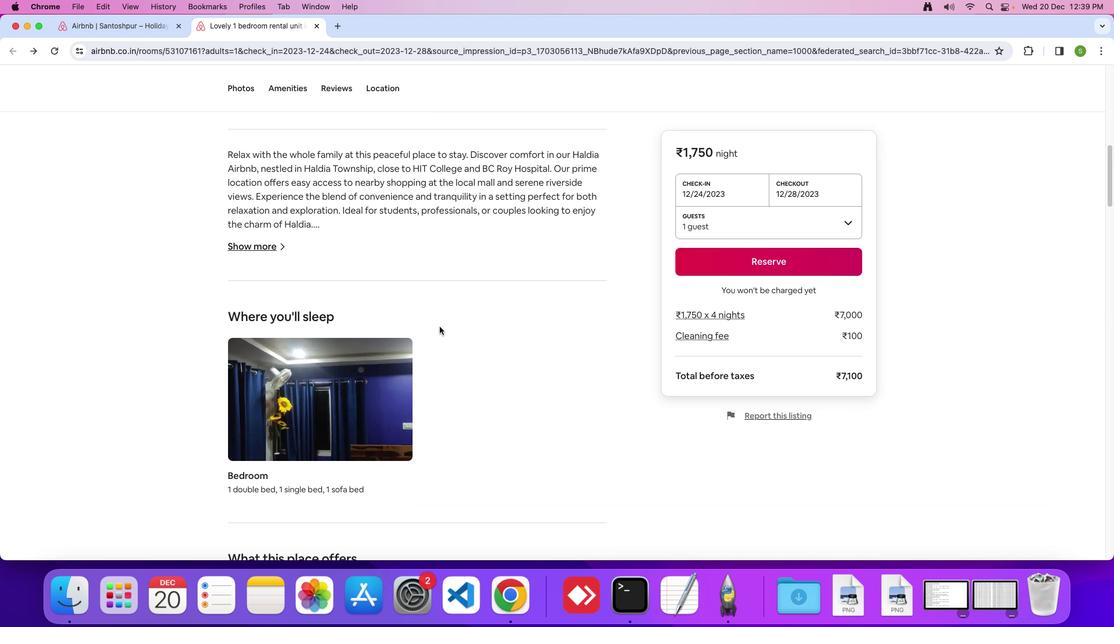 
Action: Mouse scrolled (440, 326) with delta (0, 0)
Screenshot: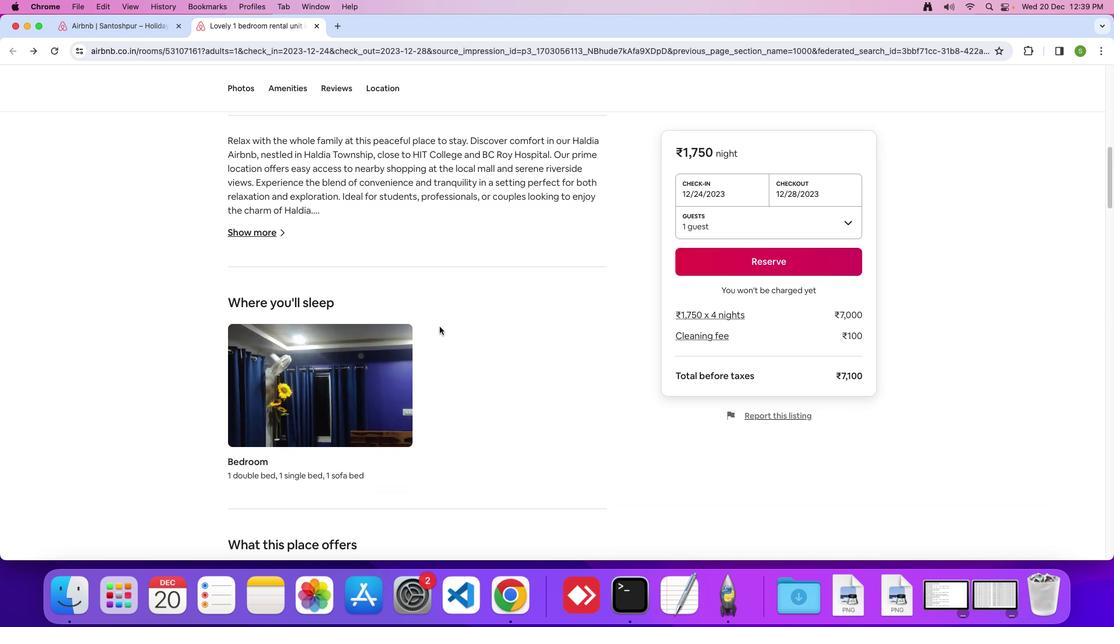 
Action: Mouse scrolled (440, 326) with delta (0, 0)
Screenshot: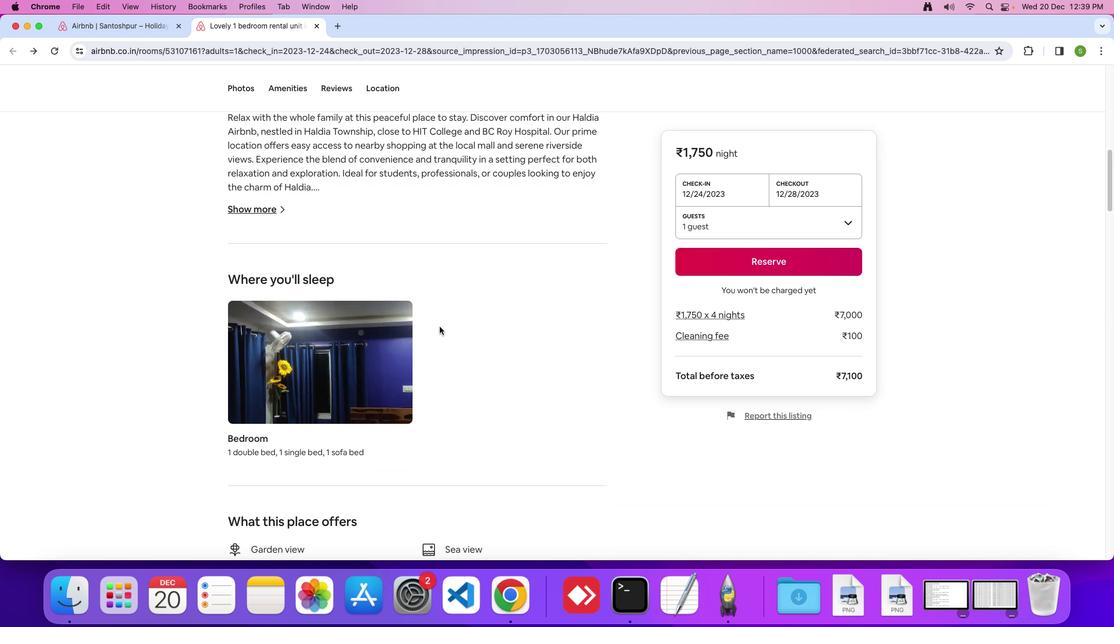
Action: Mouse scrolled (440, 326) with delta (0, -1)
Screenshot: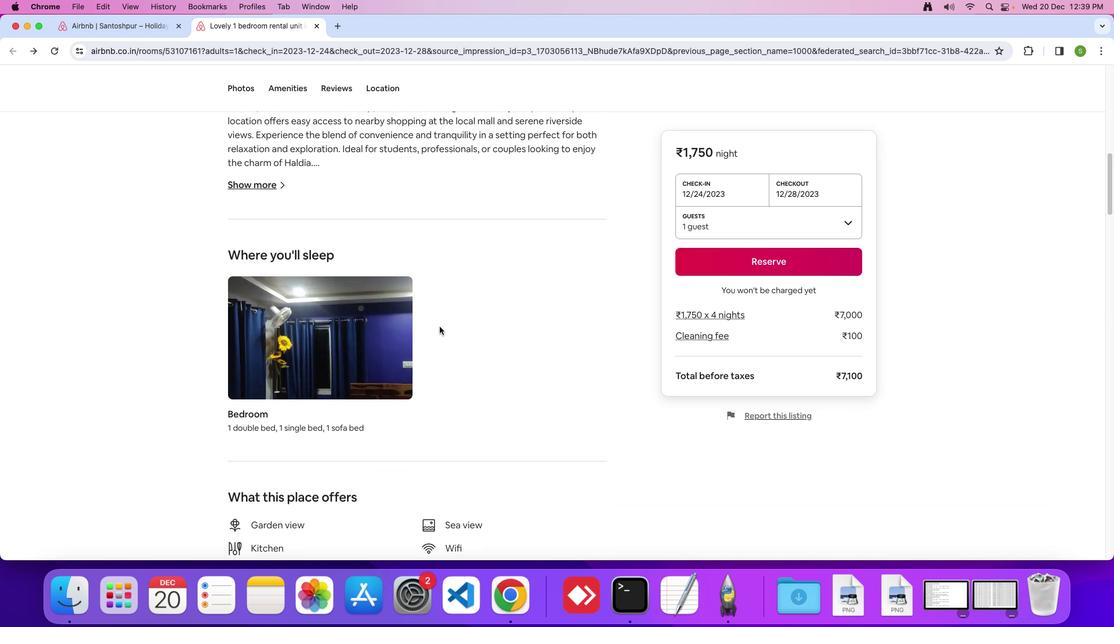 
Action: Mouse scrolled (440, 326) with delta (0, 0)
Screenshot: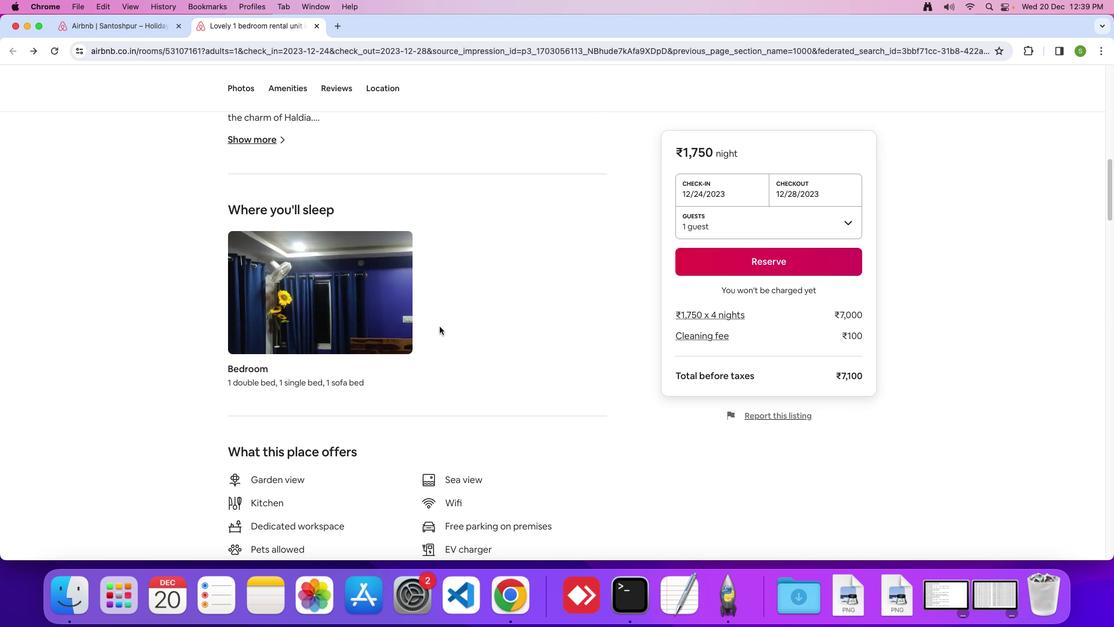 
Action: Mouse scrolled (440, 326) with delta (0, 0)
Screenshot: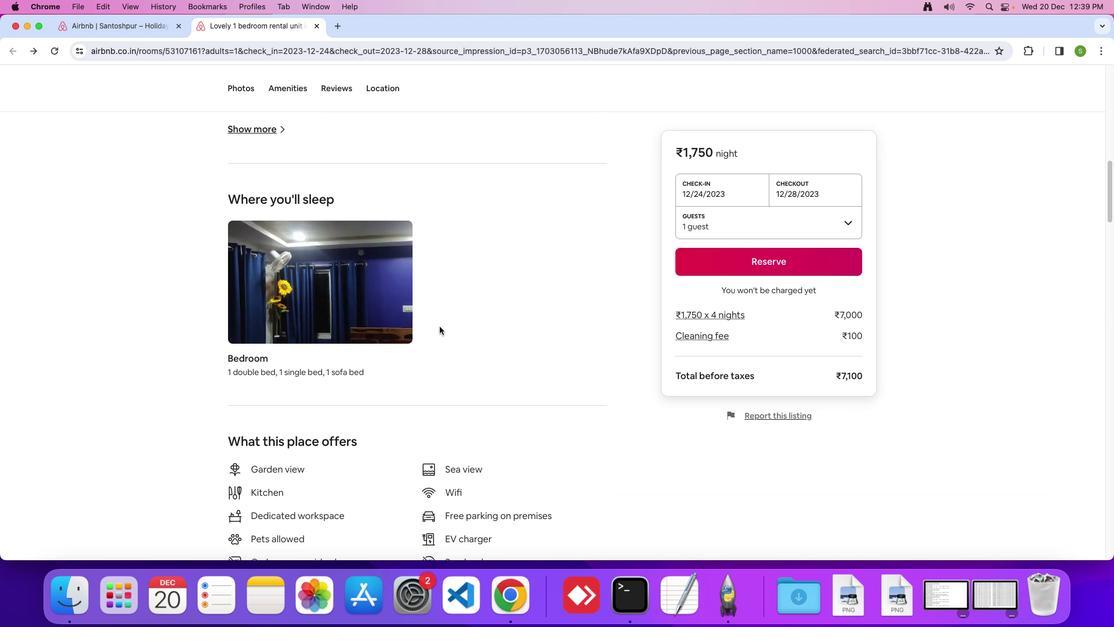 
Action: Mouse scrolled (440, 326) with delta (0, -1)
Screenshot: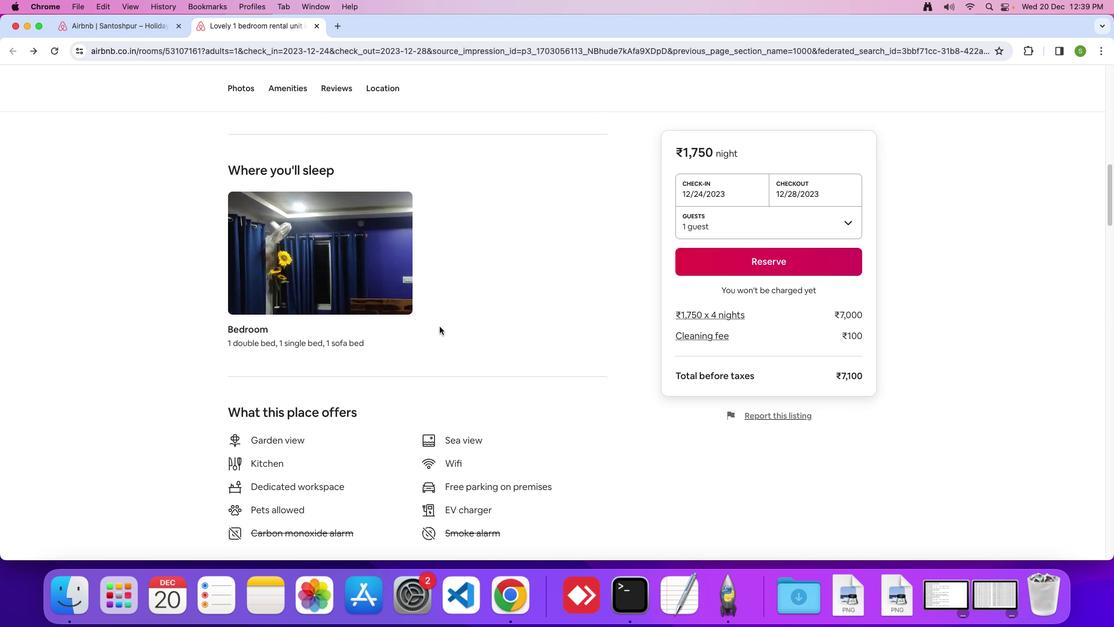 
Action: Mouse scrolled (440, 326) with delta (0, 0)
Screenshot: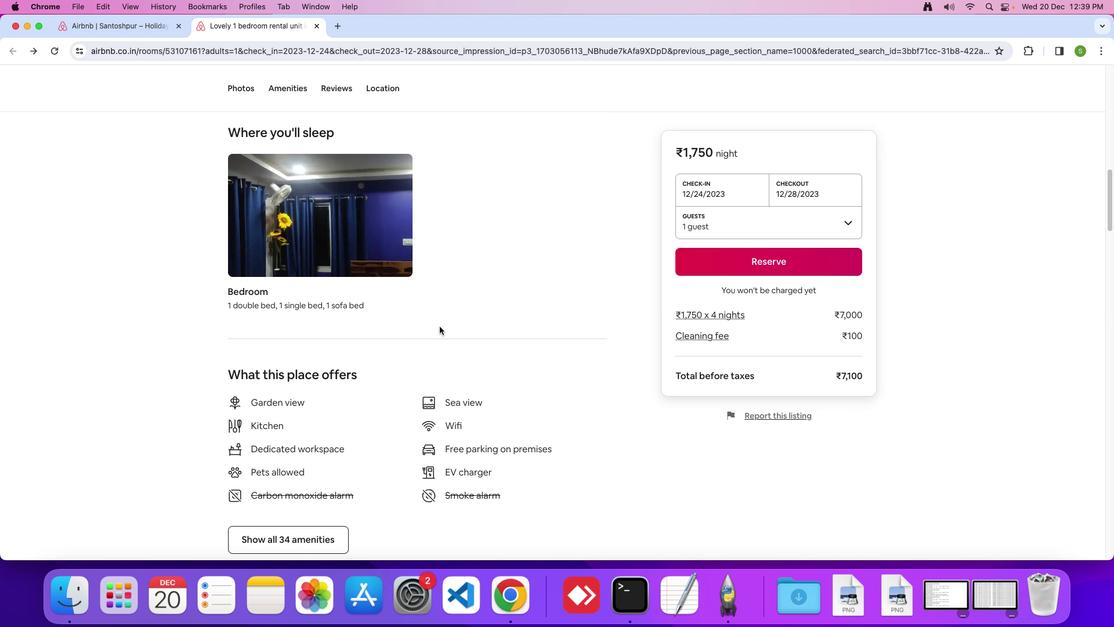 
Action: Mouse scrolled (440, 326) with delta (0, 0)
Screenshot: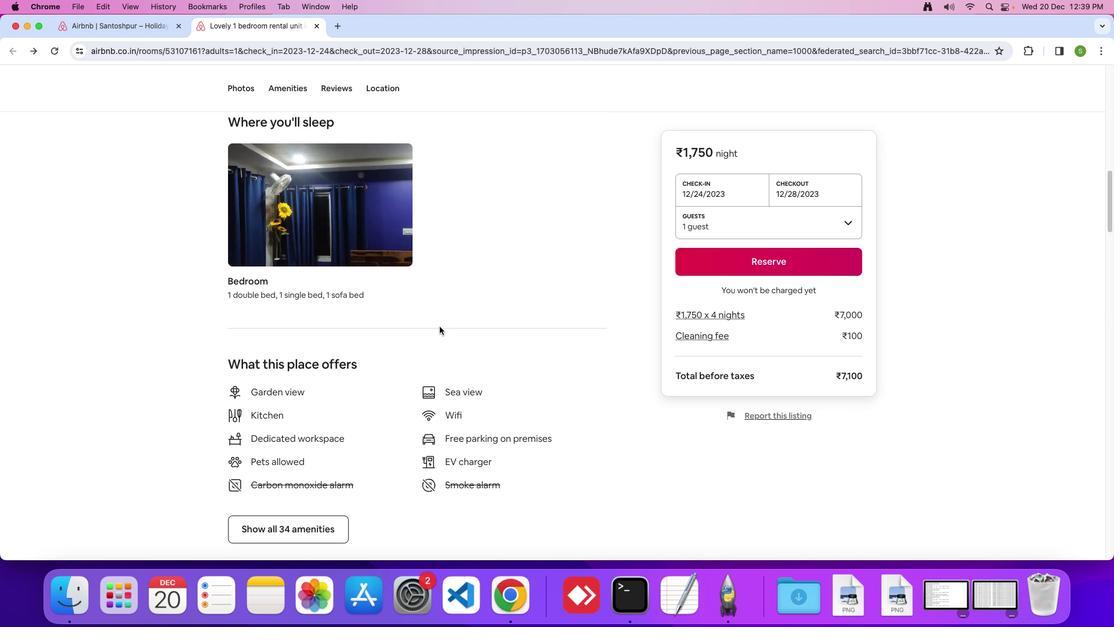 
Action: Mouse scrolled (440, 326) with delta (0, 0)
Screenshot: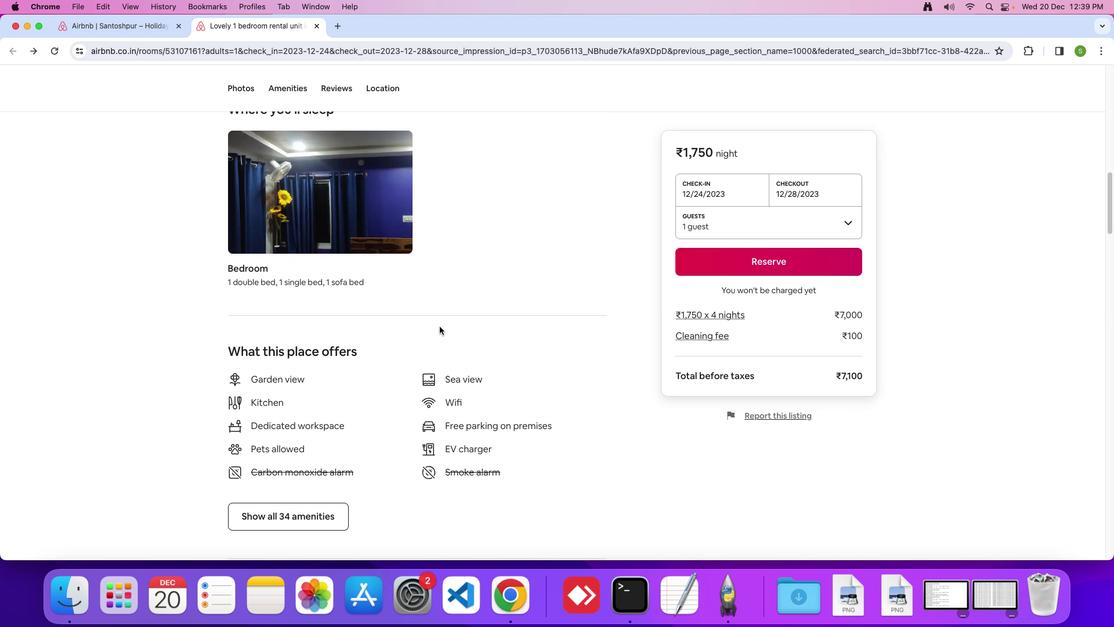 
Action: Mouse scrolled (440, 326) with delta (0, 0)
Screenshot: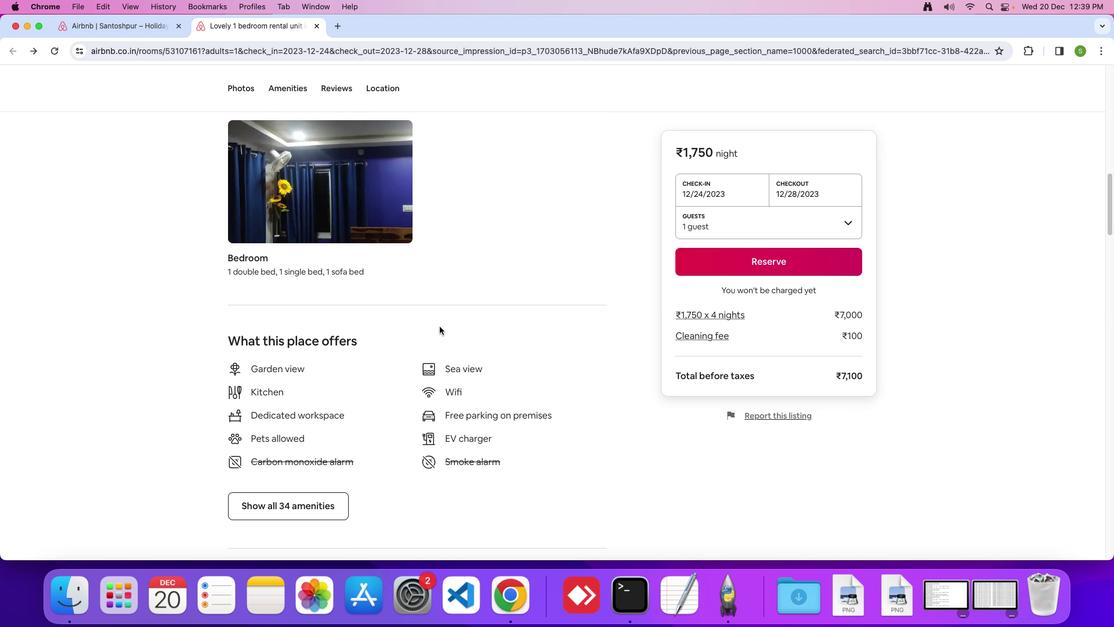 
Action: Mouse scrolled (440, 326) with delta (0, -1)
Screenshot: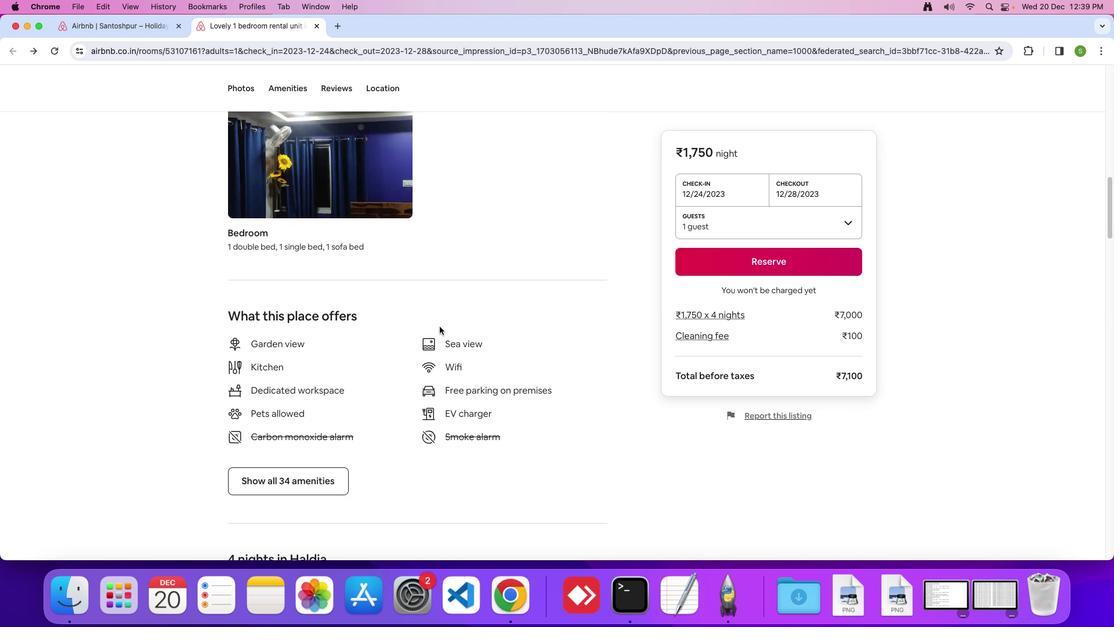 
Action: Mouse scrolled (440, 326) with delta (0, 0)
Screenshot: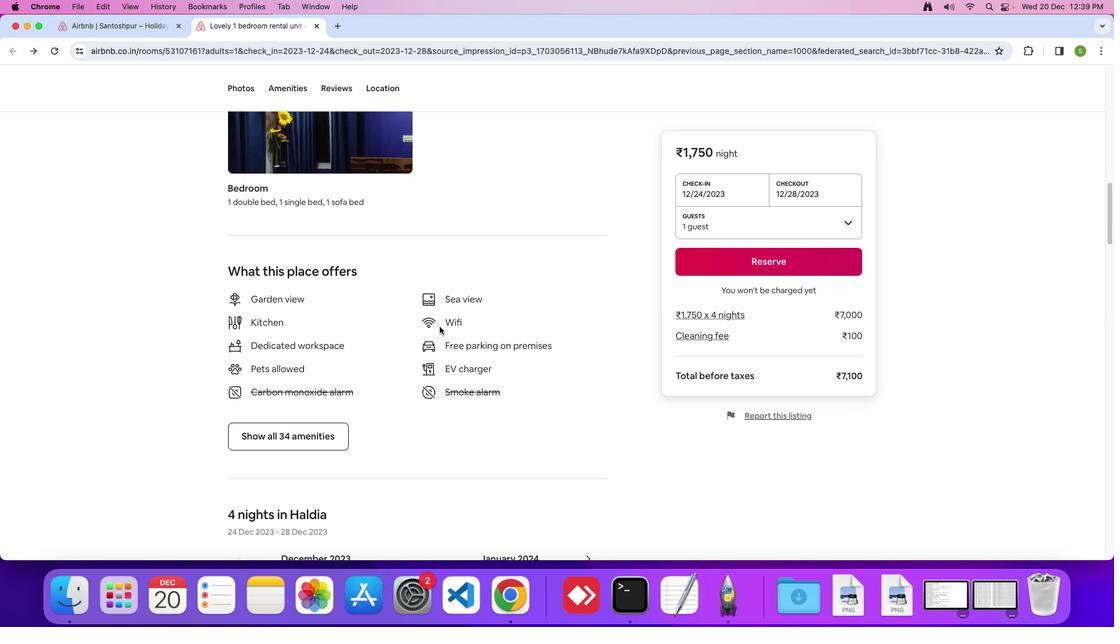 
Action: Mouse scrolled (440, 326) with delta (0, 0)
Screenshot: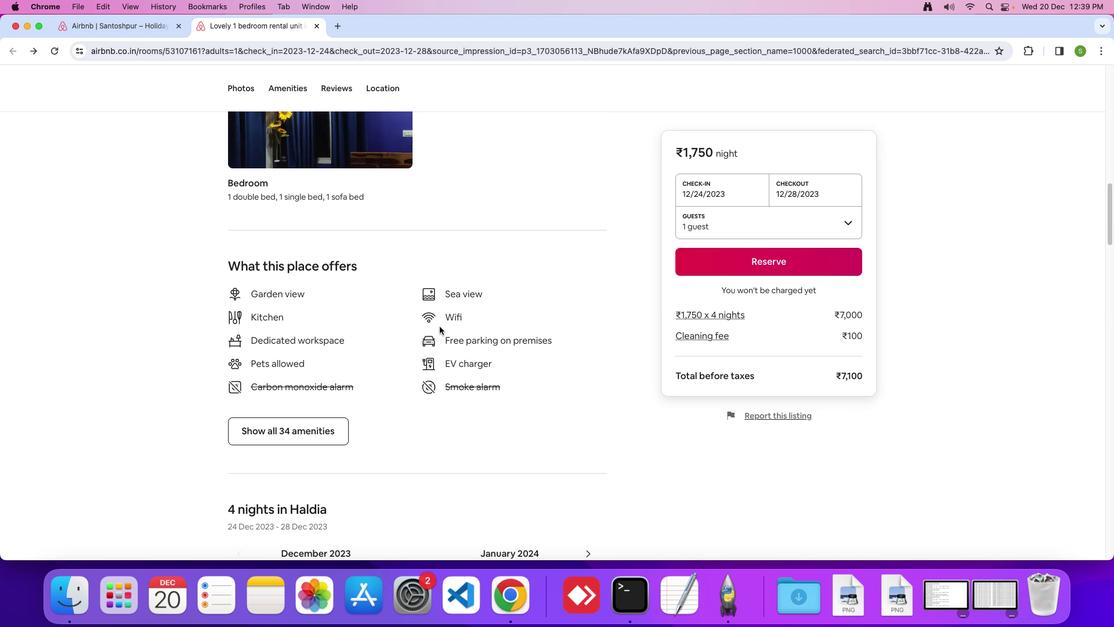 
Action: Mouse scrolled (440, 326) with delta (0, 0)
Screenshot: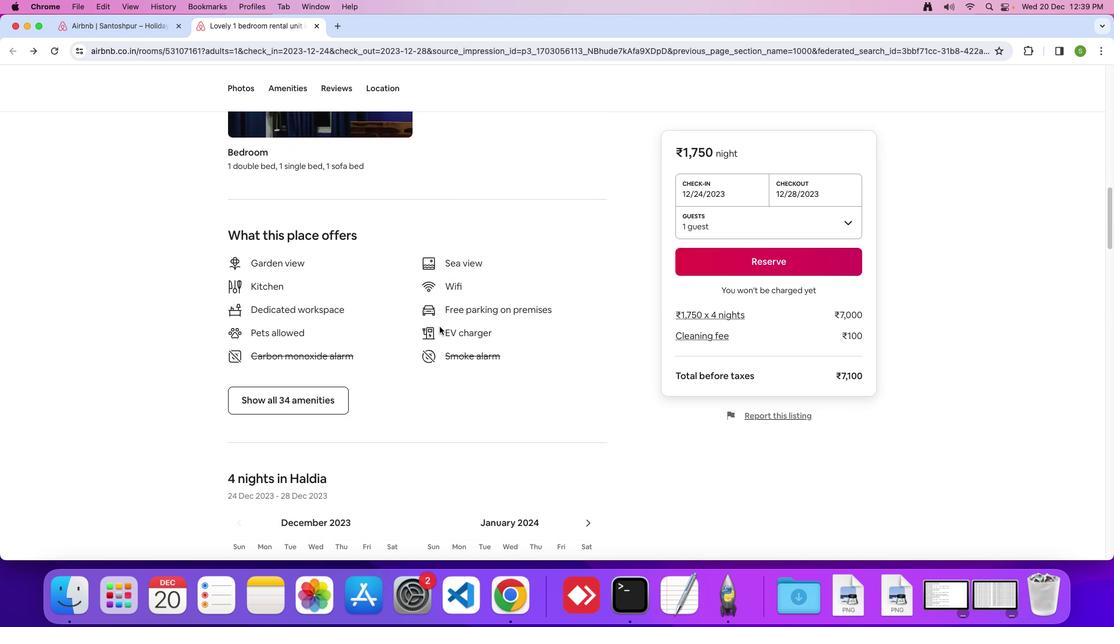 
Action: Mouse moved to (304, 368)
Screenshot: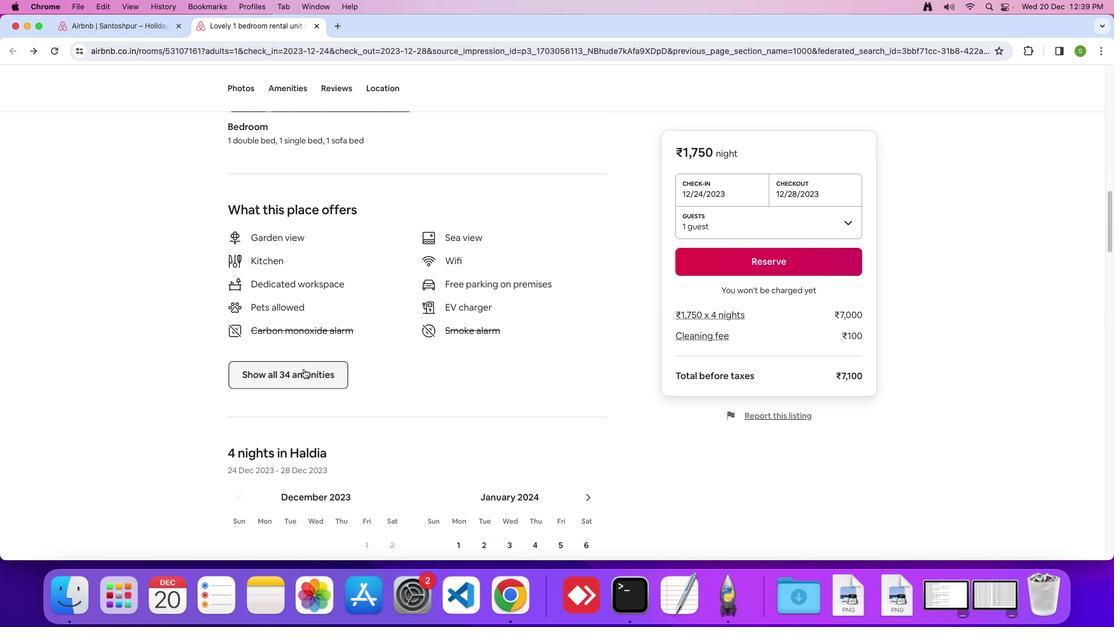 
Action: Mouse pressed left at (304, 368)
Screenshot: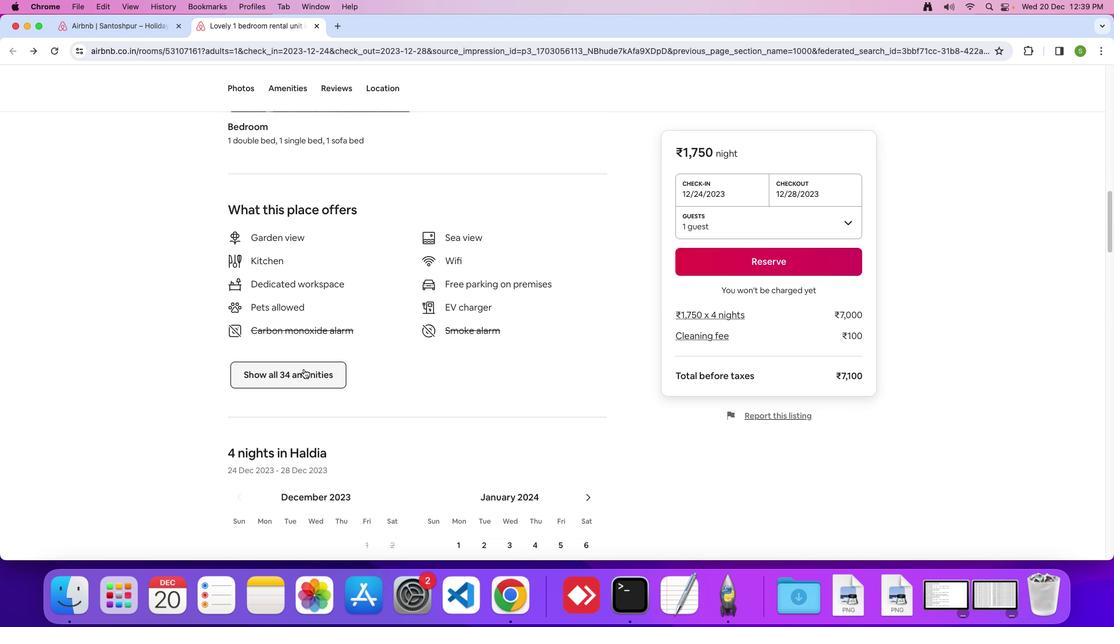 
Action: Mouse moved to (606, 284)
Screenshot: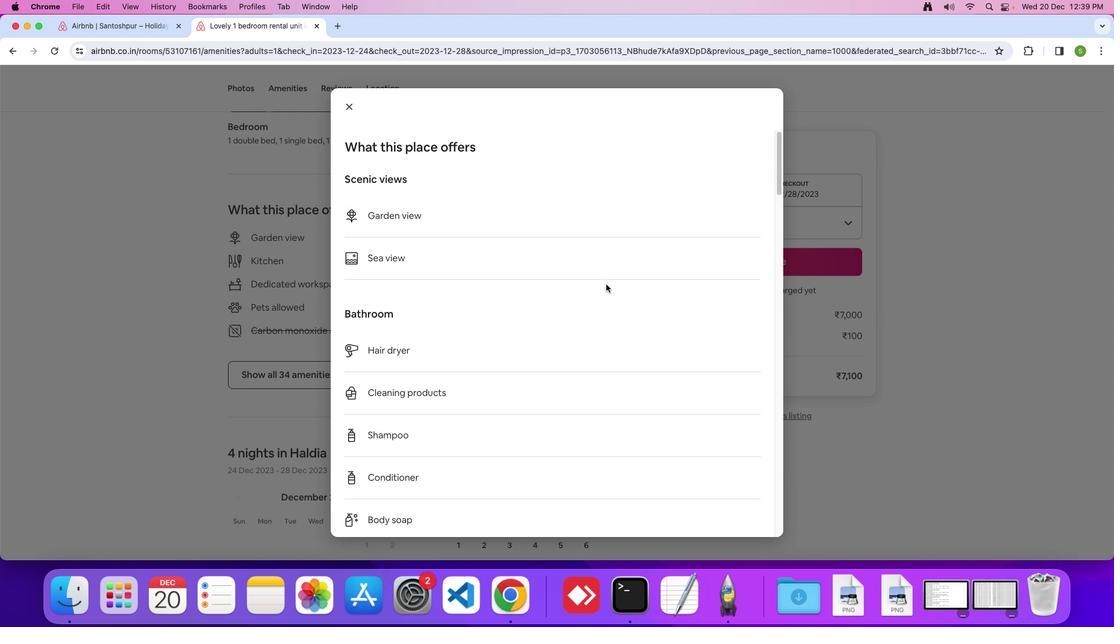 
Action: Mouse scrolled (606, 284) with delta (0, 0)
Screenshot: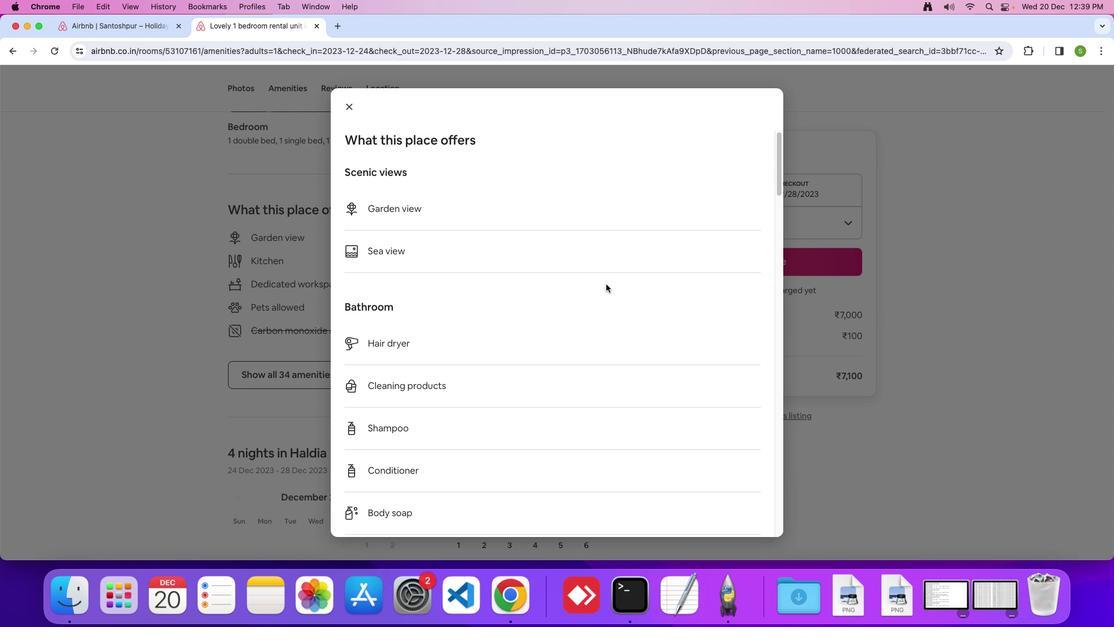 
Action: Mouse scrolled (606, 284) with delta (0, 0)
Screenshot: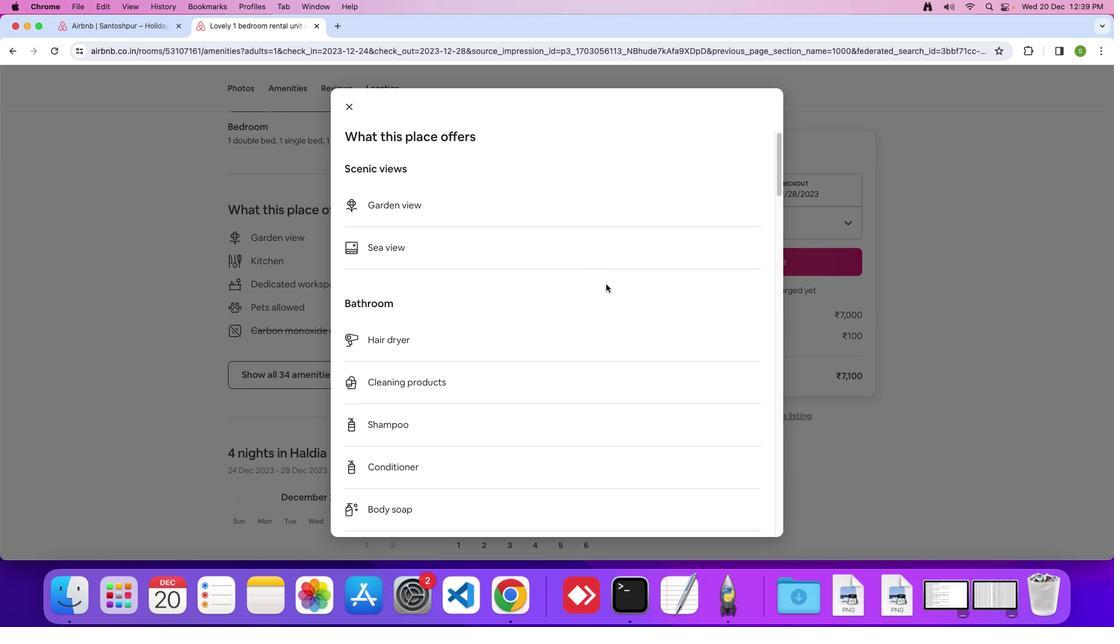 
Action: Mouse scrolled (606, 284) with delta (0, -1)
Screenshot: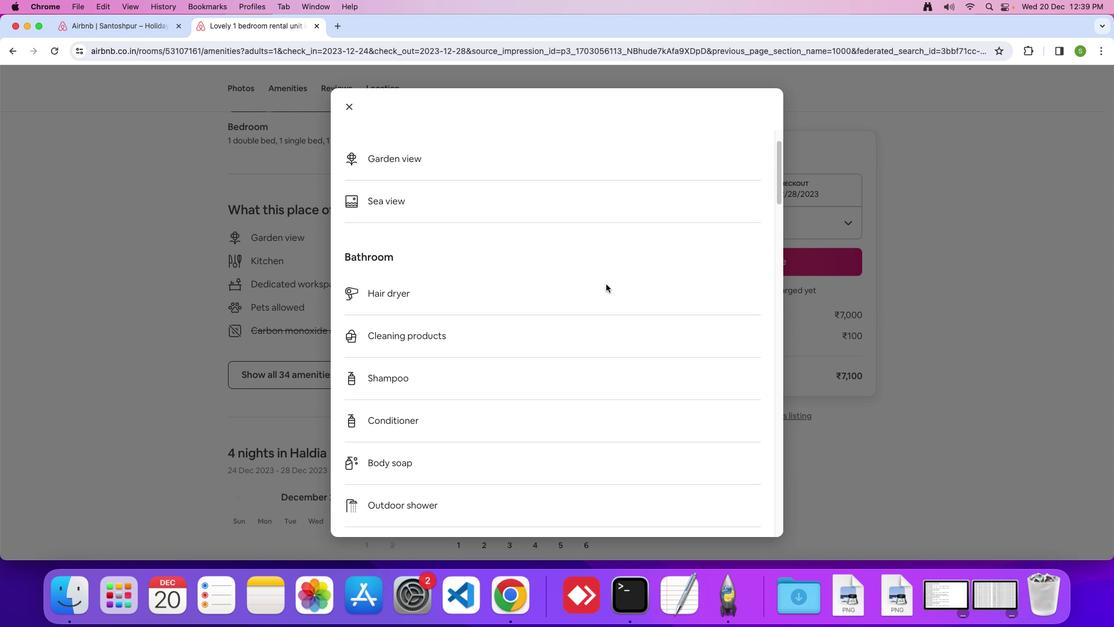 
Action: Mouse scrolled (606, 284) with delta (0, 0)
Screenshot: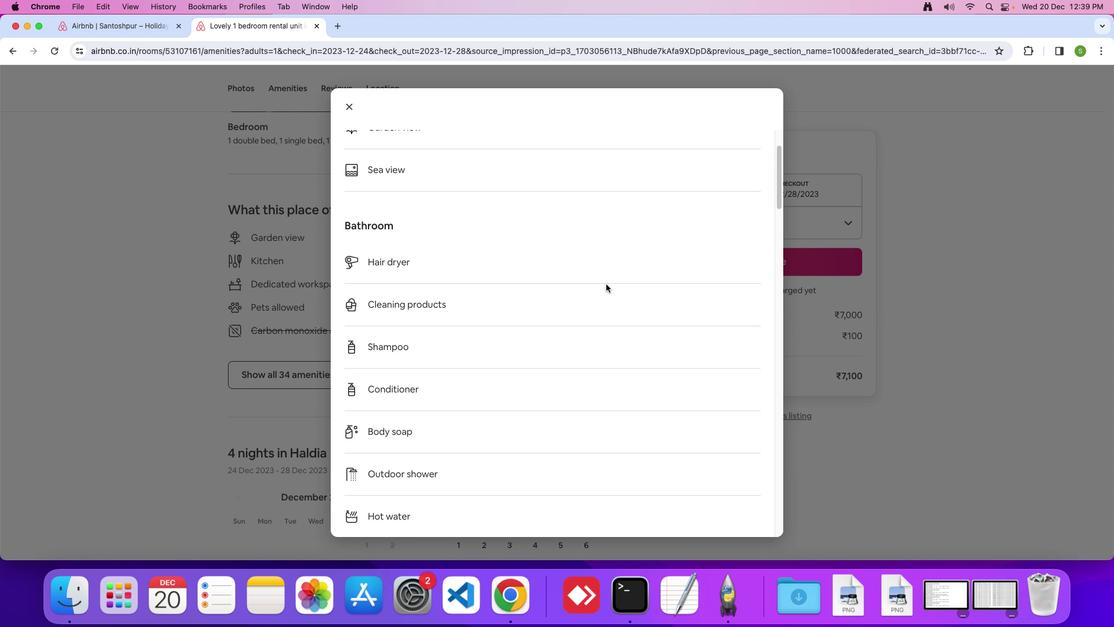 
Action: Mouse scrolled (606, 284) with delta (0, 0)
Screenshot: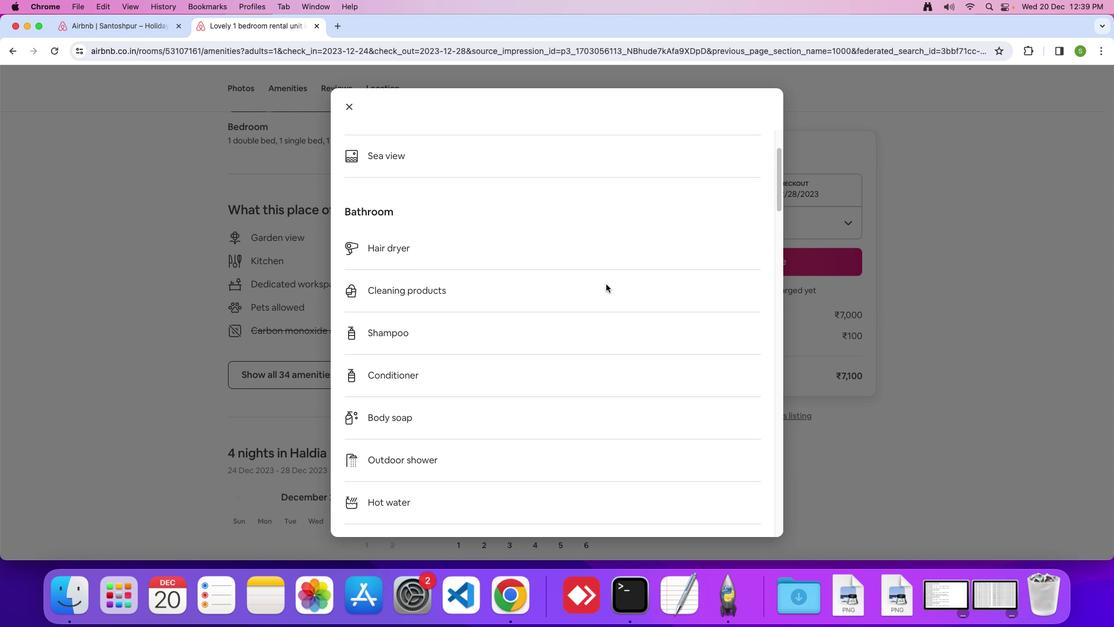 
Action: Mouse scrolled (606, 284) with delta (0, -1)
Screenshot: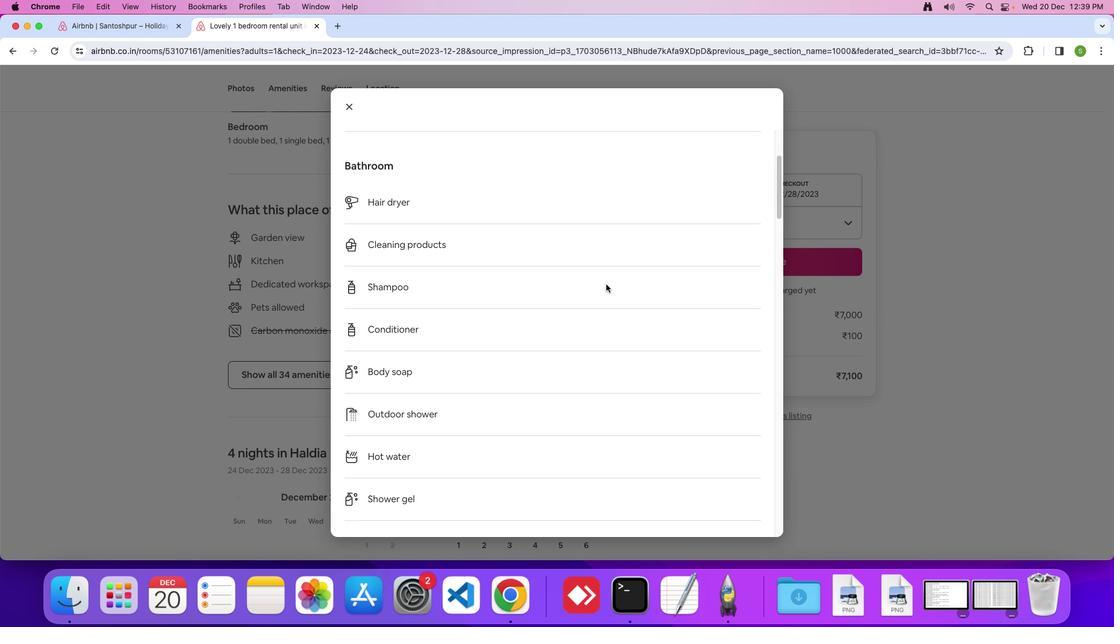 
Action: Mouse scrolled (606, 284) with delta (0, 0)
Screenshot: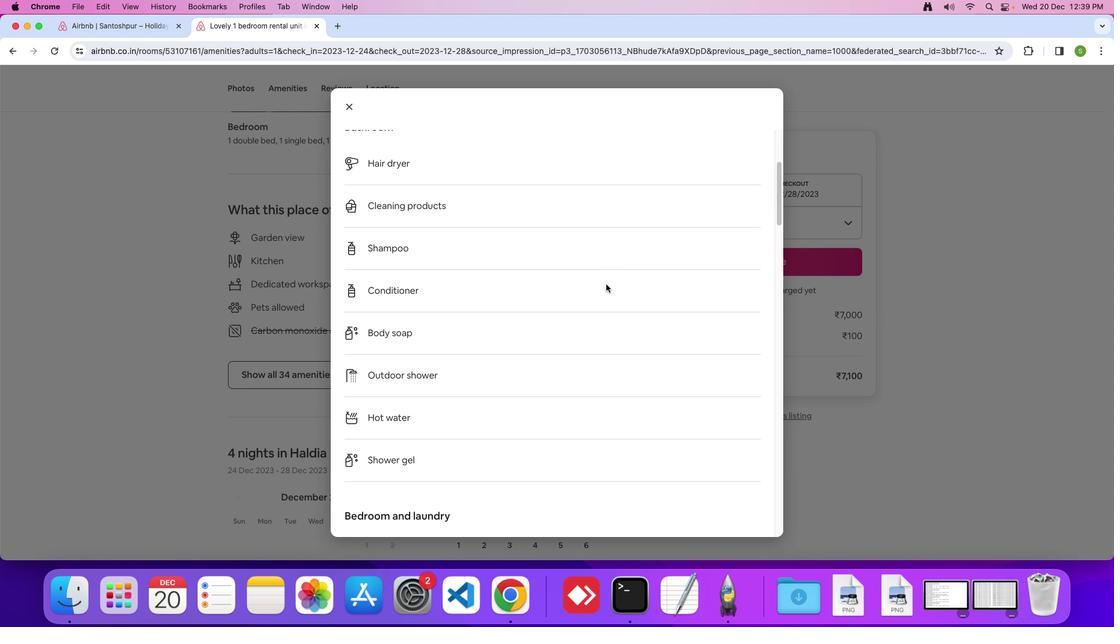 
Action: Mouse scrolled (606, 284) with delta (0, 0)
Screenshot: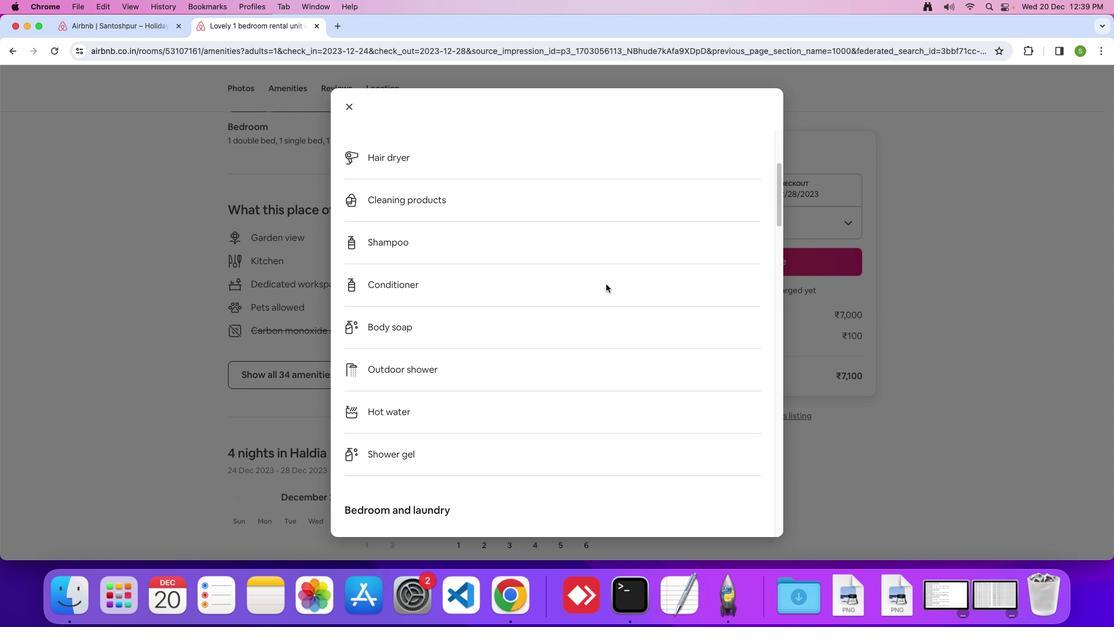 
Action: Mouse scrolled (606, 284) with delta (0, 0)
Screenshot: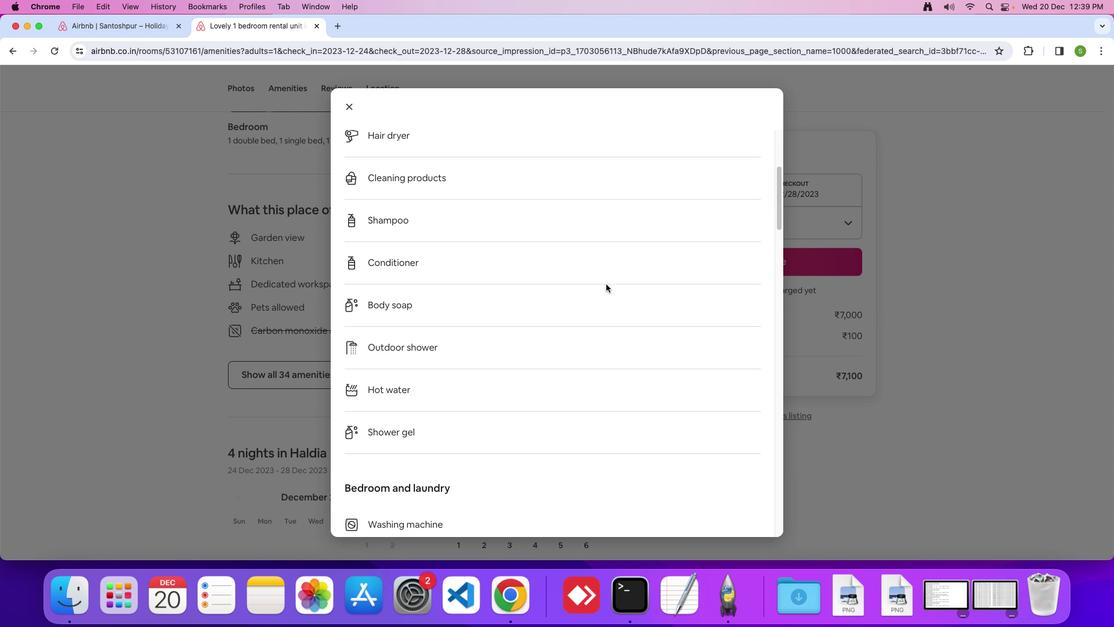 
Action: Mouse scrolled (606, 284) with delta (0, 0)
Screenshot: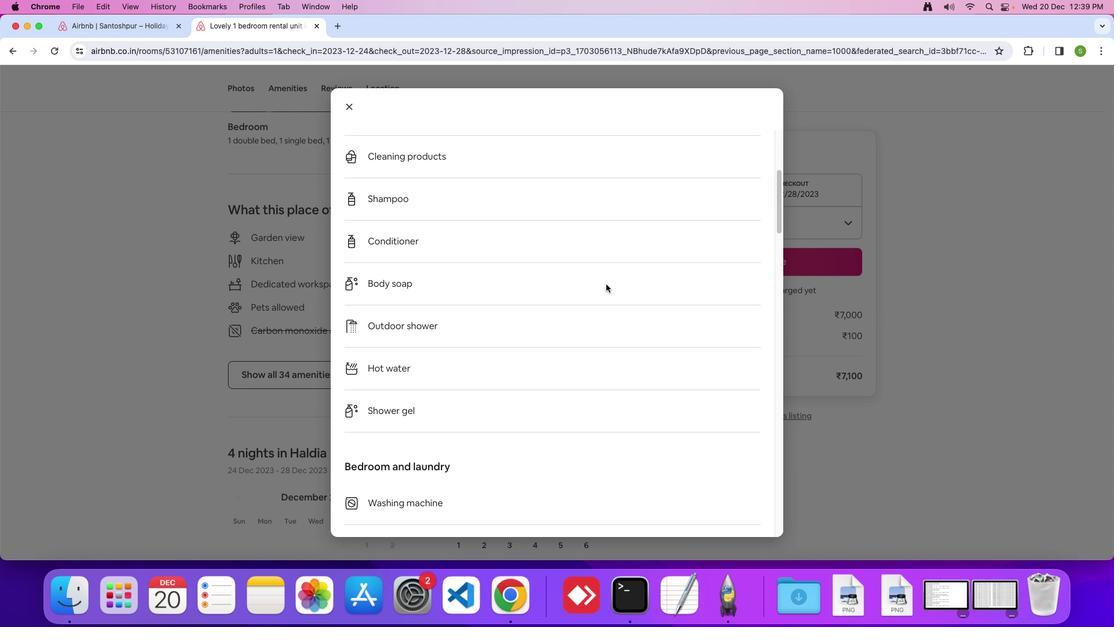 
Action: Mouse scrolled (606, 284) with delta (0, 0)
Screenshot: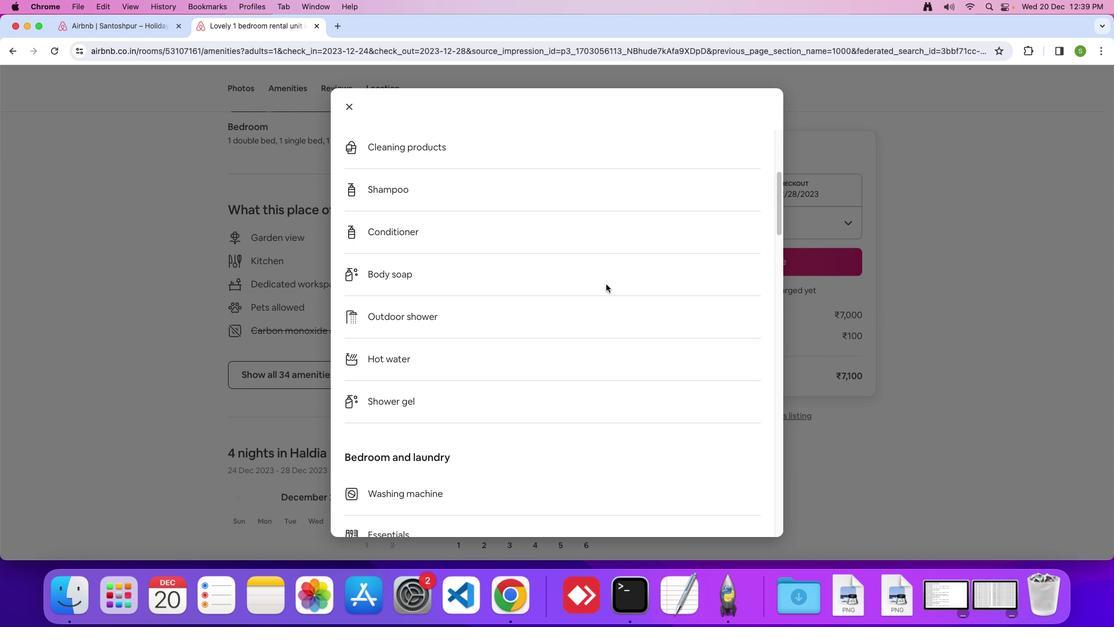 
Action: Mouse scrolled (606, 284) with delta (0, 0)
Screenshot: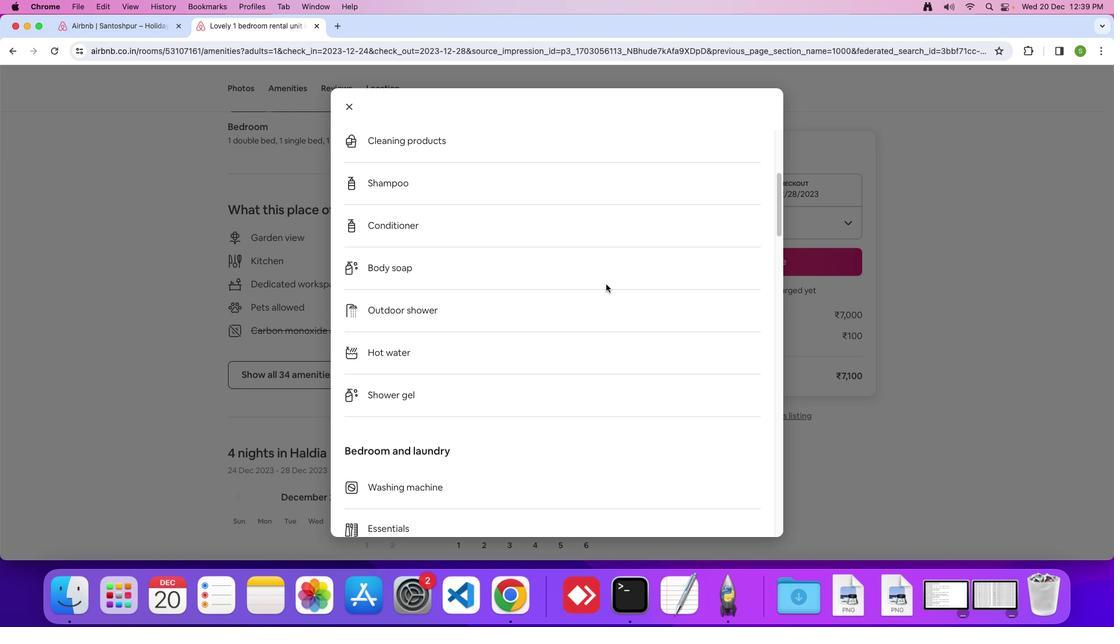 
Action: Mouse scrolled (606, 284) with delta (0, 0)
Screenshot: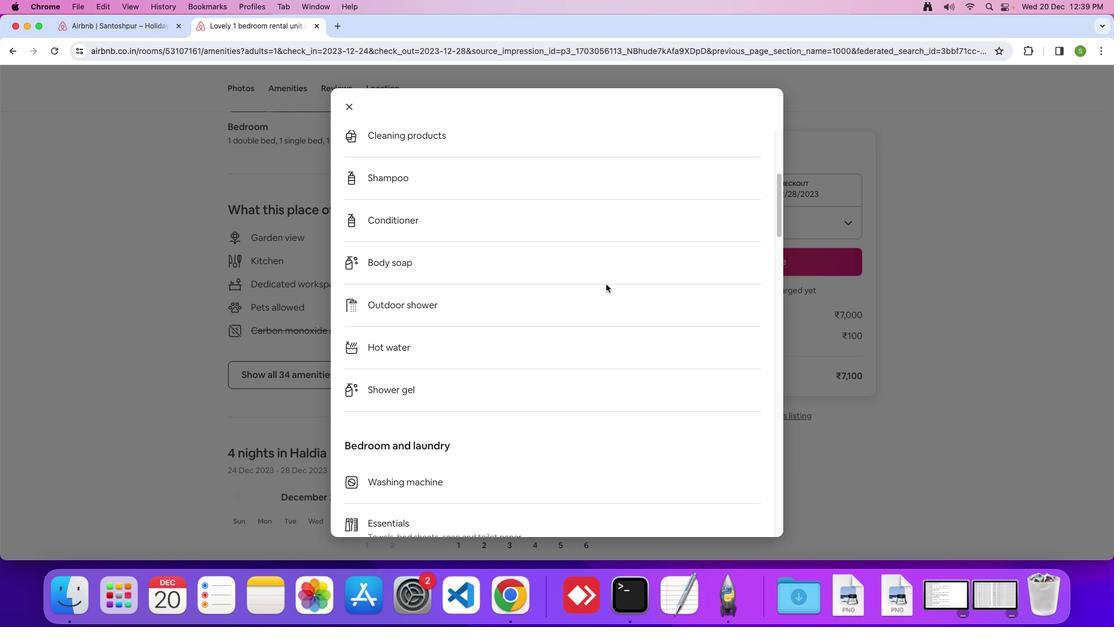 
Action: Mouse scrolled (606, 284) with delta (0, 0)
Screenshot: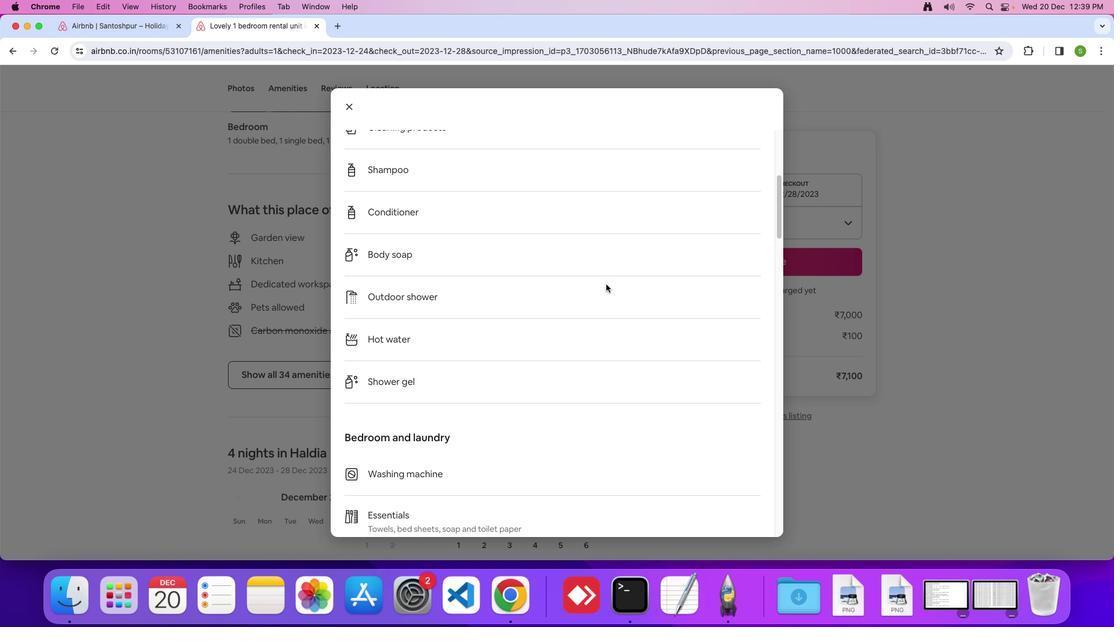 
Action: Mouse scrolled (606, 284) with delta (0, 0)
Screenshot: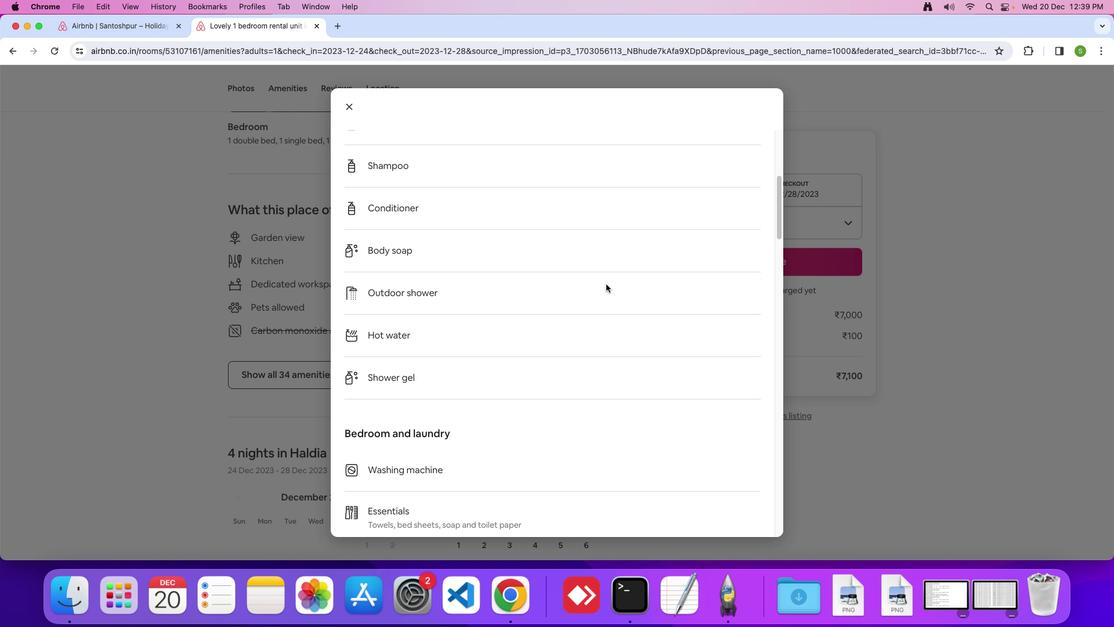 
Action: Mouse scrolled (606, 284) with delta (0, 0)
Screenshot: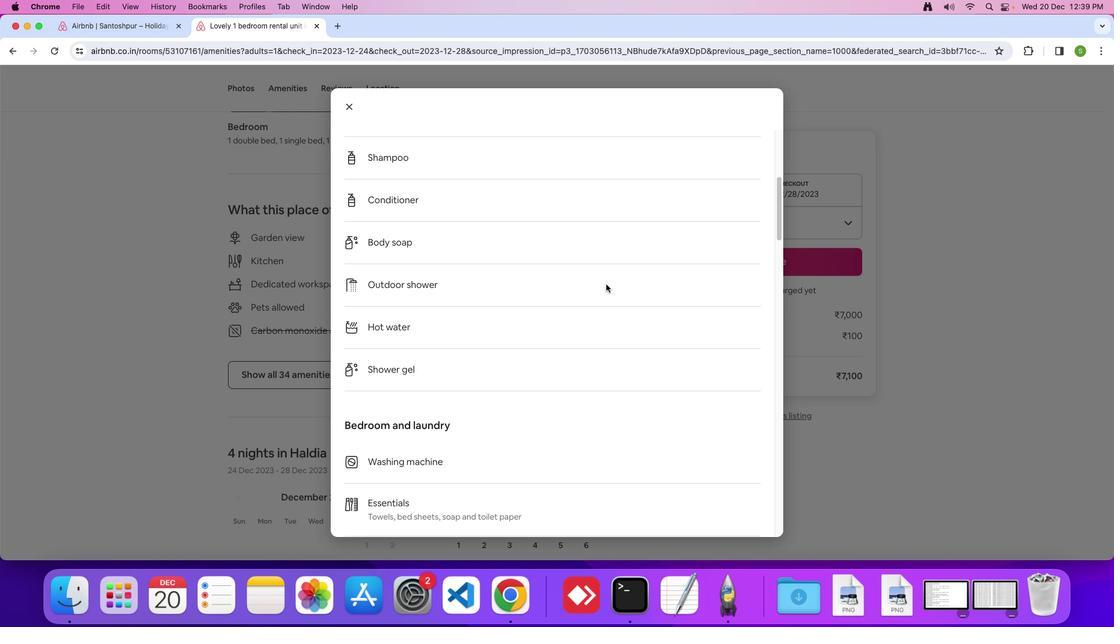 
Action: Mouse scrolled (606, 284) with delta (0, 0)
Screenshot: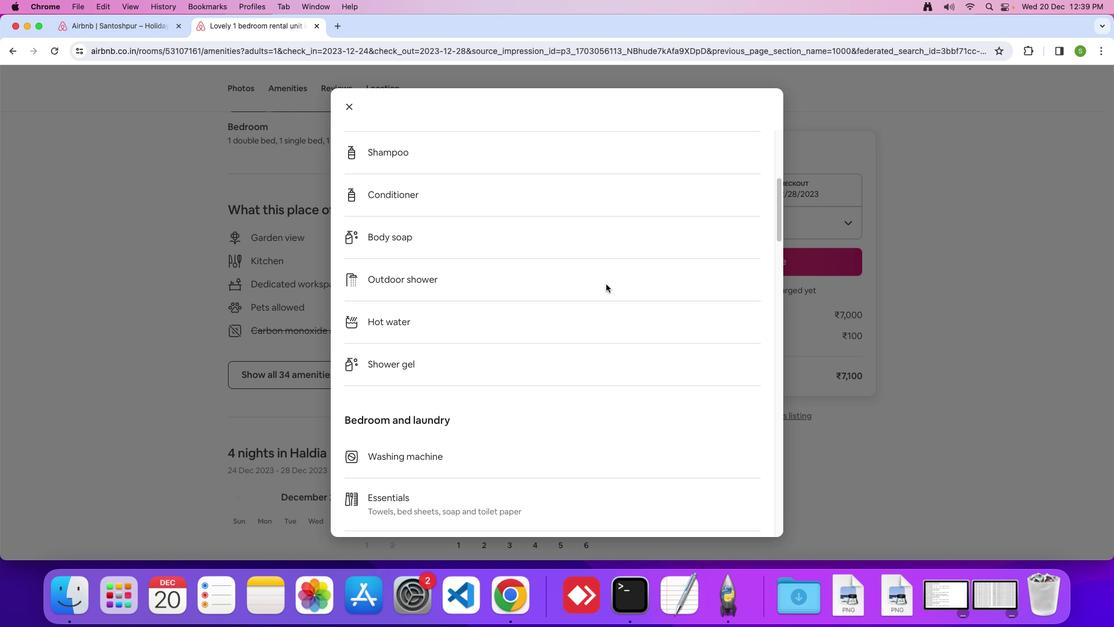 
Action: Mouse scrolled (606, 284) with delta (0, 0)
Screenshot: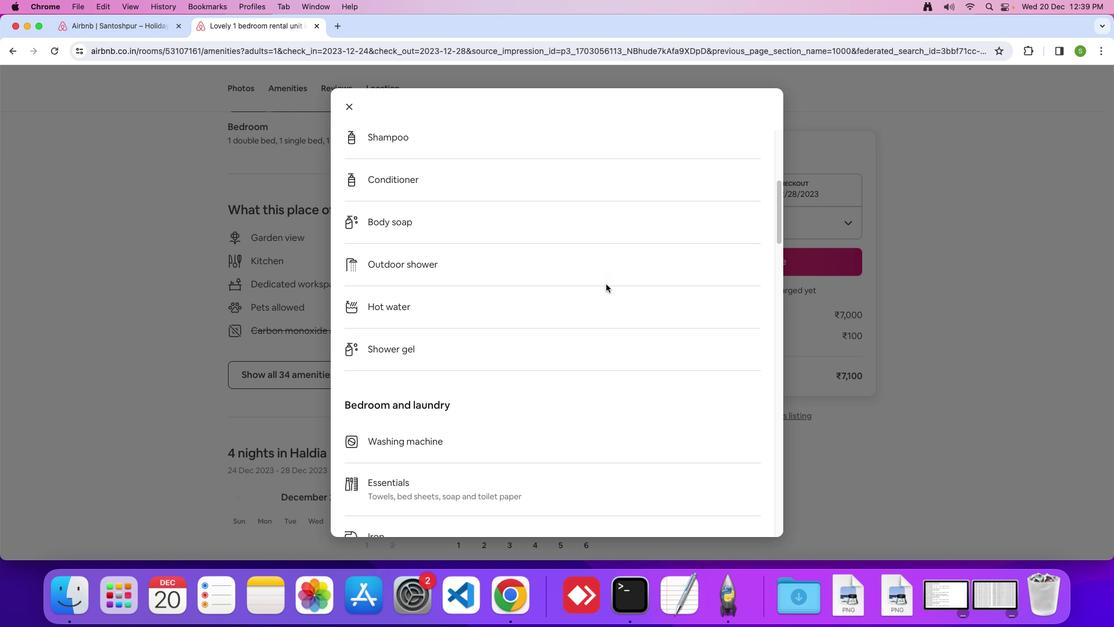 
Action: Mouse scrolled (606, 284) with delta (0, 0)
Screenshot: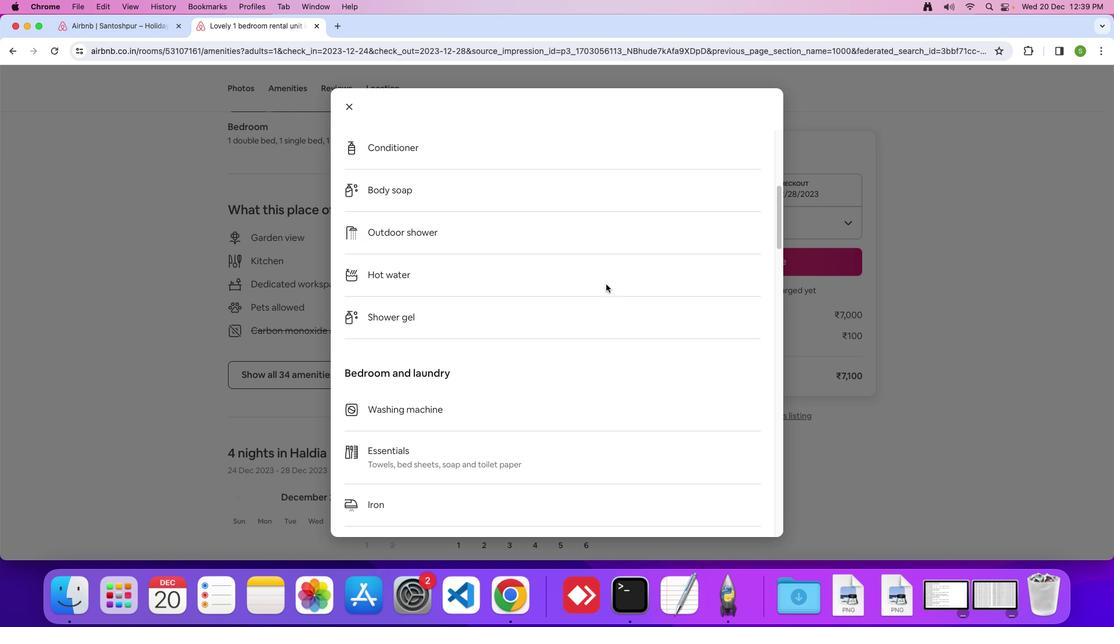 
Action: Mouse scrolled (606, 284) with delta (0, -1)
Screenshot: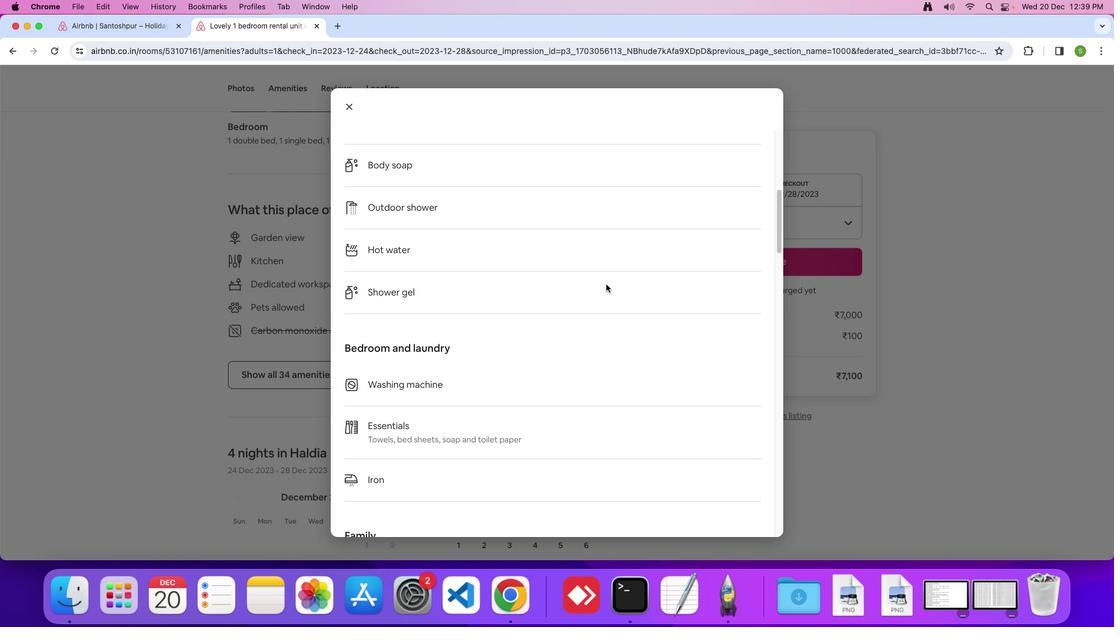 
Action: Mouse scrolled (606, 284) with delta (0, 0)
Screenshot: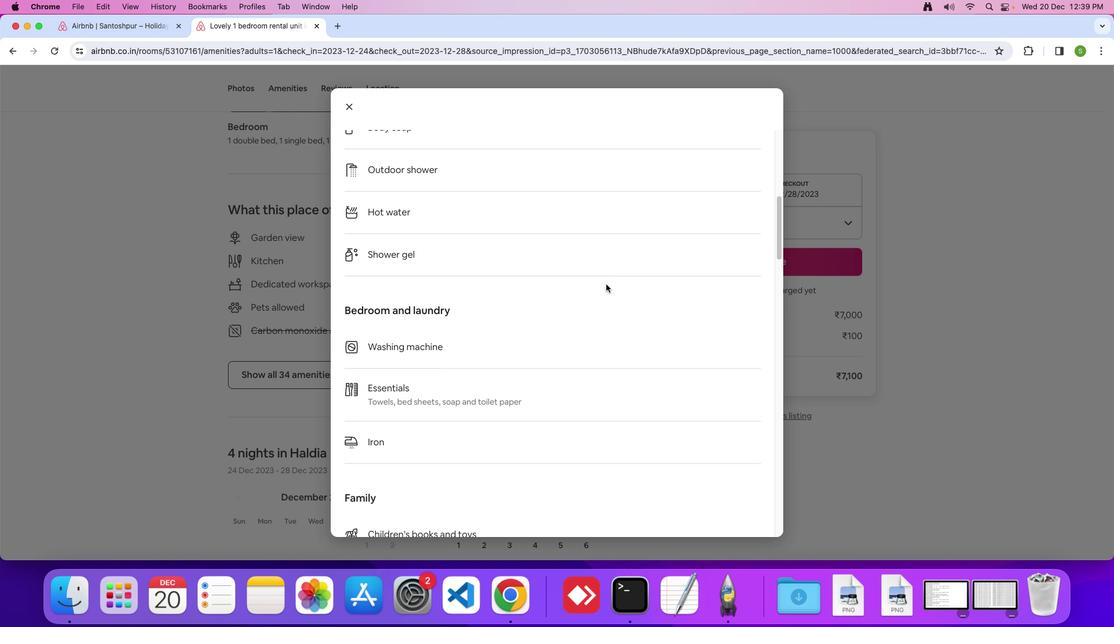 
Action: Mouse scrolled (606, 284) with delta (0, 0)
Screenshot: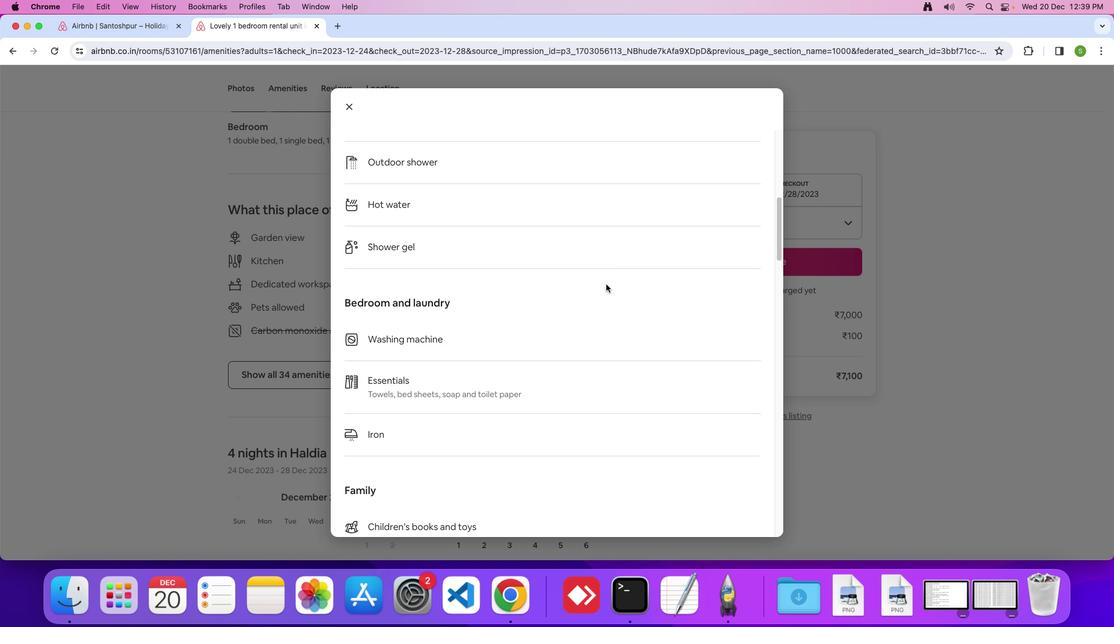 
Action: Mouse scrolled (606, 284) with delta (0, -1)
Screenshot: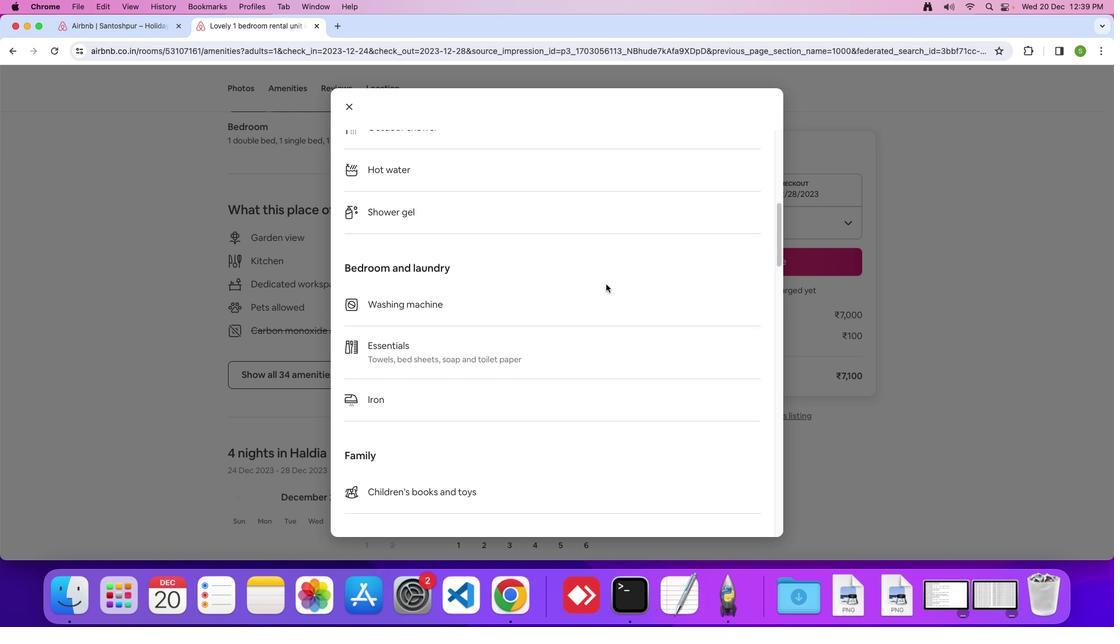 
Action: Mouse scrolled (606, 284) with delta (0, 0)
Screenshot: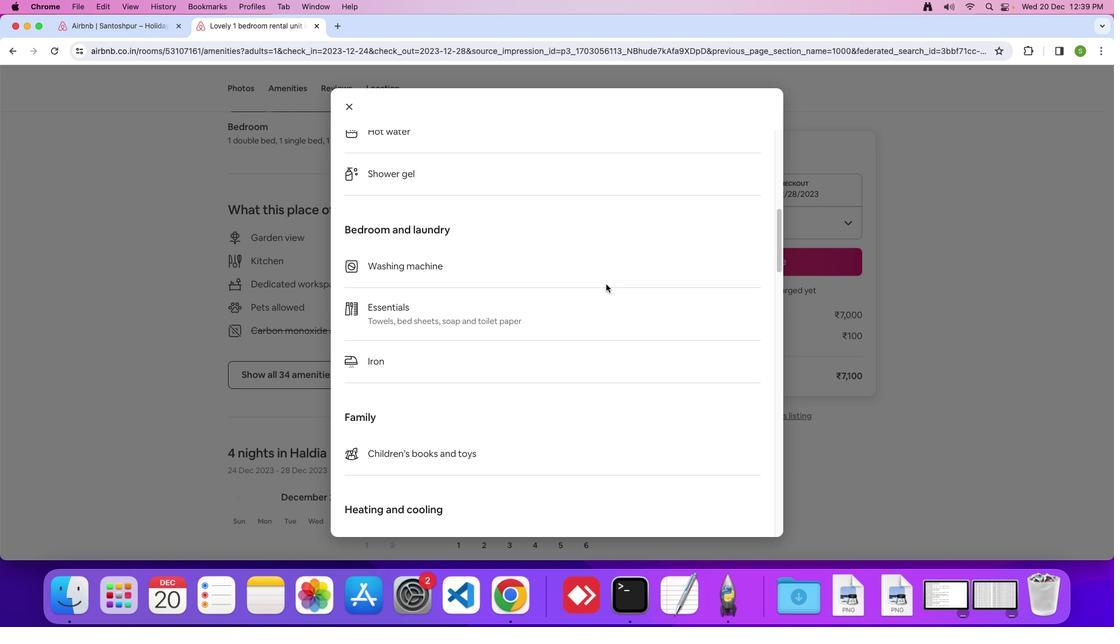 
Action: Mouse scrolled (606, 284) with delta (0, 0)
Screenshot: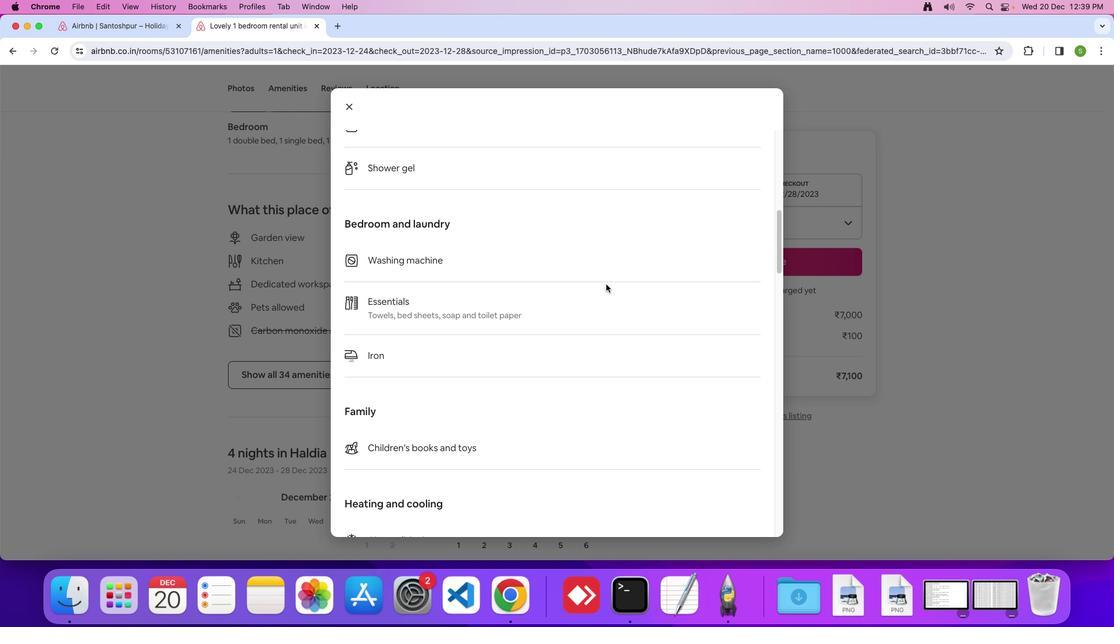 
Action: Mouse scrolled (606, 284) with delta (0, 0)
Screenshot: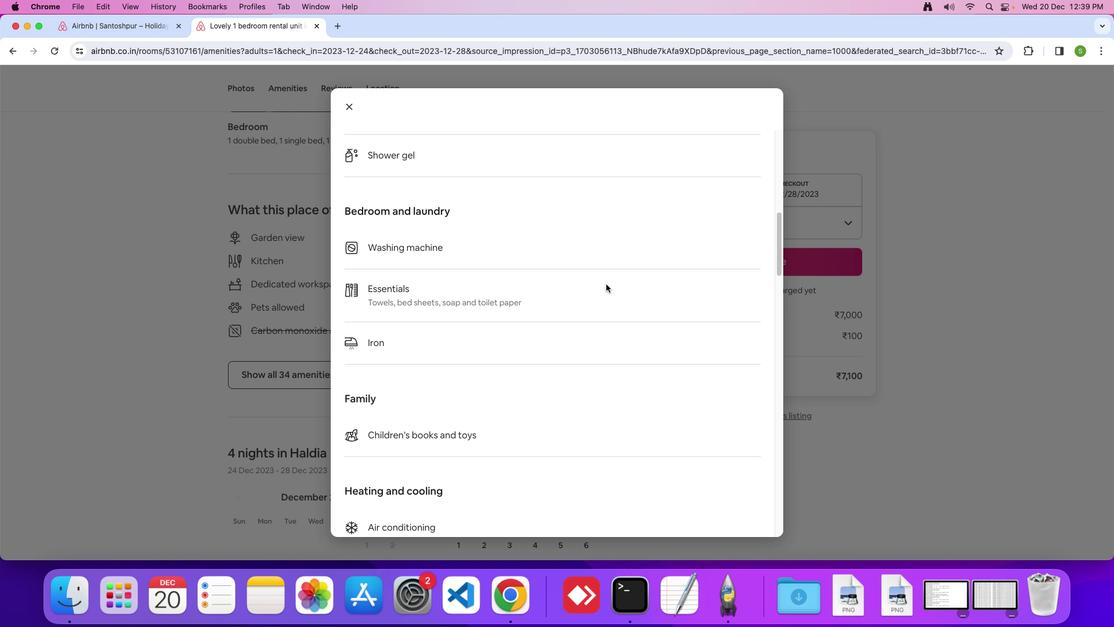 
Action: Mouse scrolled (606, 284) with delta (0, 0)
Screenshot: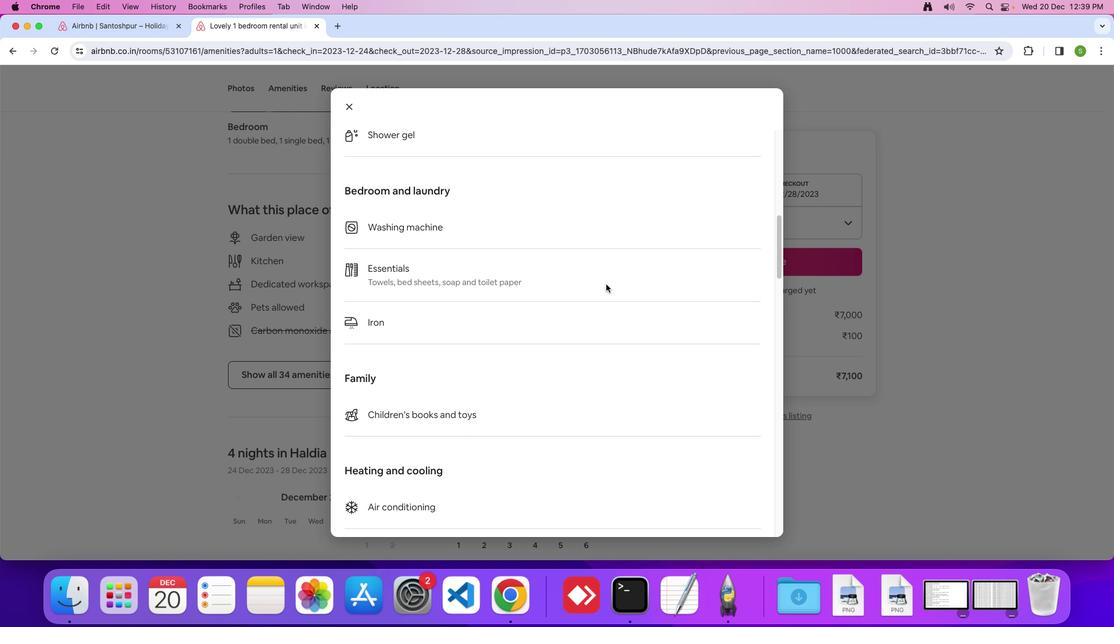 
Action: Mouse scrolled (606, 284) with delta (0, -1)
Screenshot: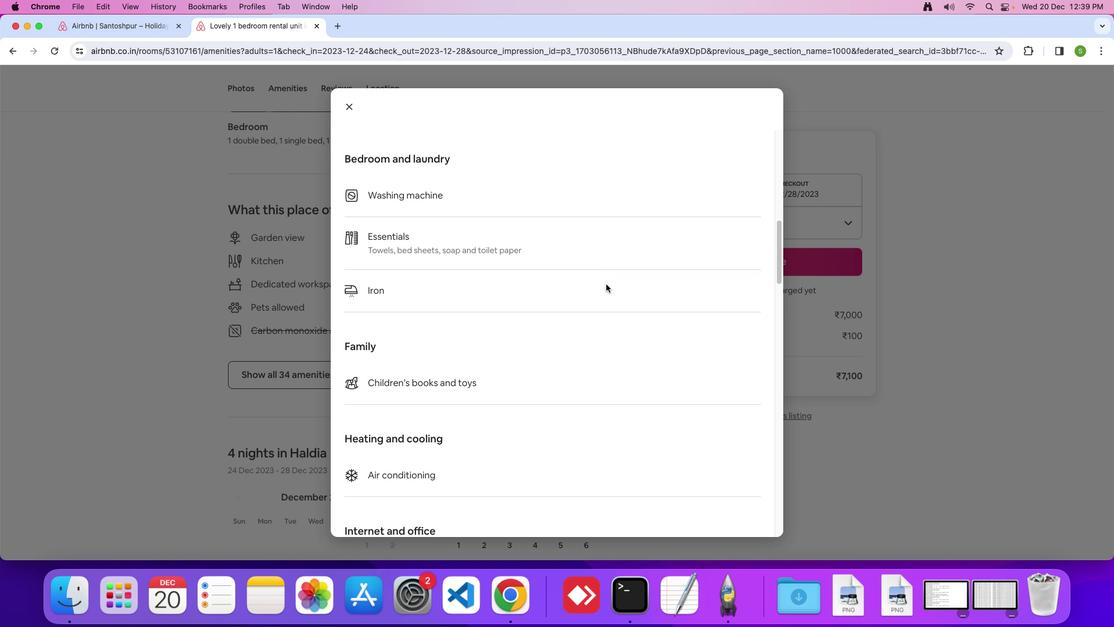 
Action: Mouse scrolled (606, 284) with delta (0, 0)
Screenshot: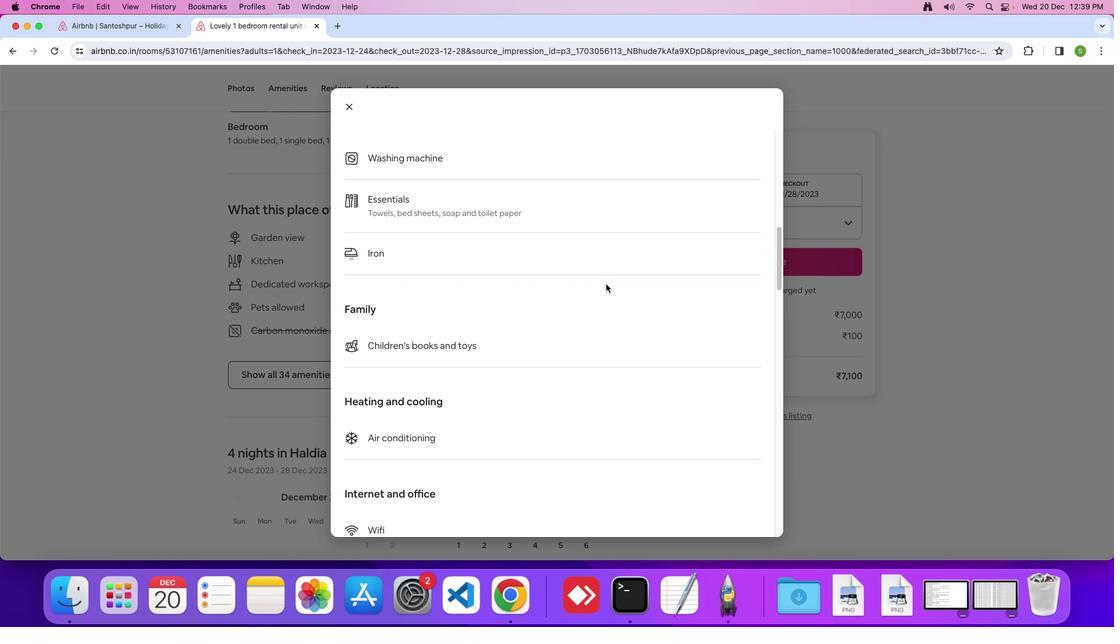 
Action: Mouse scrolled (606, 284) with delta (0, 0)
Screenshot: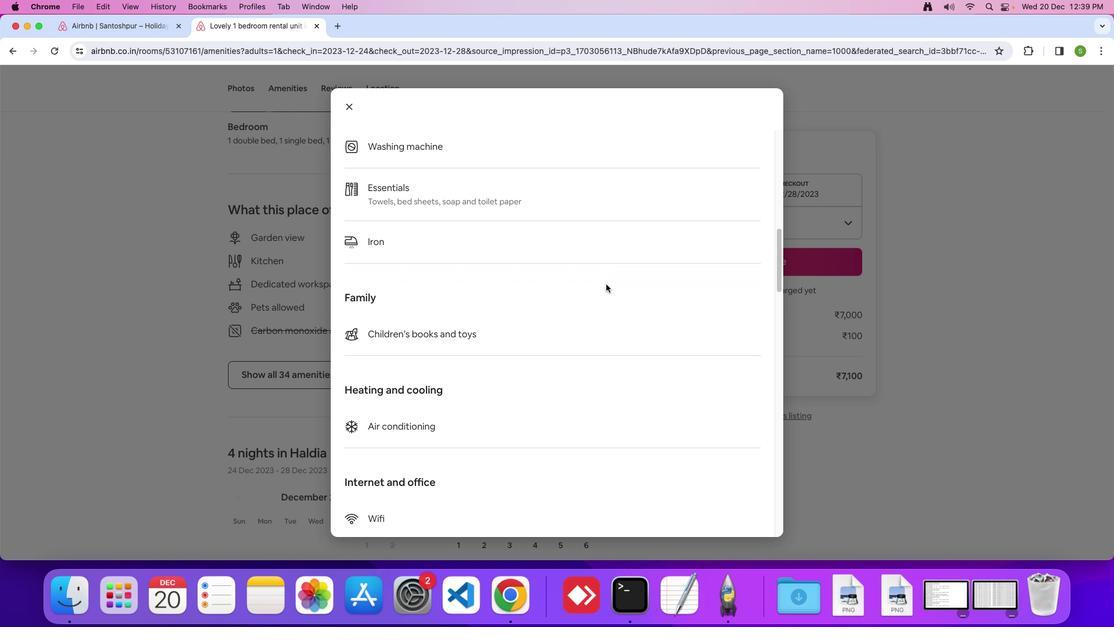 
Action: Mouse scrolled (606, 284) with delta (0, 0)
Screenshot: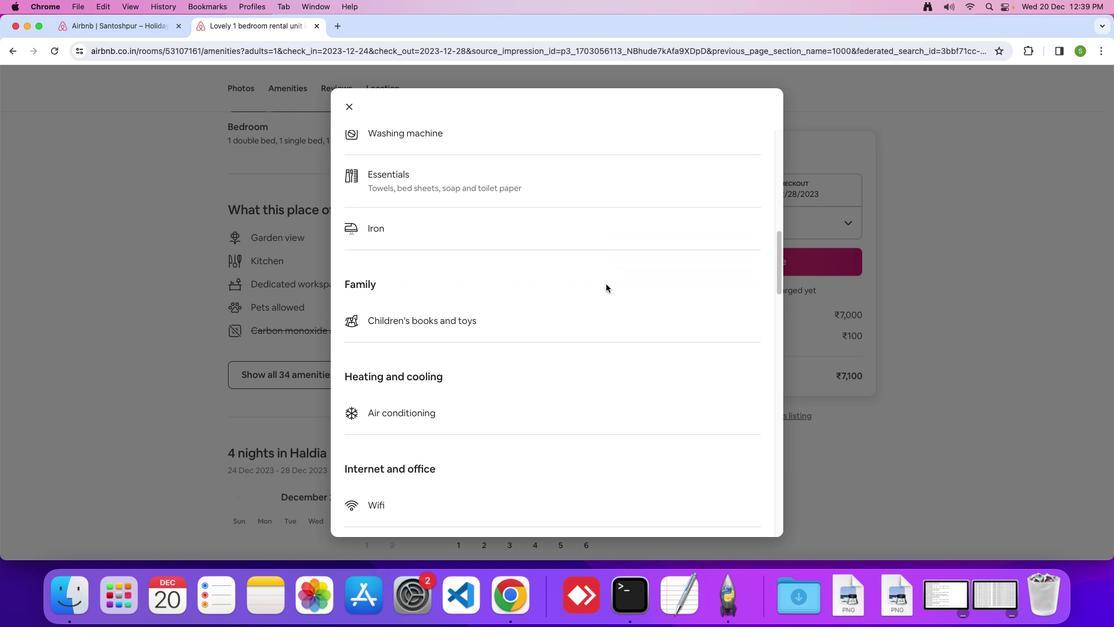 
Action: Mouse scrolled (606, 284) with delta (0, 0)
Screenshot: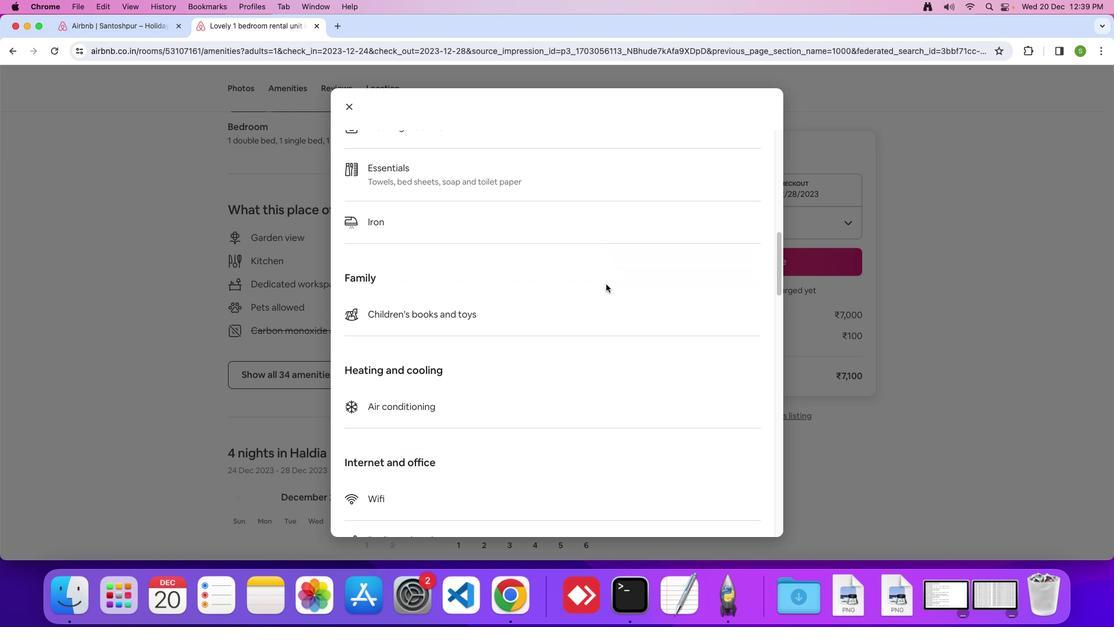 
Action: Mouse scrolled (606, 284) with delta (0, -1)
Screenshot: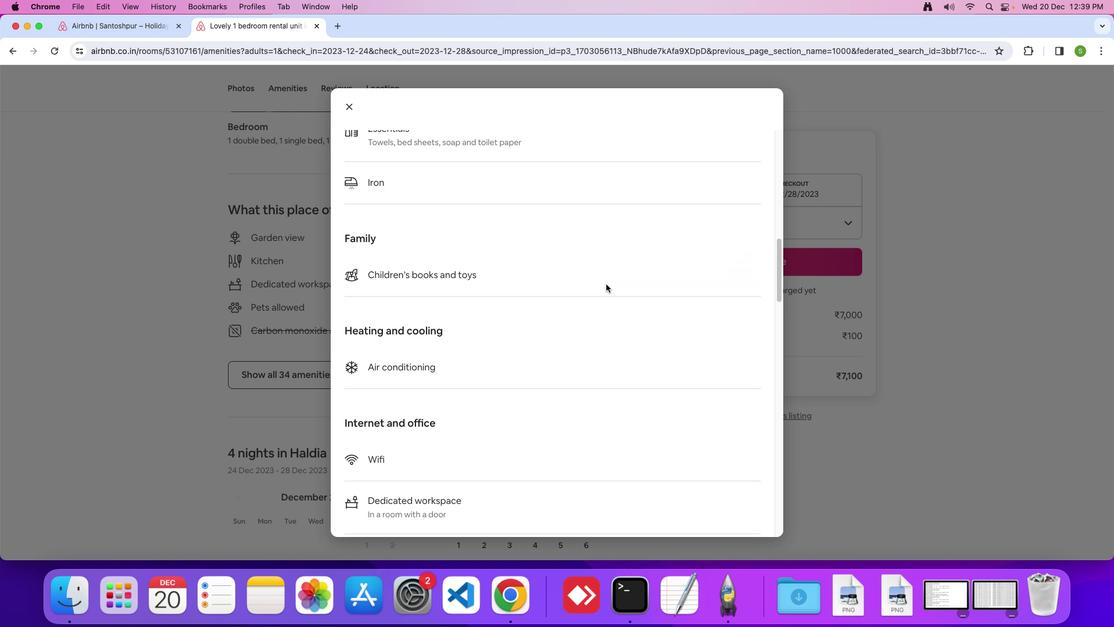 
Action: Mouse scrolled (606, 284) with delta (0, 0)
Screenshot: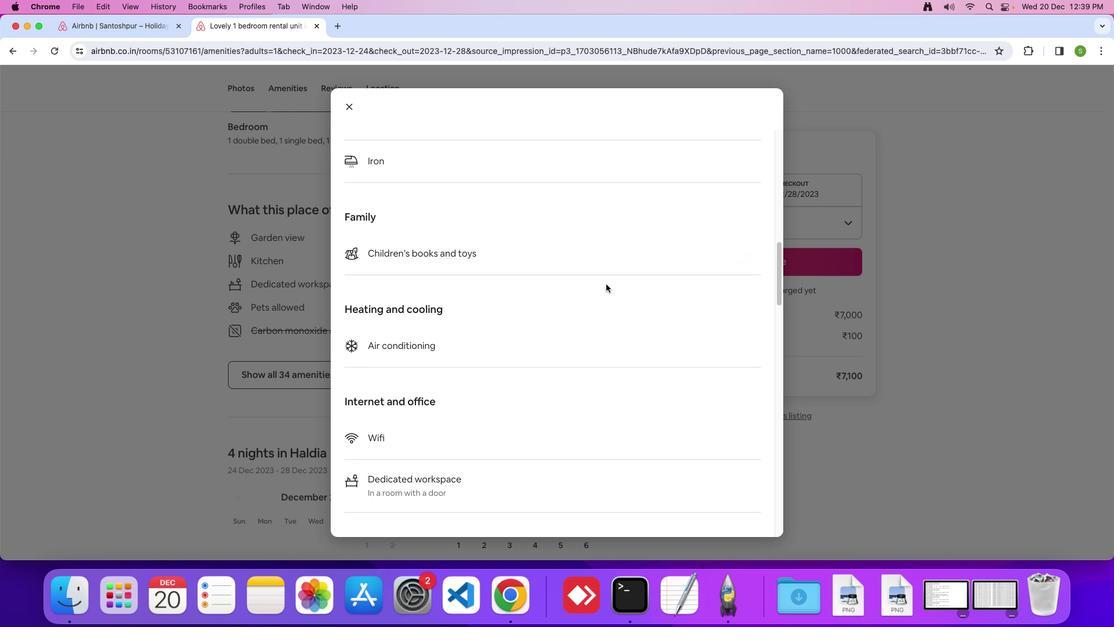 
Action: Mouse scrolled (606, 284) with delta (0, 0)
Screenshot: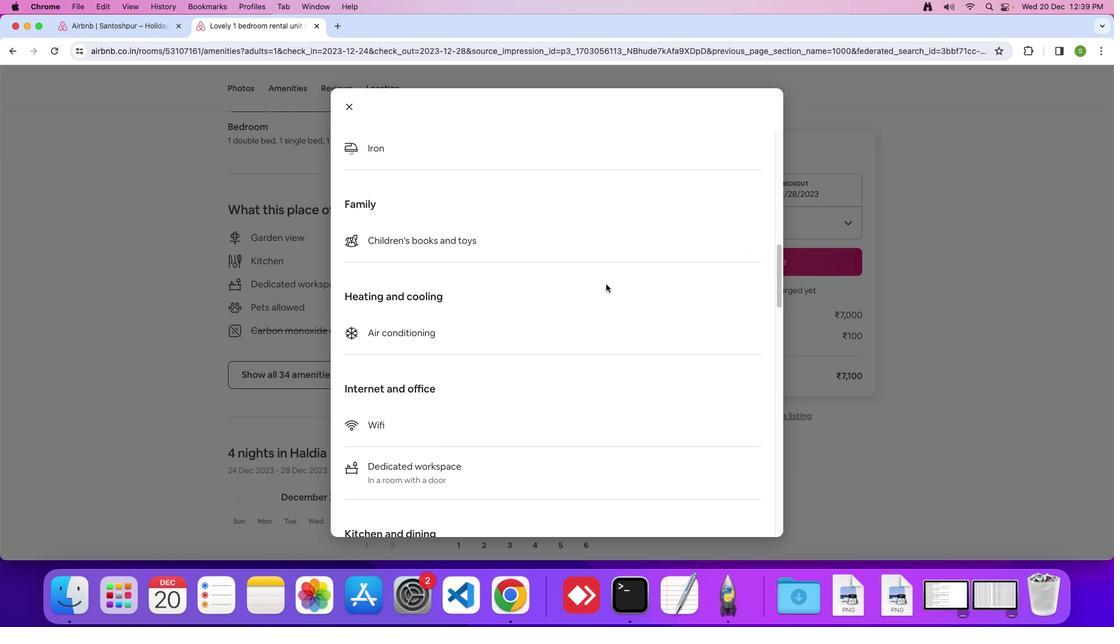
Action: Mouse scrolled (606, 284) with delta (0, -1)
Screenshot: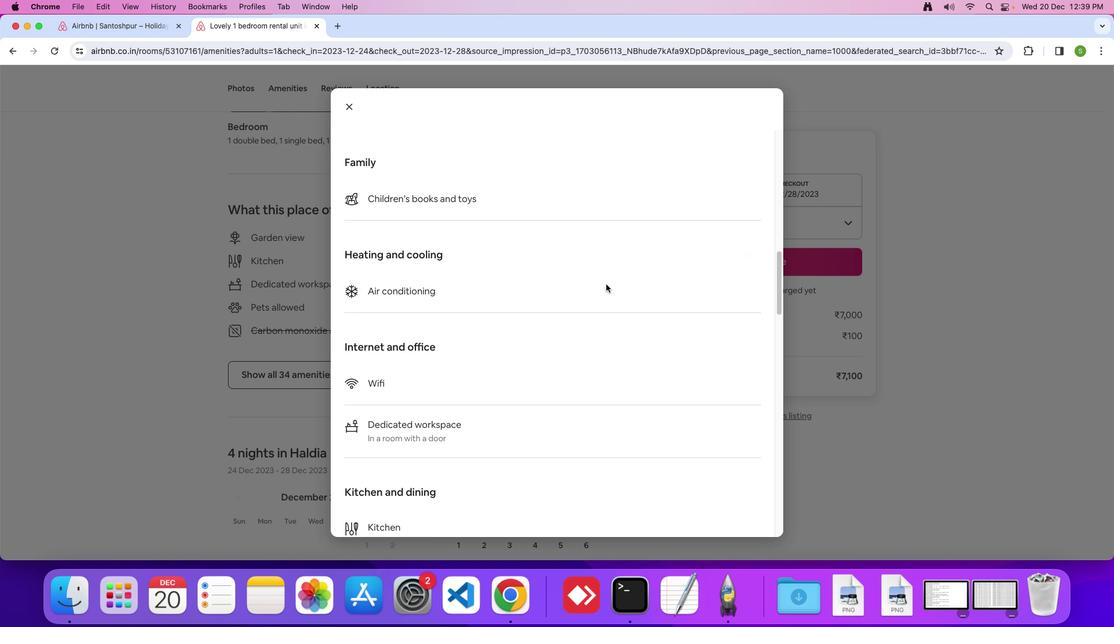 
Action: Mouse scrolled (606, 284) with delta (0, 0)
Screenshot: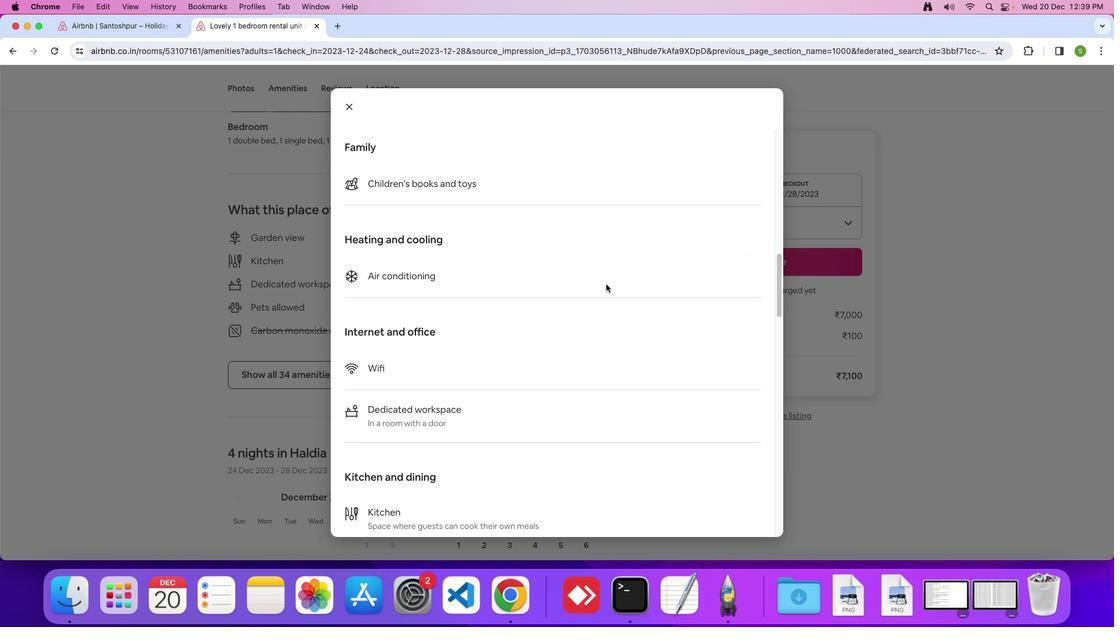 
Action: Mouse scrolled (606, 284) with delta (0, 0)
Screenshot: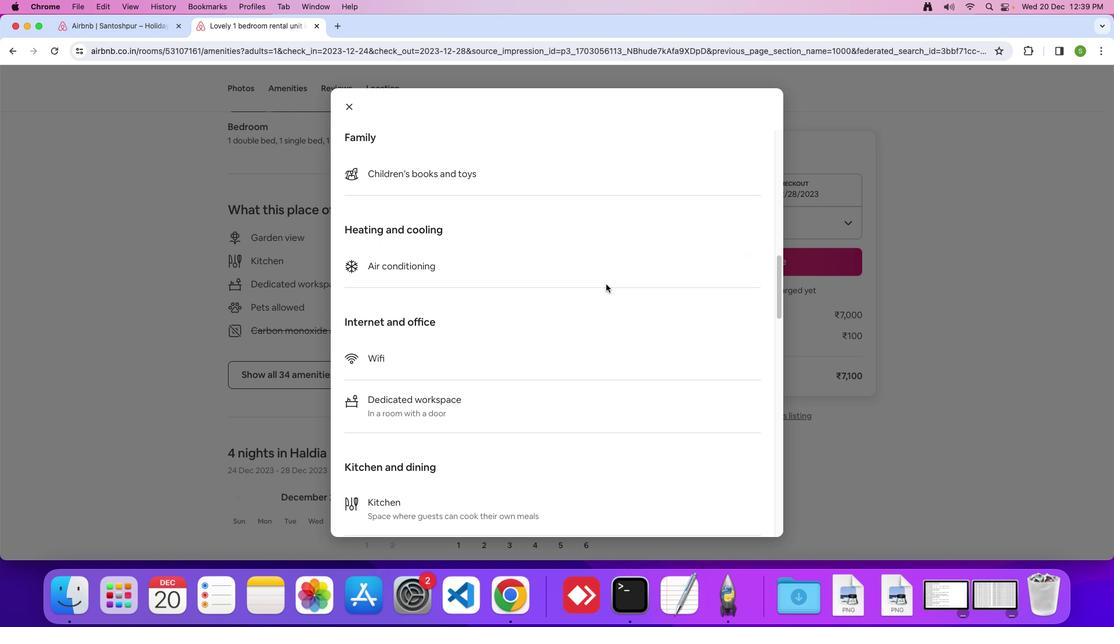 
Action: Mouse scrolled (606, 284) with delta (0, 0)
Screenshot: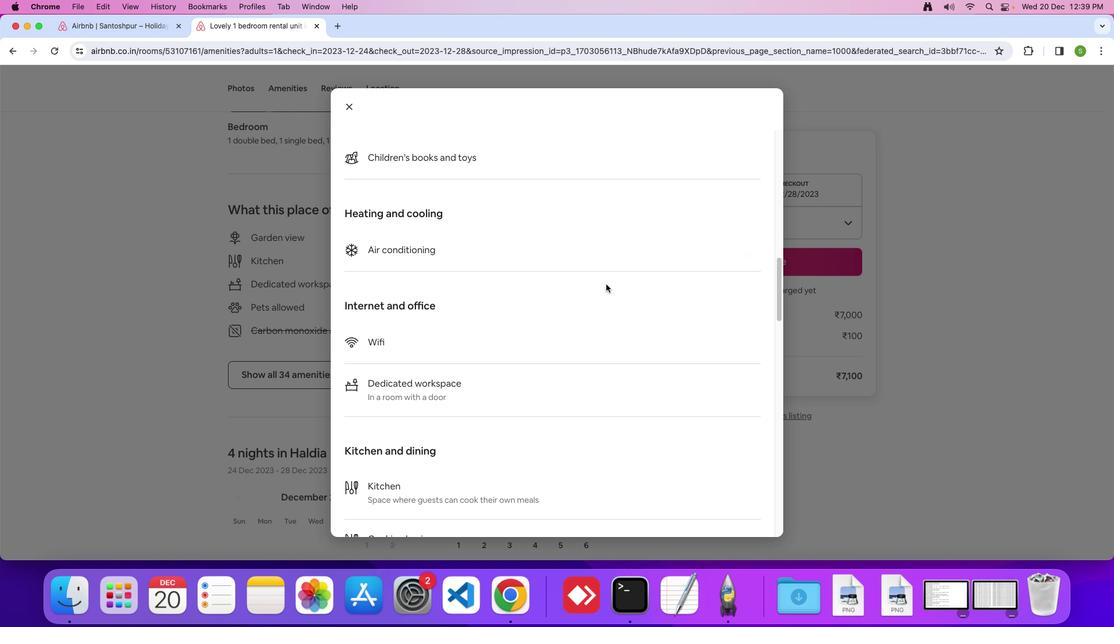 
Action: Mouse scrolled (606, 284) with delta (0, 0)
